 Task: Explore Airbnb listings in Charleston, South Carolina, focusing on accommodations in the historic district.
Action: Mouse moved to (439, 58)
Screenshot: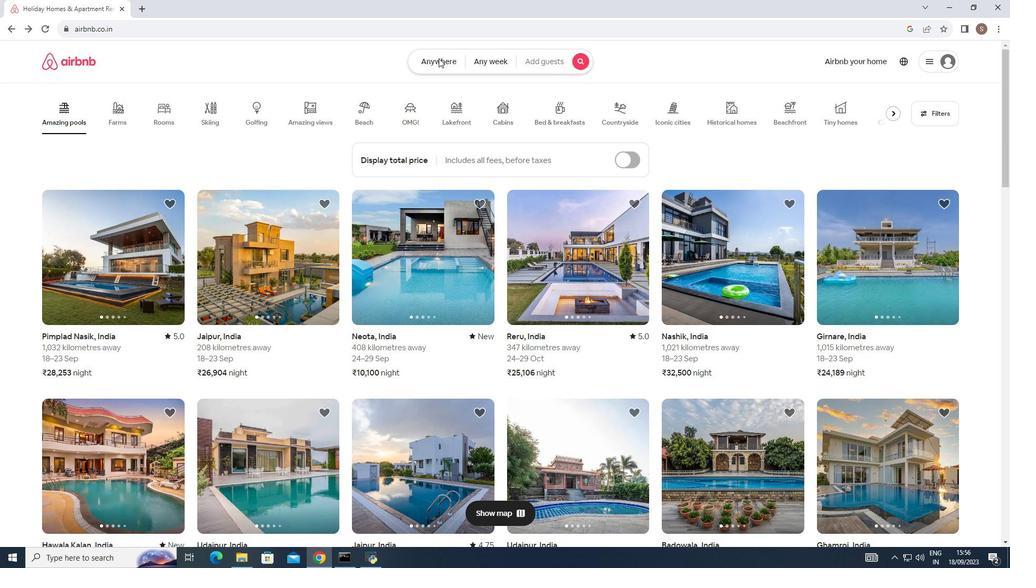
Action: Mouse pressed left at (439, 58)
Screenshot: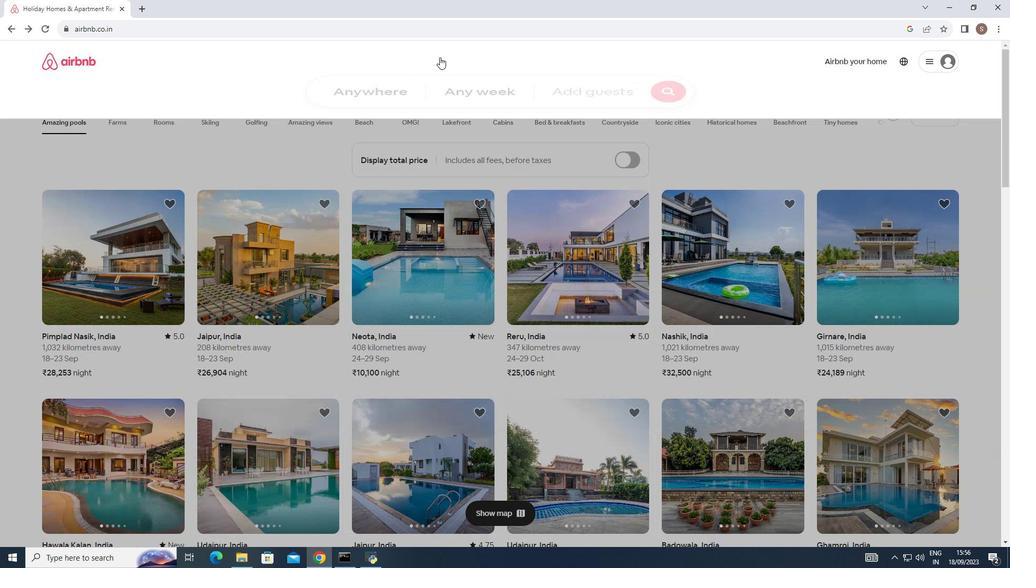
Action: Mouse moved to (342, 99)
Screenshot: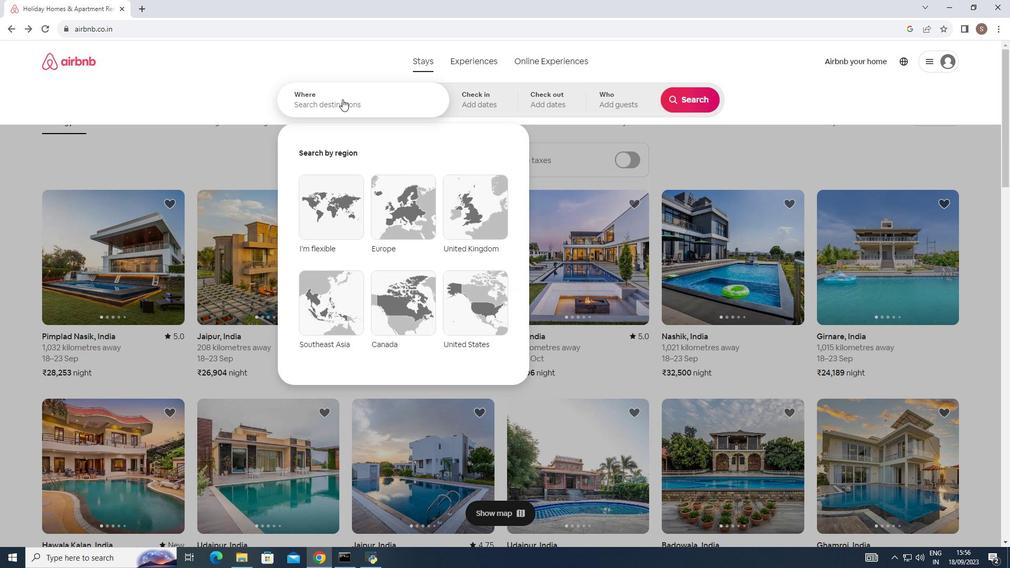 
Action: Mouse pressed left at (342, 99)
Screenshot: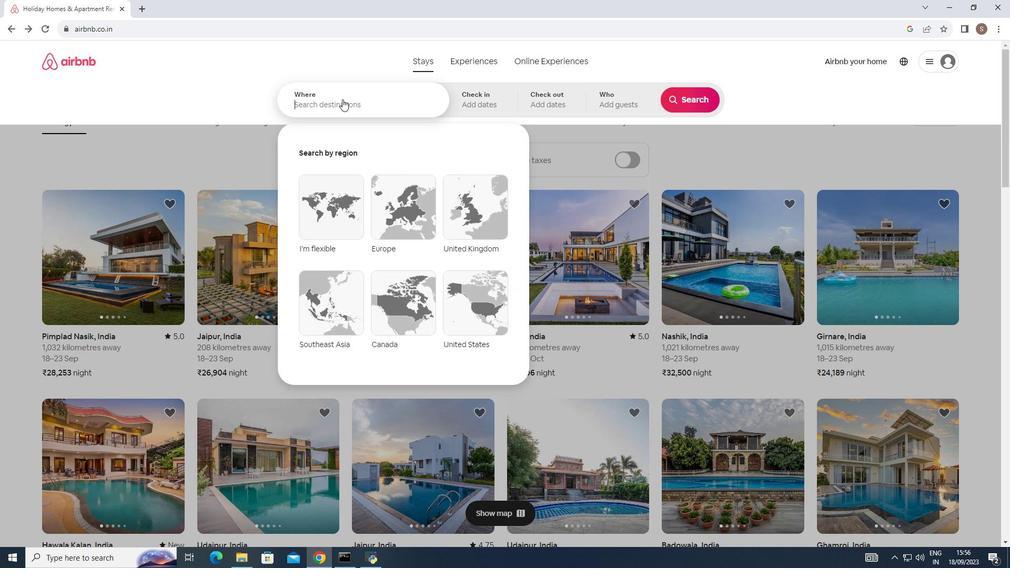 
Action: Key pressed charleston<Key.space>south<Key.space>carolina
Screenshot: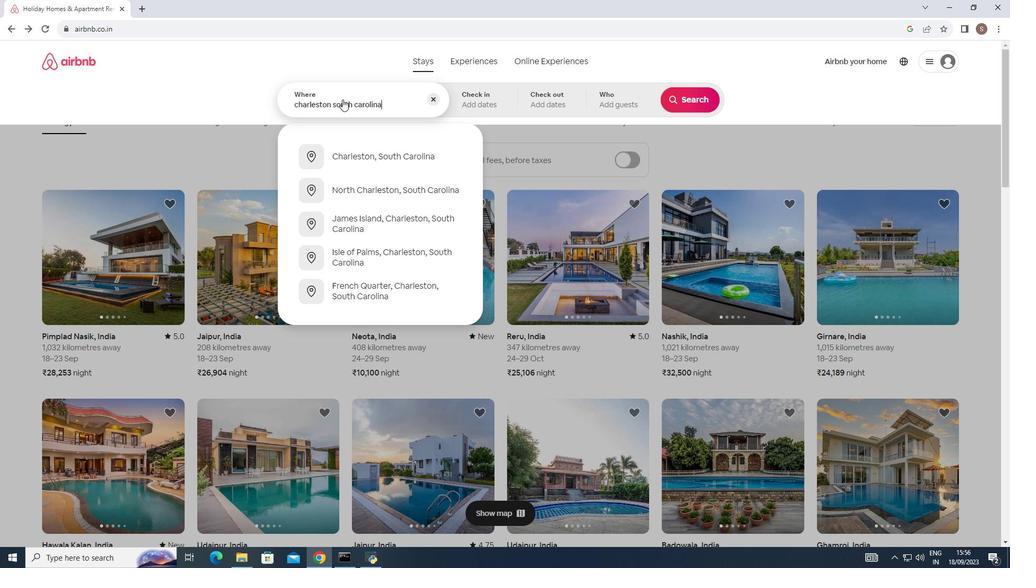 
Action: Mouse moved to (356, 159)
Screenshot: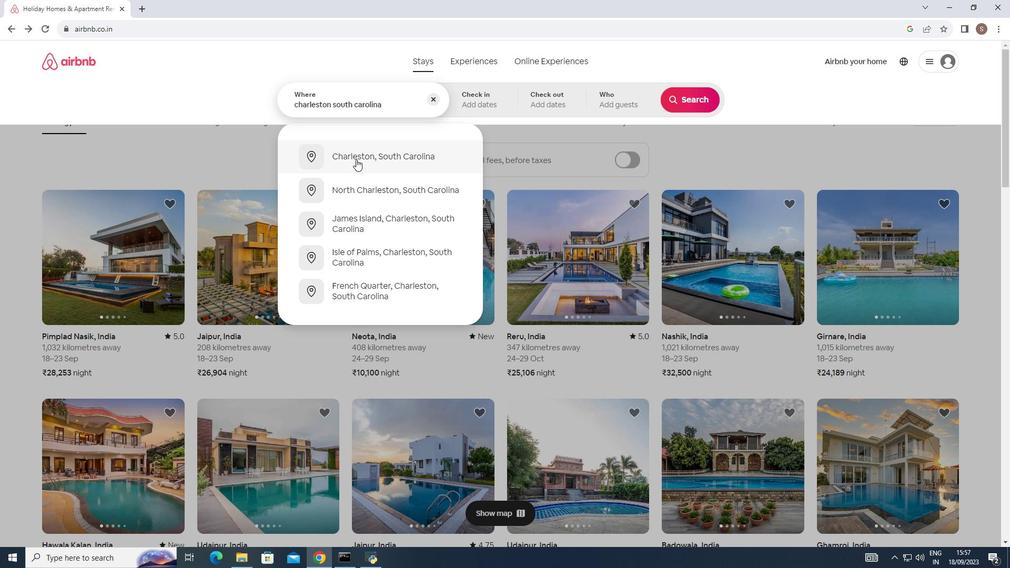 
Action: Mouse pressed left at (356, 159)
Screenshot: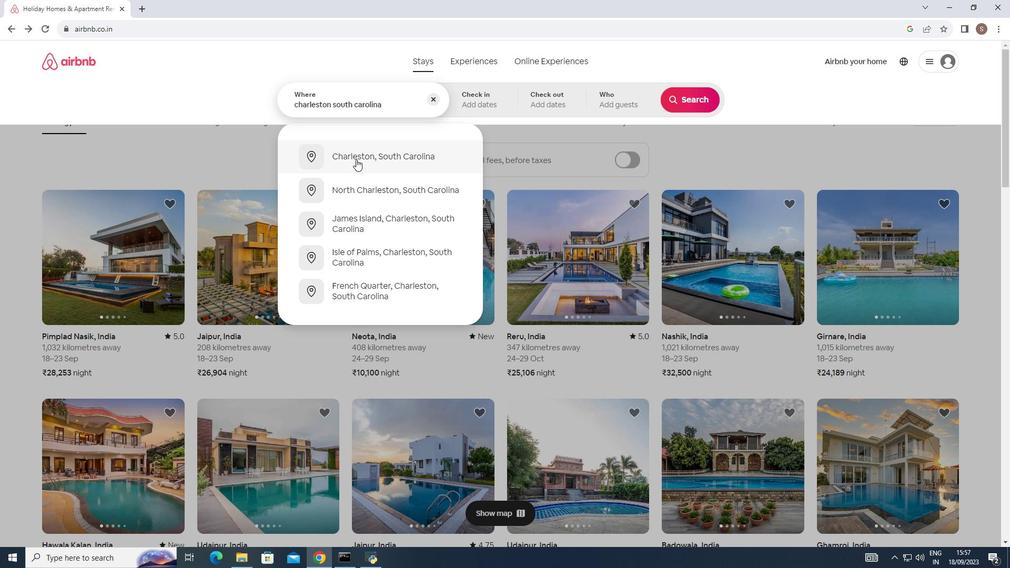 
Action: Mouse moved to (688, 97)
Screenshot: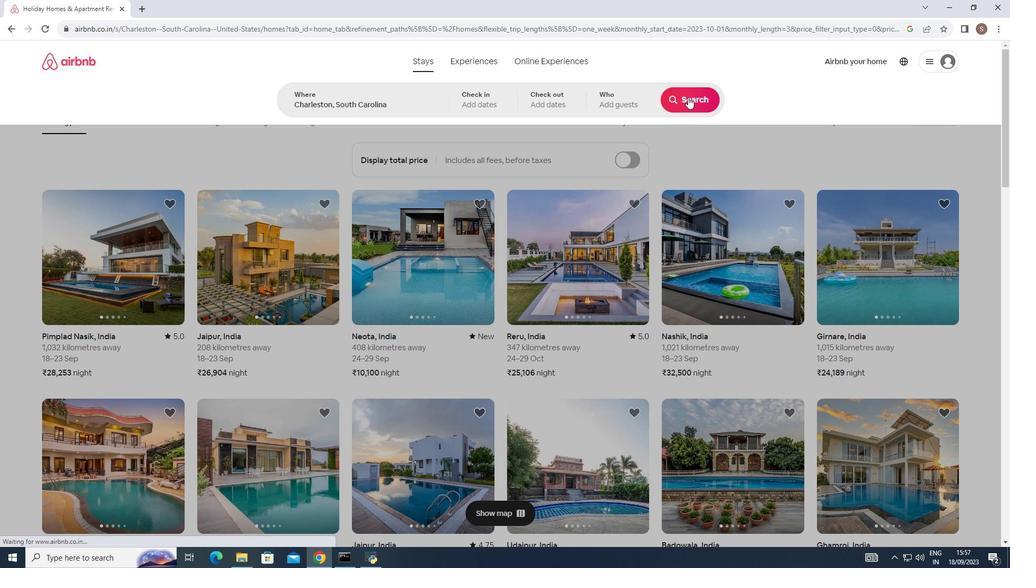 
Action: Mouse pressed left at (688, 97)
Screenshot: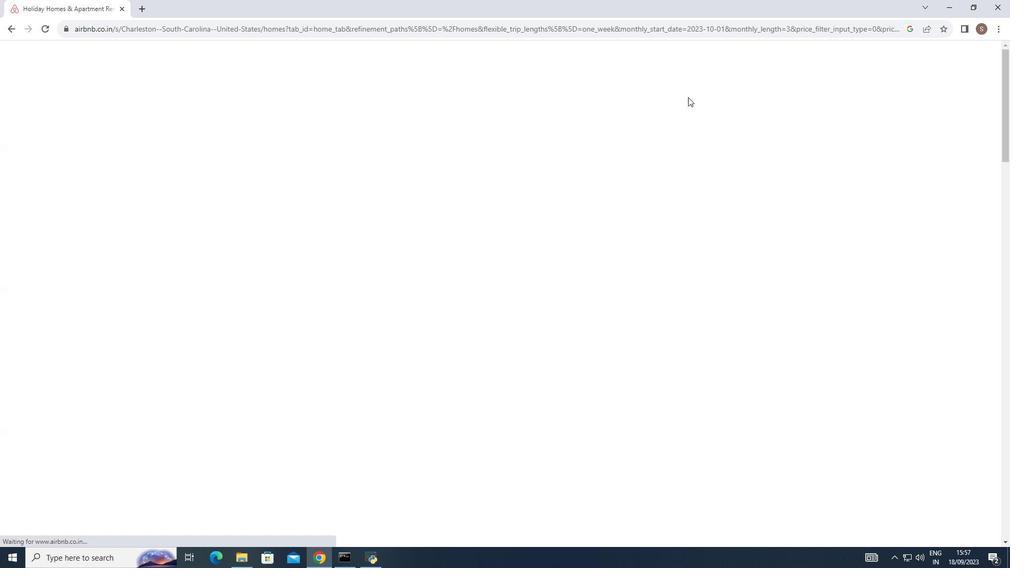 
Action: Mouse moved to (924, 100)
Screenshot: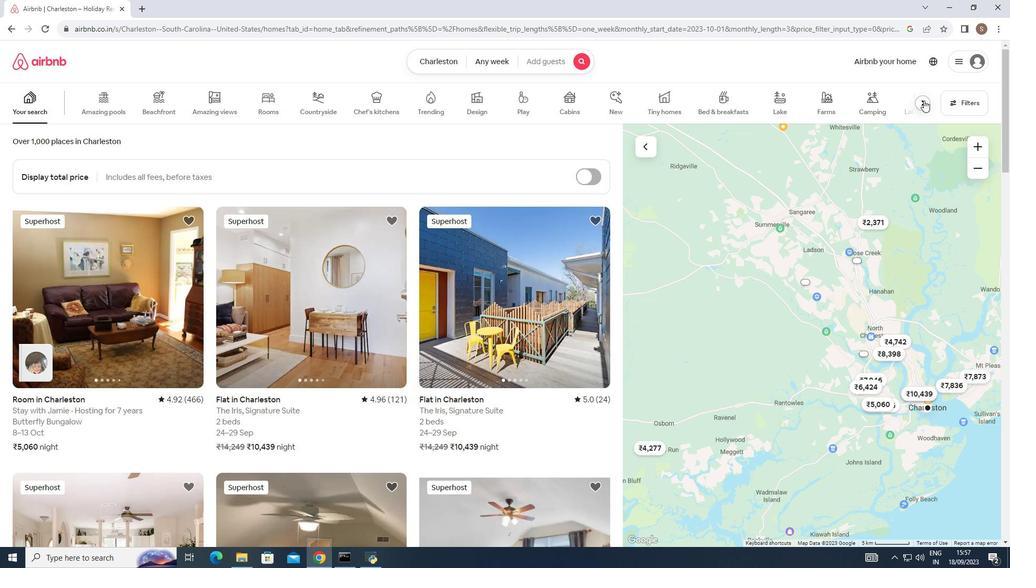 
Action: Mouse pressed left at (924, 100)
Screenshot: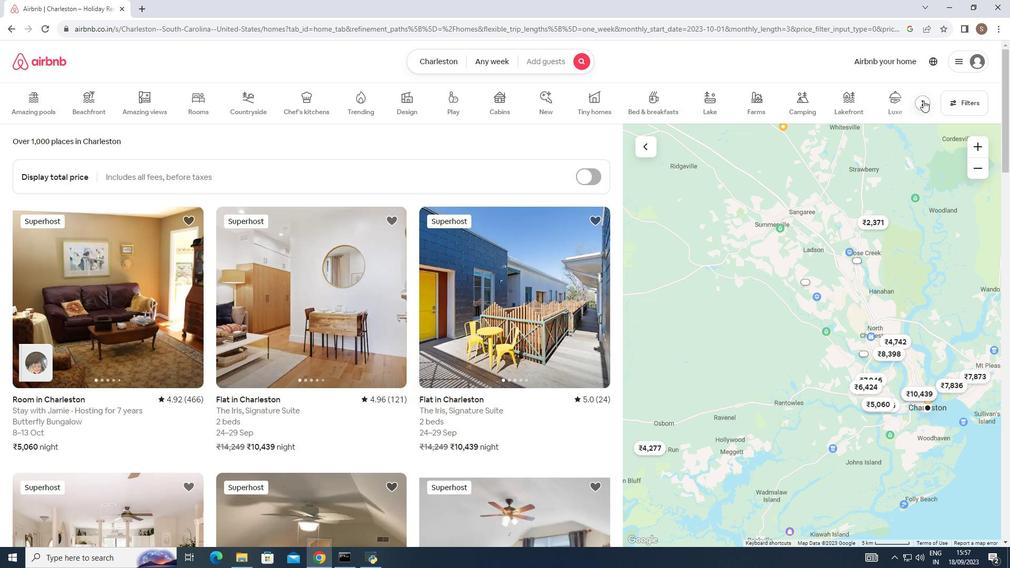 
Action: Mouse moved to (410, 242)
Screenshot: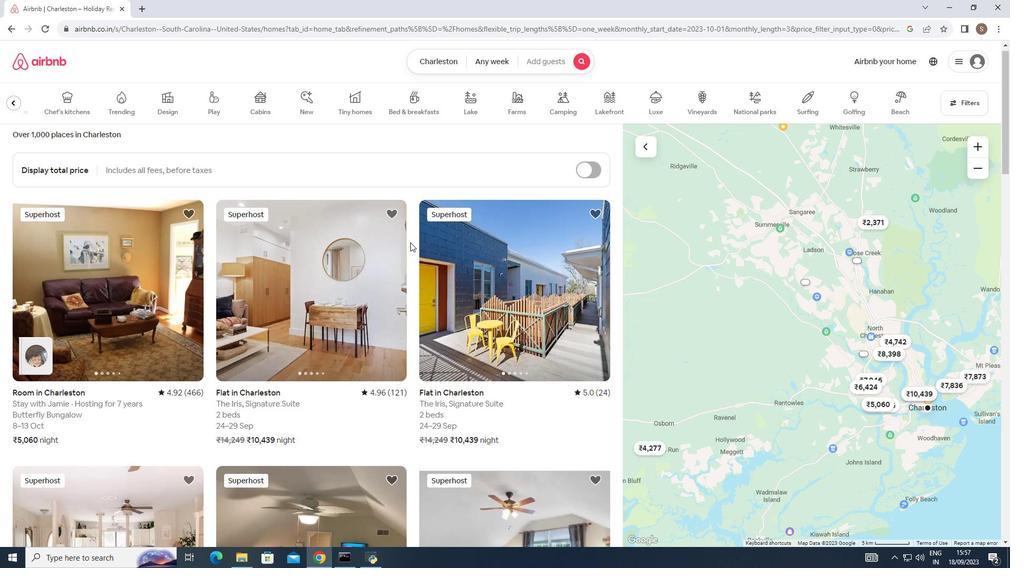 
Action: Mouse scrolled (410, 242) with delta (0, 0)
Screenshot: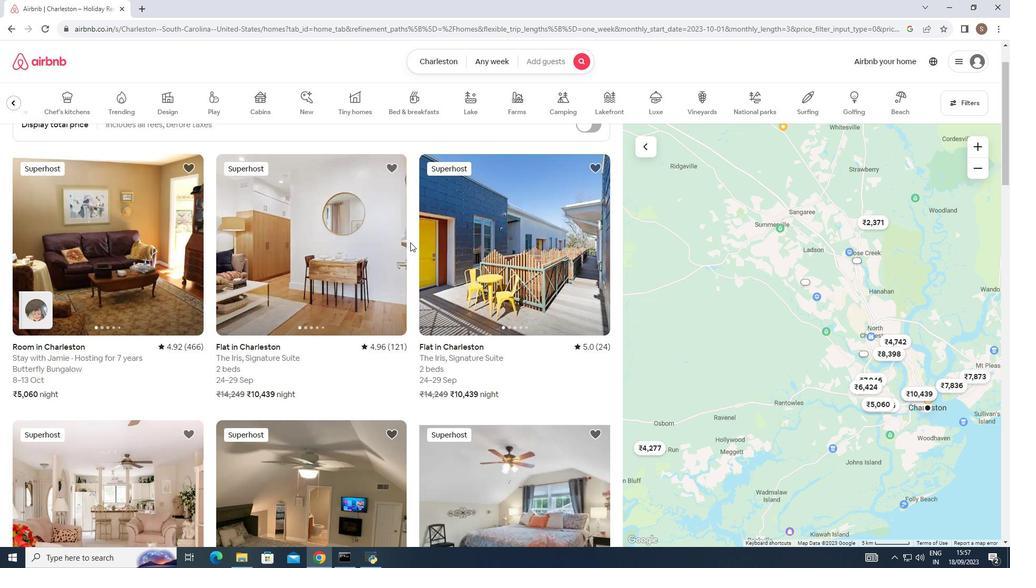 
Action: Mouse moved to (410, 242)
Screenshot: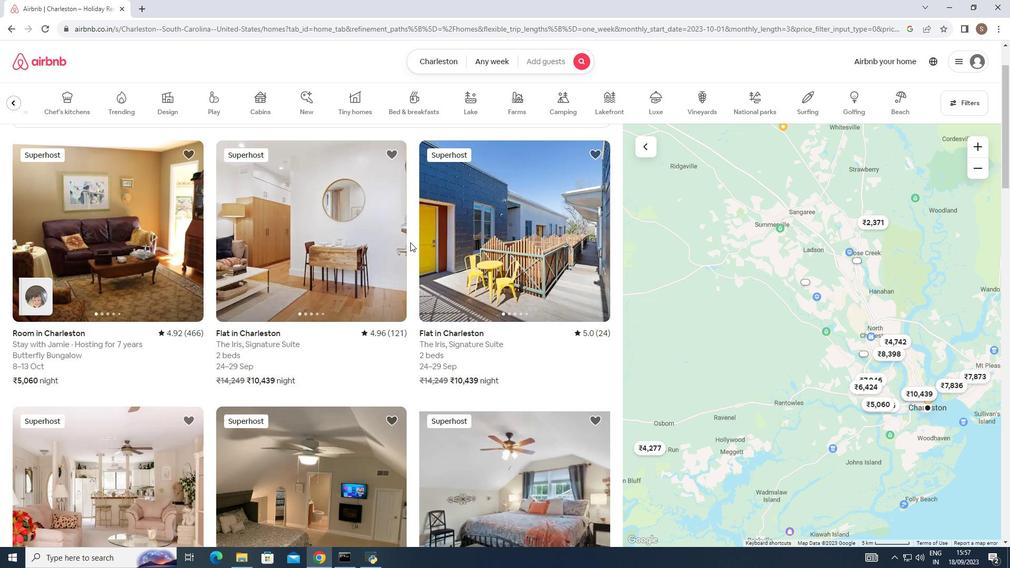 
Action: Mouse scrolled (410, 242) with delta (0, 0)
Screenshot: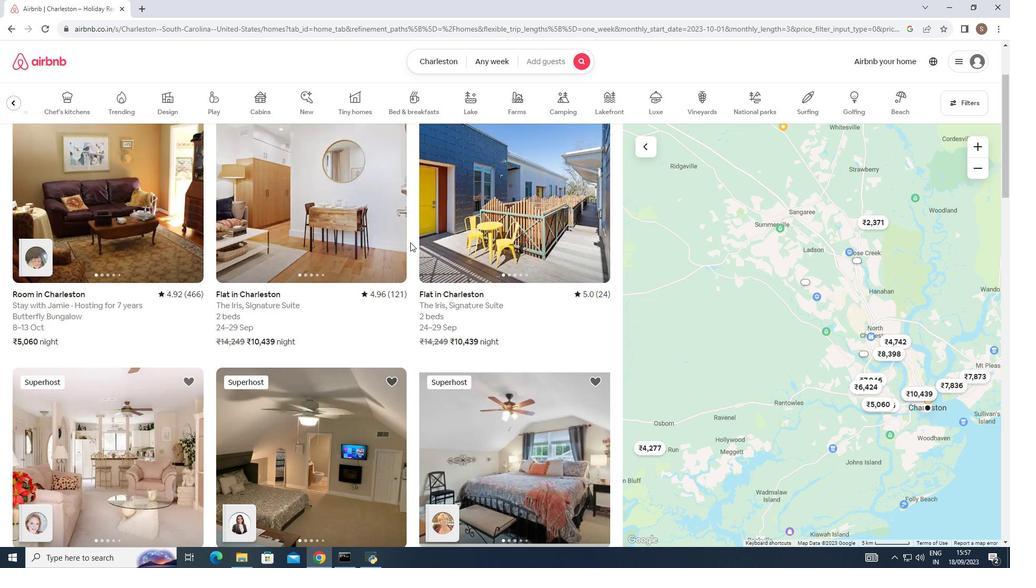 
Action: Mouse moved to (404, 203)
Screenshot: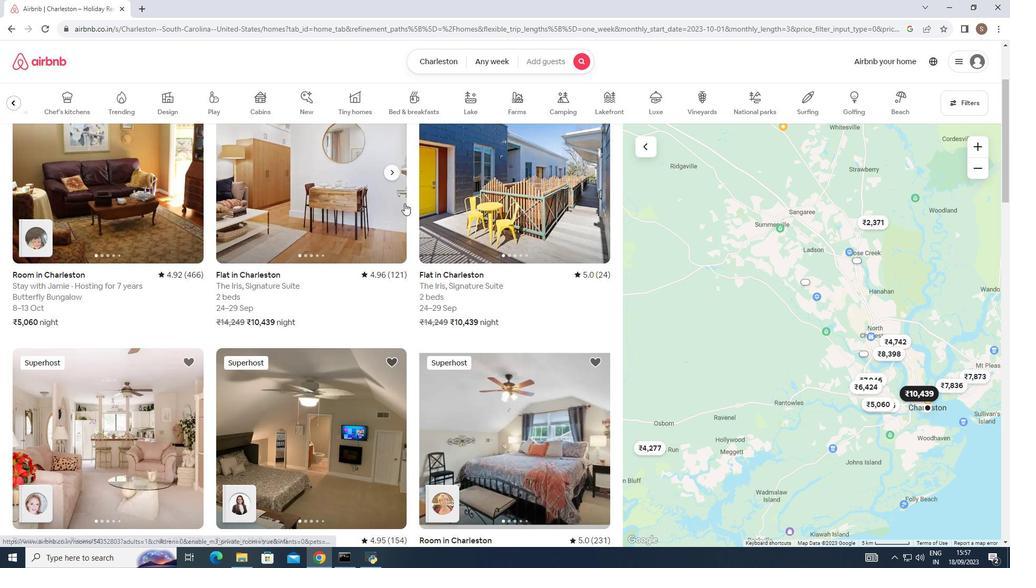 
Action: Mouse scrolled (404, 203) with delta (0, 0)
Screenshot: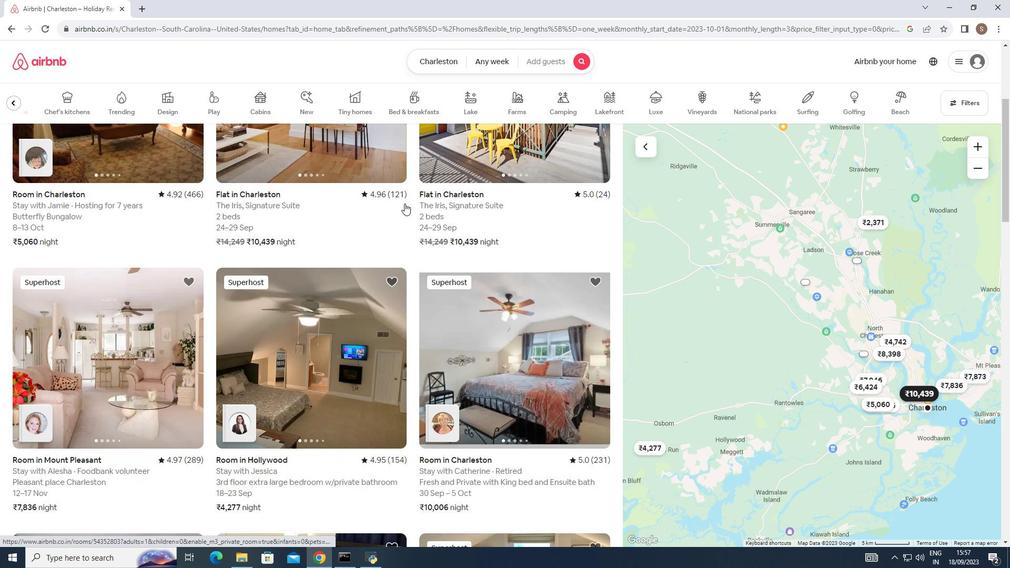 
Action: Mouse scrolled (404, 203) with delta (0, 0)
Screenshot: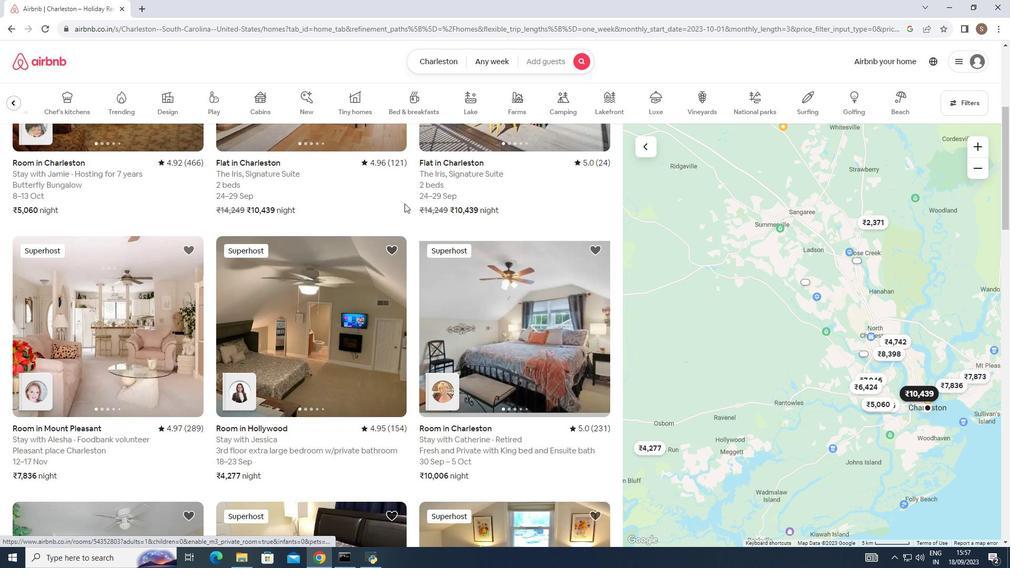 
Action: Mouse scrolled (404, 203) with delta (0, 0)
Screenshot: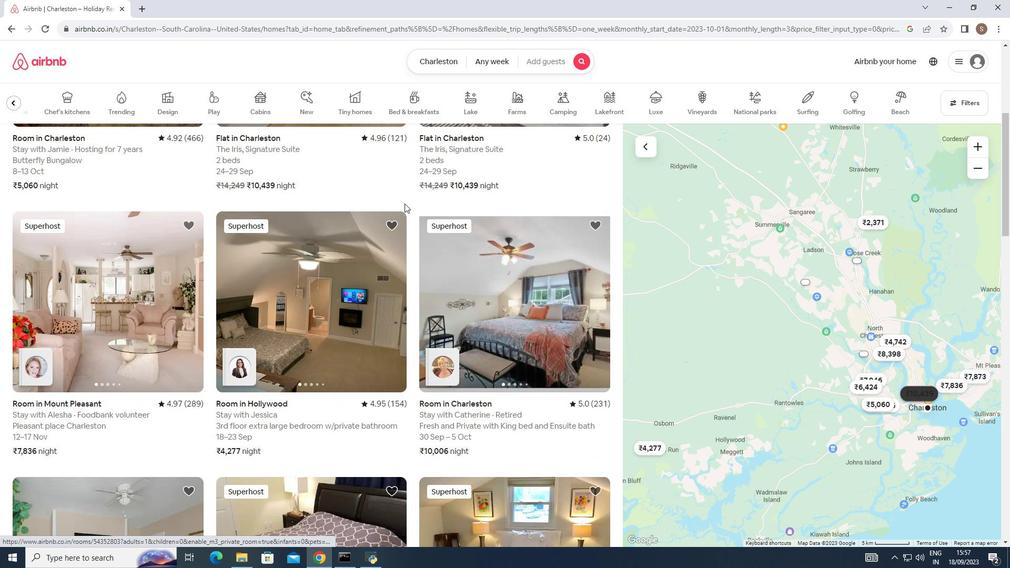 
Action: Mouse scrolled (404, 204) with delta (0, 0)
Screenshot: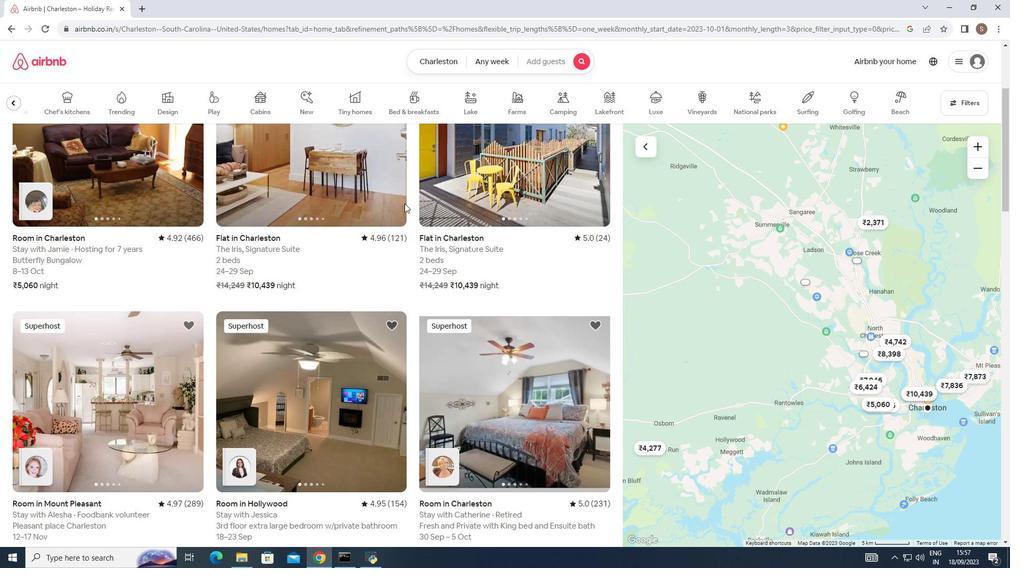 
Action: Mouse scrolled (404, 204) with delta (0, 0)
Screenshot: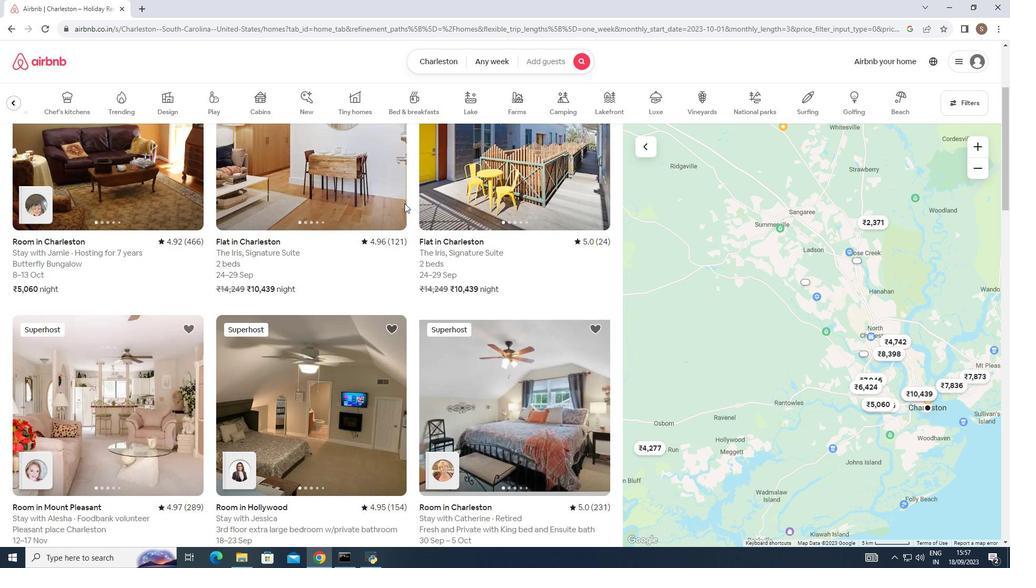 
Action: Mouse scrolled (404, 204) with delta (0, 0)
Screenshot: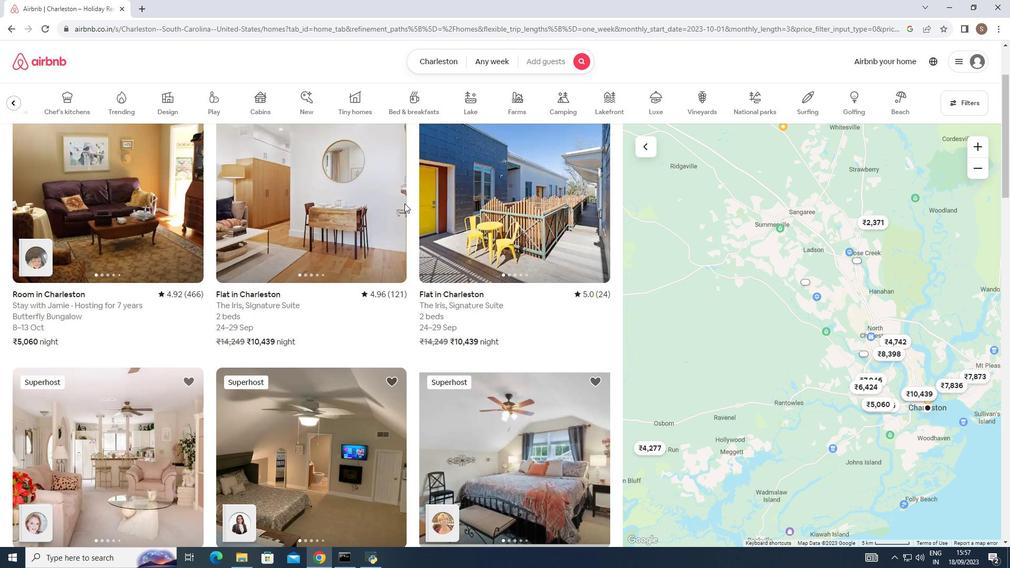 
Action: Mouse moved to (477, 186)
Screenshot: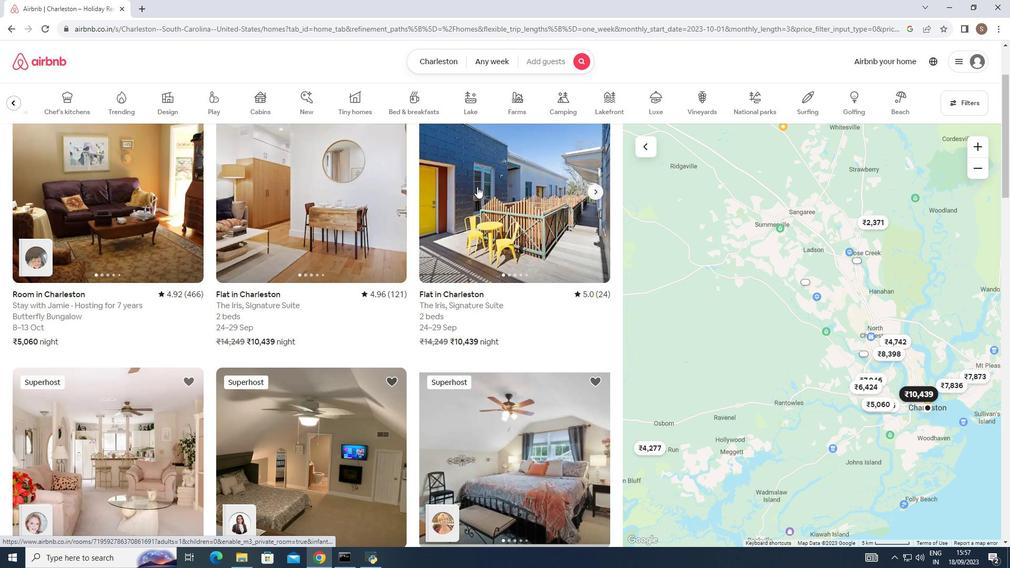 
Action: Mouse pressed left at (477, 186)
Screenshot: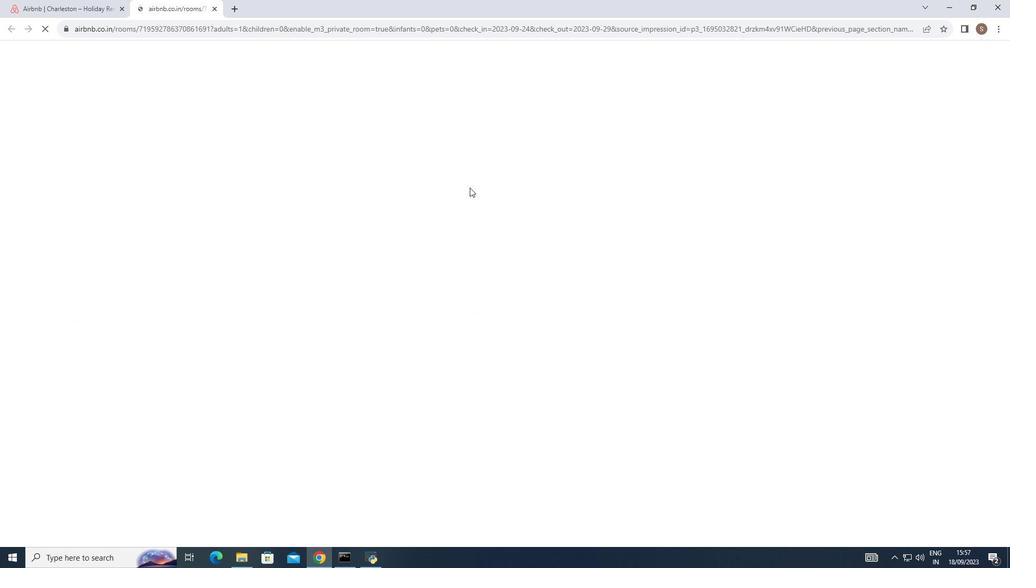 
Action: Mouse moved to (447, 243)
Screenshot: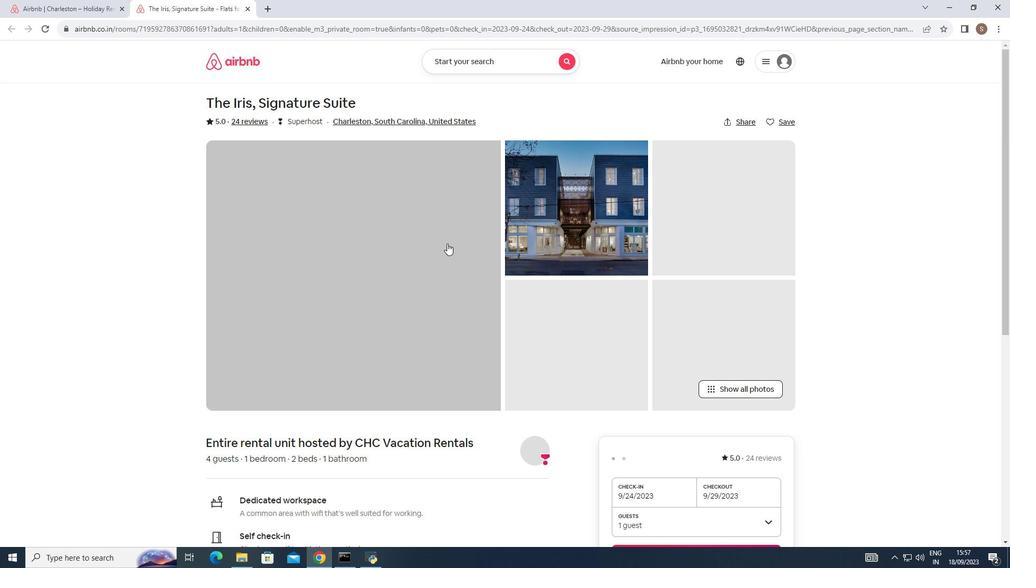 
Action: Mouse scrolled (447, 243) with delta (0, 0)
Screenshot: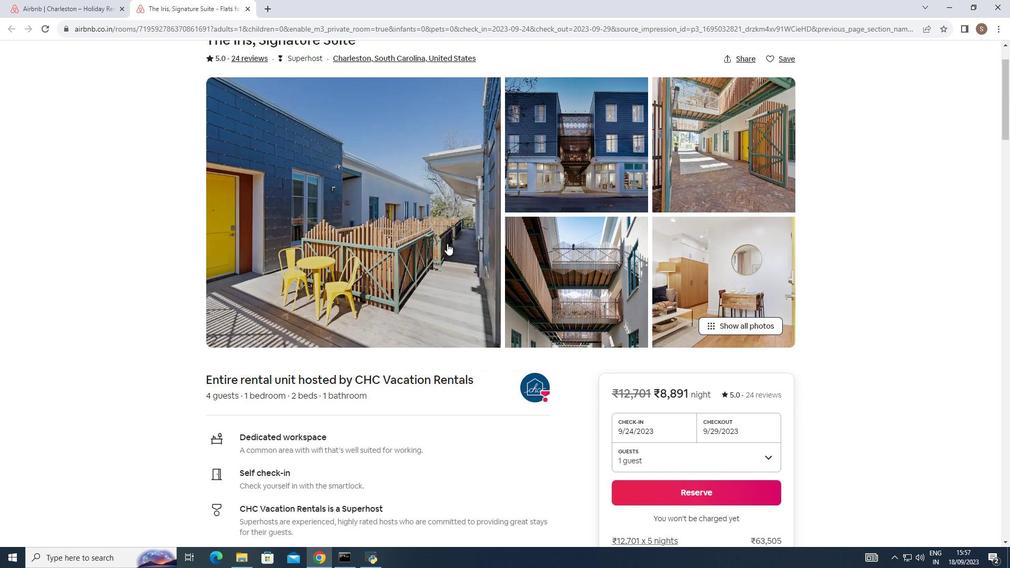 
Action: Mouse scrolled (447, 243) with delta (0, 0)
Screenshot: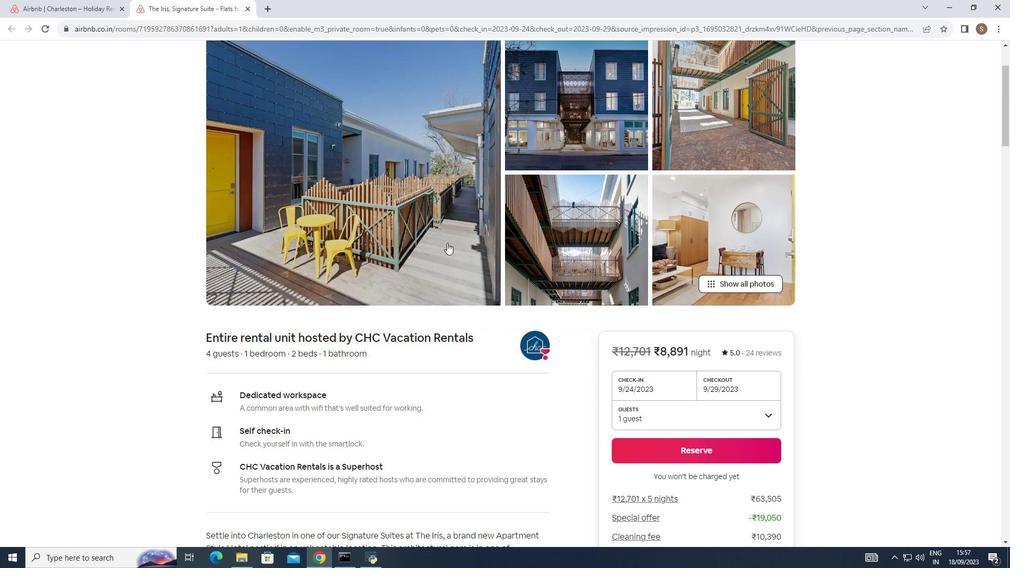 
Action: Mouse moved to (448, 238)
Screenshot: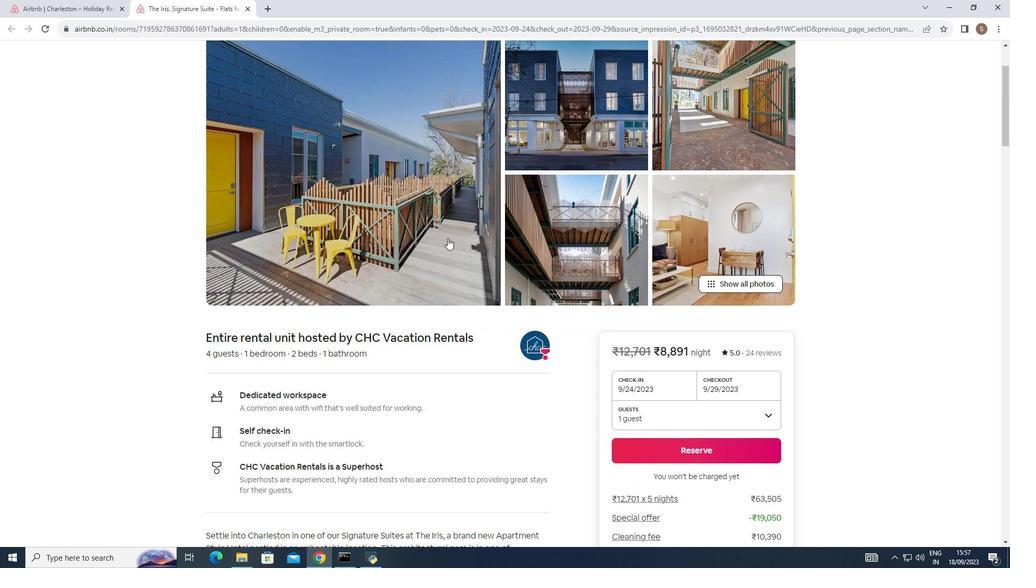 
Action: Mouse scrolled (448, 238) with delta (0, 0)
Screenshot: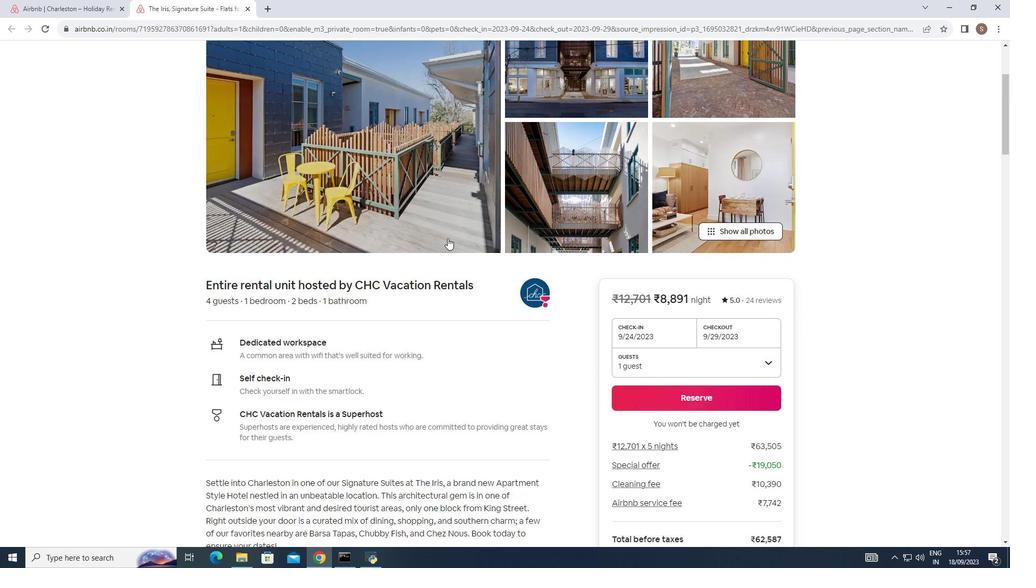 
Action: Mouse scrolled (448, 238) with delta (0, 0)
Screenshot: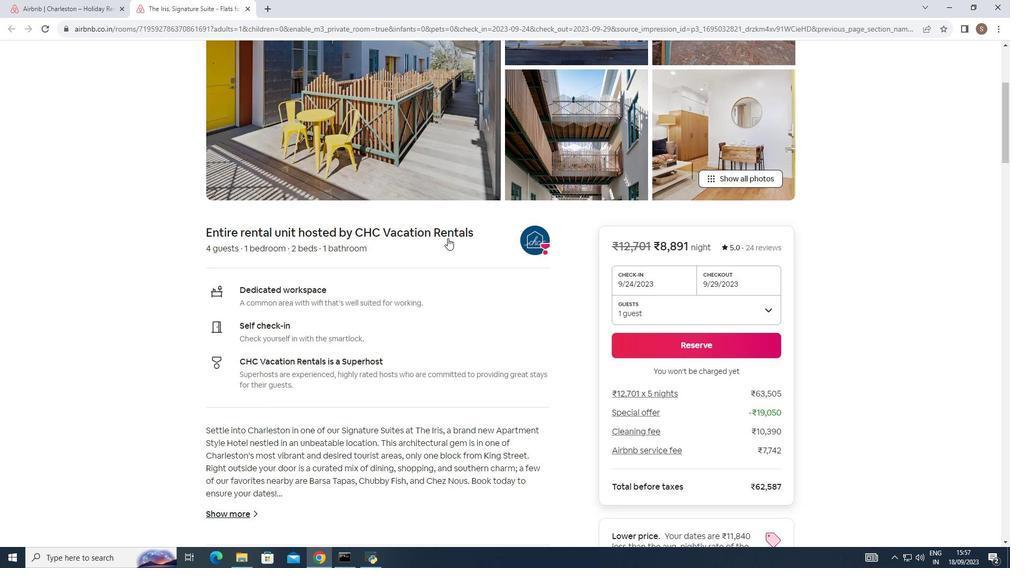 
Action: Mouse scrolled (448, 238) with delta (0, 0)
Screenshot: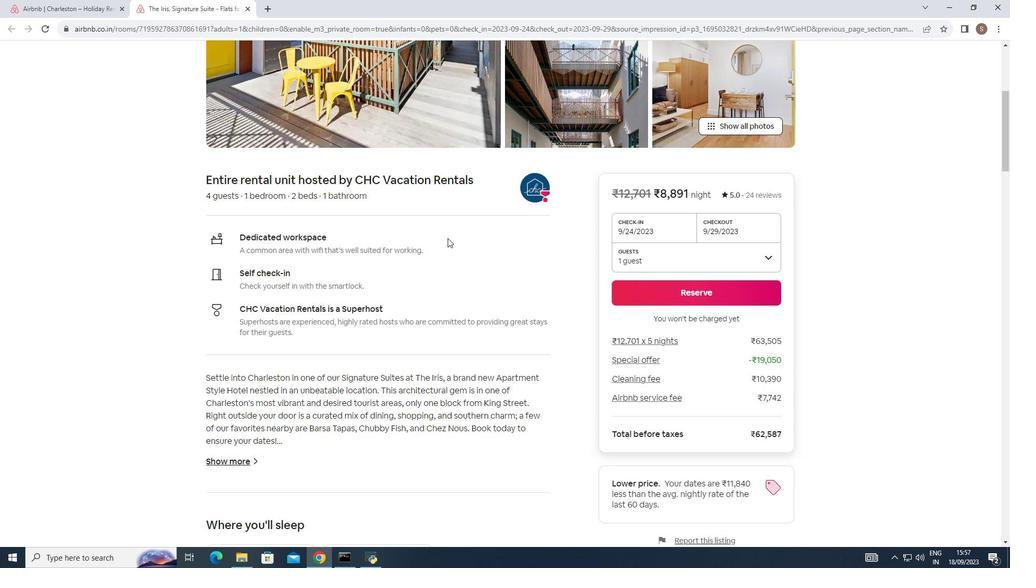 
Action: Mouse moved to (450, 236)
Screenshot: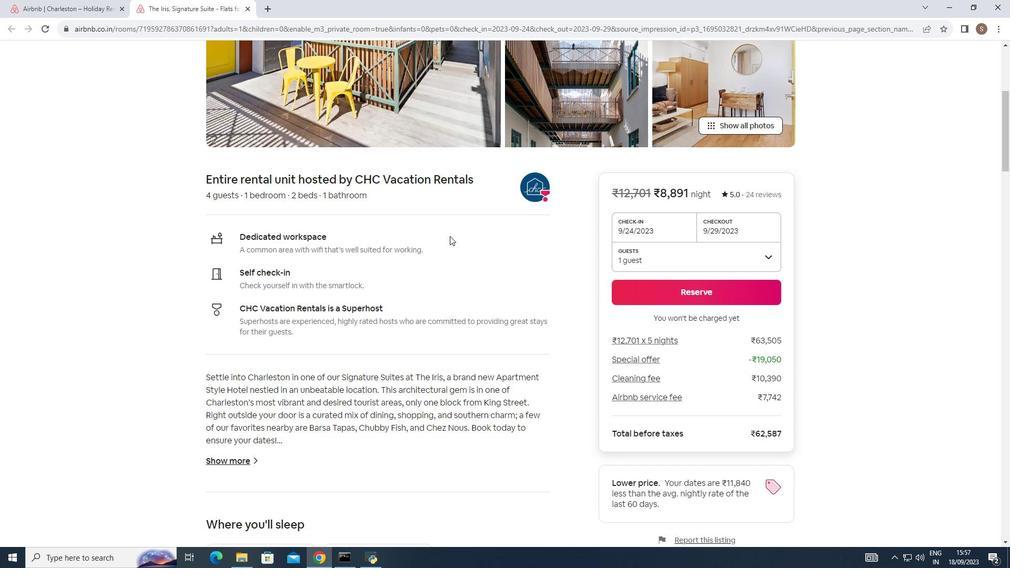 
Action: Mouse scrolled (450, 235) with delta (0, 0)
Screenshot: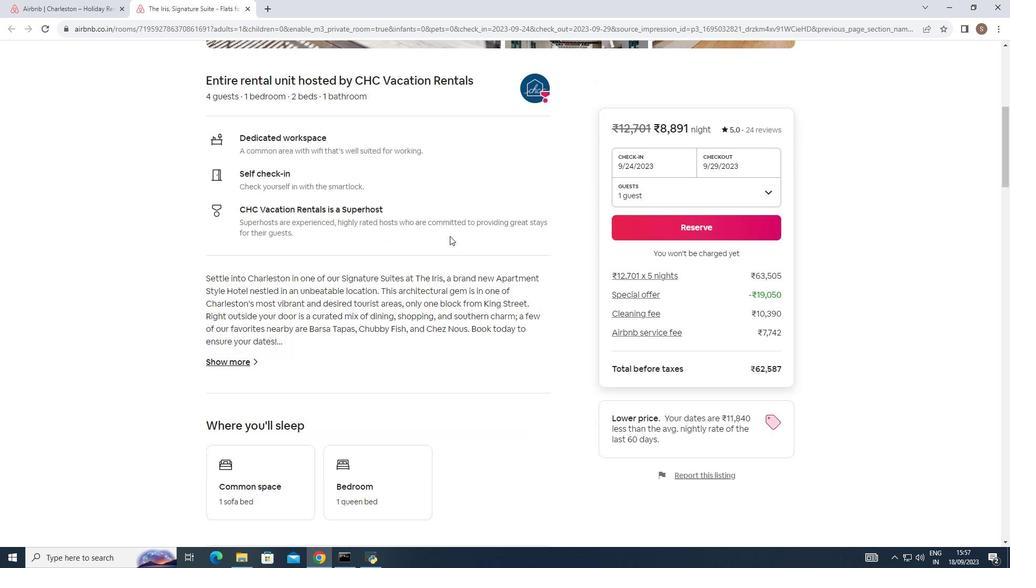 
Action: Mouse scrolled (450, 235) with delta (0, 0)
Screenshot: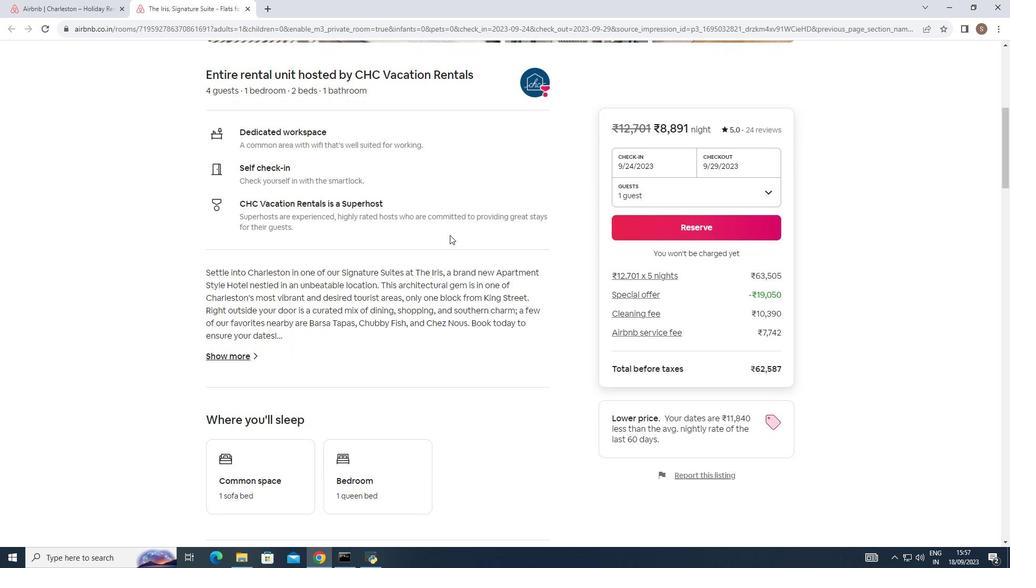 
Action: Mouse moved to (441, 232)
Screenshot: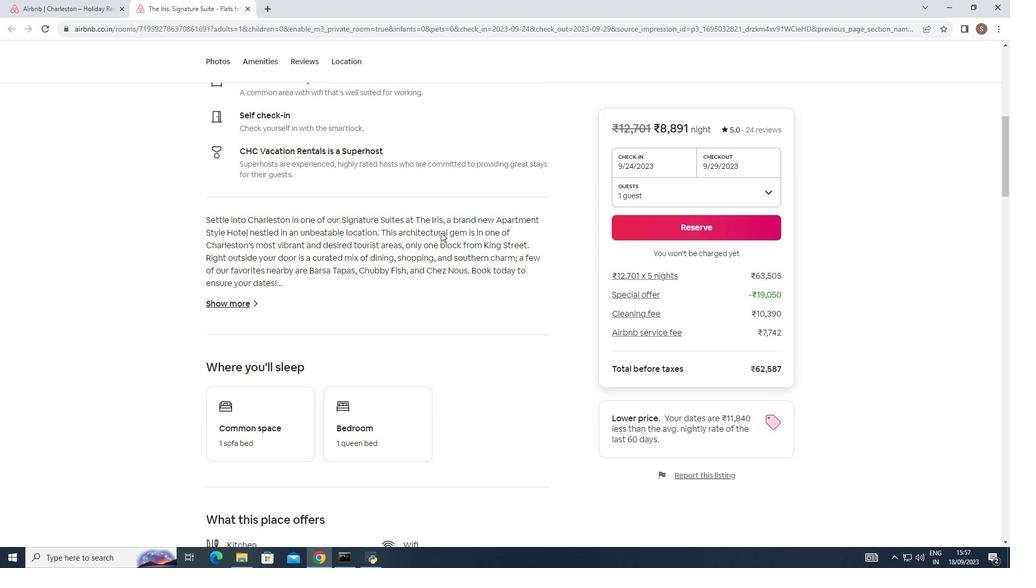 
Action: Mouse scrolled (441, 232) with delta (0, 0)
Screenshot: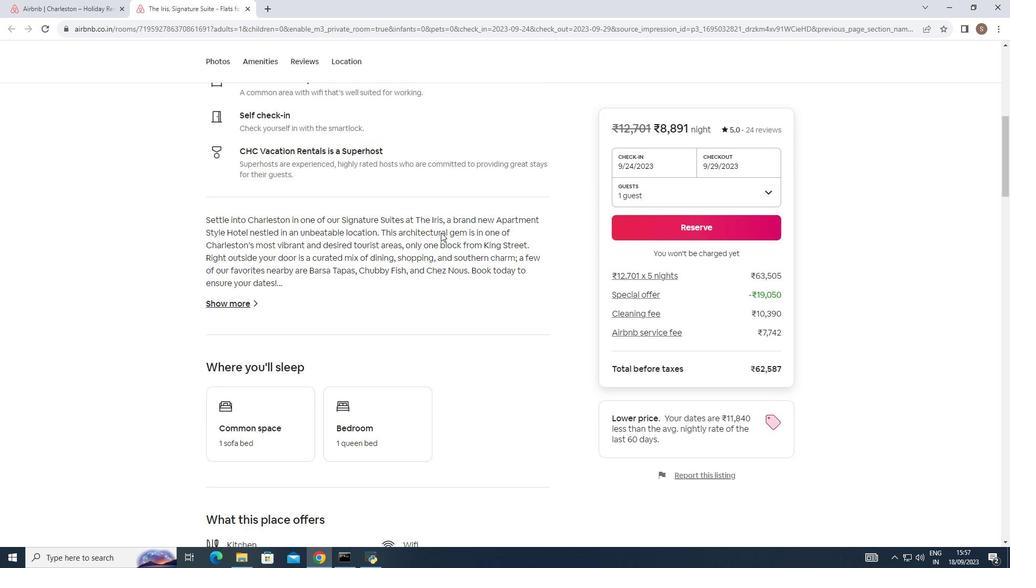 
Action: Mouse scrolled (441, 232) with delta (0, 0)
Screenshot: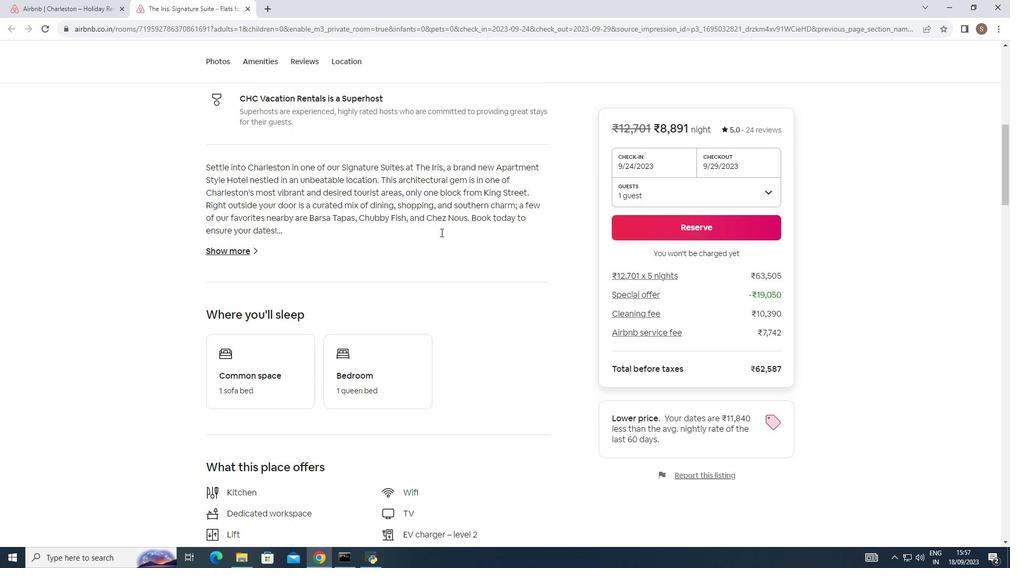 
Action: Mouse moved to (441, 230)
Screenshot: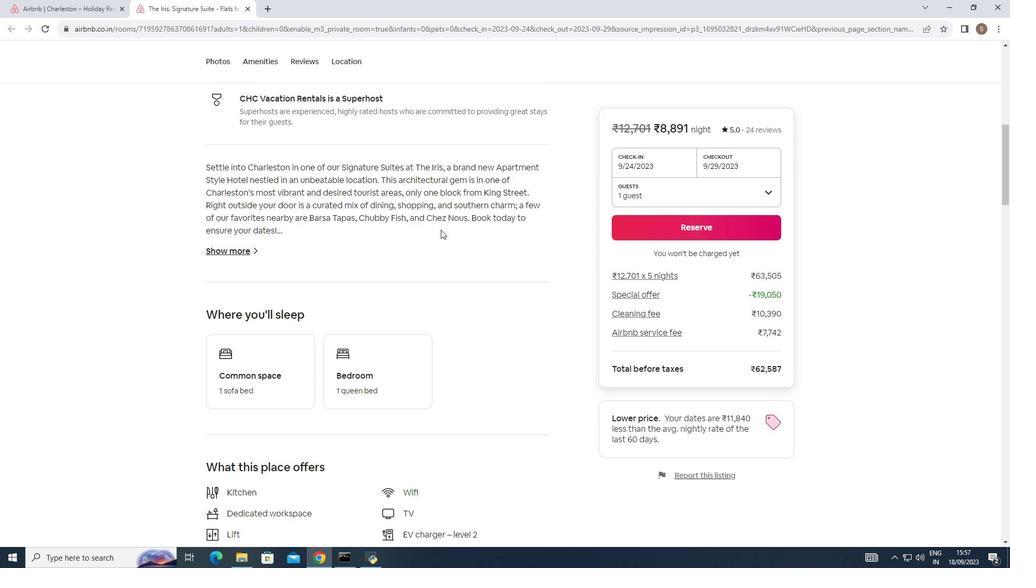
Action: Mouse scrolled (441, 229) with delta (0, 0)
Screenshot: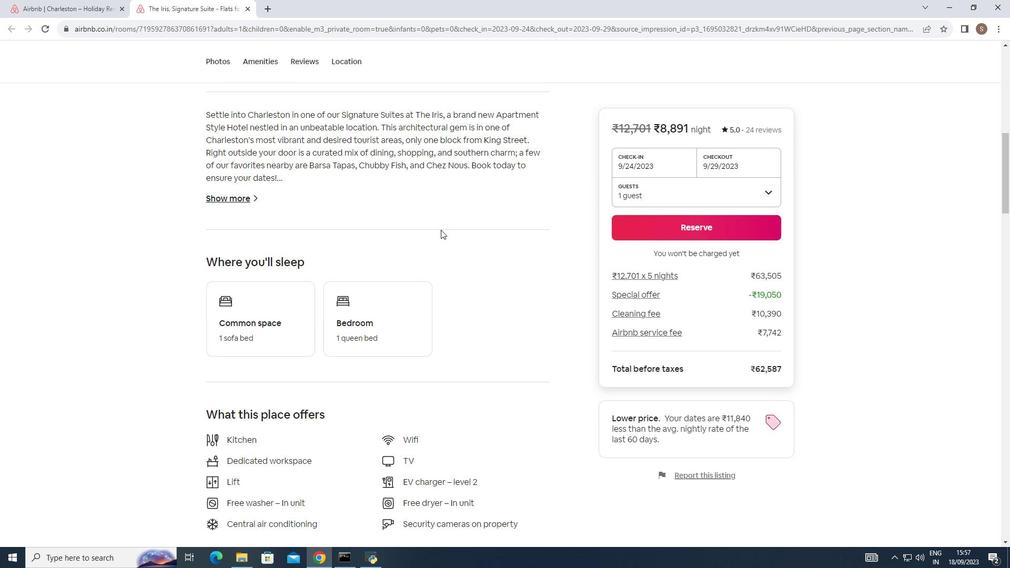 
Action: Mouse scrolled (441, 229) with delta (0, 0)
Screenshot: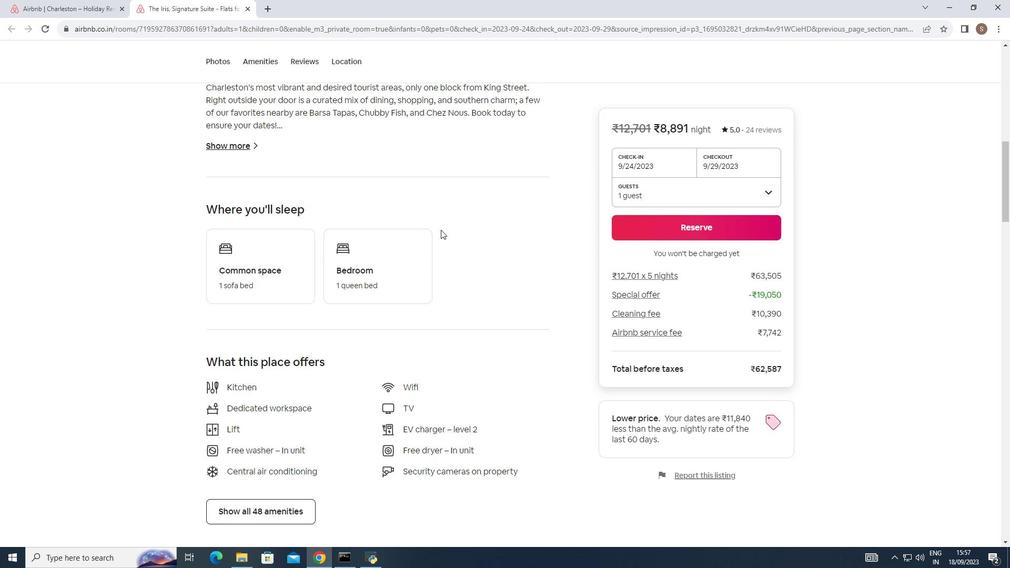 
Action: Mouse moved to (441, 229)
Screenshot: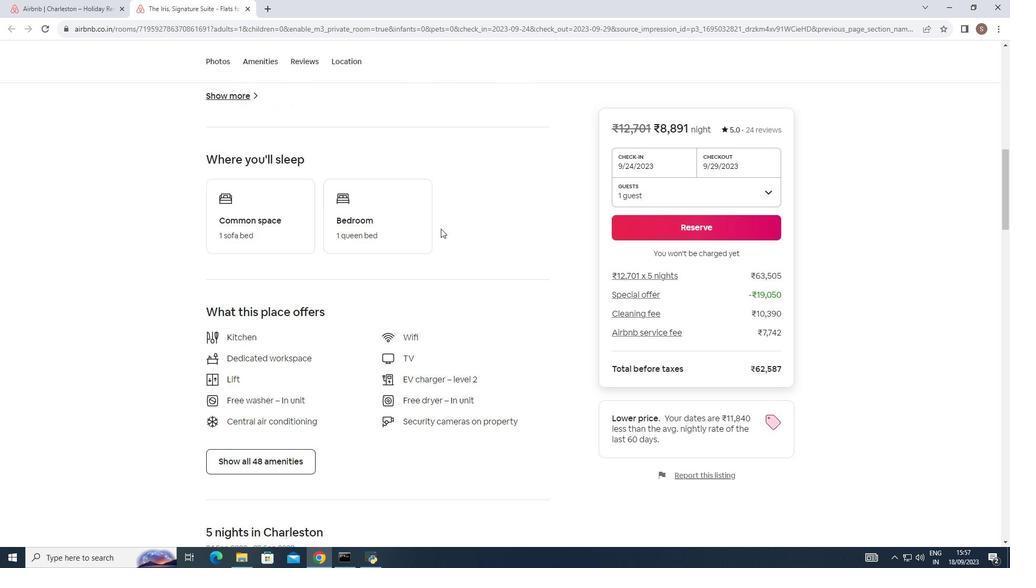 
Action: Mouse scrolled (441, 228) with delta (0, 0)
Screenshot: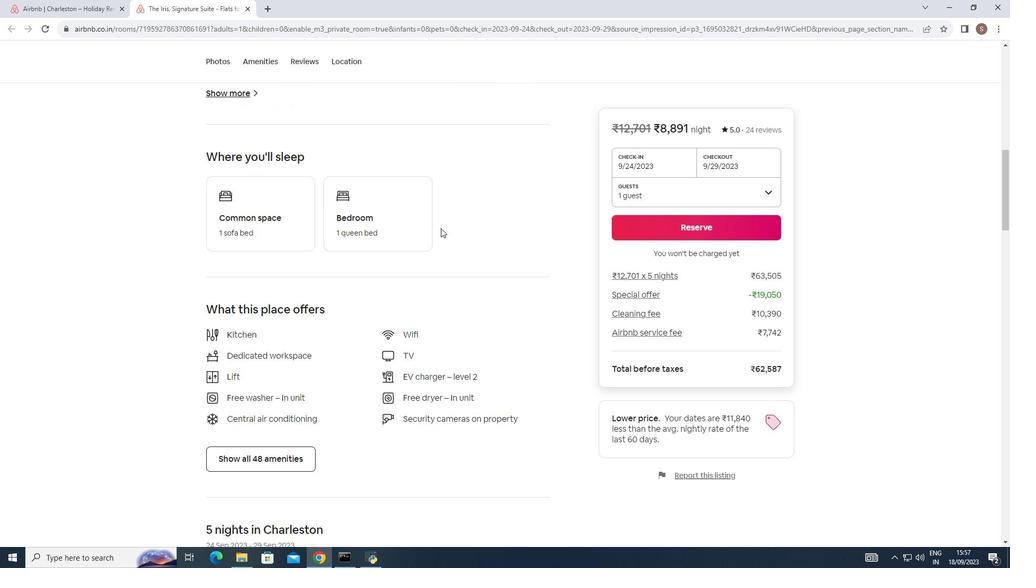 
Action: Mouse moved to (441, 224)
Screenshot: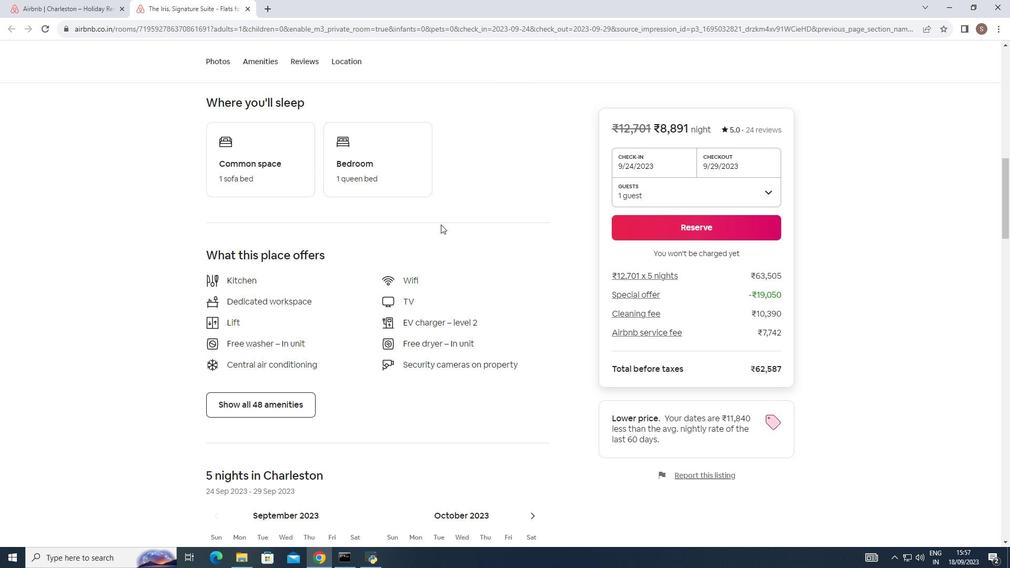 
Action: Mouse scrolled (441, 224) with delta (0, 0)
Screenshot: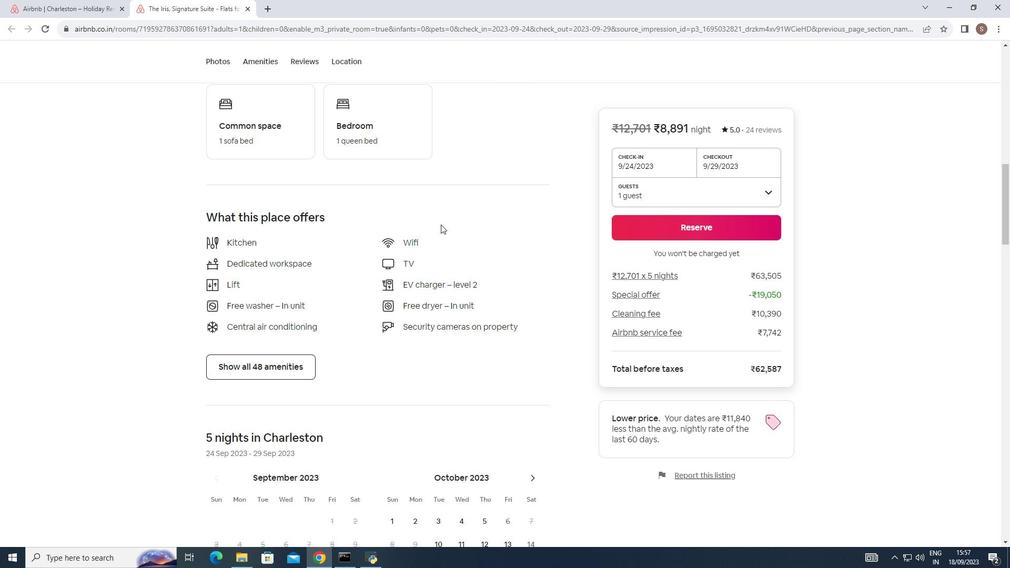 
Action: Mouse scrolled (441, 224) with delta (0, 0)
Screenshot: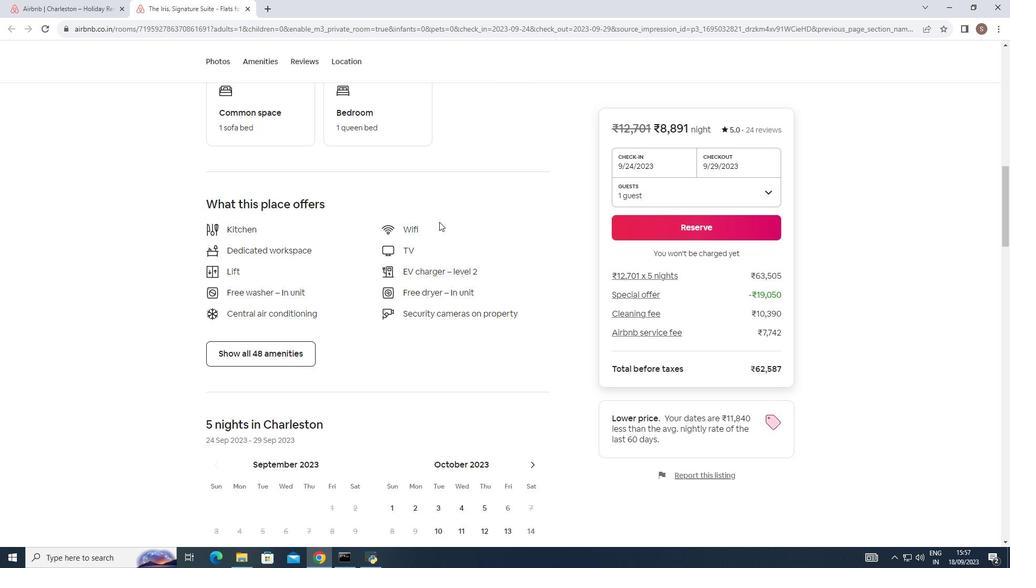 
Action: Mouse moved to (437, 215)
Screenshot: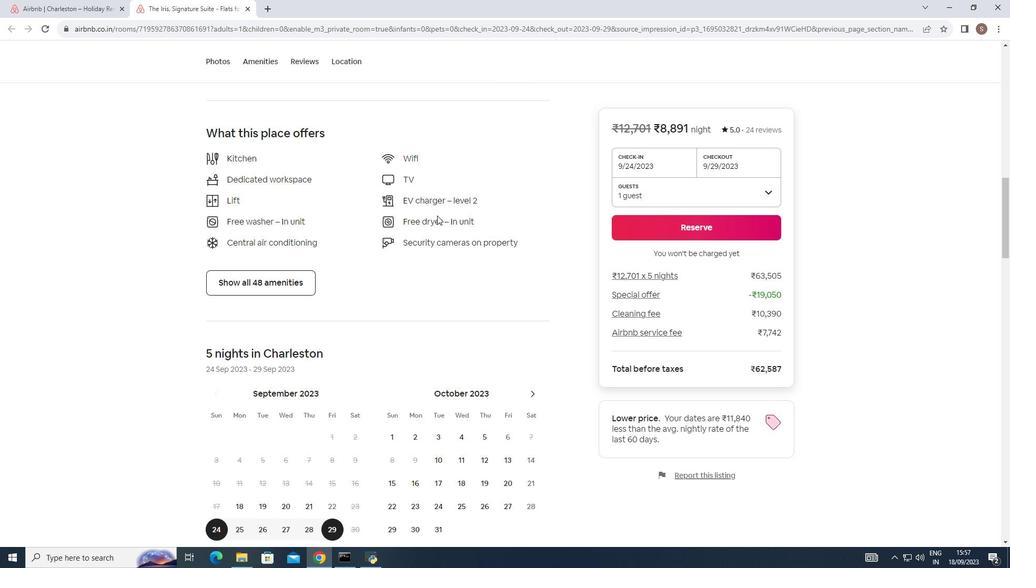 
Action: Mouse scrolled (437, 215) with delta (0, 0)
Screenshot: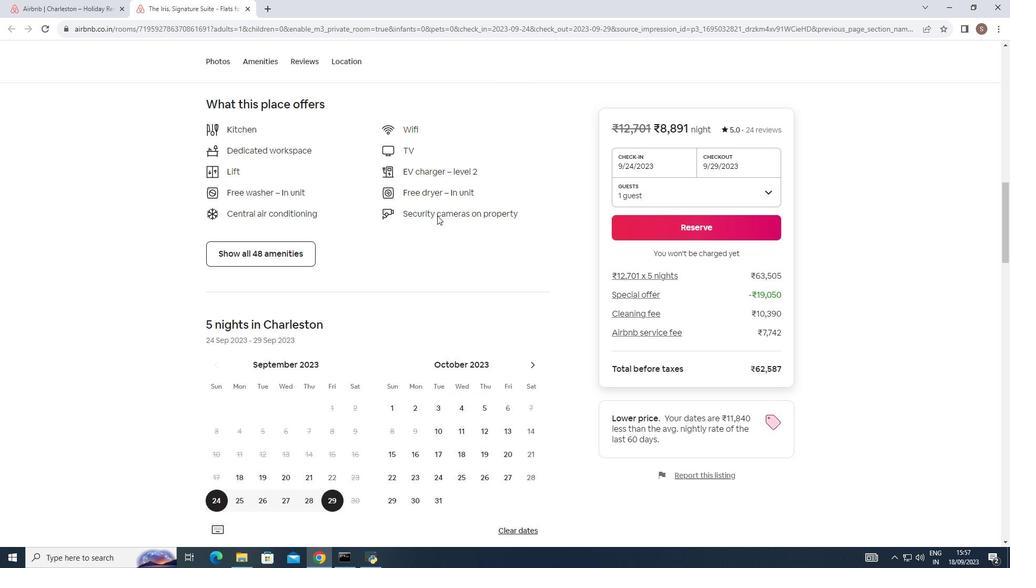 
Action: Mouse scrolled (437, 215) with delta (0, 0)
Screenshot: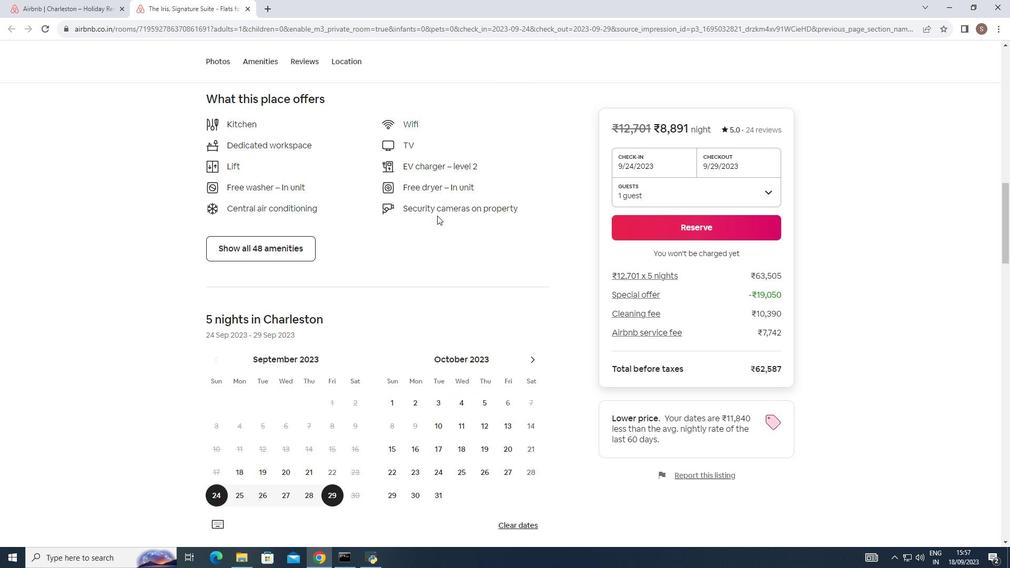 
Action: Mouse moved to (437, 214)
Screenshot: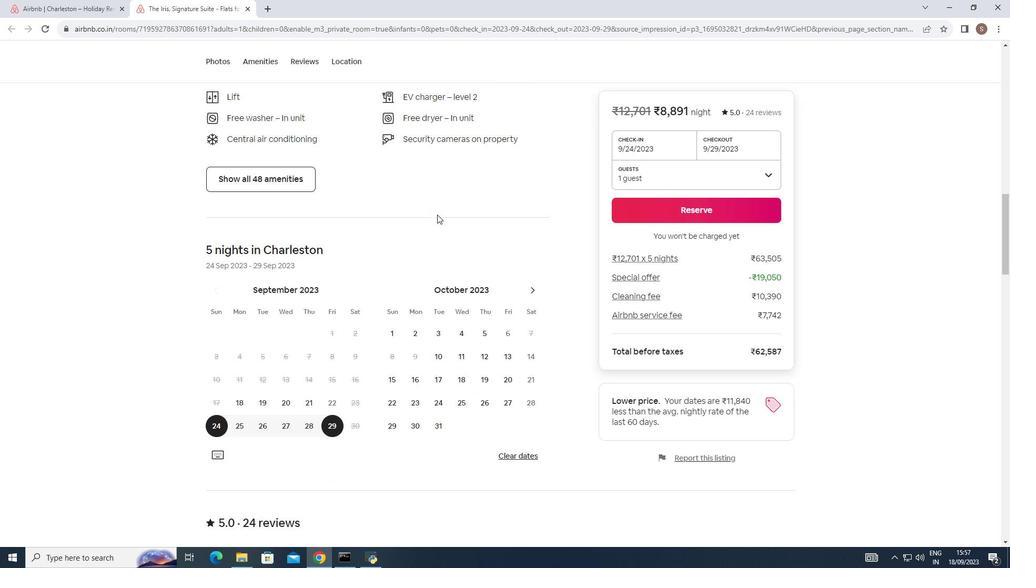 
Action: Mouse scrolled (437, 214) with delta (0, 0)
Screenshot: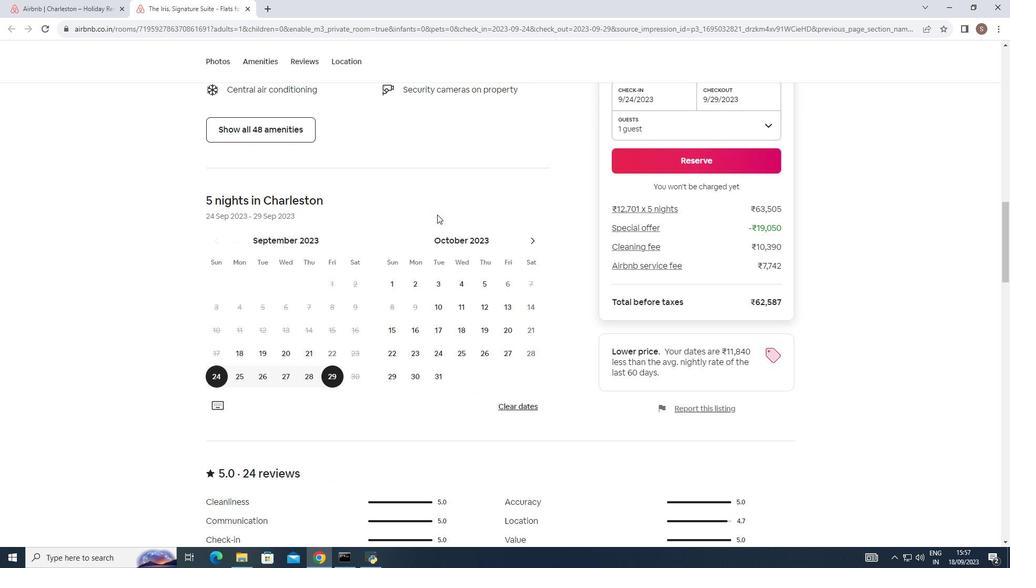 
Action: Mouse scrolled (437, 214) with delta (0, 0)
Screenshot: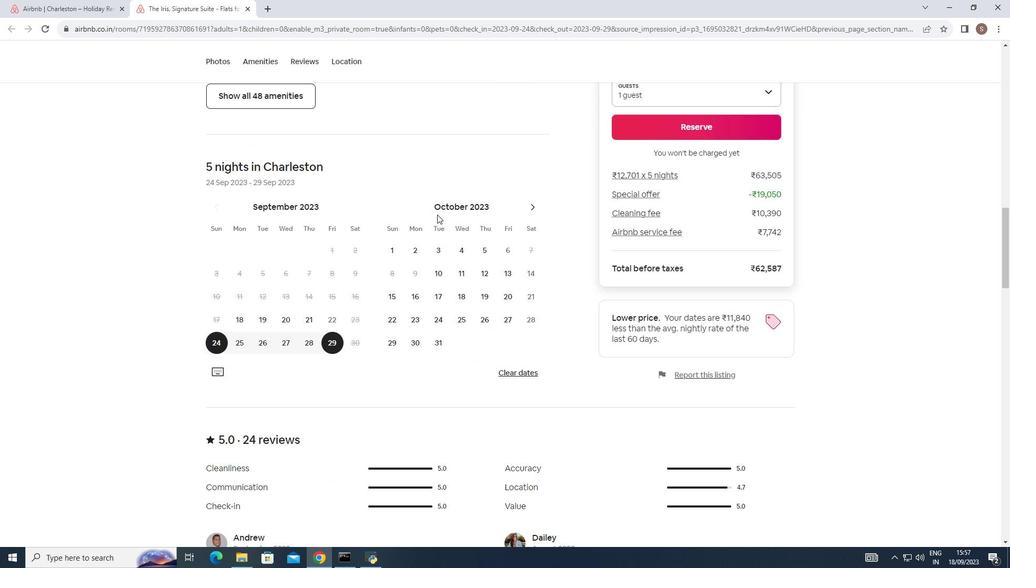 
Action: Mouse scrolled (437, 214) with delta (0, 0)
Screenshot: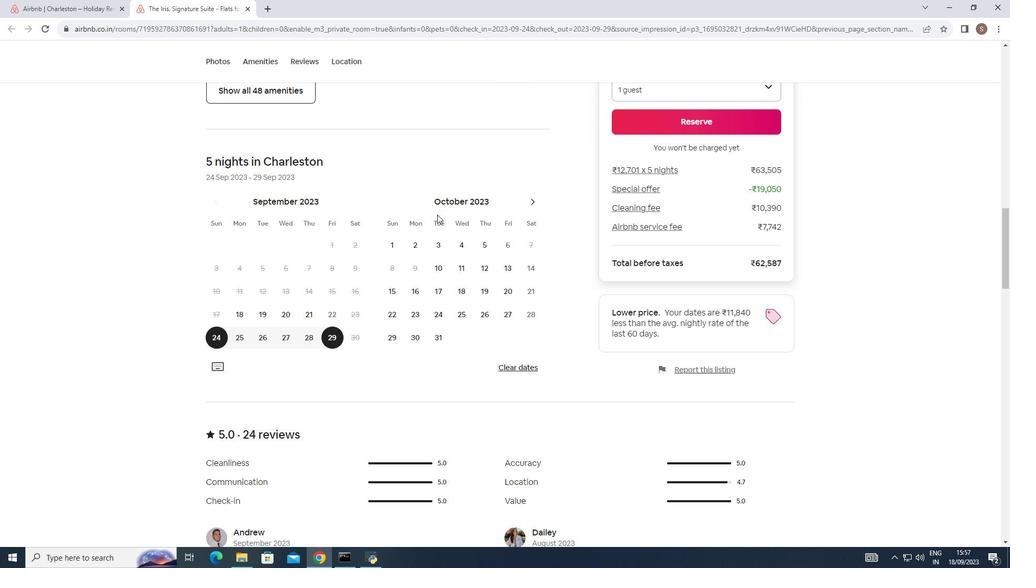 
Action: Mouse moved to (437, 214)
Screenshot: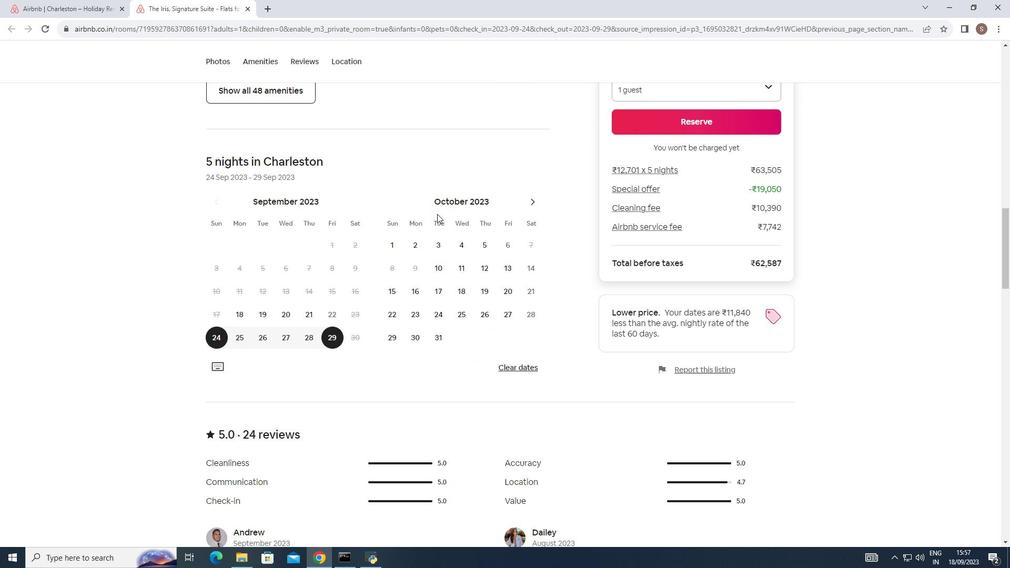 
Action: Mouse scrolled (437, 213) with delta (0, 0)
Screenshot: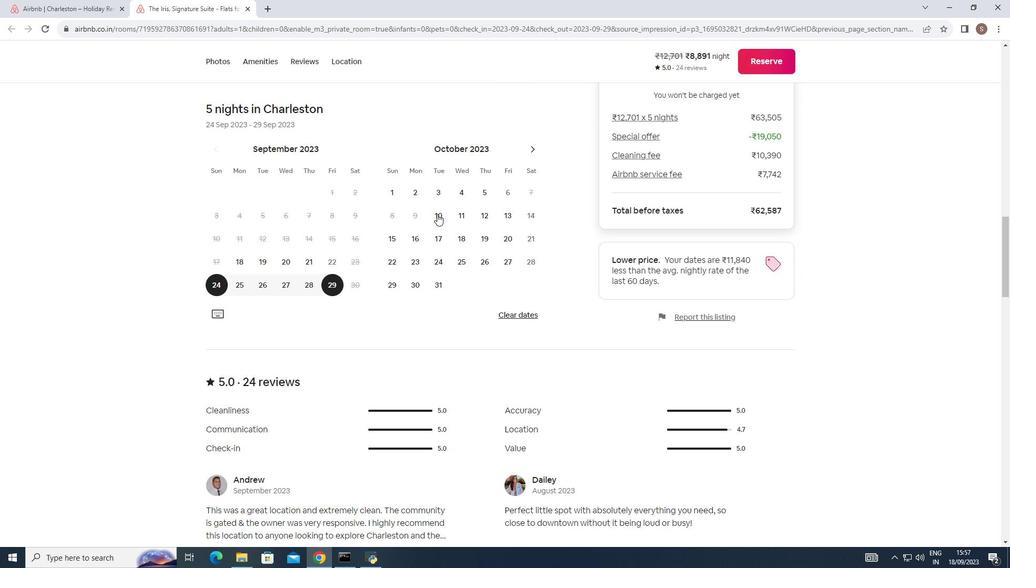 
Action: Mouse moved to (438, 212)
Screenshot: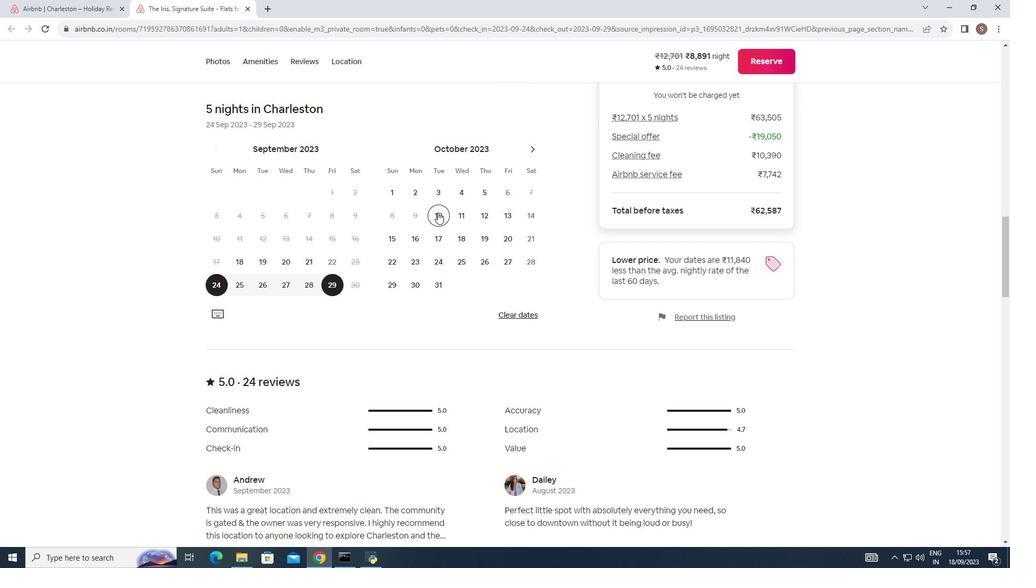 
Action: Mouse scrolled (438, 212) with delta (0, 0)
Screenshot: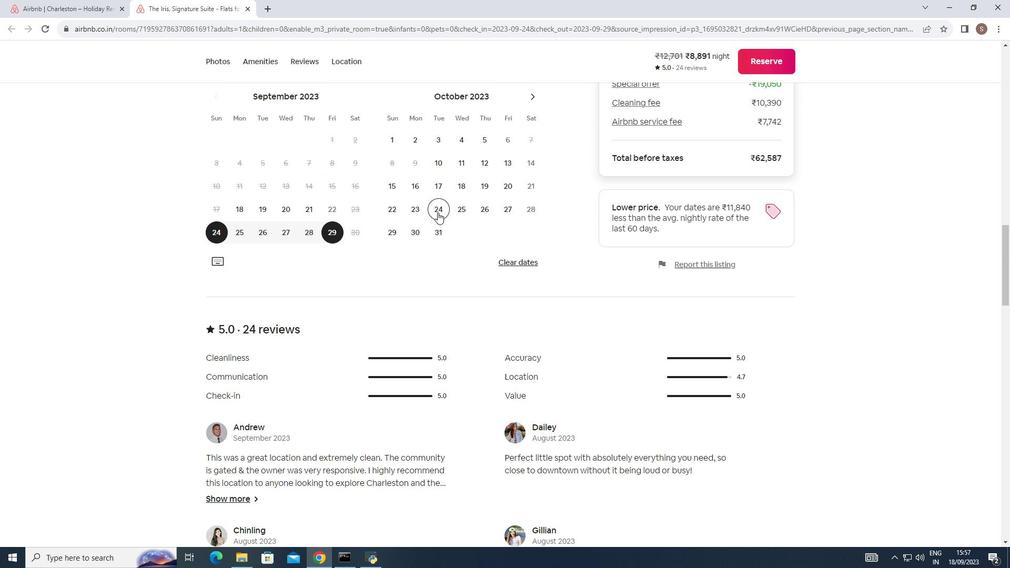 
Action: Mouse scrolled (438, 212) with delta (0, 0)
Screenshot: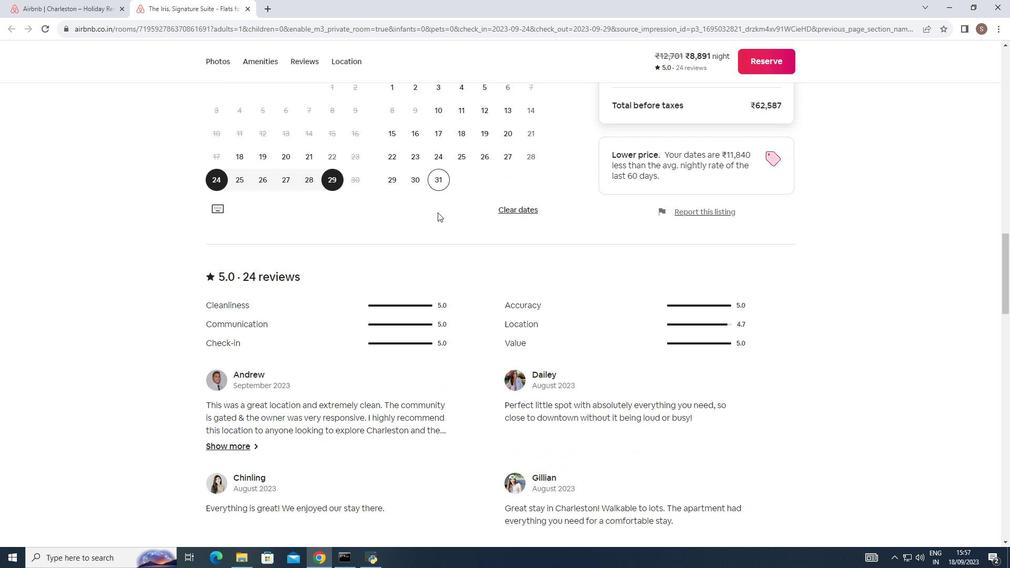 
Action: Mouse scrolled (438, 212) with delta (0, 0)
Screenshot: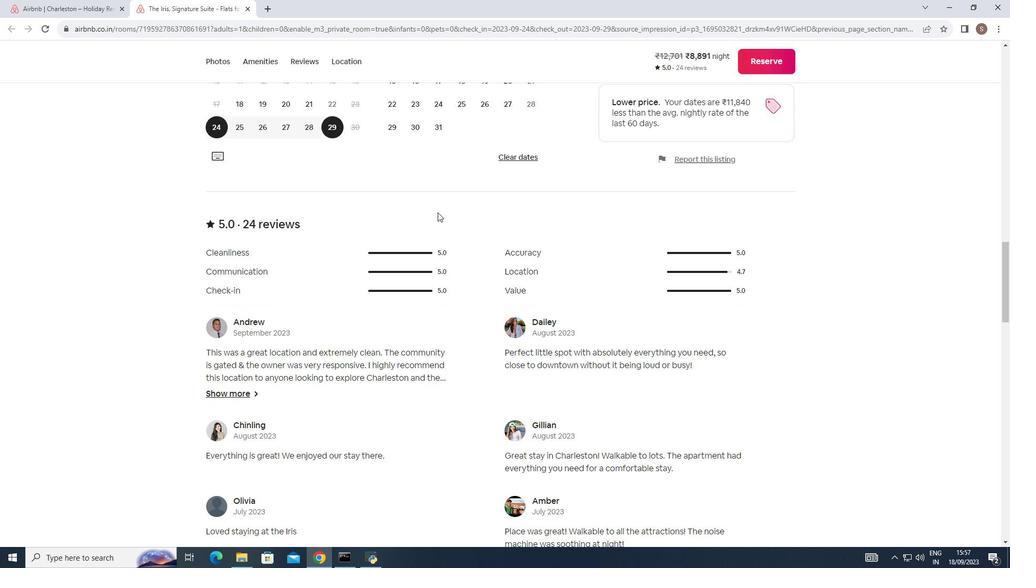 
Action: Mouse scrolled (438, 212) with delta (0, 0)
Screenshot: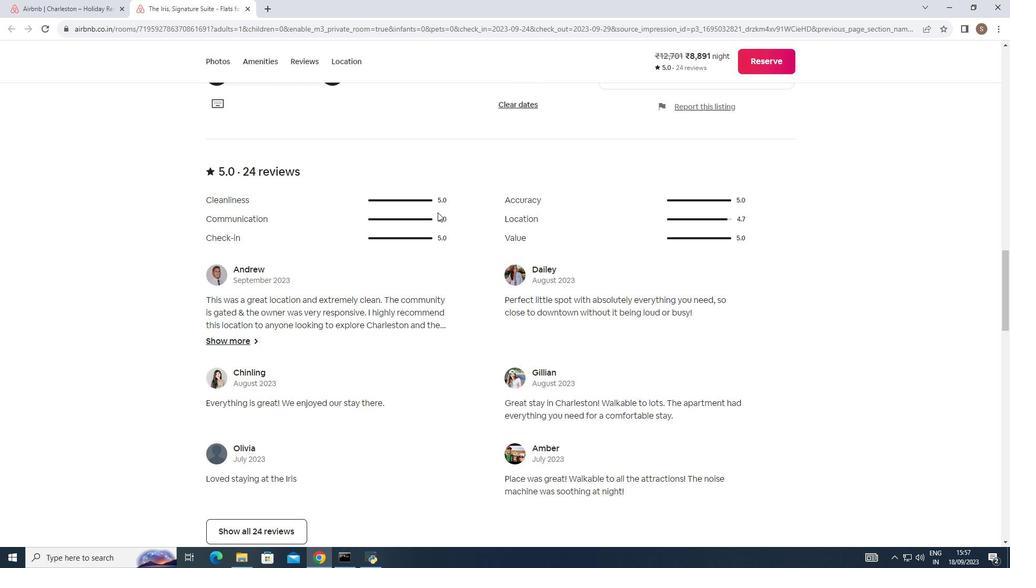 
Action: Mouse moved to (441, 211)
Screenshot: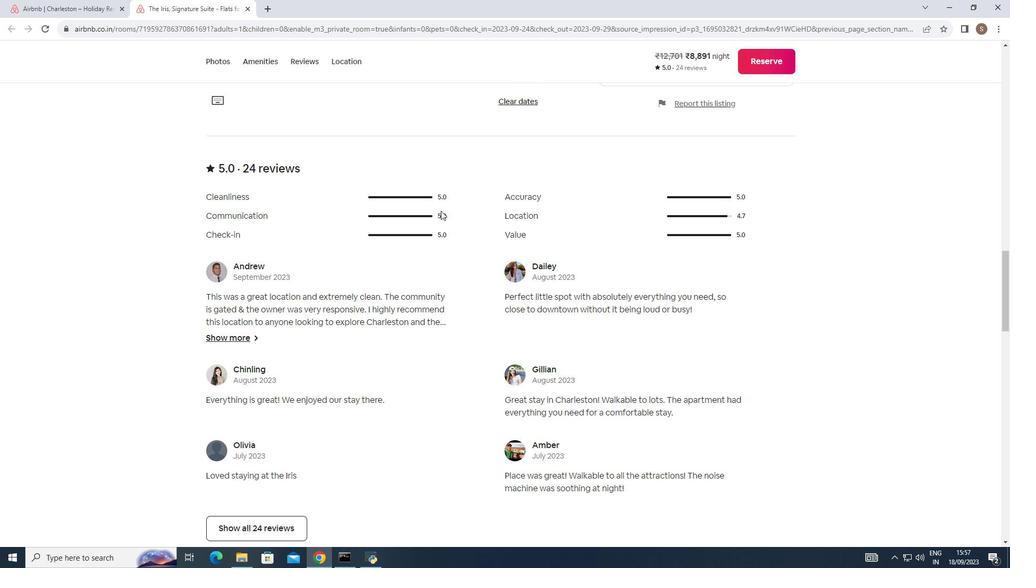 
Action: Mouse scrolled (441, 210) with delta (0, 0)
Screenshot: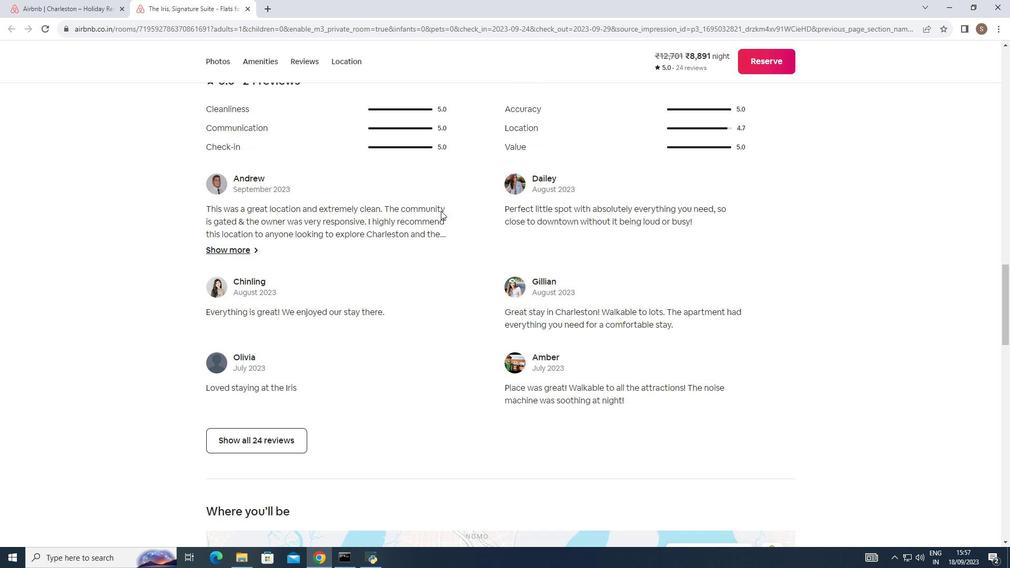 
Action: Mouse scrolled (441, 210) with delta (0, 0)
Screenshot: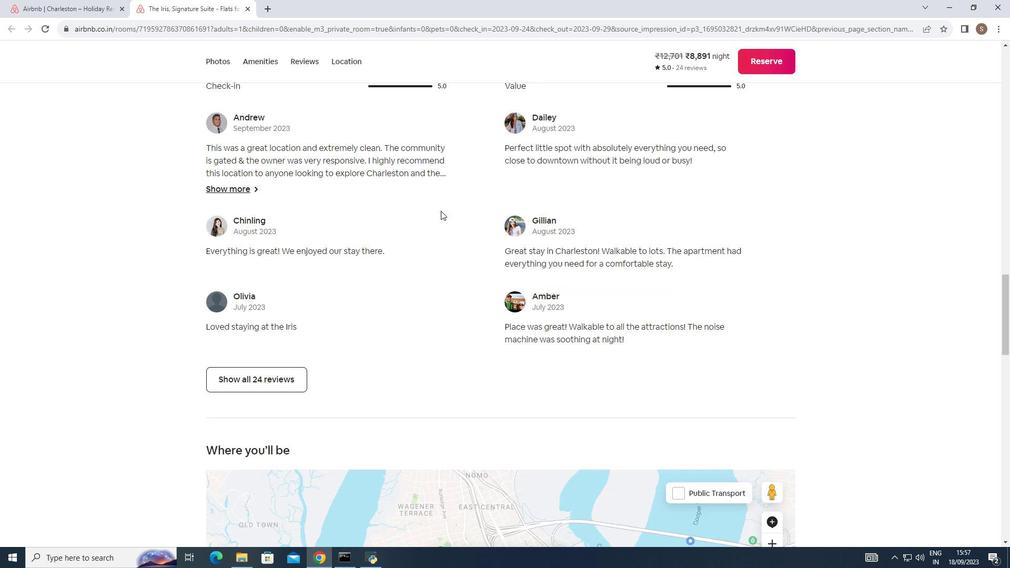 
Action: Mouse moved to (441, 211)
Screenshot: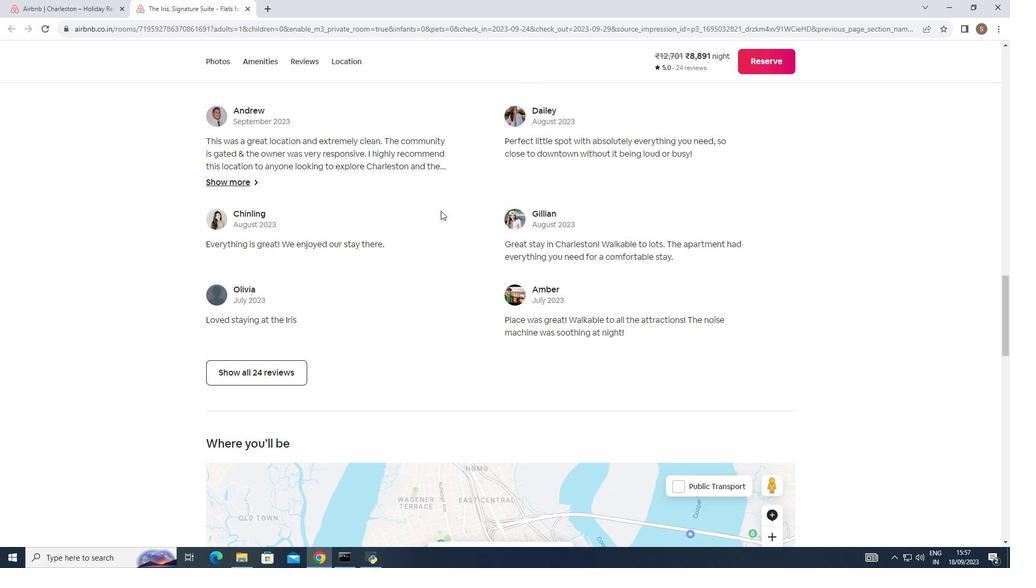 
Action: Mouse scrolled (441, 210) with delta (0, 0)
Screenshot: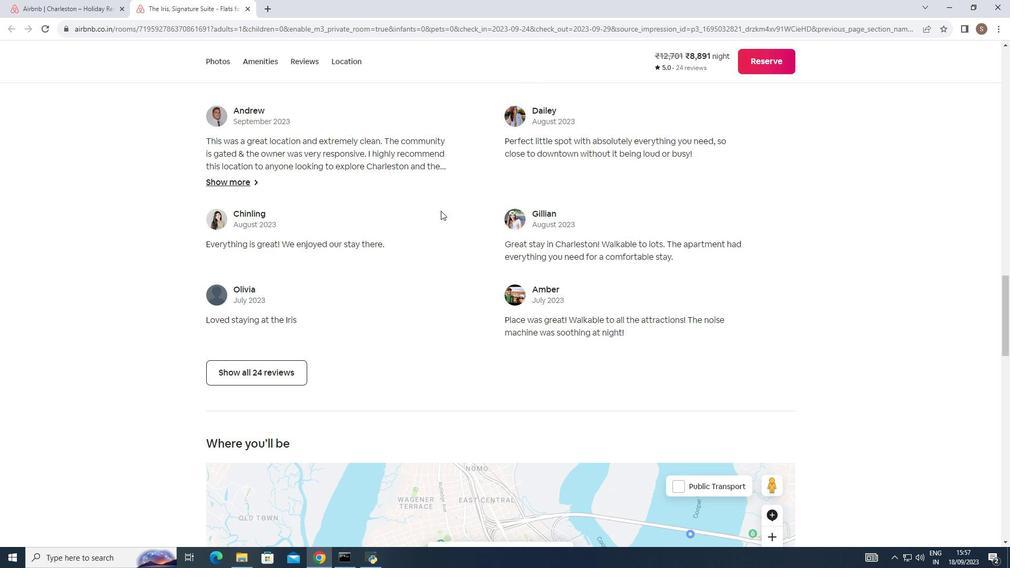 
Action: Mouse scrolled (441, 210) with delta (0, 0)
Screenshot: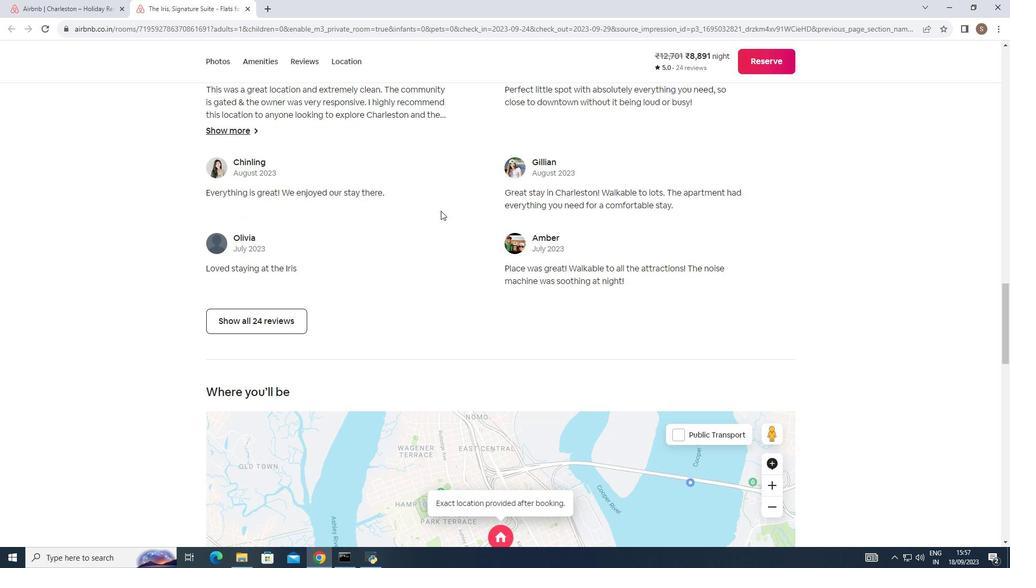 
Action: Mouse moved to (264, 320)
Screenshot: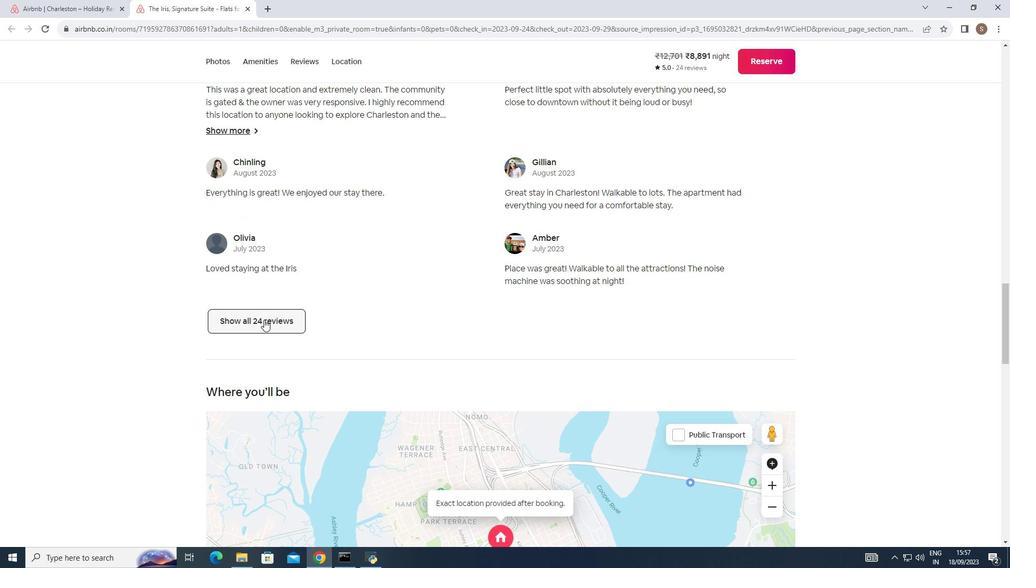 
Action: Mouse pressed left at (264, 320)
Screenshot: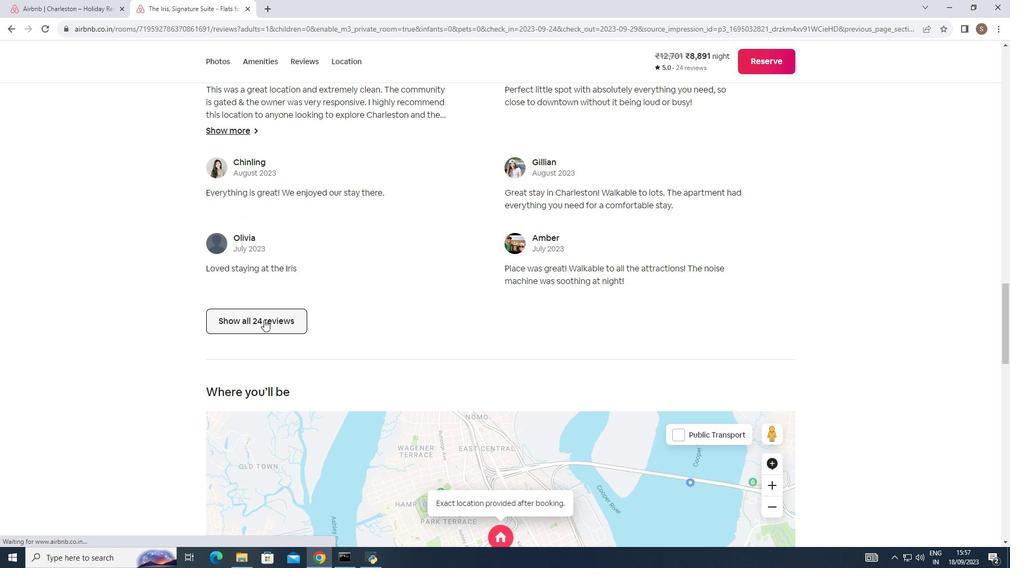 
Action: Mouse moved to (500, 283)
Screenshot: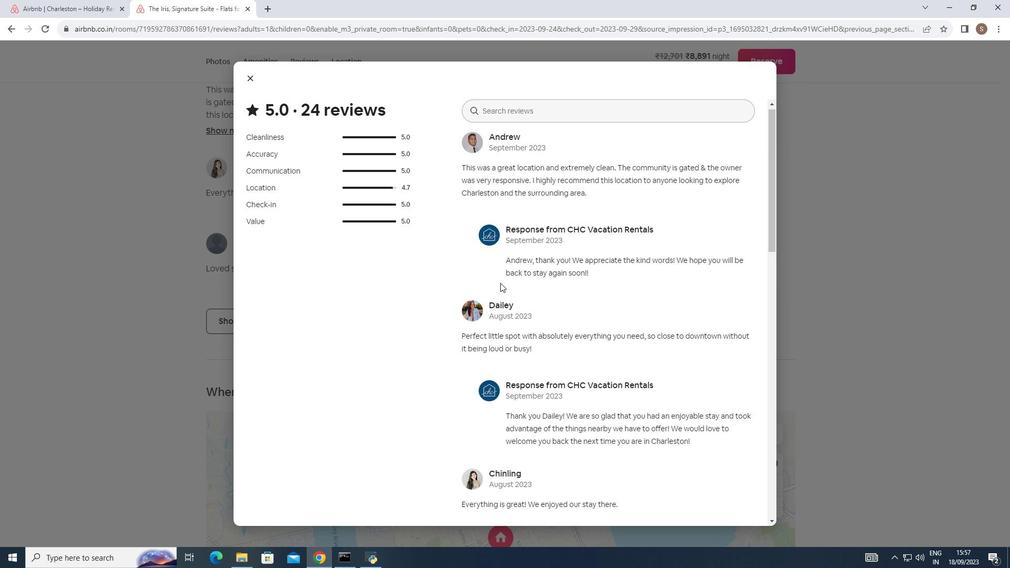 
Action: Mouse scrolled (500, 282) with delta (0, 0)
Screenshot: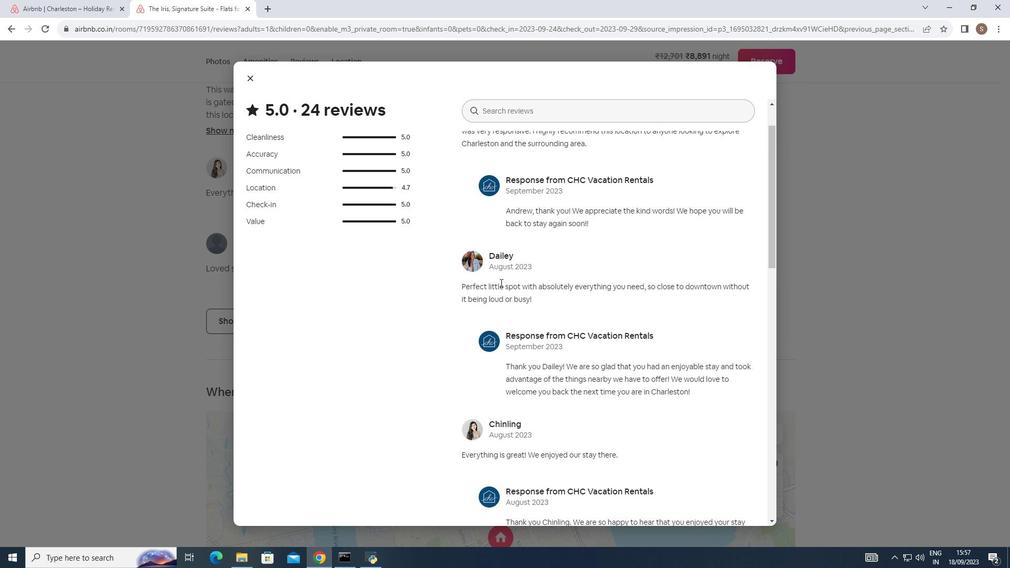 
Action: Mouse scrolled (500, 282) with delta (0, 0)
Screenshot: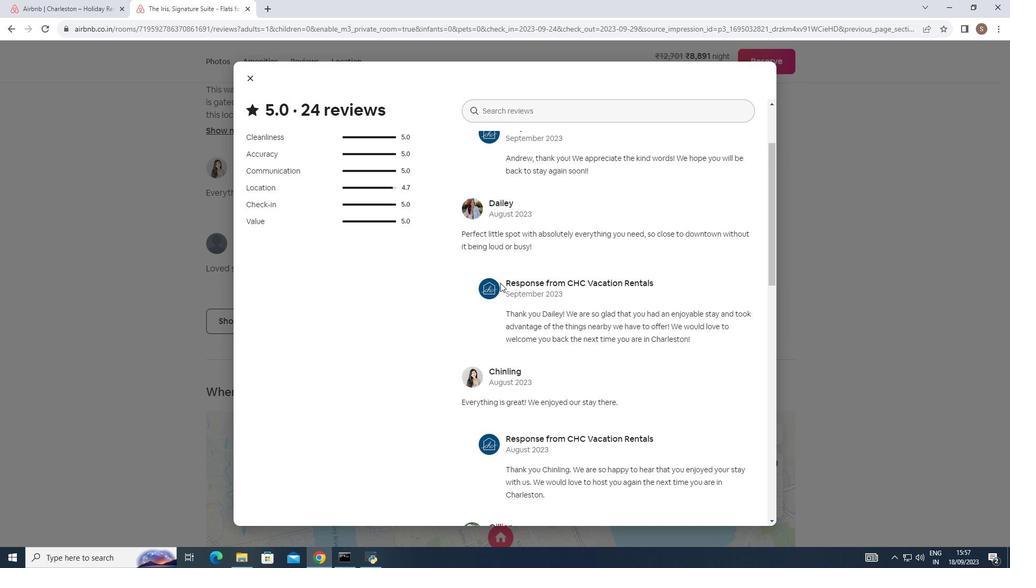
Action: Mouse moved to (489, 272)
Screenshot: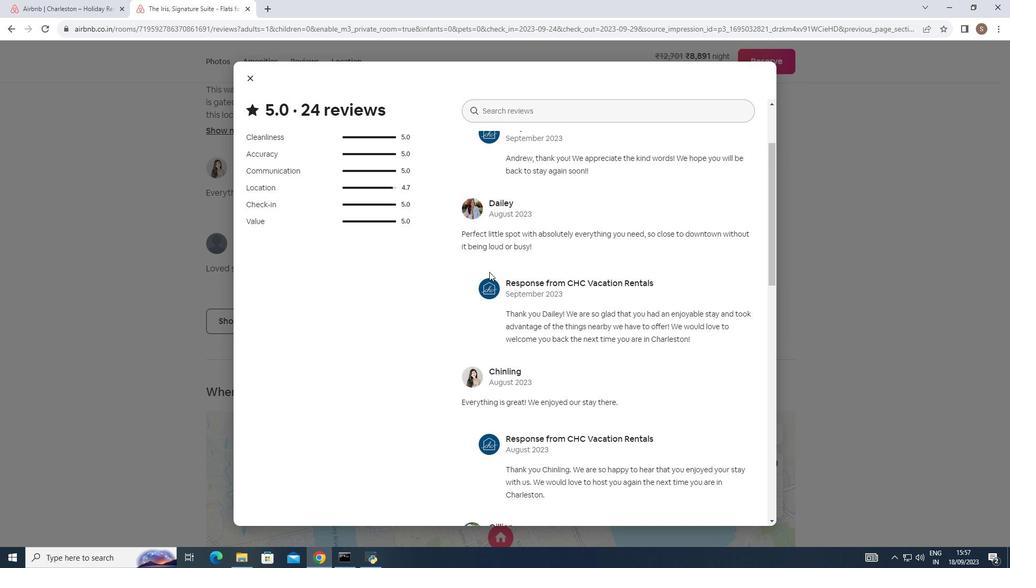 
Action: Mouse scrolled (489, 271) with delta (0, 0)
Screenshot: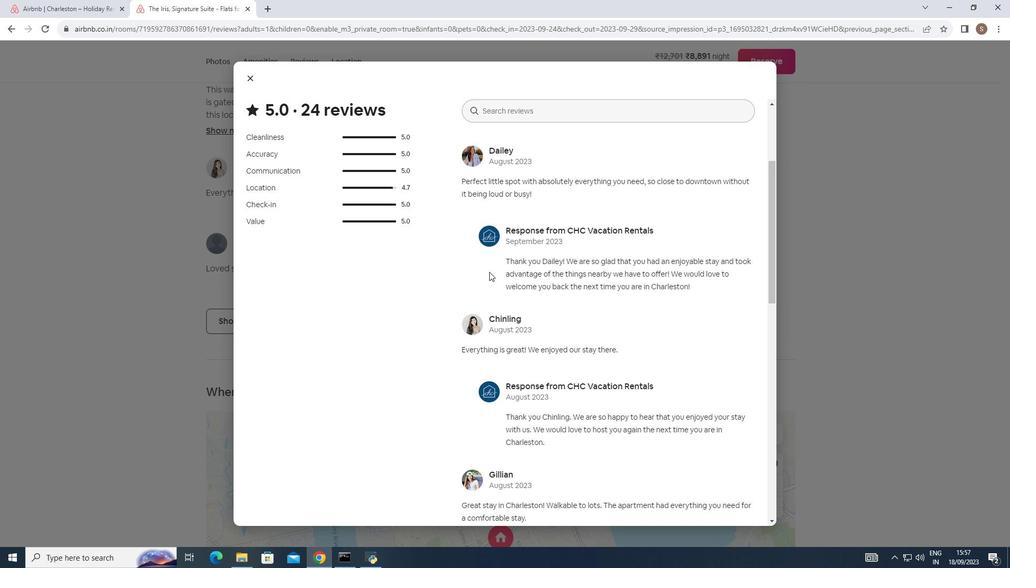 
Action: Mouse scrolled (489, 271) with delta (0, 0)
Screenshot: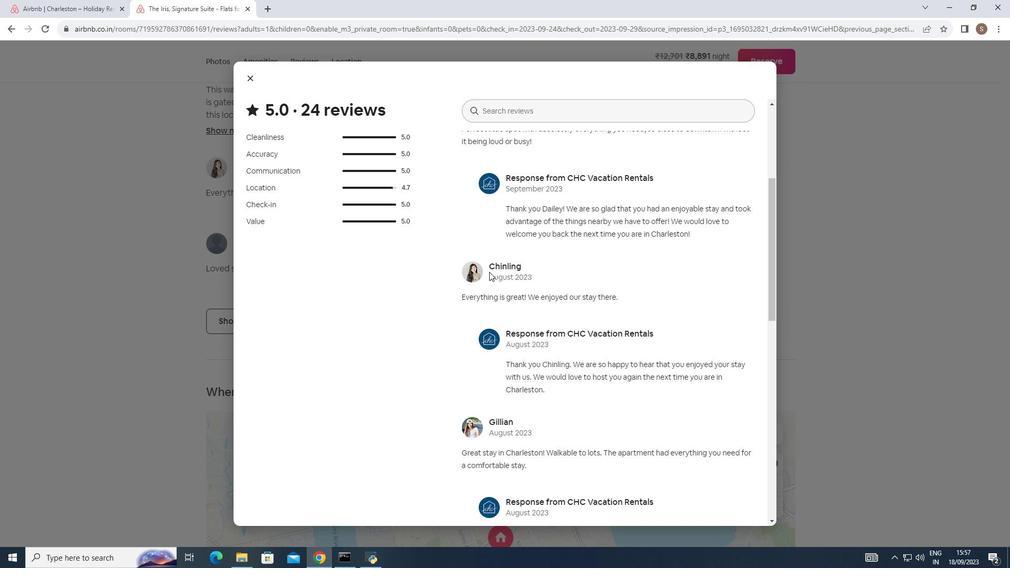 
Action: Mouse moved to (489, 271)
Screenshot: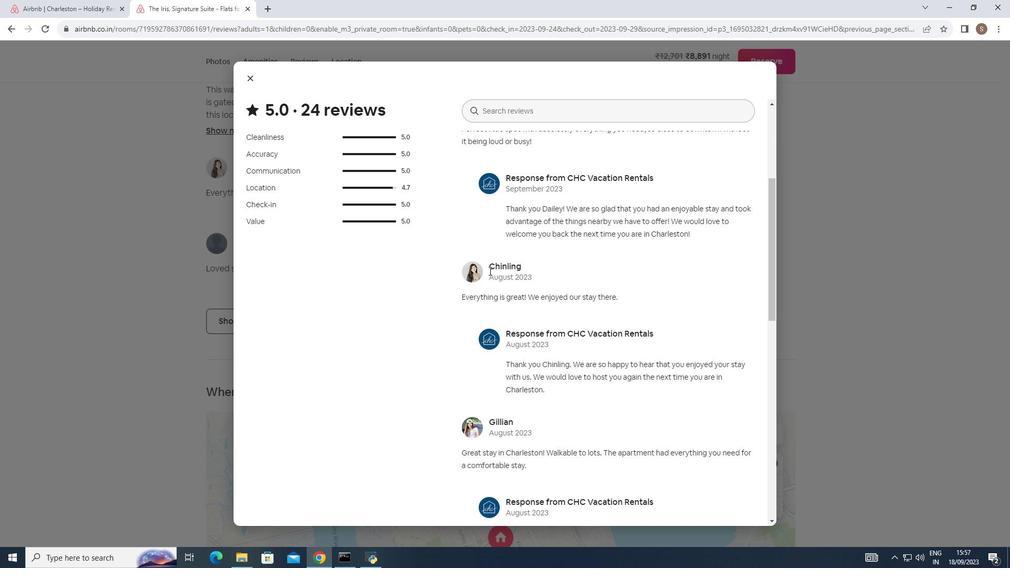 
Action: Mouse scrolled (489, 270) with delta (0, 0)
Screenshot: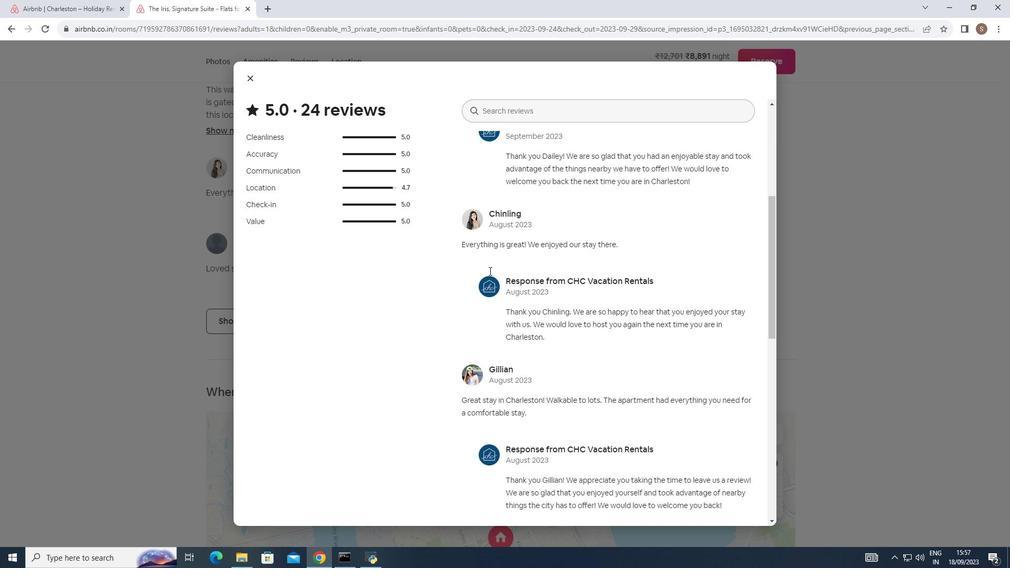 
Action: Mouse scrolled (489, 270) with delta (0, 0)
Screenshot: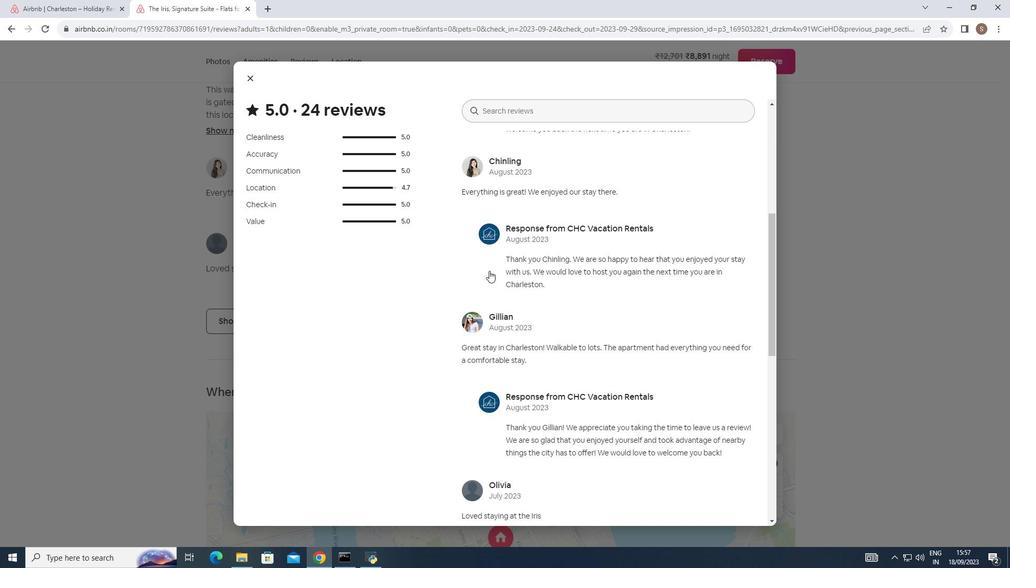 
Action: Mouse moved to (488, 269)
Screenshot: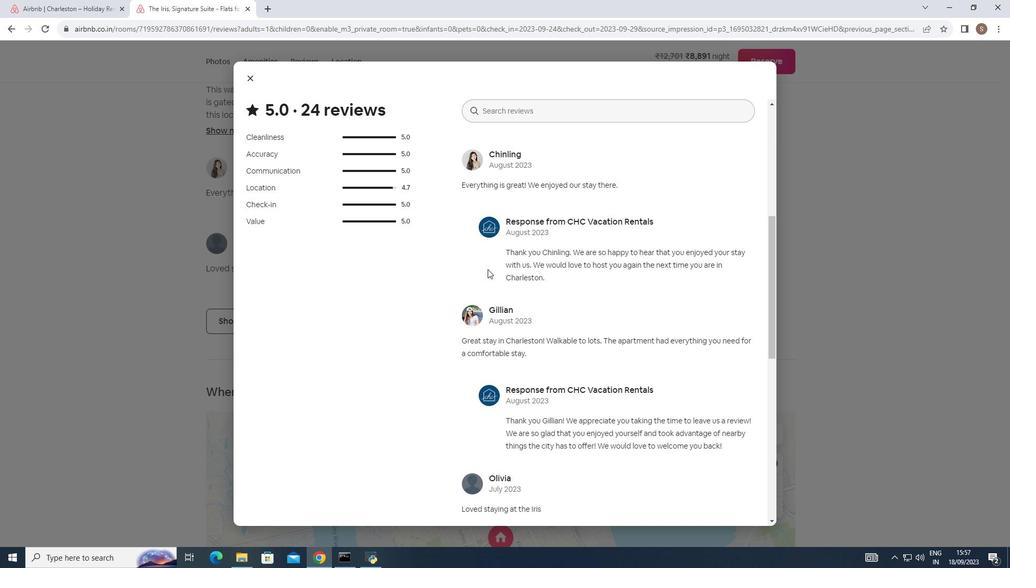 
Action: Mouse scrolled (488, 269) with delta (0, 0)
Screenshot: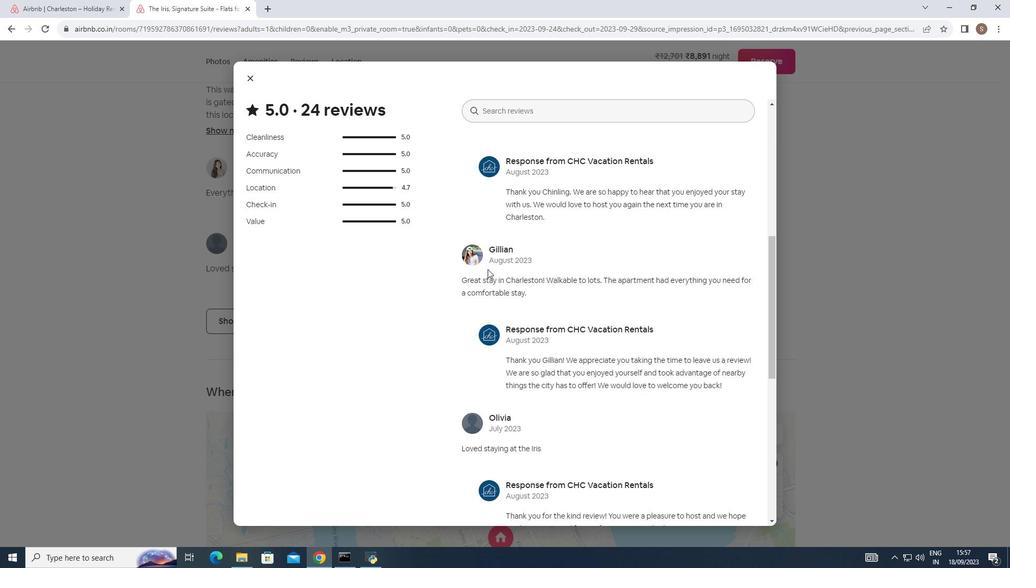 
Action: Mouse scrolled (488, 269) with delta (0, 0)
Screenshot: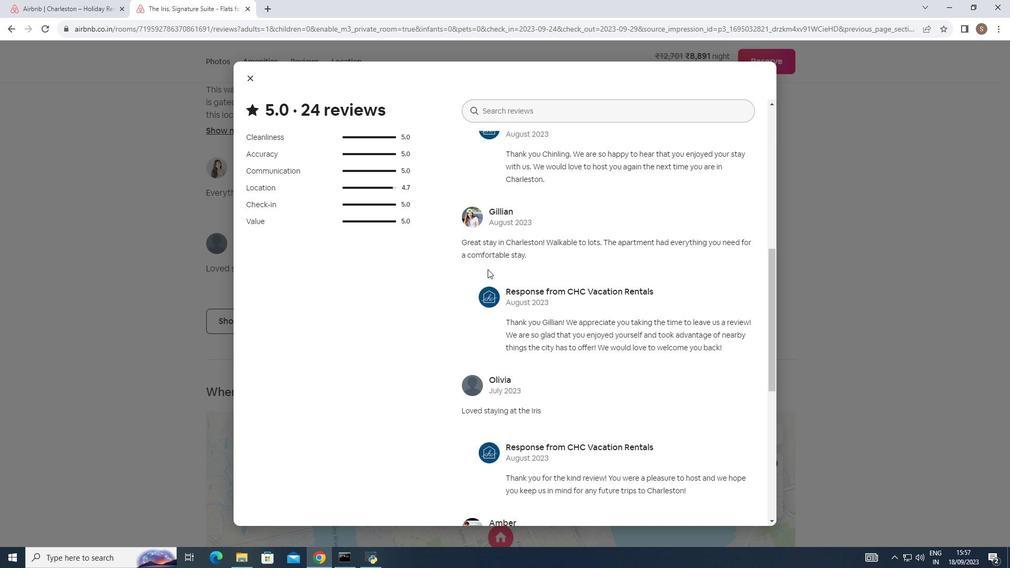 
Action: Mouse moved to (482, 265)
Screenshot: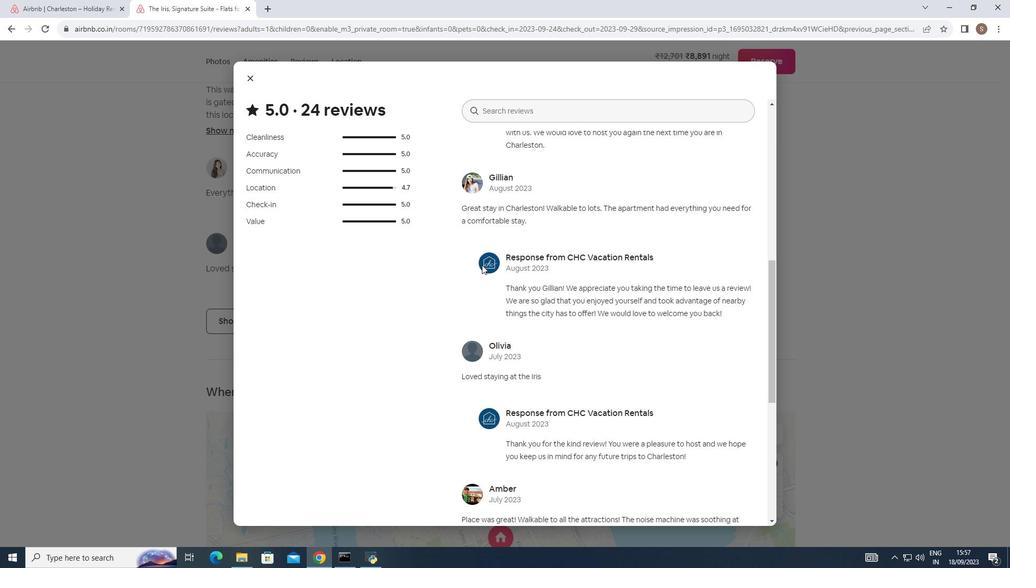 
Action: Mouse scrolled (482, 264) with delta (0, 0)
Screenshot: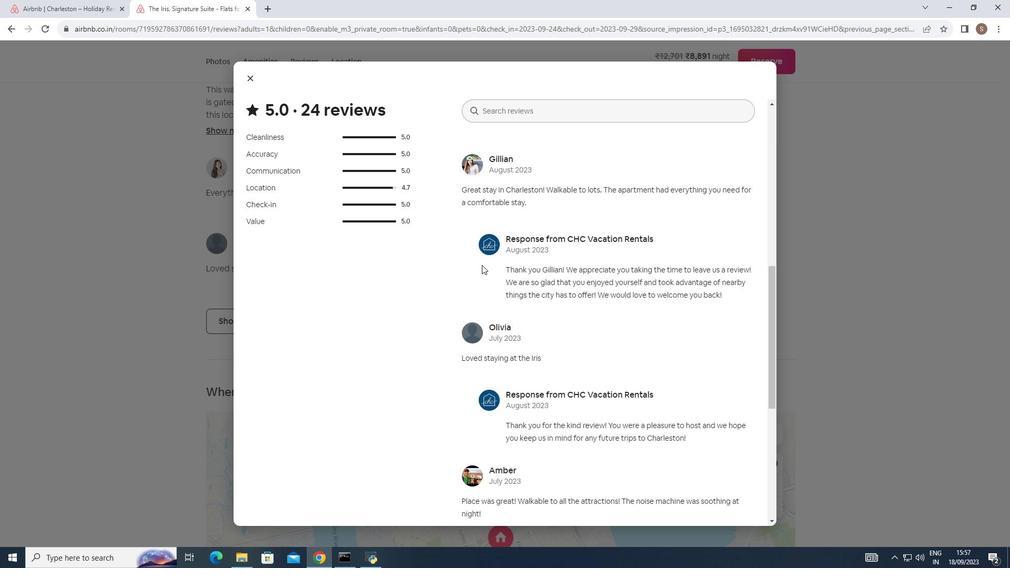 
Action: Mouse scrolled (482, 264) with delta (0, 0)
Screenshot: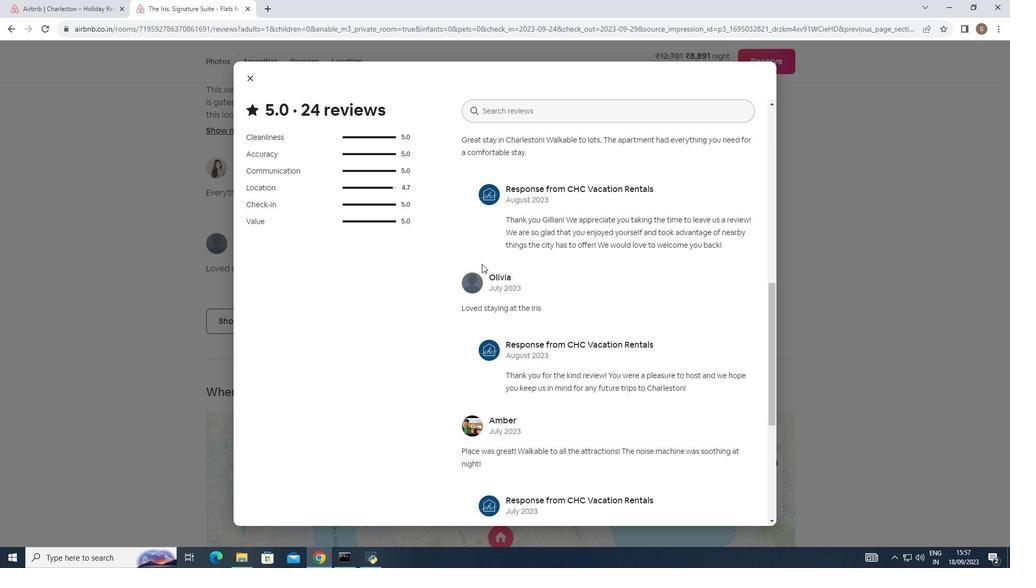 
Action: Mouse moved to (477, 261)
Screenshot: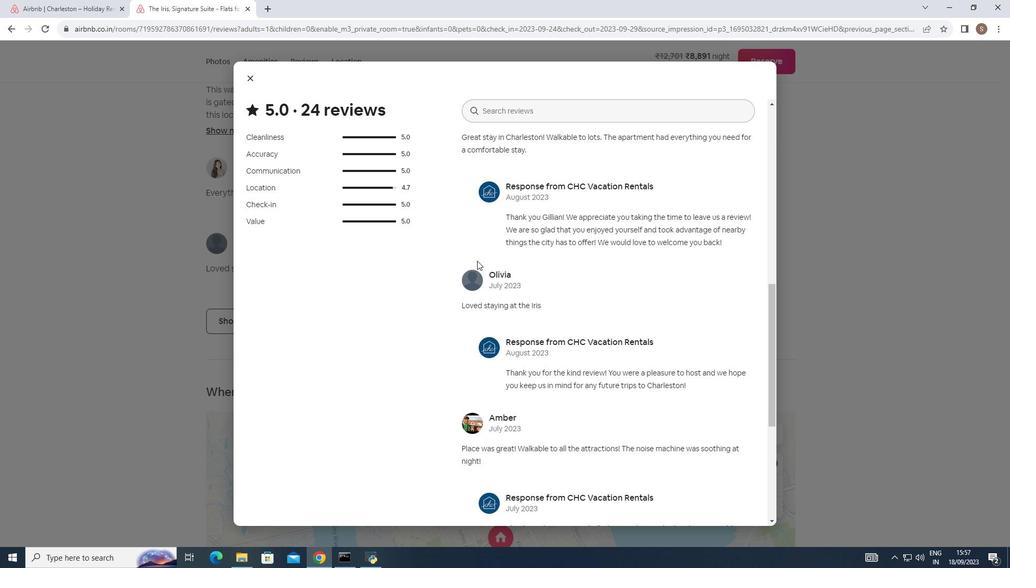 
Action: Mouse scrolled (477, 260) with delta (0, 0)
Screenshot: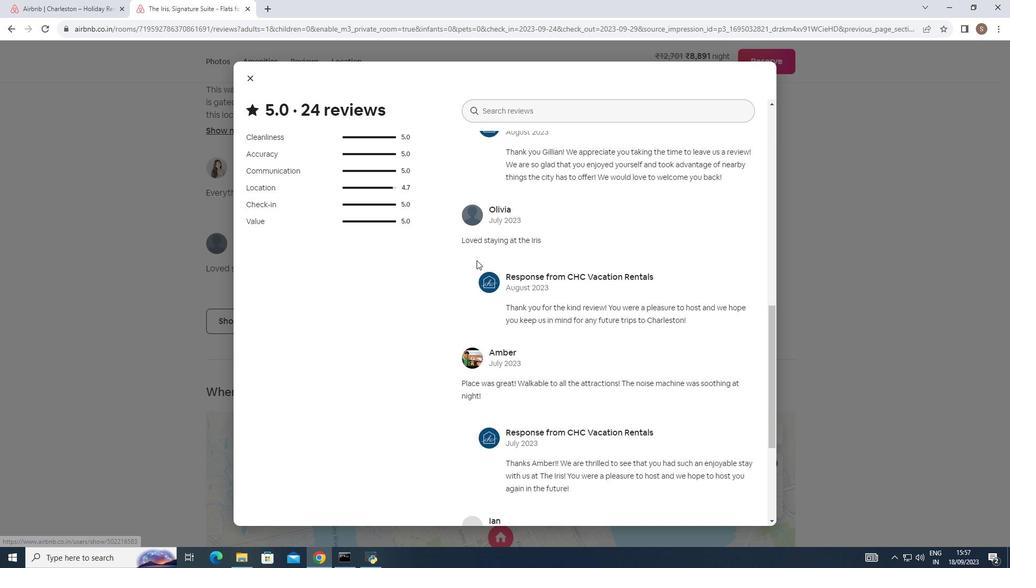 
Action: Mouse moved to (477, 260)
Screenshot: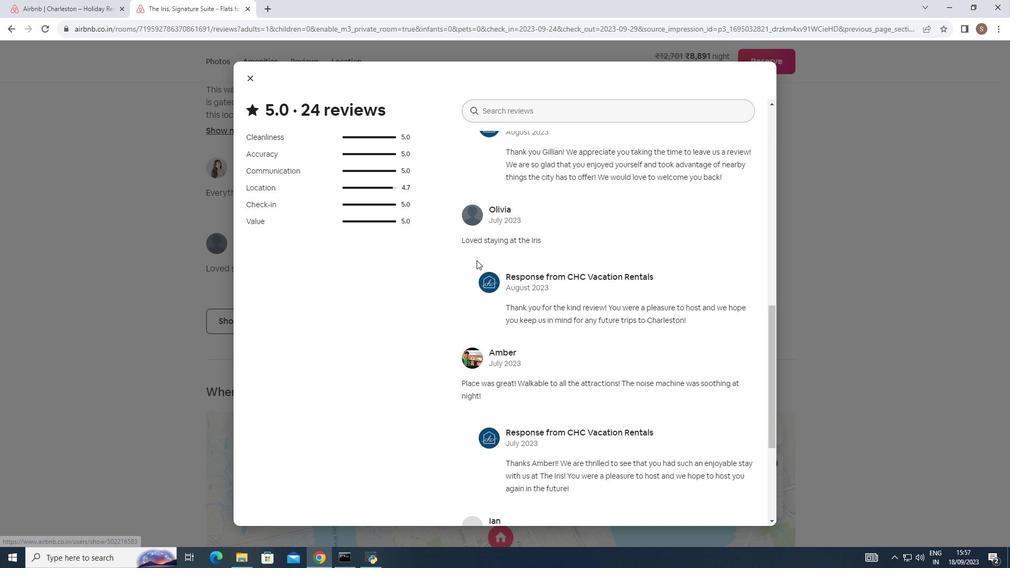 
Action: Mouse scrolled (477, 260) with delta (0, 0)
Screenshot: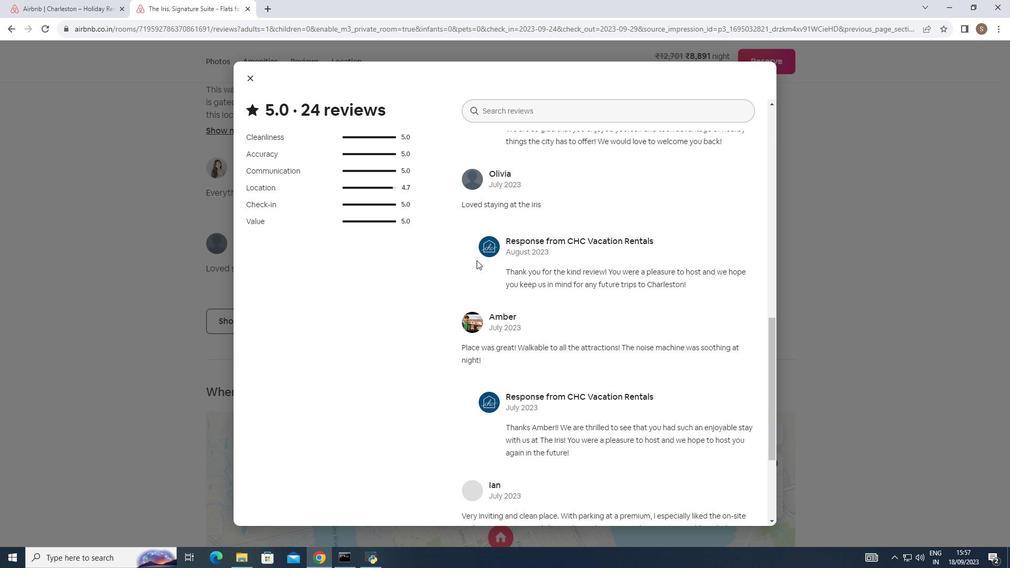 
Action: Mouse moved to (474, 259)
Screenshot: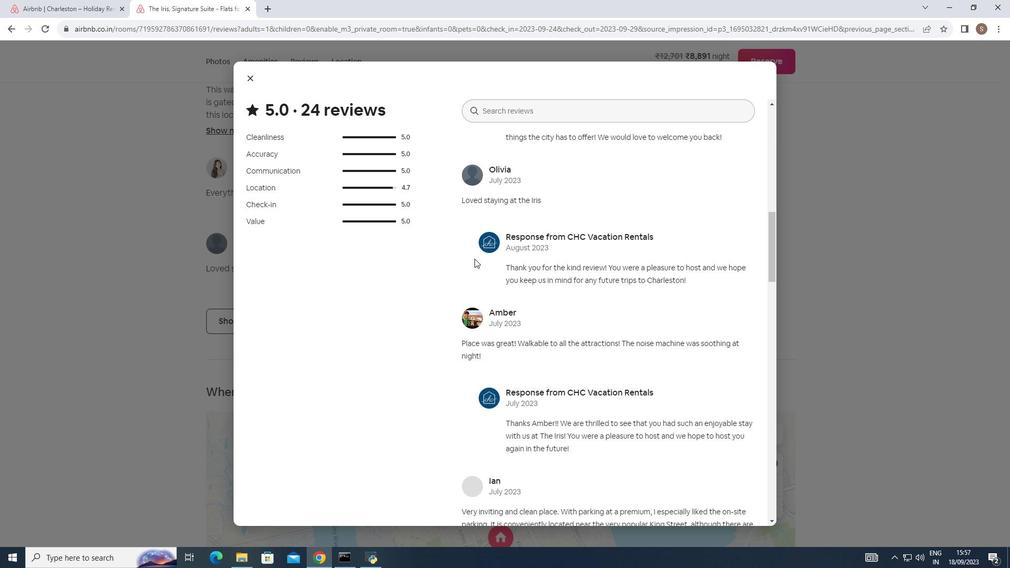 
Action: Mouse scrolled (474, 258) with delta (0, 0)
Screenshot: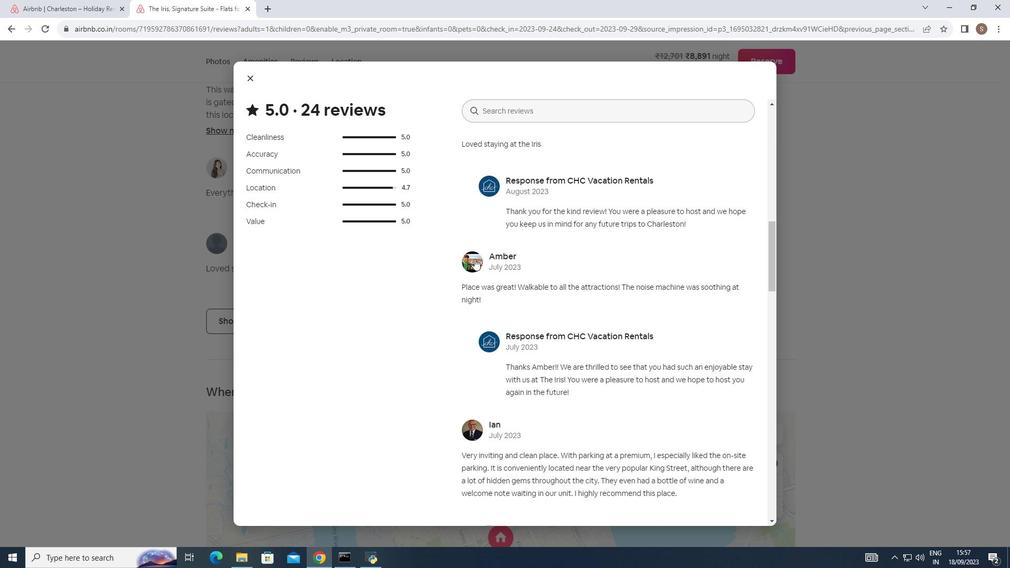 
Action: Mouse scrolled (474, 258) with delta (0, 0)
Screenshot: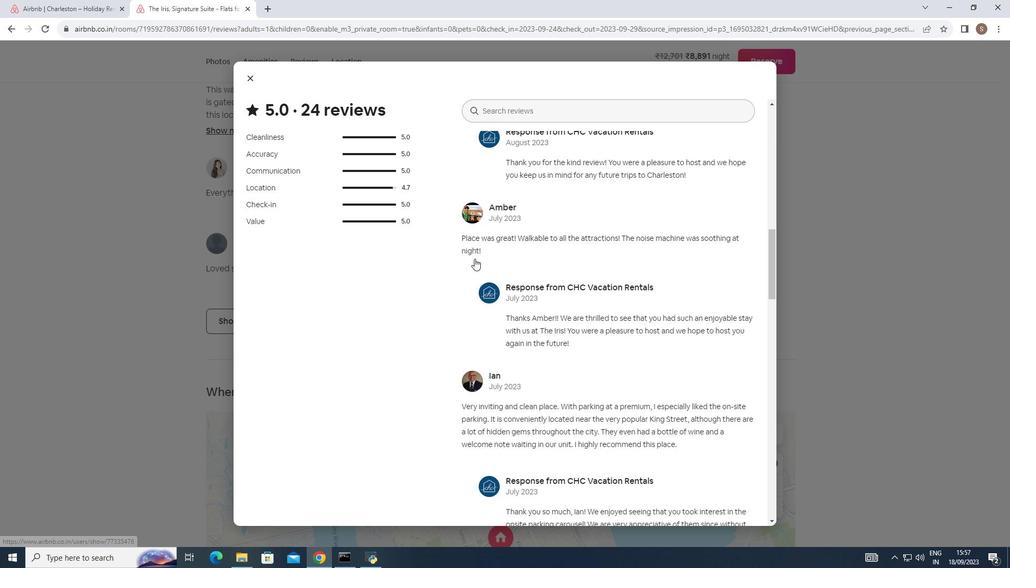 
Action: Mouse moved to (473, 258)
Screenshot: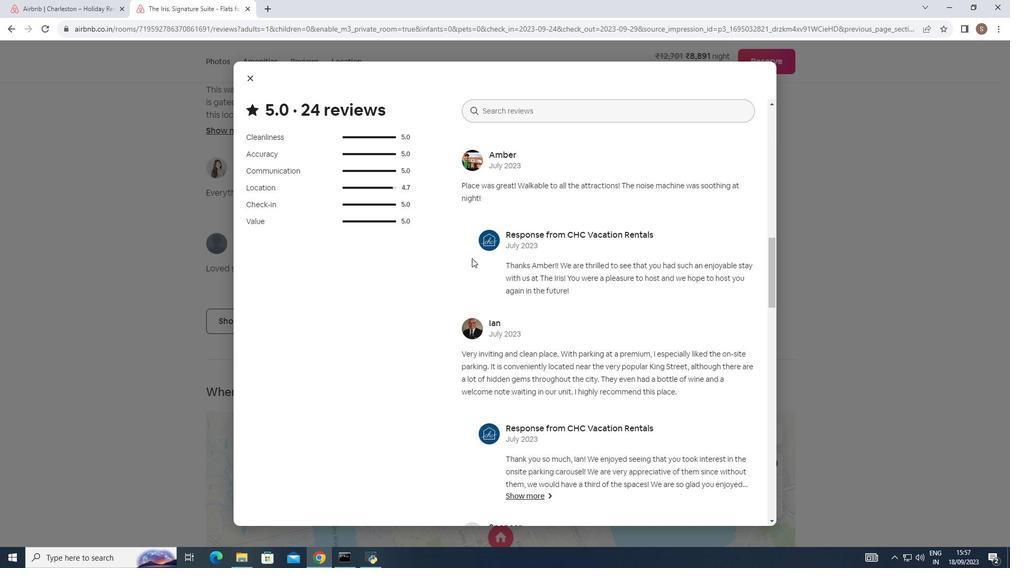 
Action: Mouse scrolled (473, 257) with delta (0, 0)
Screenshot: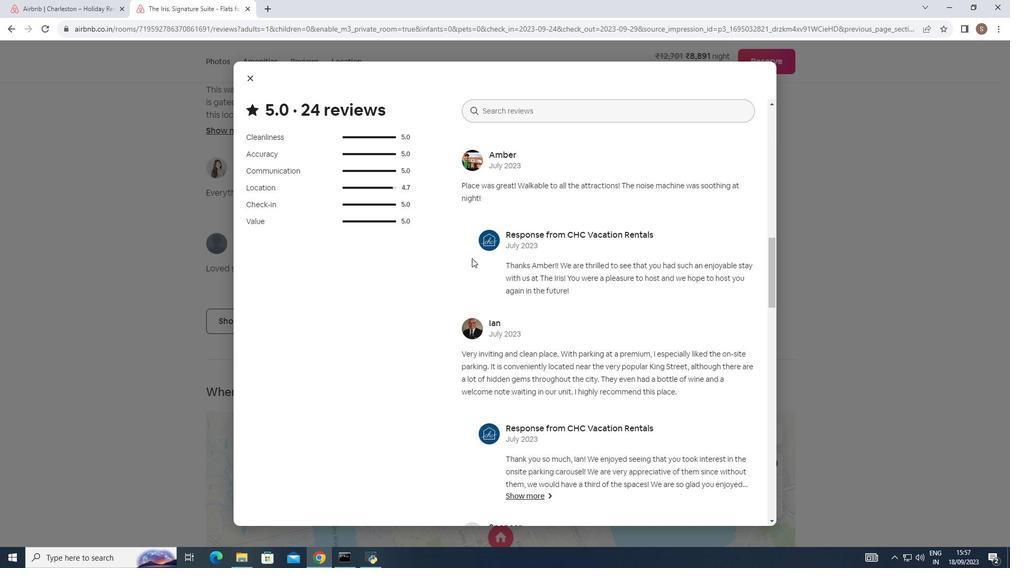 
Action: Mouse moved to (472, 258)
Screenshot: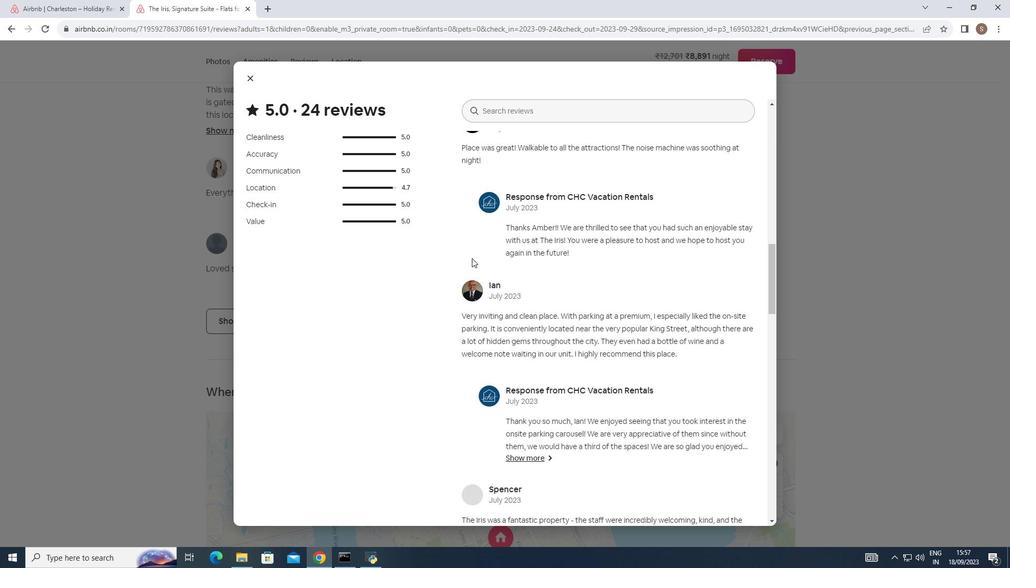 
Action: Mouse scrolled (472, 258) with delta (0, 0)
Screenshot: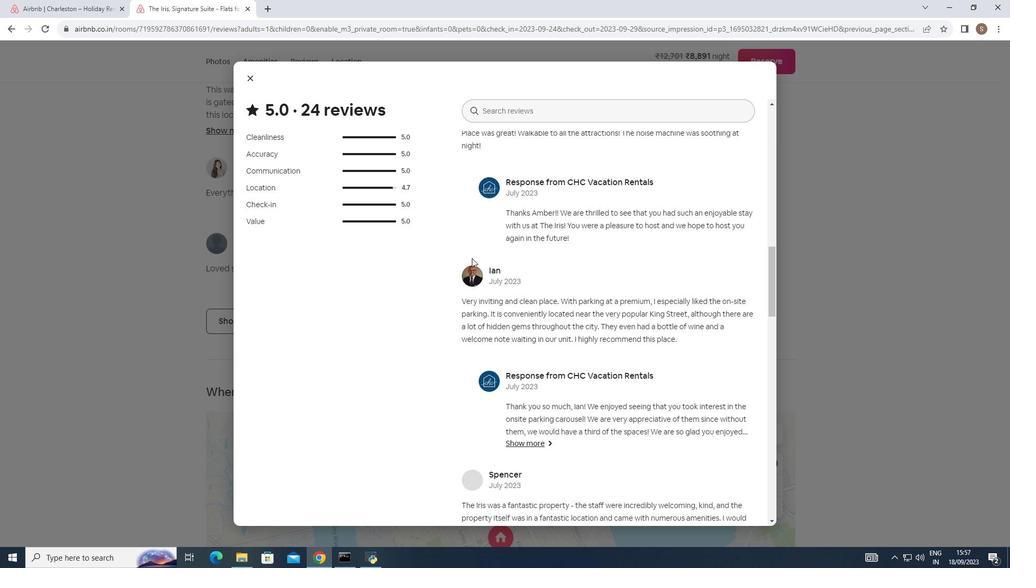 
Action: Mouse moved to (471, 260)
Screenshot: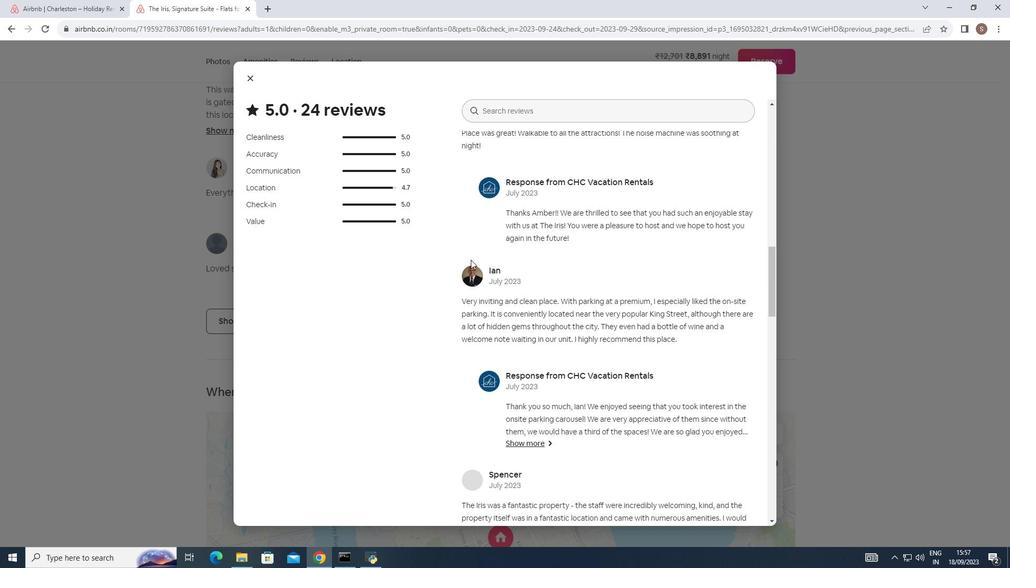 
Action: Mouse scrolled (471, 259) with delta (0, 0)
Screenshot: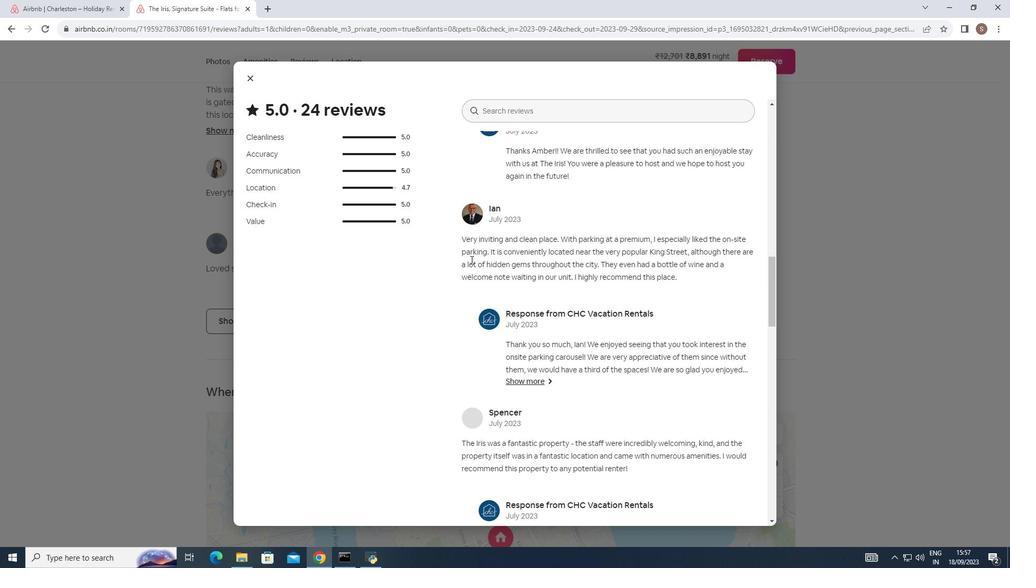 
Action: Mouse scrolled (471, 259) with delta (0, 0)
Screenshot: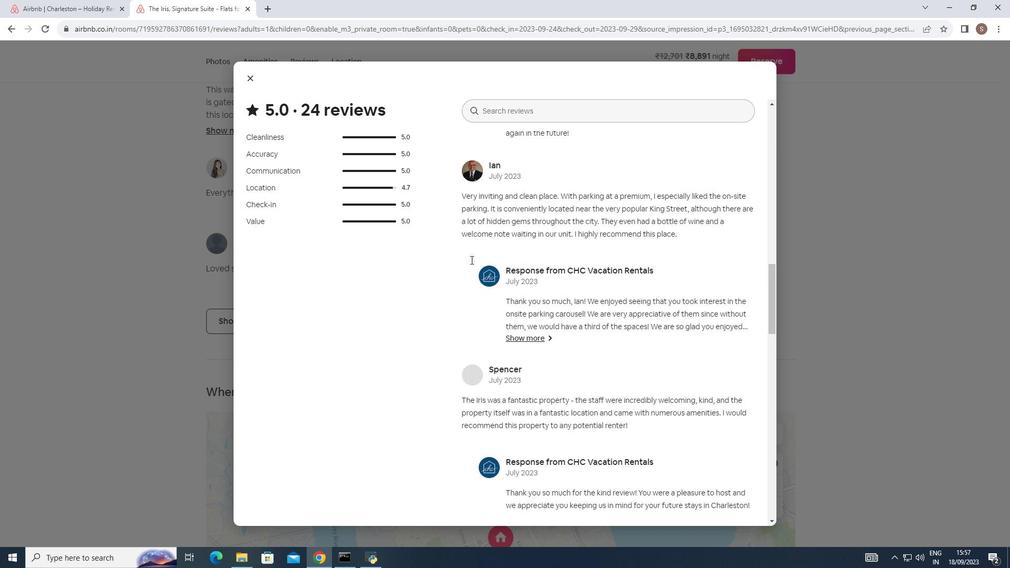 
Action: Mouse scrolled (471, 259) with delta (0, 0)
Screenshot: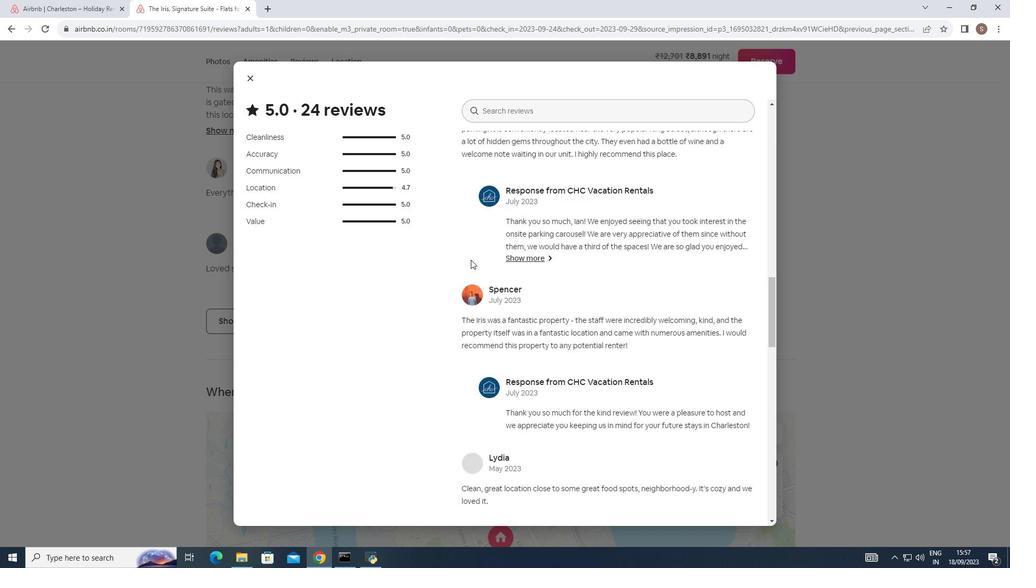 
Action: Mouse scrolled (471, 259) with delta (0, 0)
Screenshot: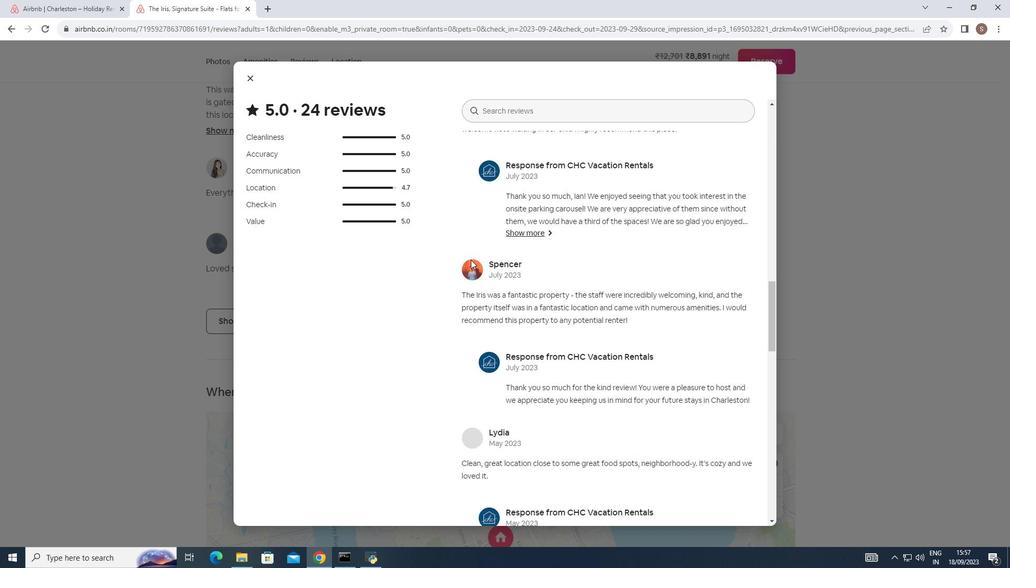 
Action: Mouse moved to (472, 260)
Screenshot: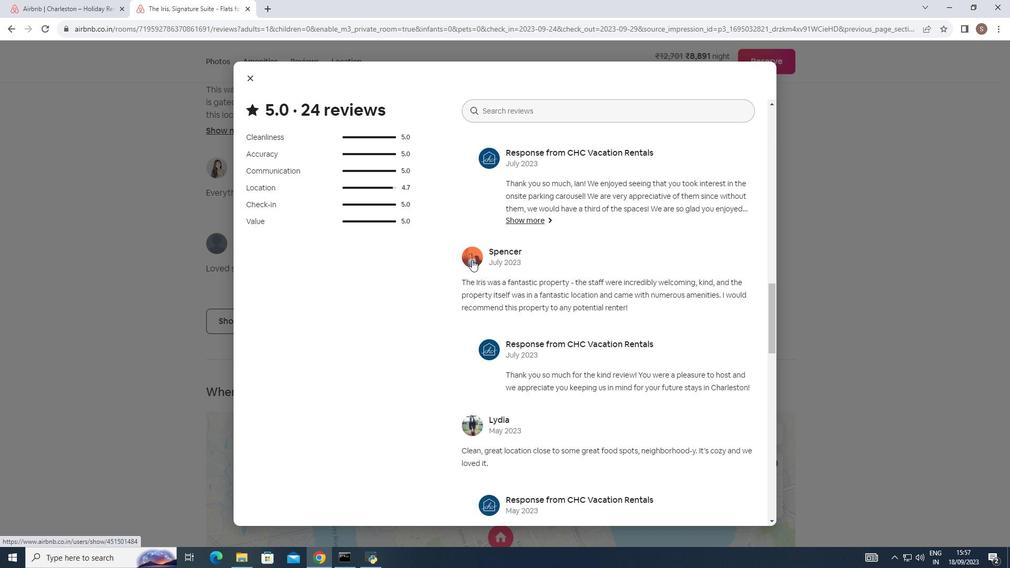 
Action: Mouse scrolled (472, 259) with delta (0, 0)
Screenshot: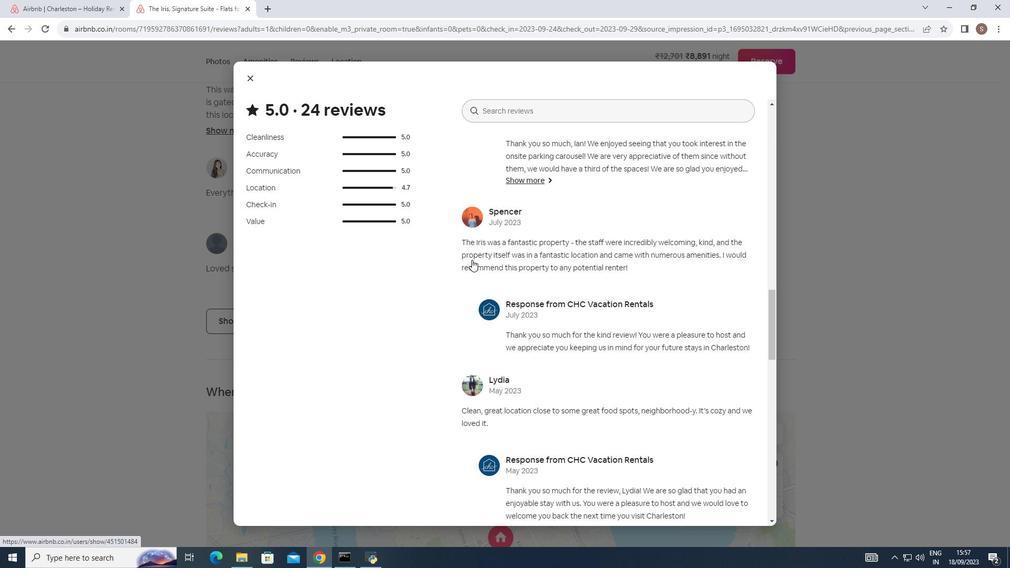 
Action: Mouse moved to (548, 276)
Screenshot: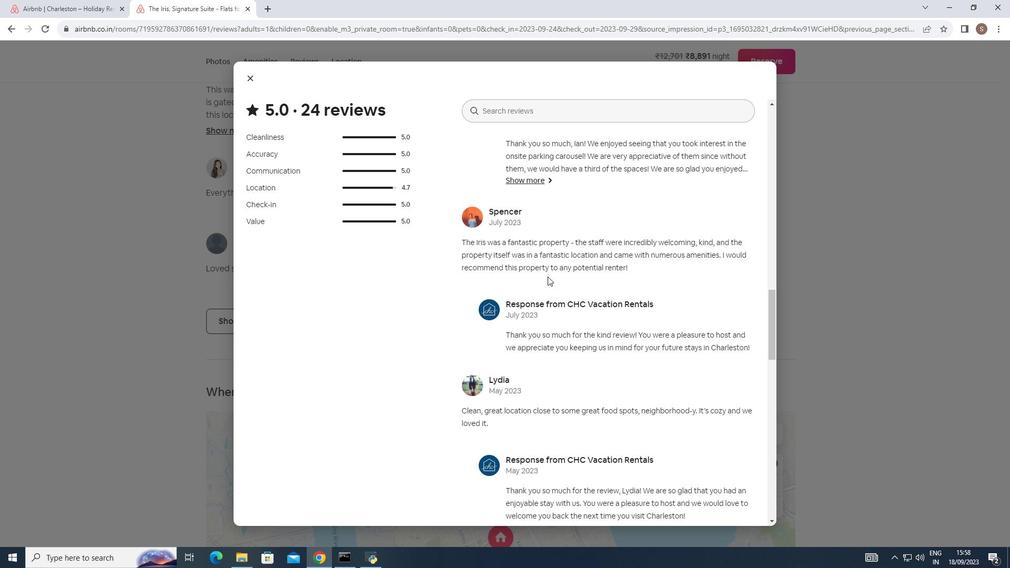 
Action: Mouse scrolled (548, 276) with delta (0, 0)
Screenshot: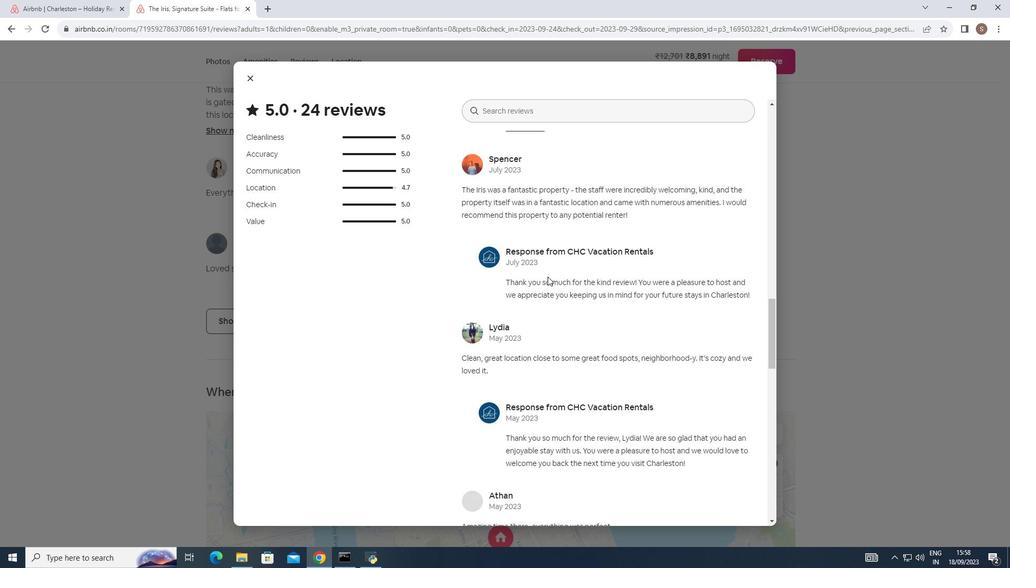 
Action: Mouse scrolled (548, 276) with delta (0, 0)
Screenshot: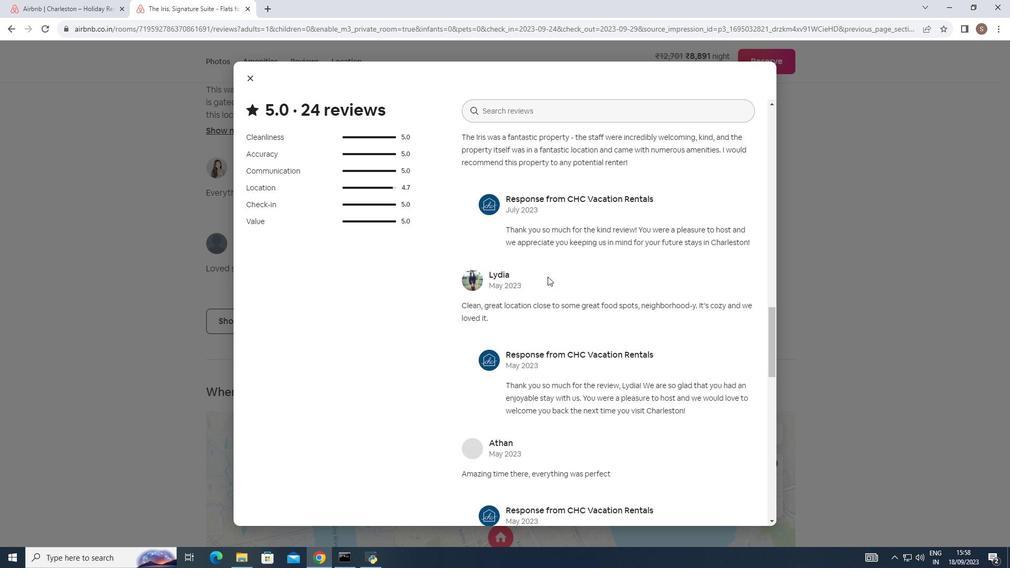 
Action: Mouse moved to (544, 274)
Screenshot: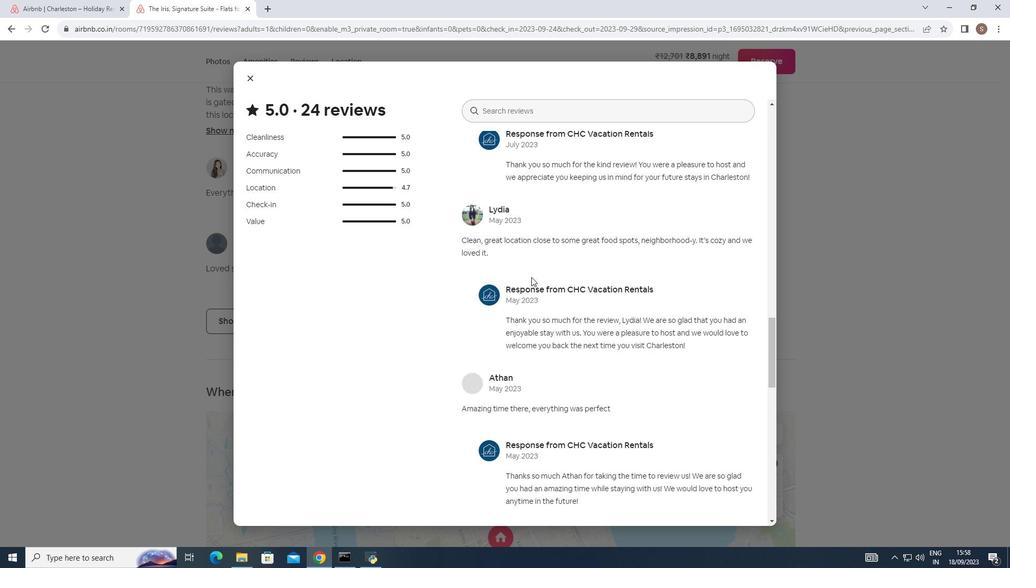 
Action: Mouse scrolled (544, 274) with delta (0, 0)
Screenshot: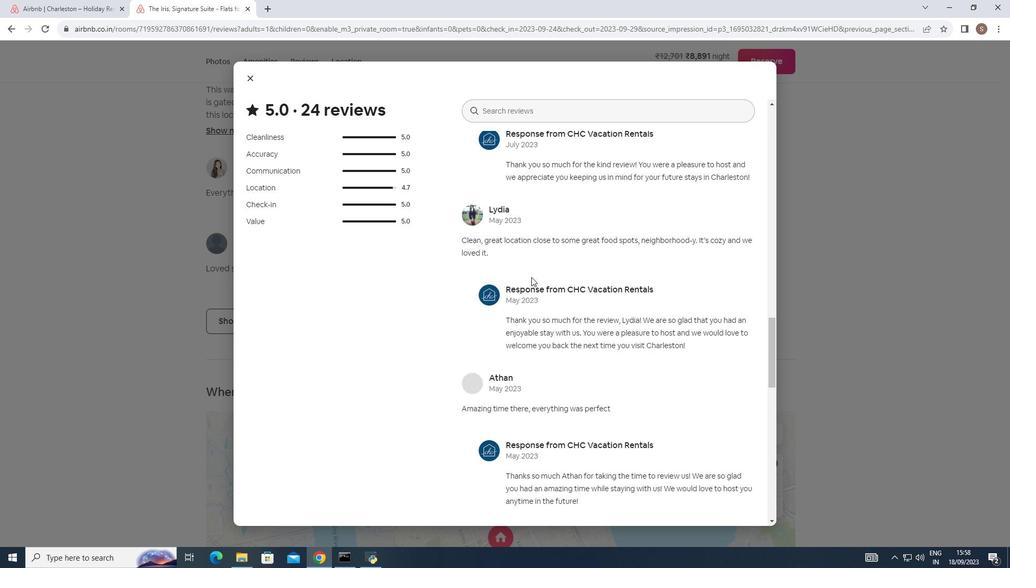 
Action: Mouse moved to (542, 275)
Screenshot: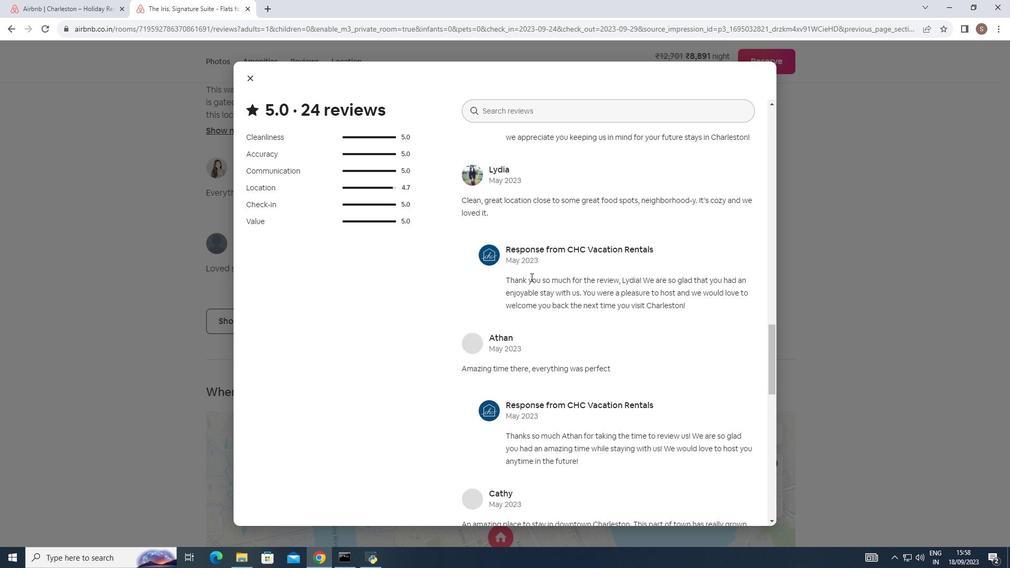 
Action: Mouse scrolled (542, 275) with delta (0, 0)
Screenshot: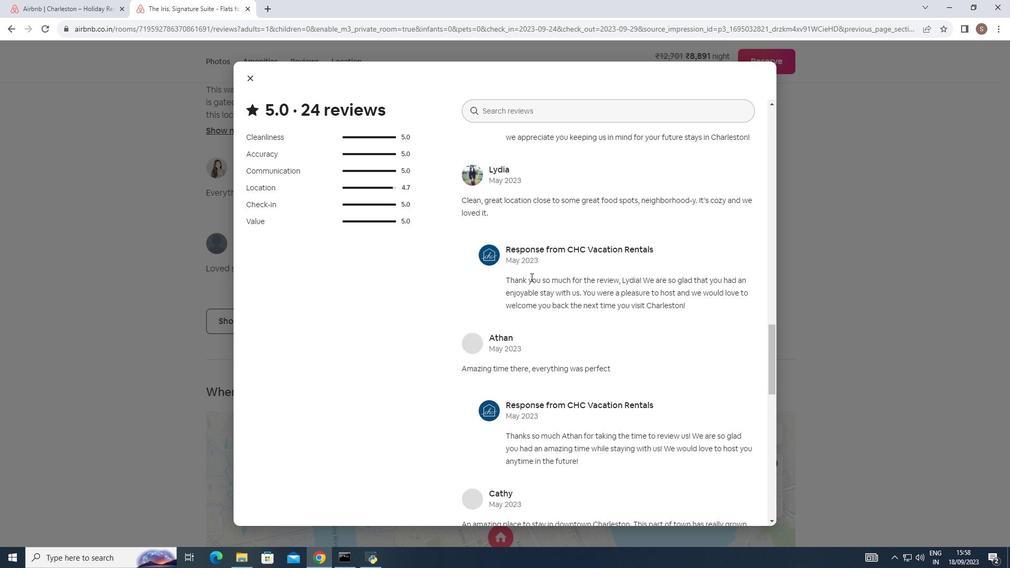 
Action: Mouse moved to (527, 272)
Screenshot: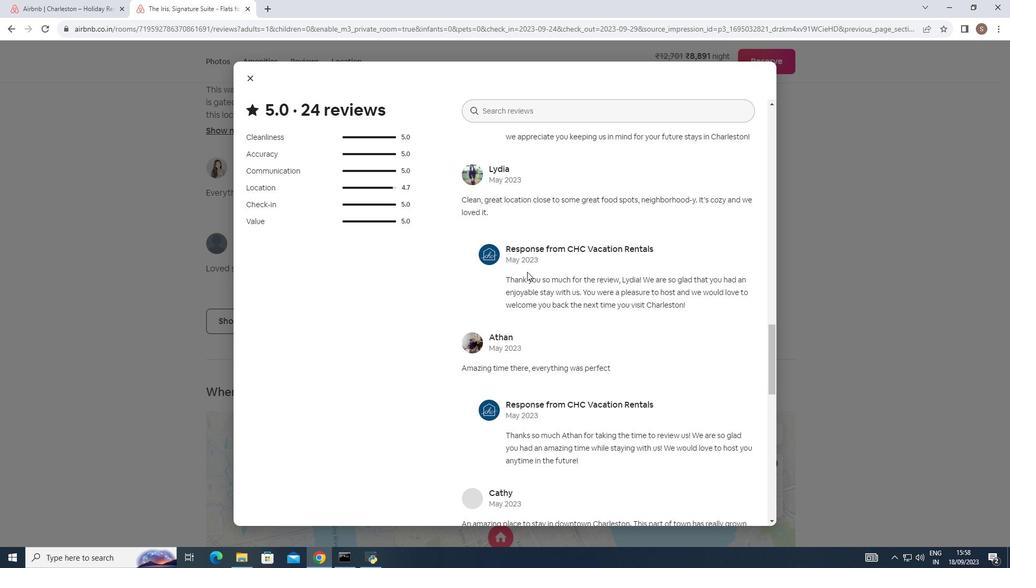 
Action: Mouse scrolled (527, 271) with delta (0, 0)
Screenshot: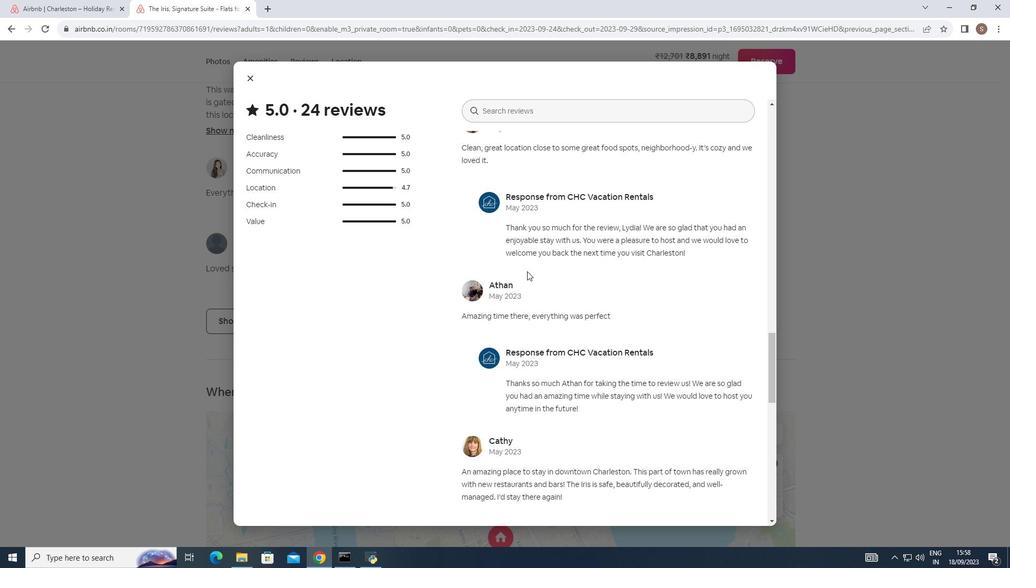 
Action: Mouse moved to (526, 266)
Screenshot: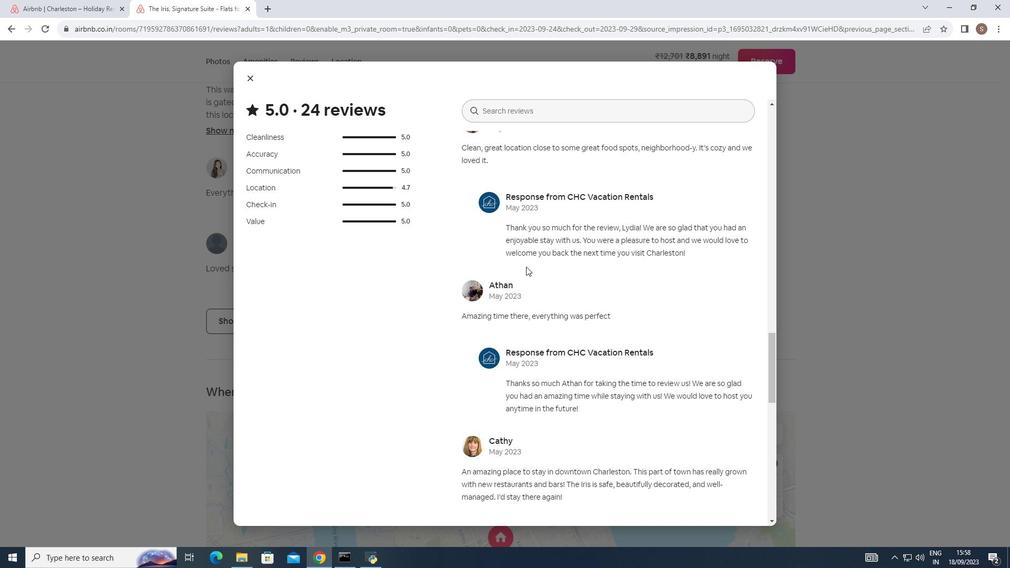 
Action: Mouse scrolled (526, 266) with delta (0, 0)
Screenshot: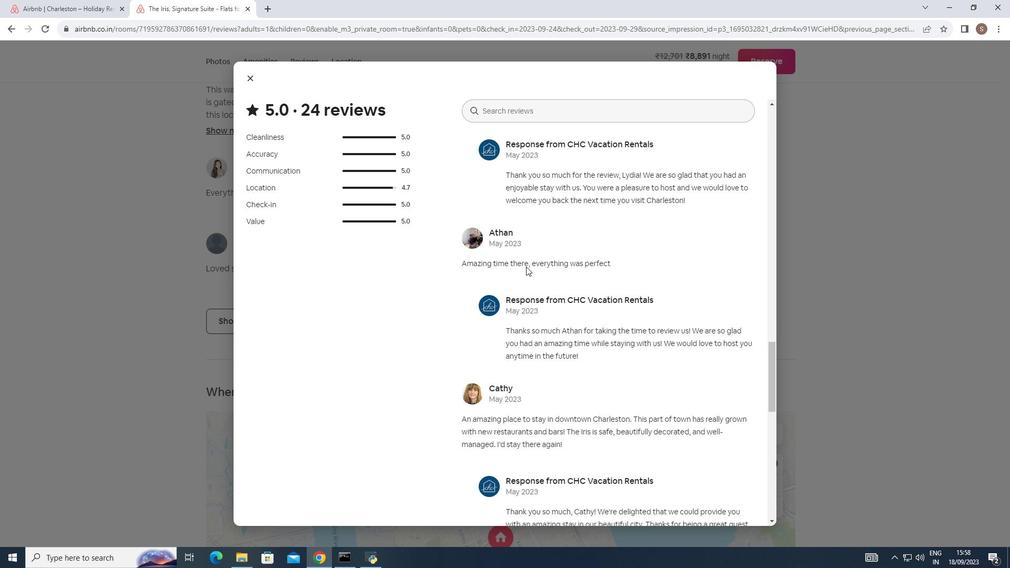 
Action: Mouse scrolled (526, 266) with delta (0, 0)
Screenshot: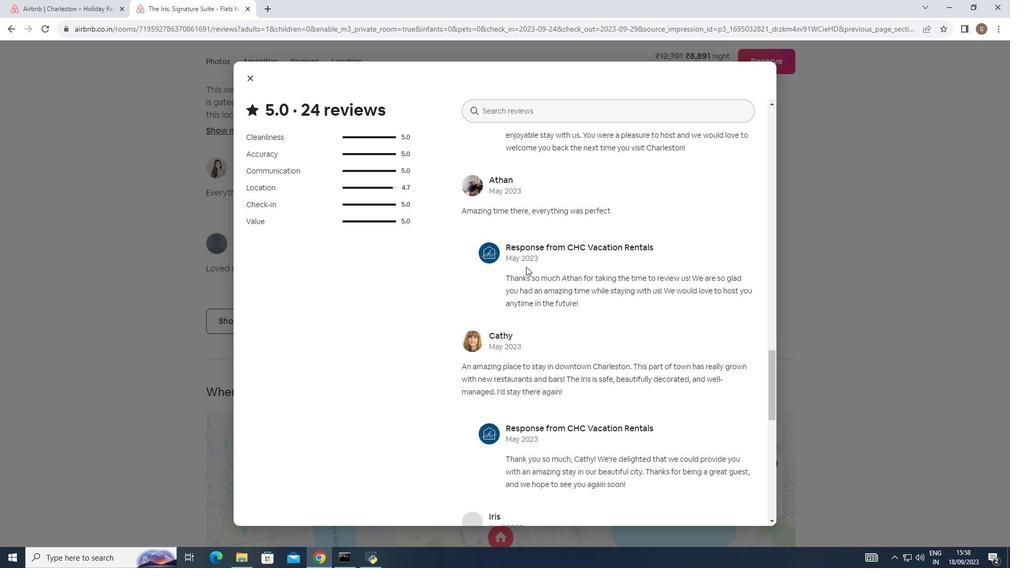 
Action: Mouse scrolled (526, 266) with delta (0, 0)
Screenshot: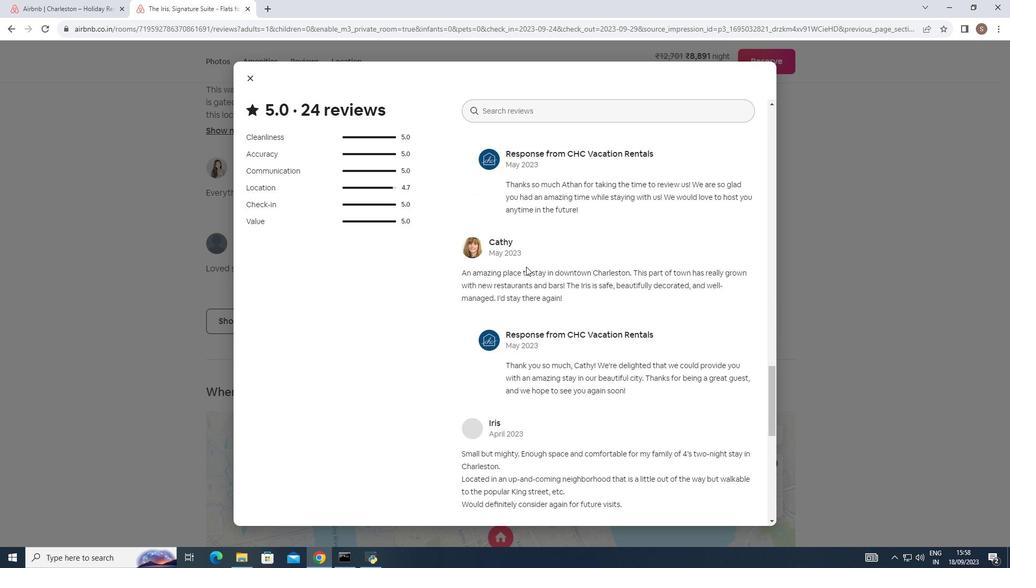 
Action: Mouse scrolled (526, 266) with delta (0, 0)
Screenshot: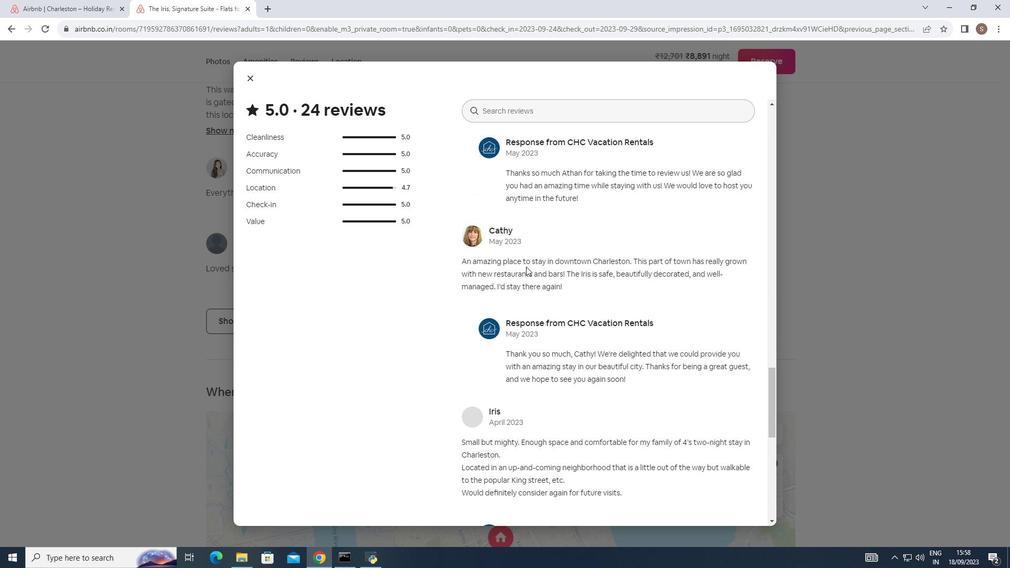 
Action: Mouse moved to (526, 263)
Screenshot: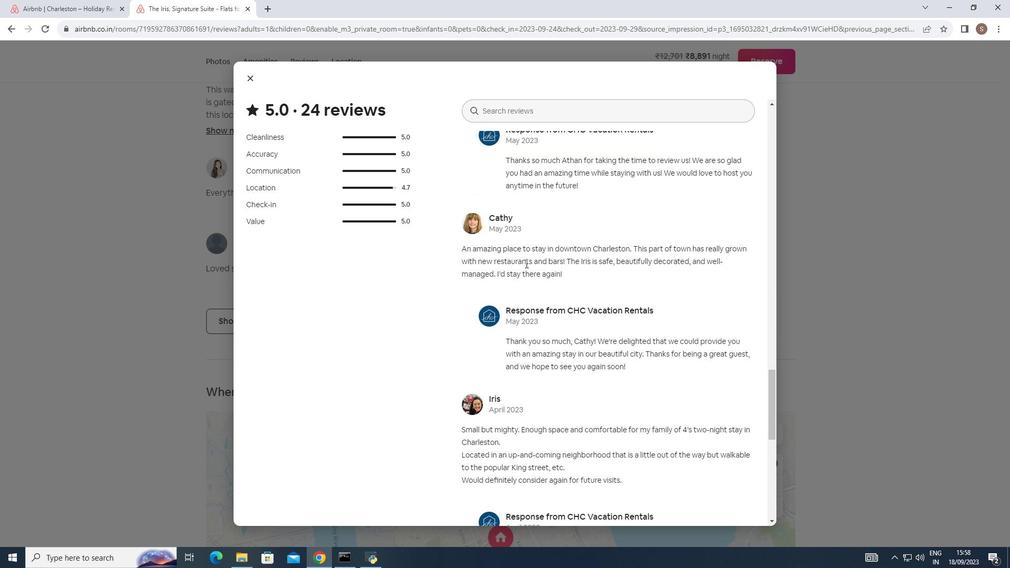 
Action: Mouse scrolled (526, 263) with delta (0, 0)
Screenshot: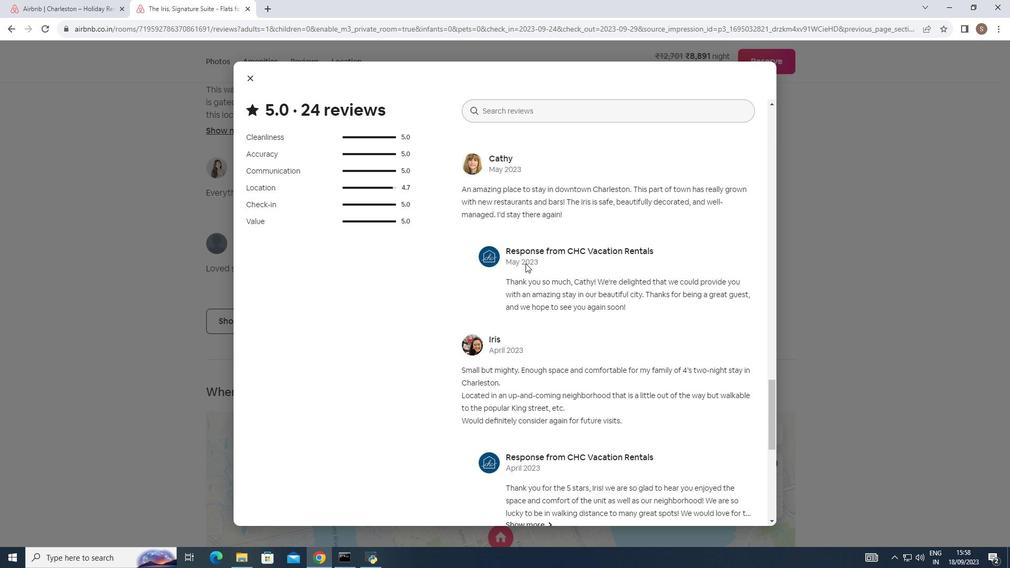 
Action: Mouse scrolled (526, 263) with delta (0, 0)
Screenshot: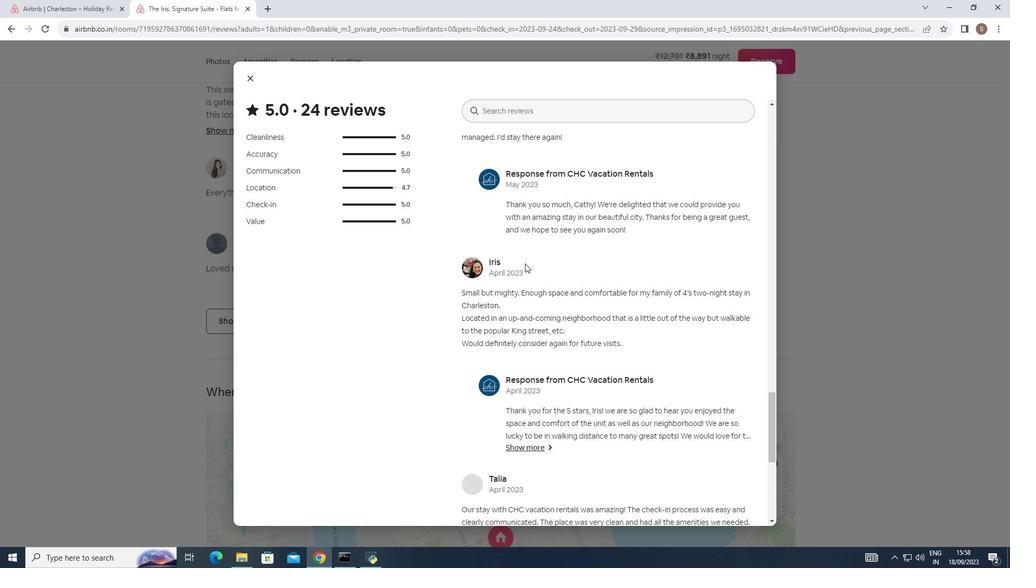 
Action: Mouse scrolled (526, 263) with delta (0, 0)
Screenshot: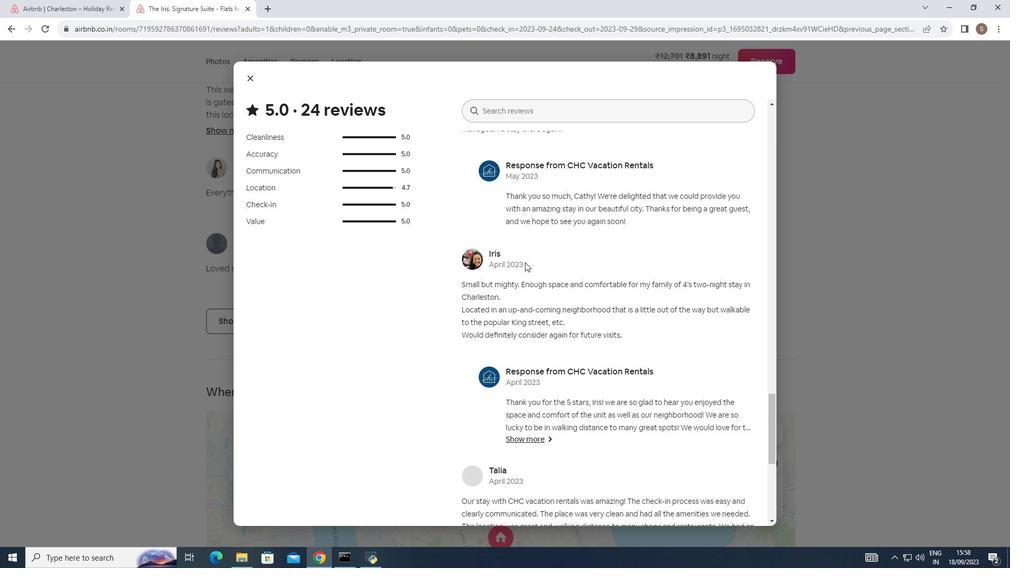 
Action: Mouse moved to (528, 256)
Screenshot: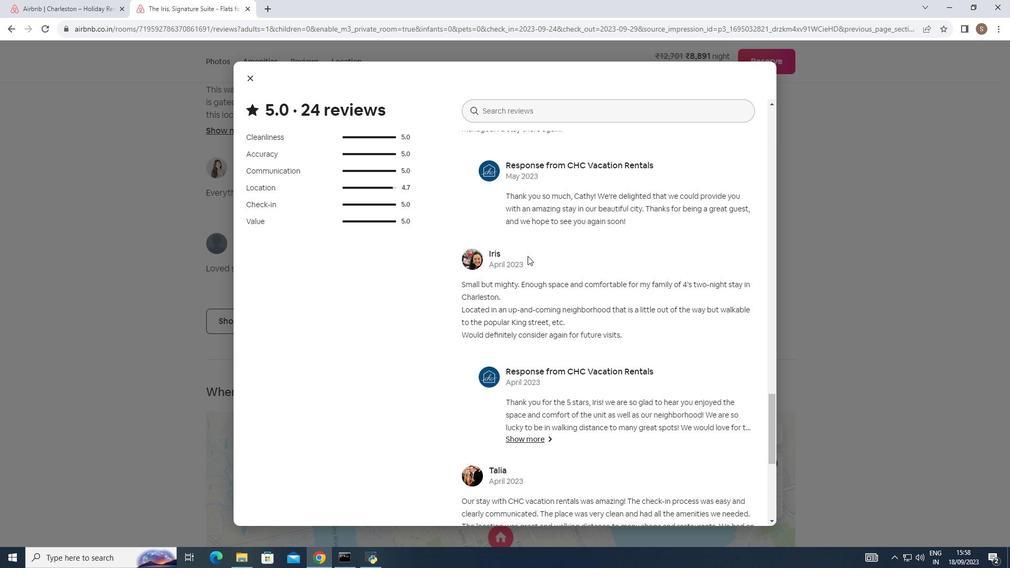 
Action: Mouse scrolled (528, 255) with delta (0, 0)
Screenshot: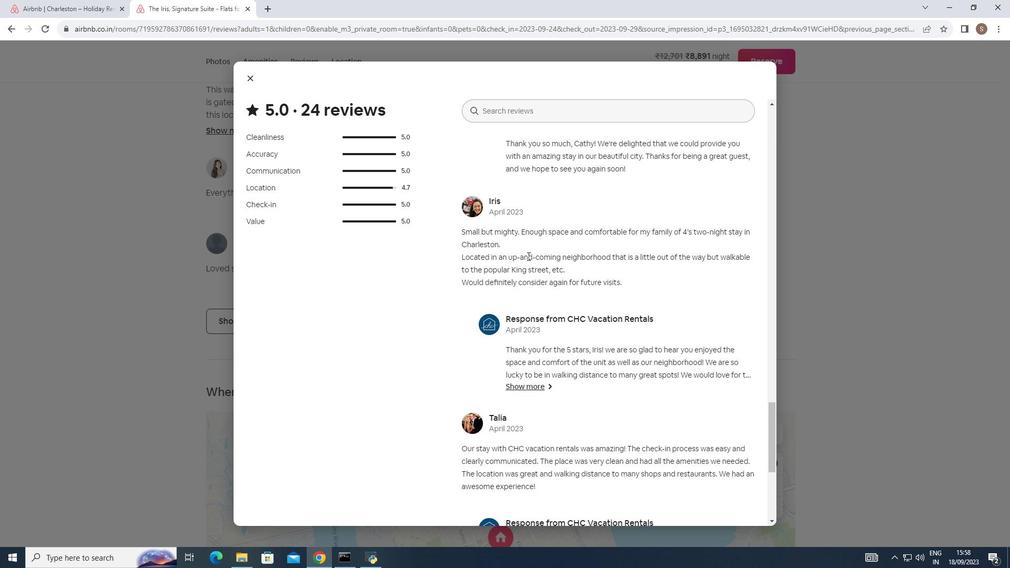 
Action: Mouse moved to (529, 256)
Screenshot: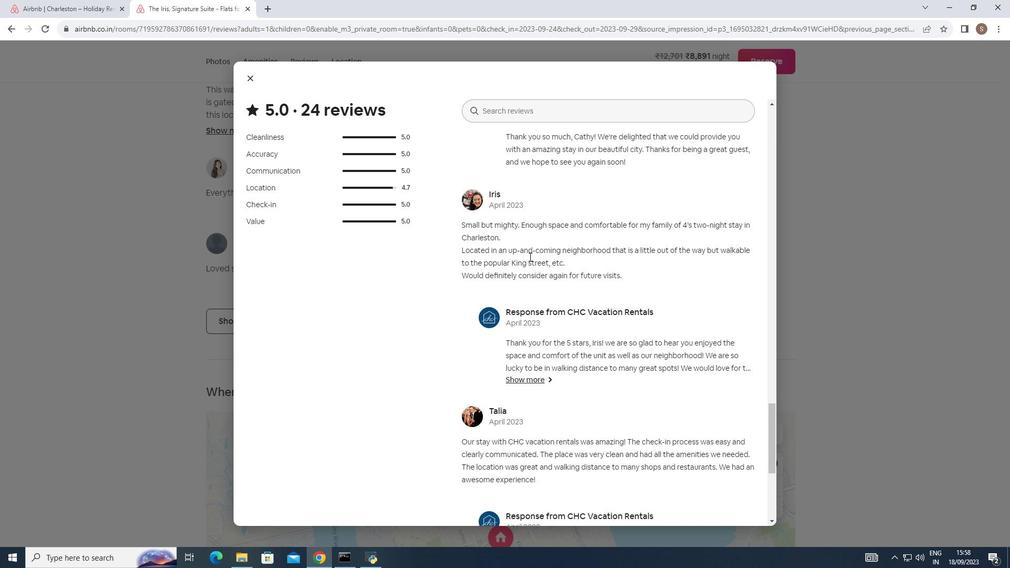 
Action: Mouse scrolled (529, 256) with delta (0, 0)
Screenshot: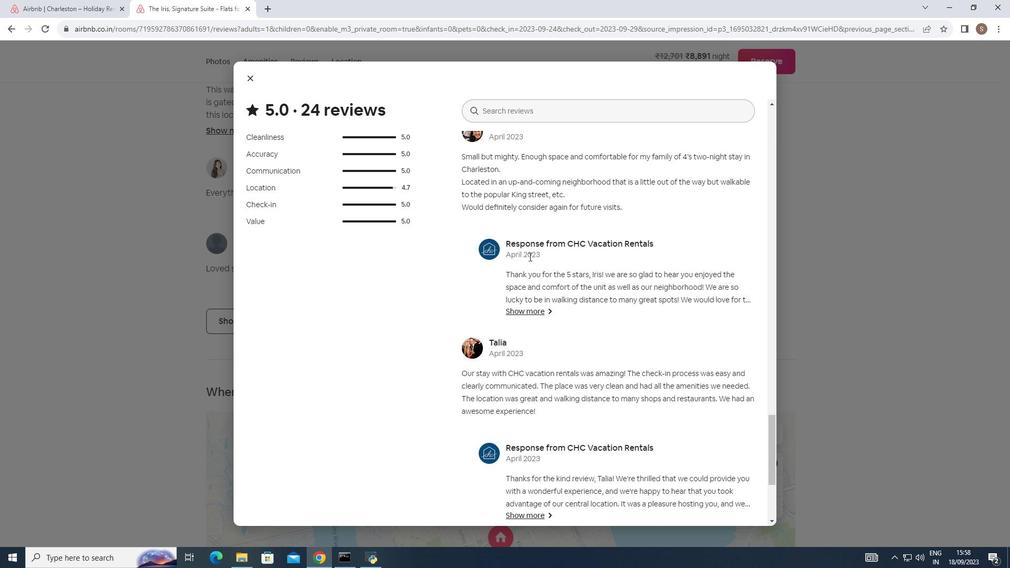 
Action: Mouse scrolled (529, 256) with delta (0, 0)
Screenshot: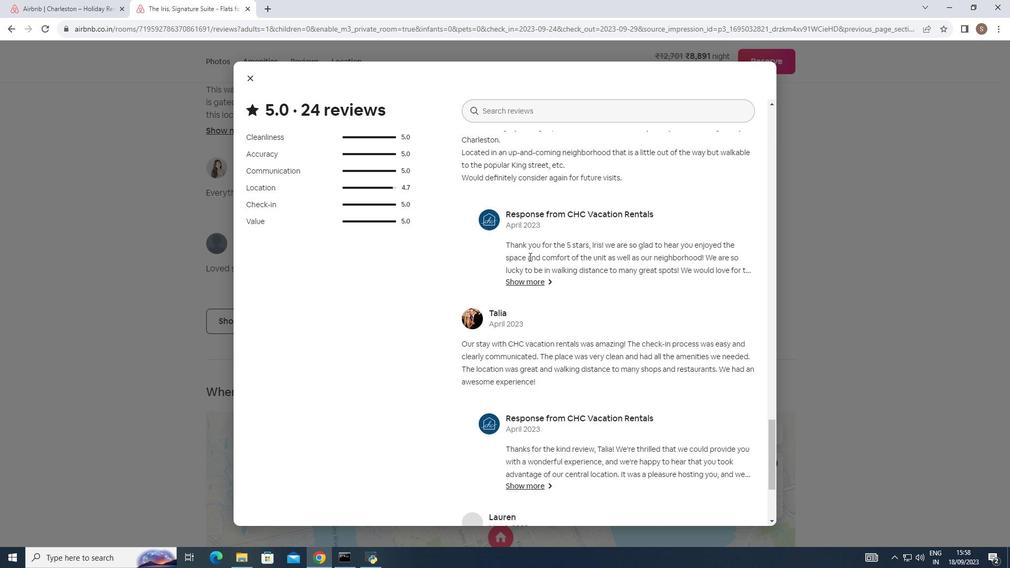 
Action: Mouse moved to (530, 256)
Screenshot: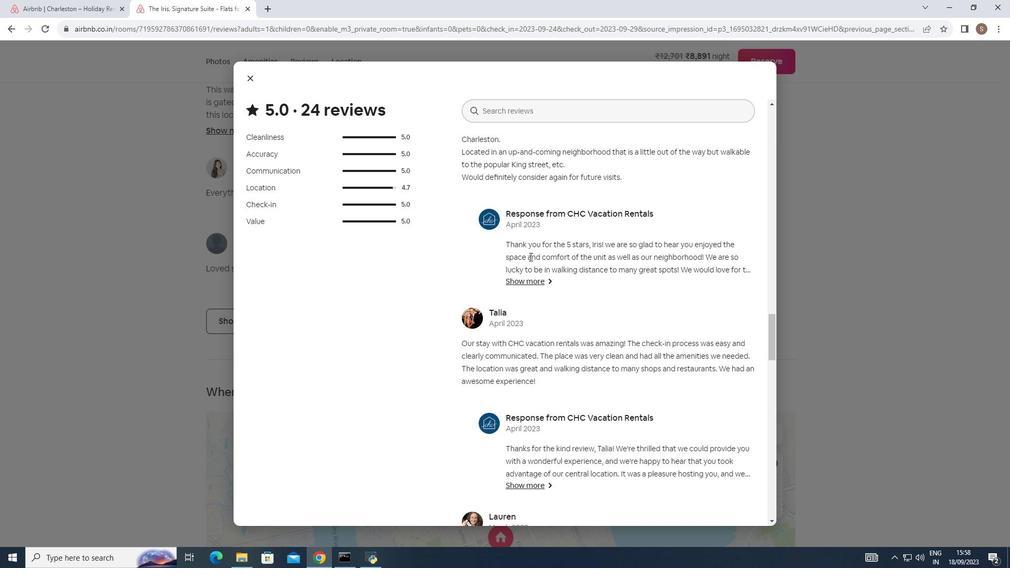 
Action: Mouse scrolled (530, 256) with delta (0, 0)
Screenshot: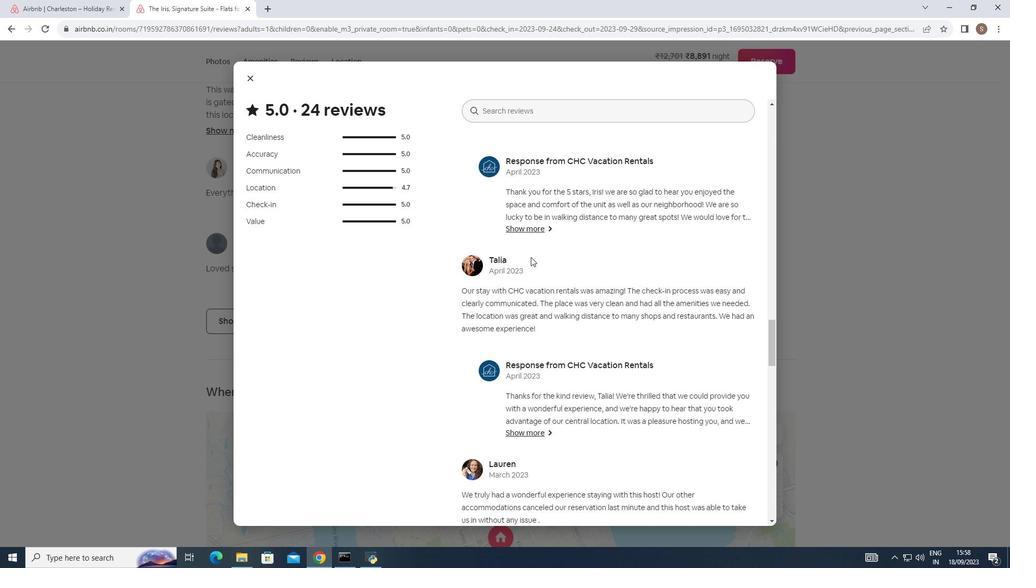 
Action: Mouse moved to (531, 257)
Screenshot: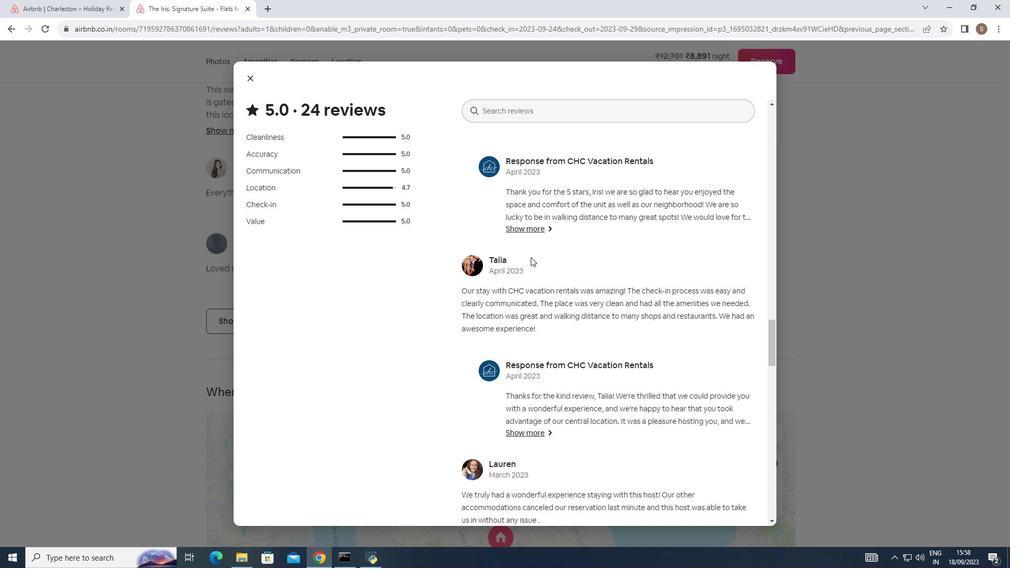 
Action: Mouse scrolled (531, 256) with delta (0, 0)
Screenshot: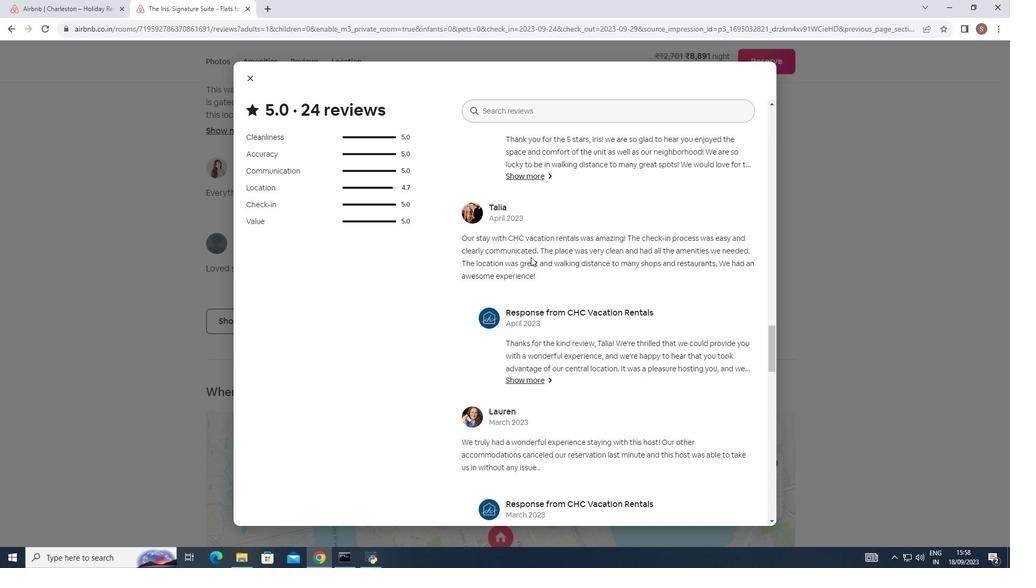 
Action: Mouse scrolled (531, 256) with delta (0, 0)
Screenshot: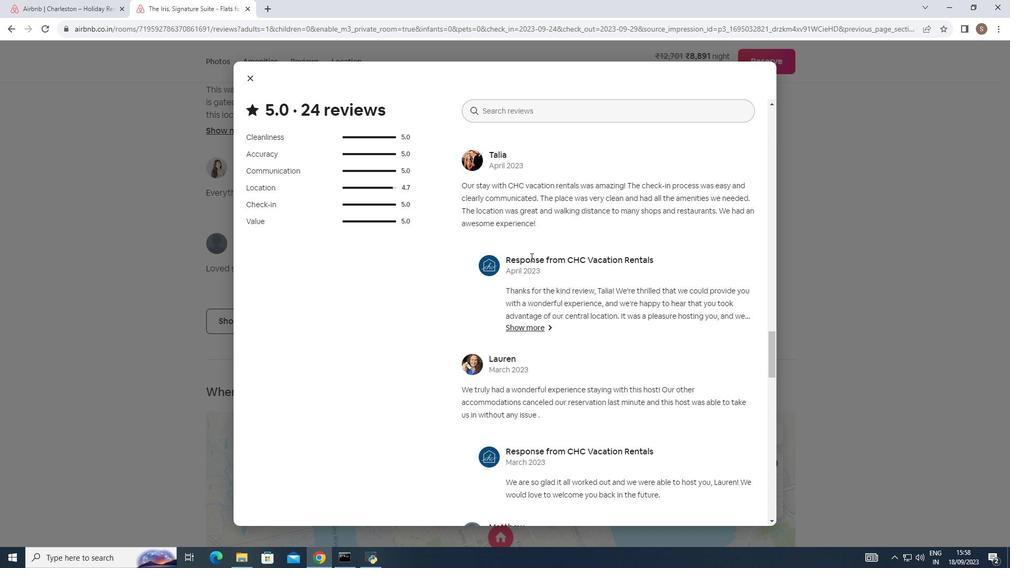 
Action: Mouse scrolled (531, 256) with delta (0, 0)
Screenshot: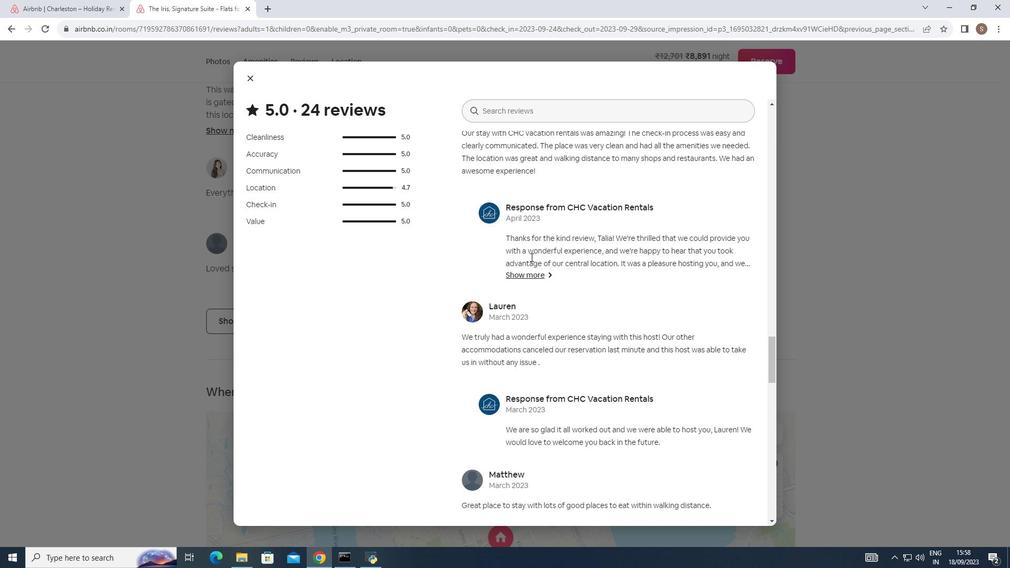 
Action: Mouse scrolled (531, 256) with delta (0, 0)
Screenshot: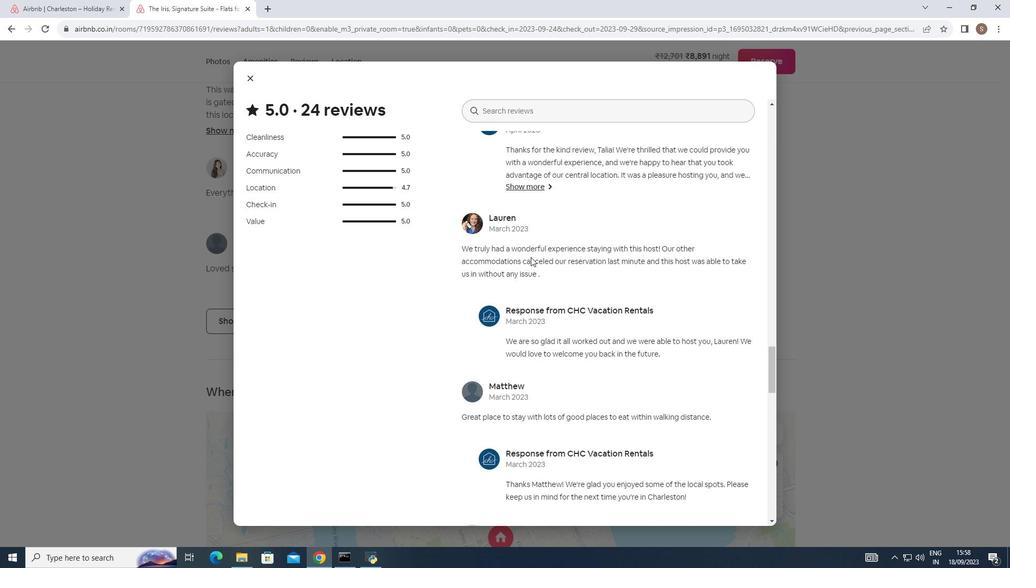 
Action: Mouse scrolled (531, 256) with delta (0, 0)
Screenshot: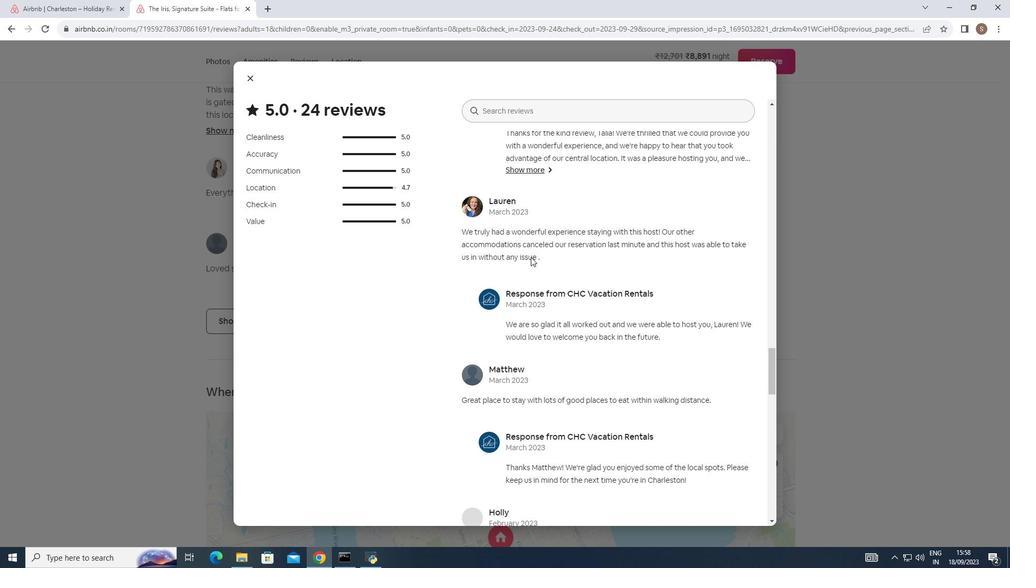 
Action: Mouse moved to (531, 257)
Screenshot: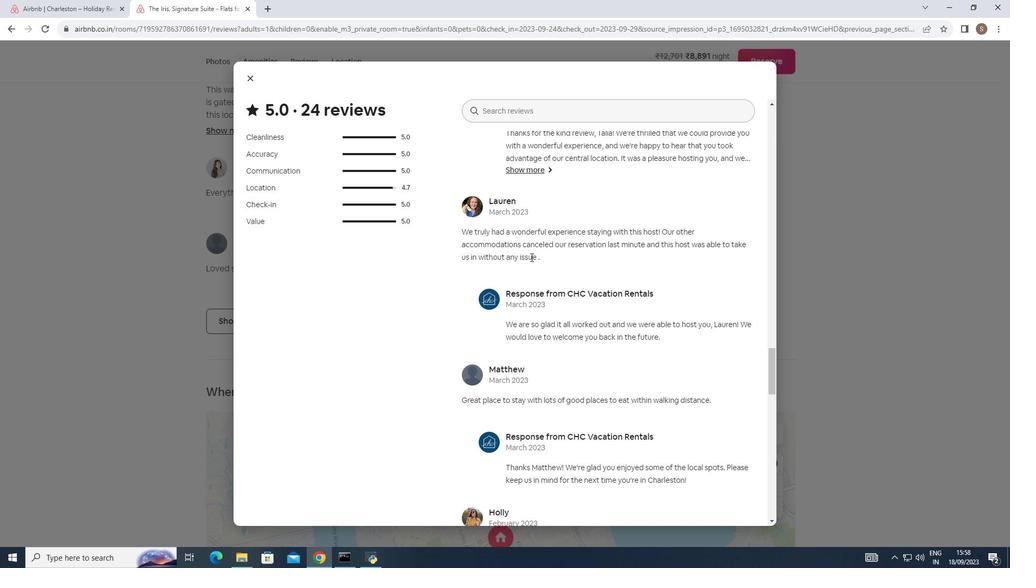 
Action: Mouse scrolled (531, 256) with delta (0, 0)
Screenshot: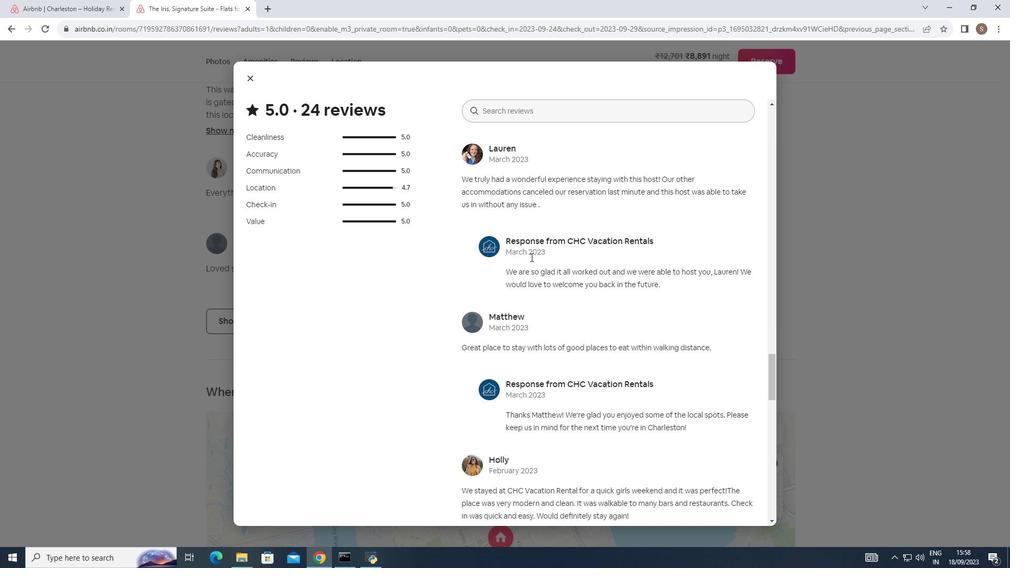 
Action: Mouse scrolled (531, 256) with delta (0, 0)
Screenshot: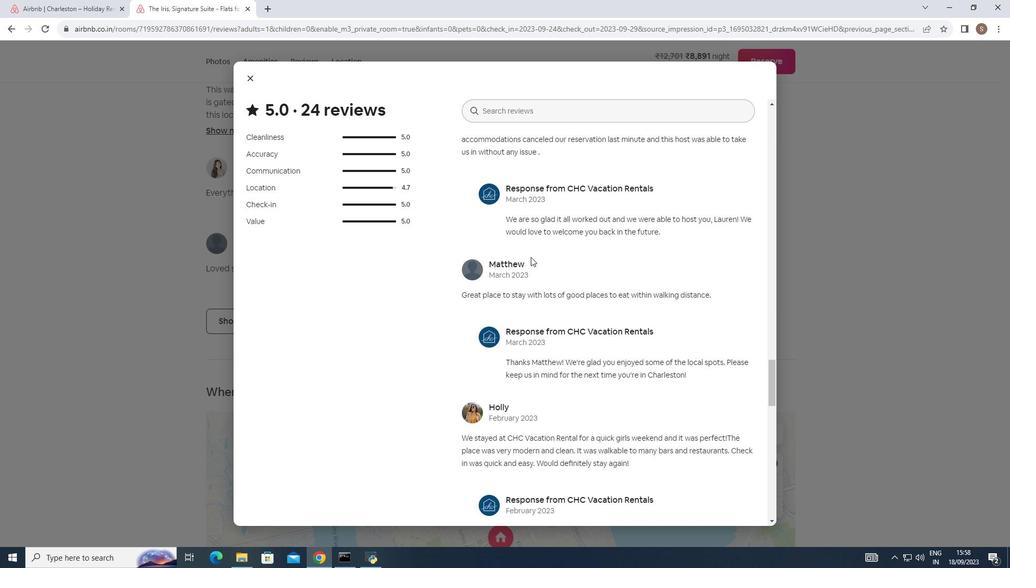 
Action: Mouse scrolled (531, 256) with delta (0, 0)
Screenshot: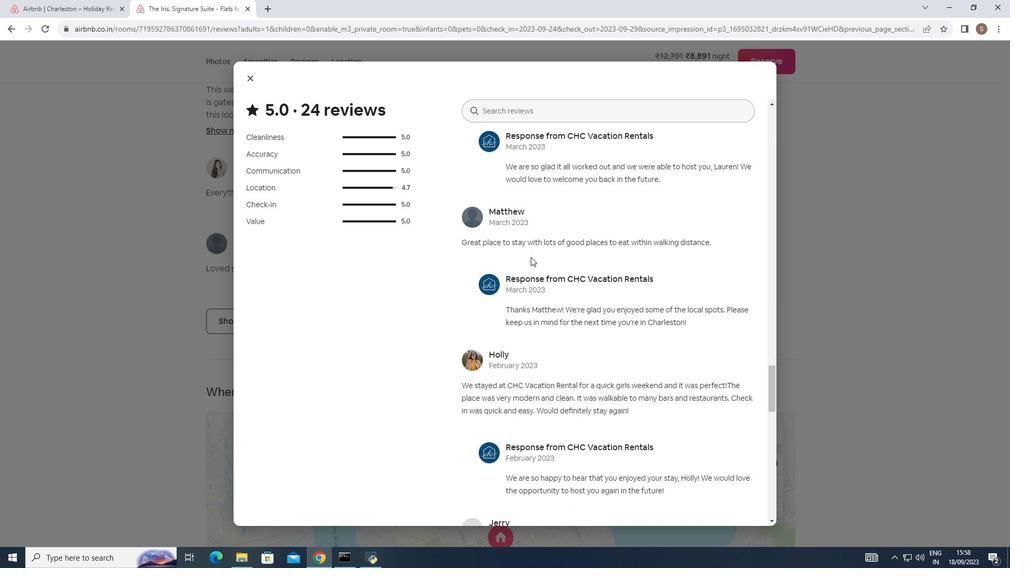 
Action: Mouse scrolled (531, 256) with delta (0, 0)
Screenshot: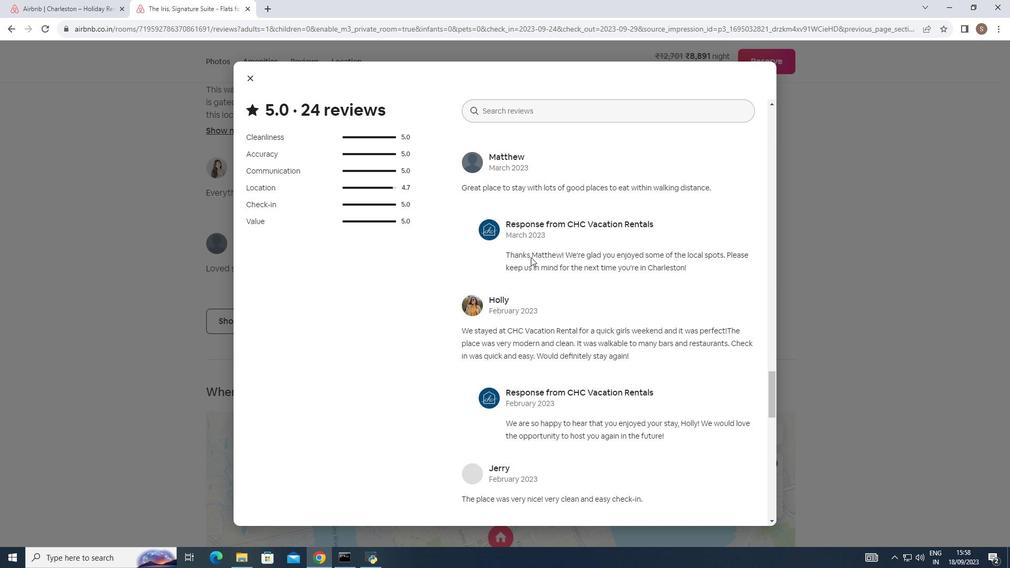 
Action: Mouse scrolled (531, 256) with delta (0, 0)
Screenshot: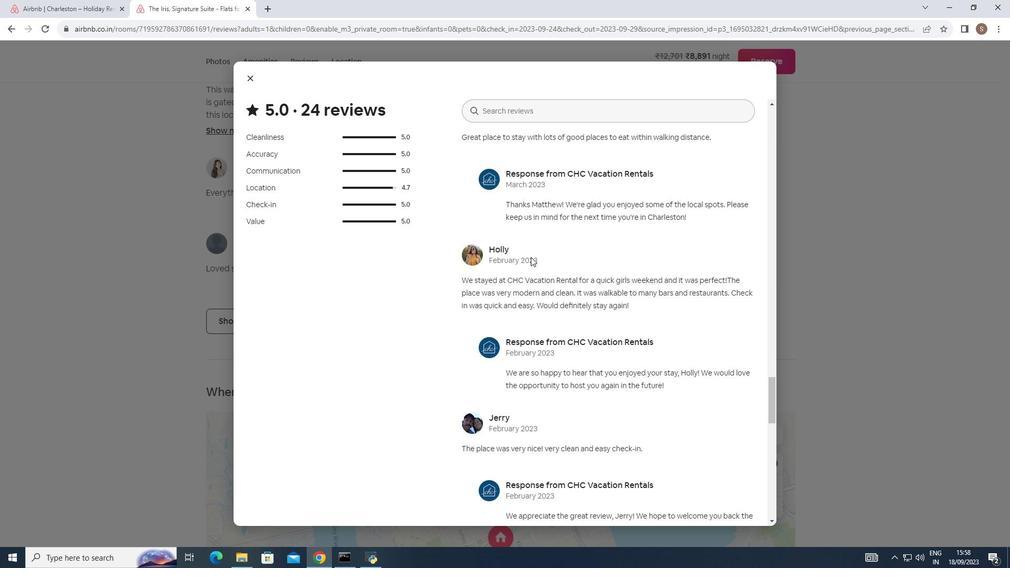 
Action: Mouse scrolled (531, 256) with delta (0, 0)
Screenshot: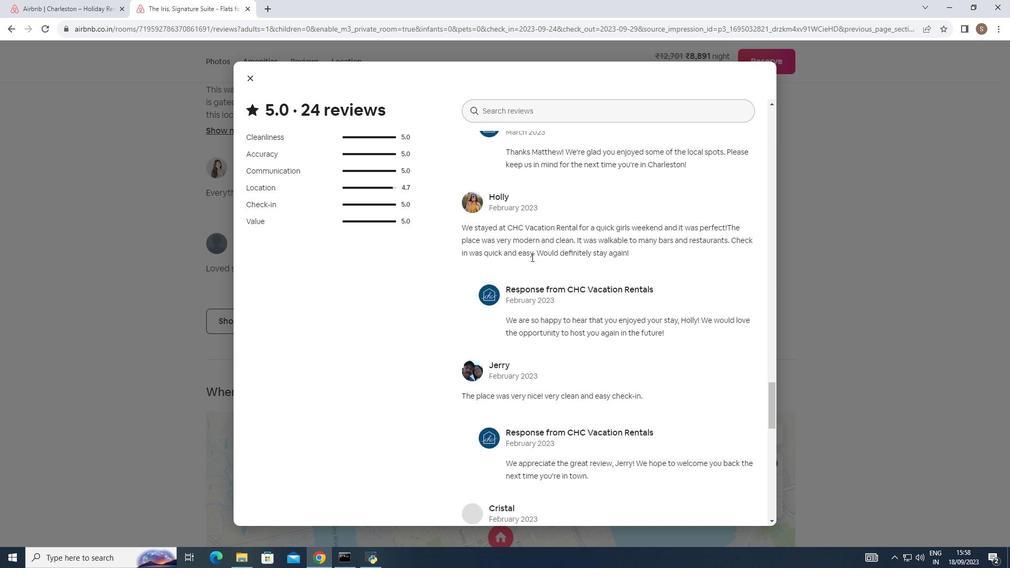 
Action: Mouse moved to (531, 257)
Screenshot: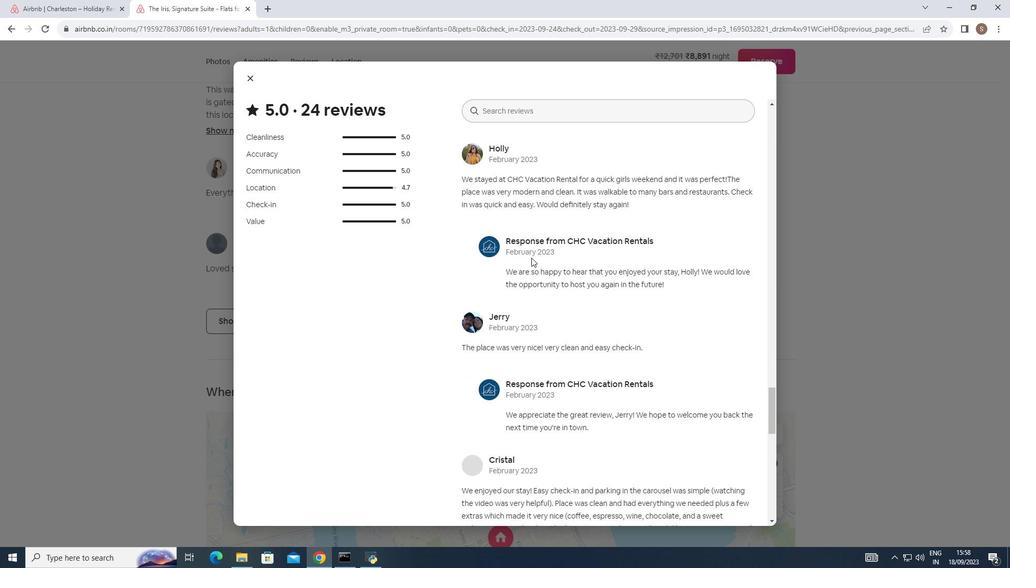 
Action: Mouse scrolled (531, 256) with delta (0, 0)
Screenshot: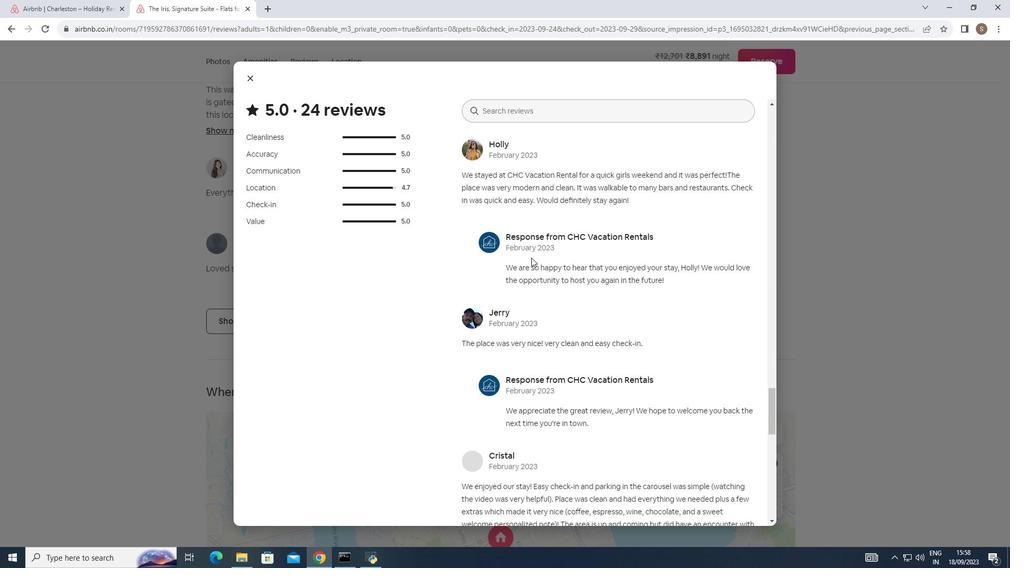 
Action: Mouse moved to (531, 258)
Screenshot: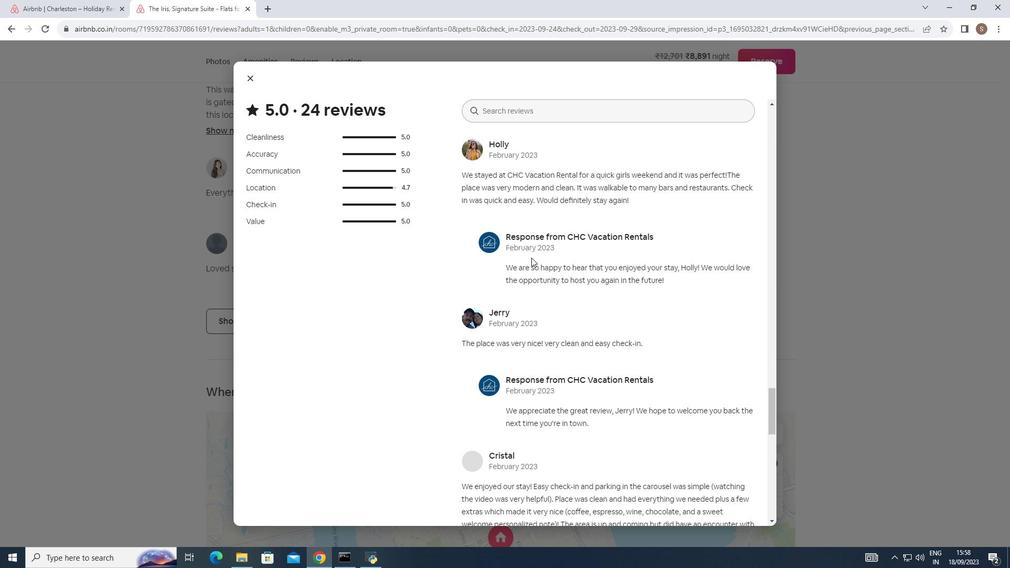 
Action: Mouse scrolled (531, 257) with delta (0, 0)
Screenshot: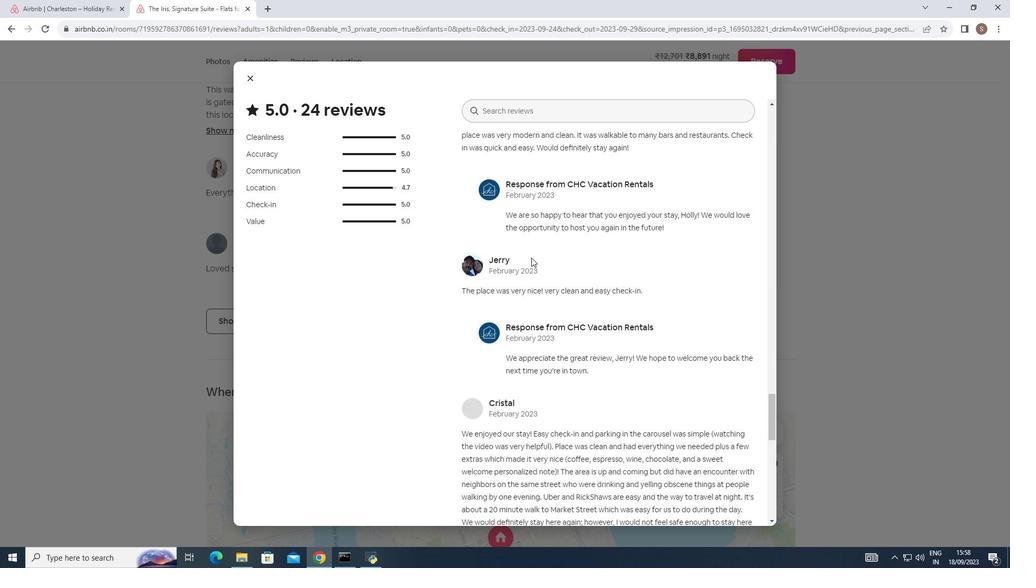 
Action: Mouse scrolled (531, 257) with delta (0, 0)
Screenshot: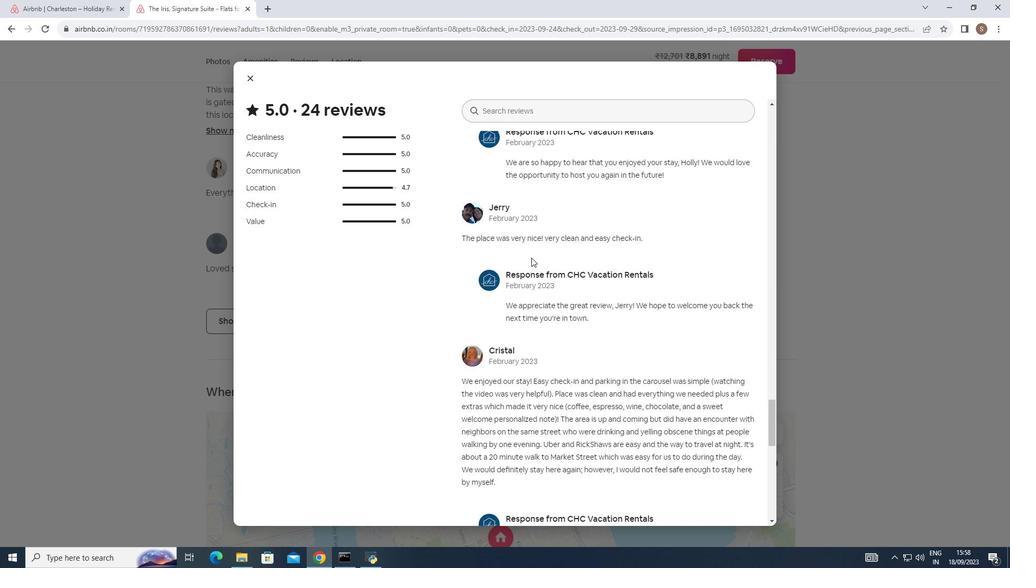 
Action: Mouse scrolled (531, 257) with delta (0, 0)
Screenshot: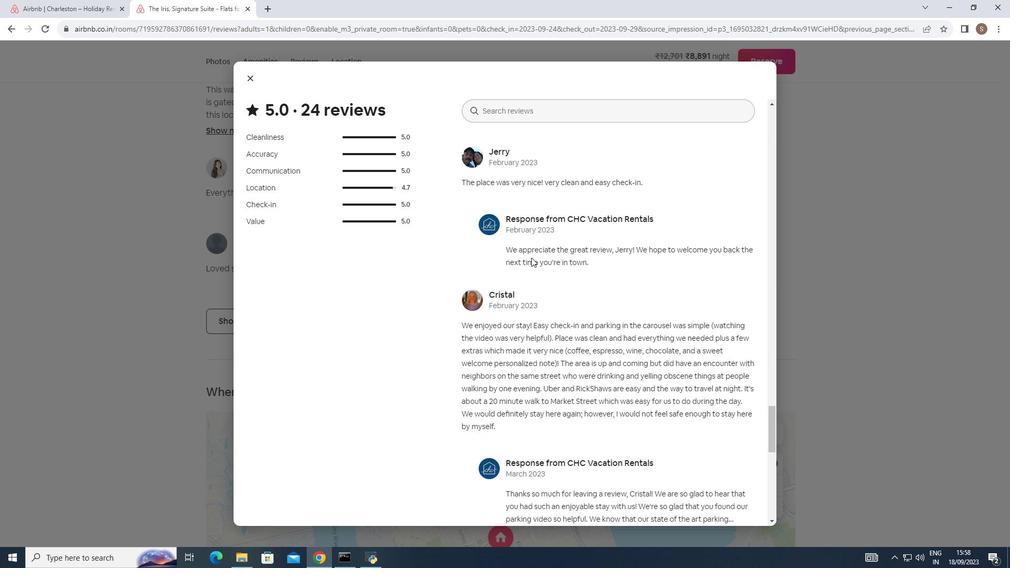 
Action: Mouse scrolled (531, 257) with delta (0, 0)
Screenshot: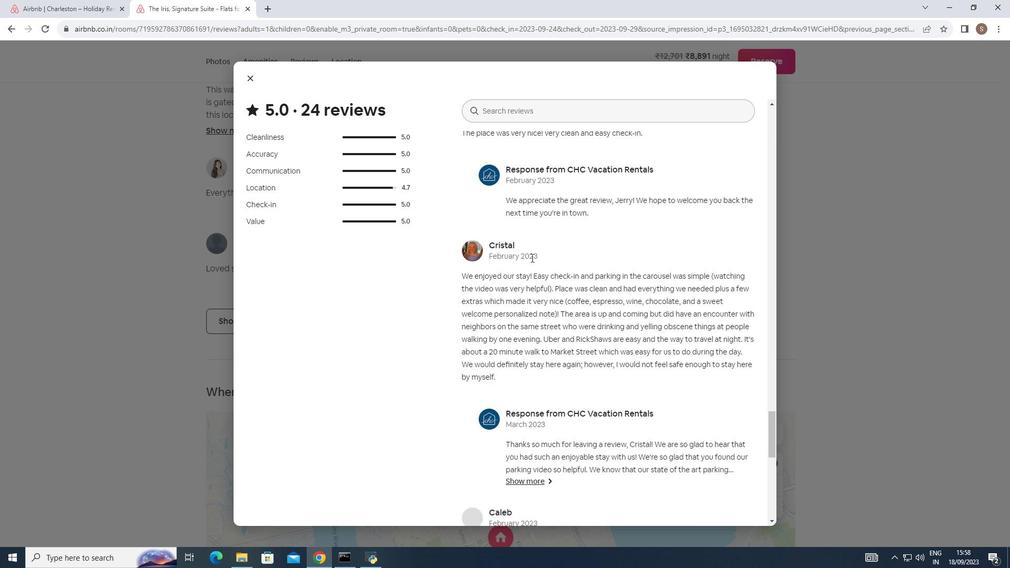 
Action: Mouse scrolled (531, 257) with delta (0, 0)
Screenshot: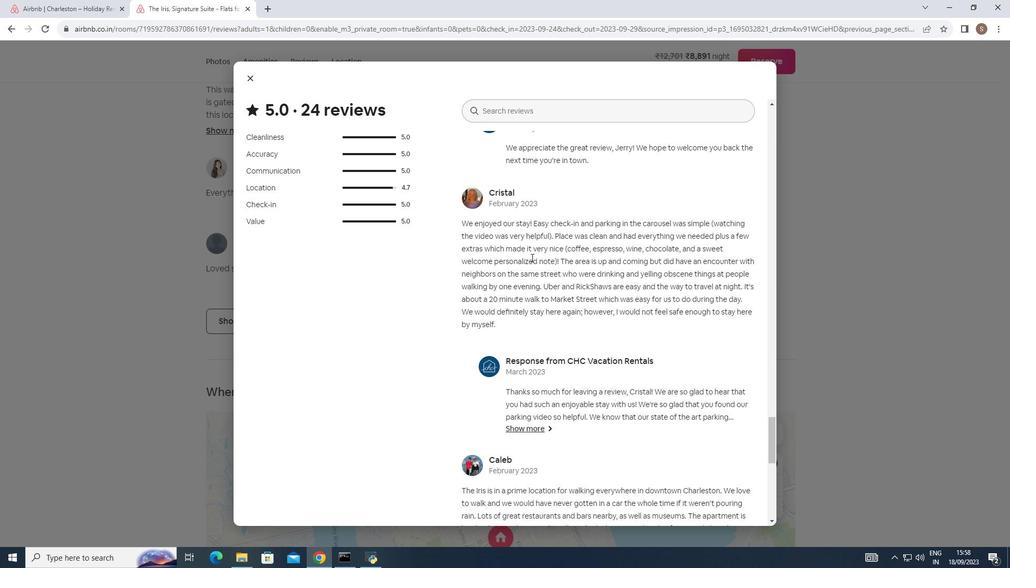 
Action: Mouse scrolled (531, 257) with delta (0, 0)
Screenshot: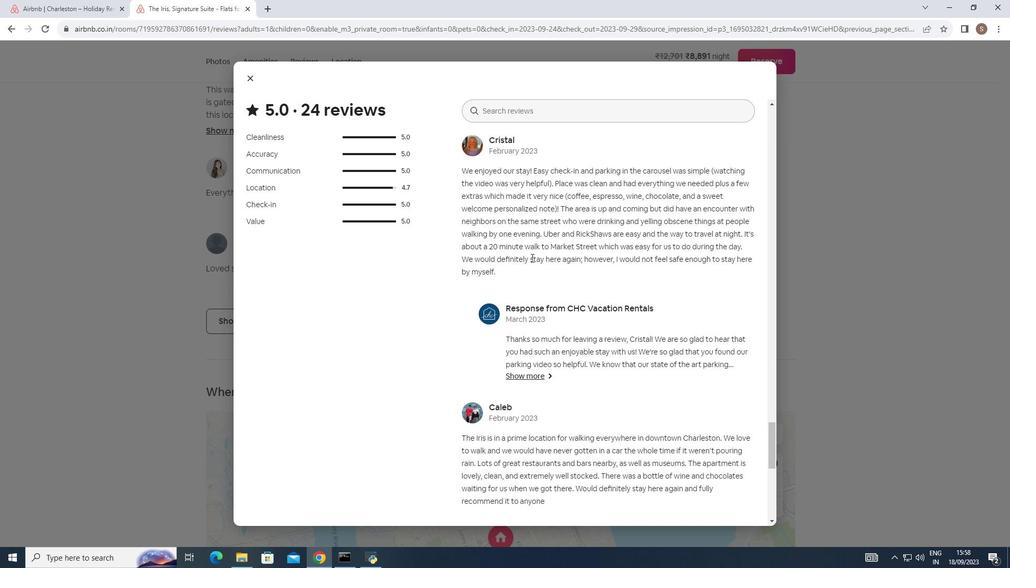 
Action: Mouse scrolled (531, 257) with delta (0, 0)
Screenshot: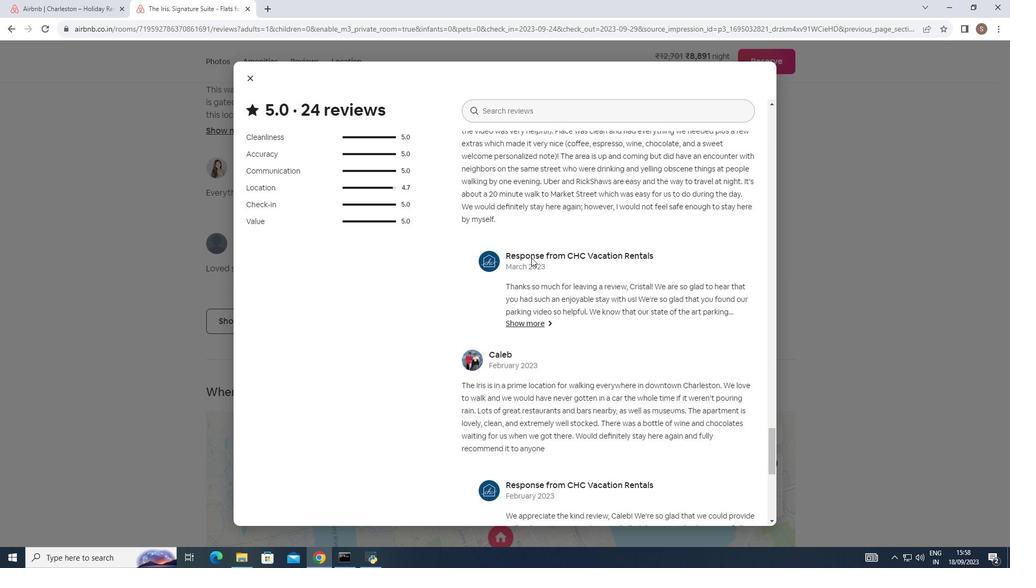
Action: Mouse scrolled (531, 257) with delta (0, 0)
Screenshot: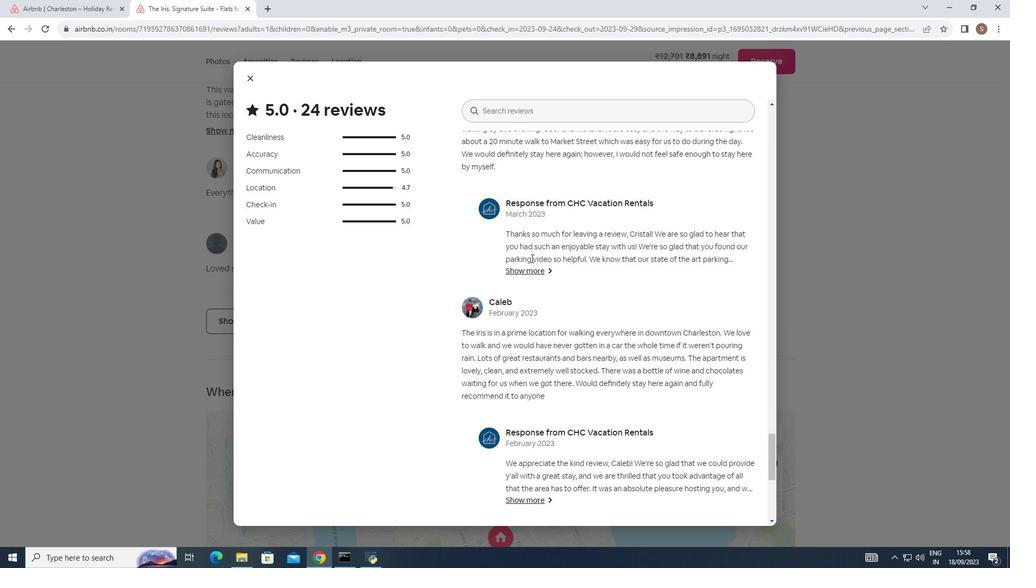 
Action: Mouse moved to (531, 258)
Screenshot: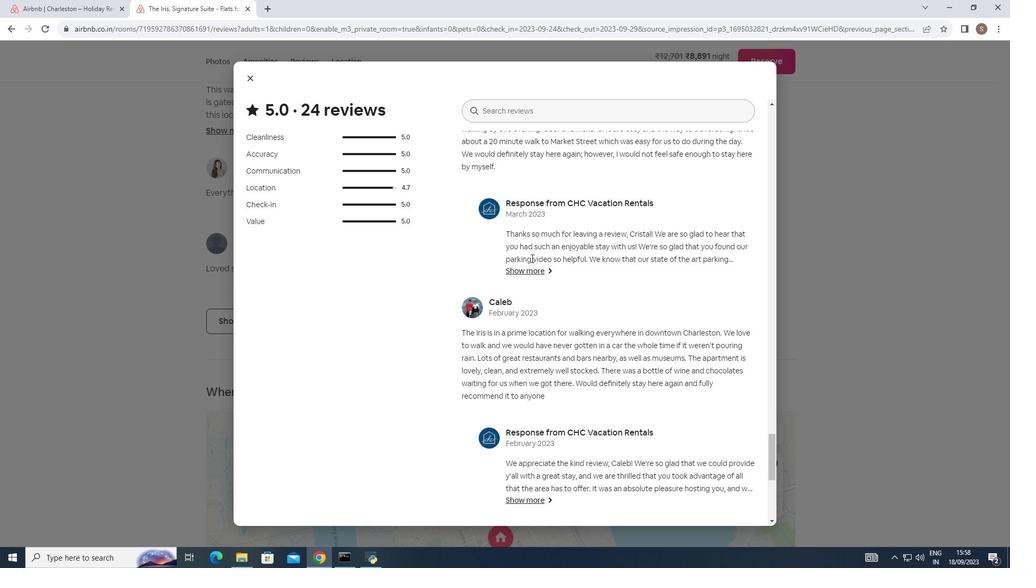 
Action: Mouse scrolled (531, 258) with delta (0, 0)
Screenshot: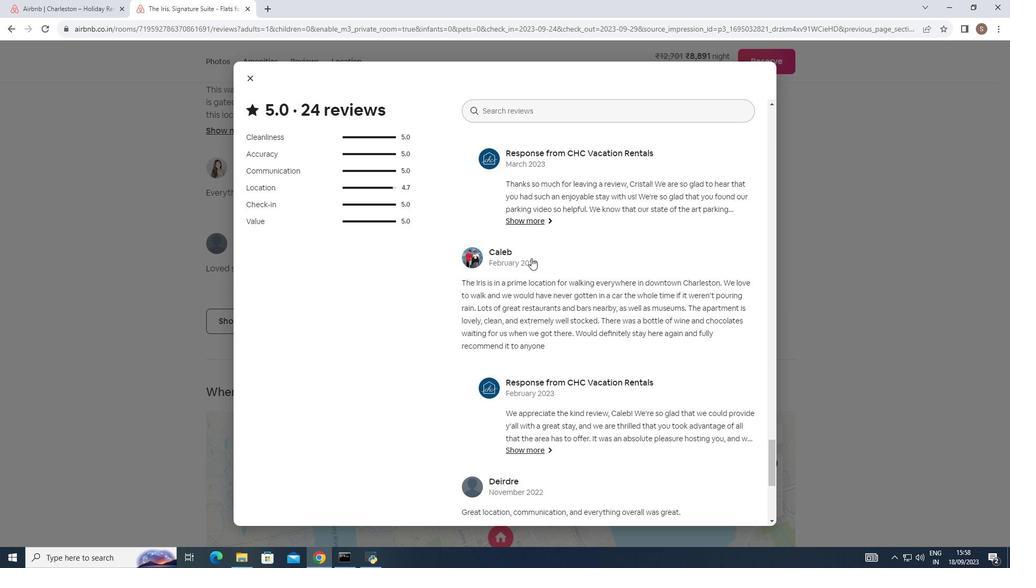 
Action: Mouse scrolled (531, 258) with delta (0, 0)
Screenshot: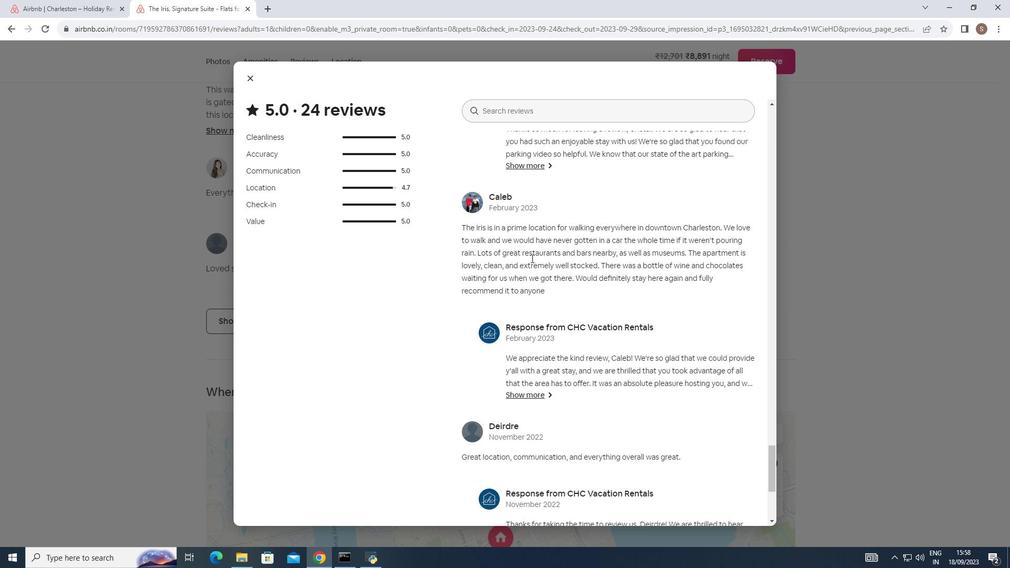 
Action: Mouse scrolled (531, 258) with delta (0, 0)
Screenshot: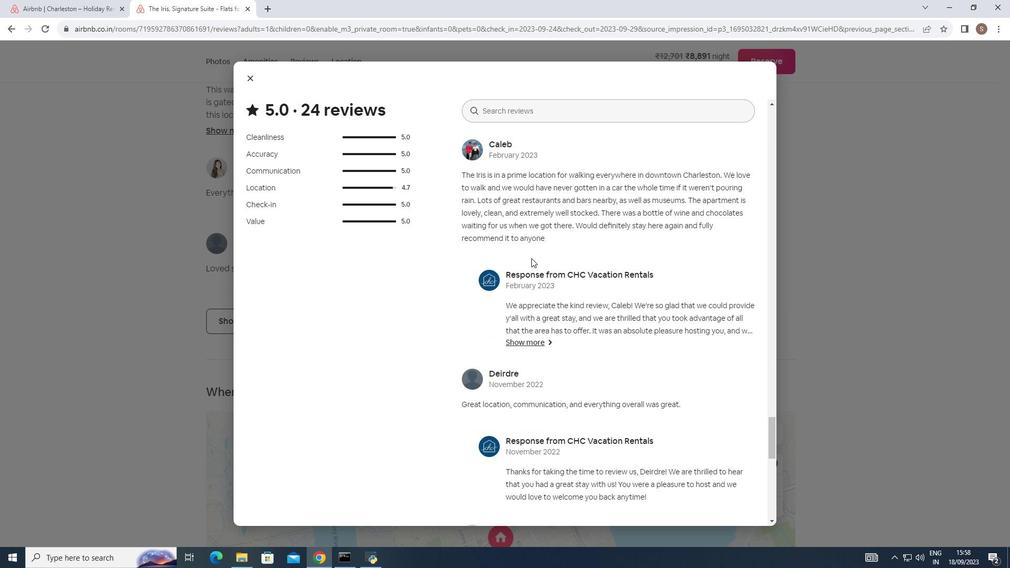 
Action: Mouse scrolled (531, 258) with delta (0, 0)
Screenshot: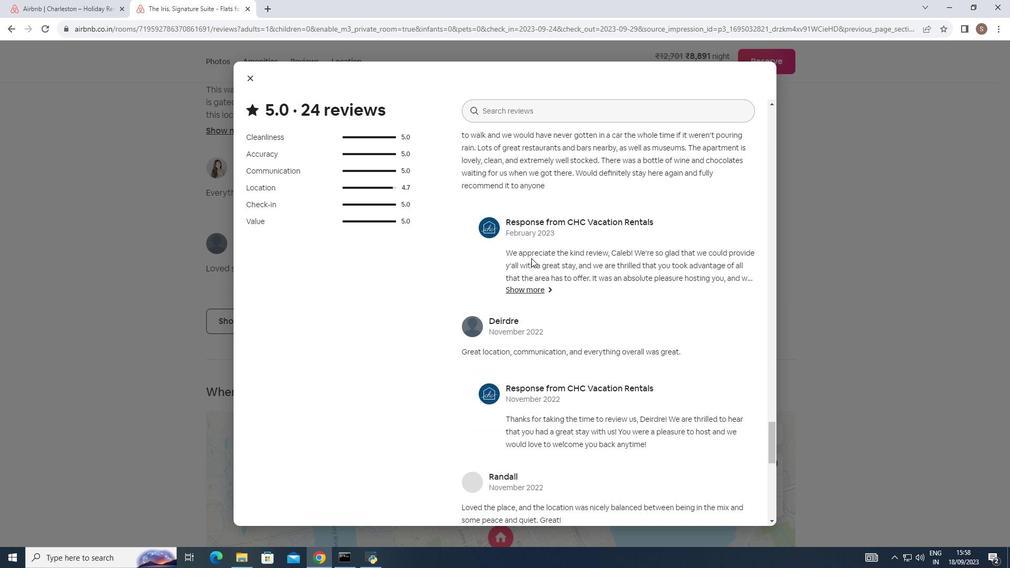 
Action: Mouse moved to (534, 258)
Screenshot: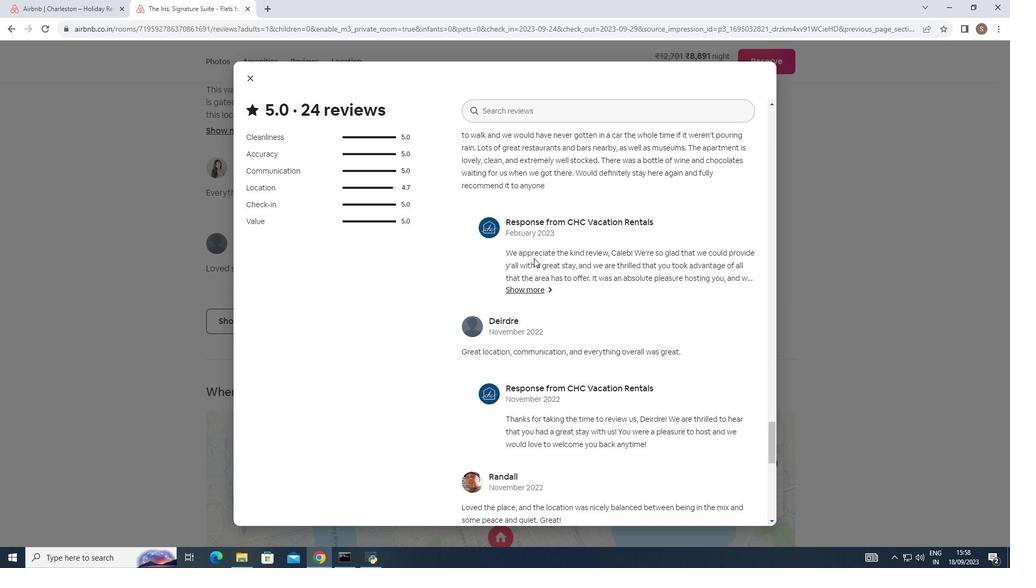 
Action: Mouse scrolled (534, 258) with delta (0, 0)
Screenshot: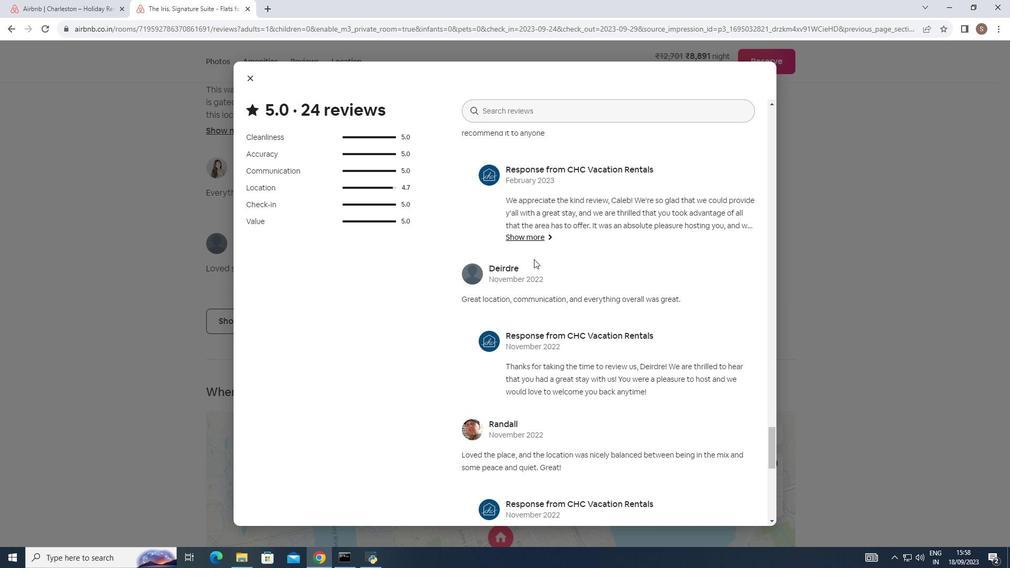 
Action: Mouse moved to (534, 259)
Screenshot: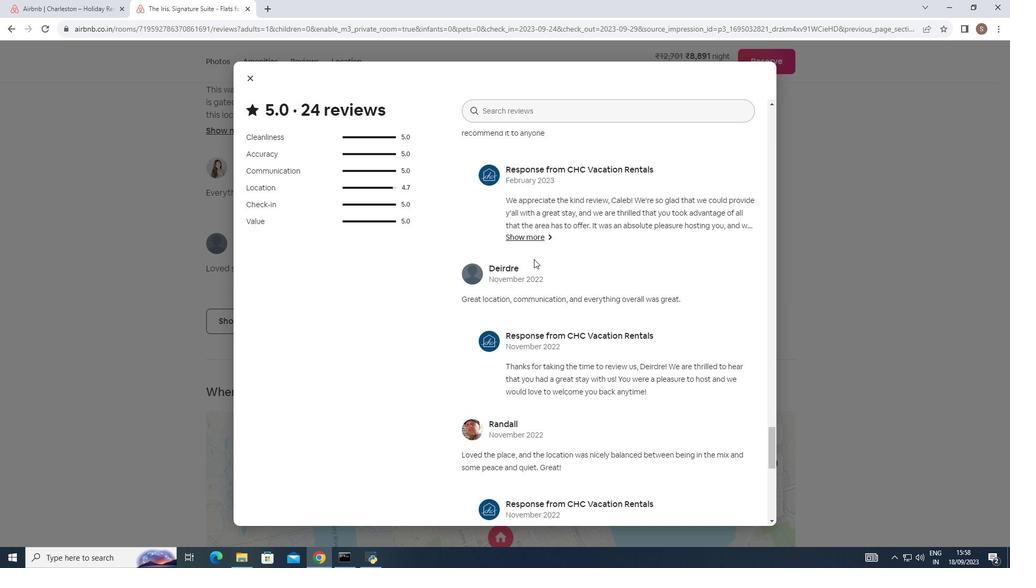 
Action: Mouse scrolled (534, 259) with delta (0, 0)
Screenshot: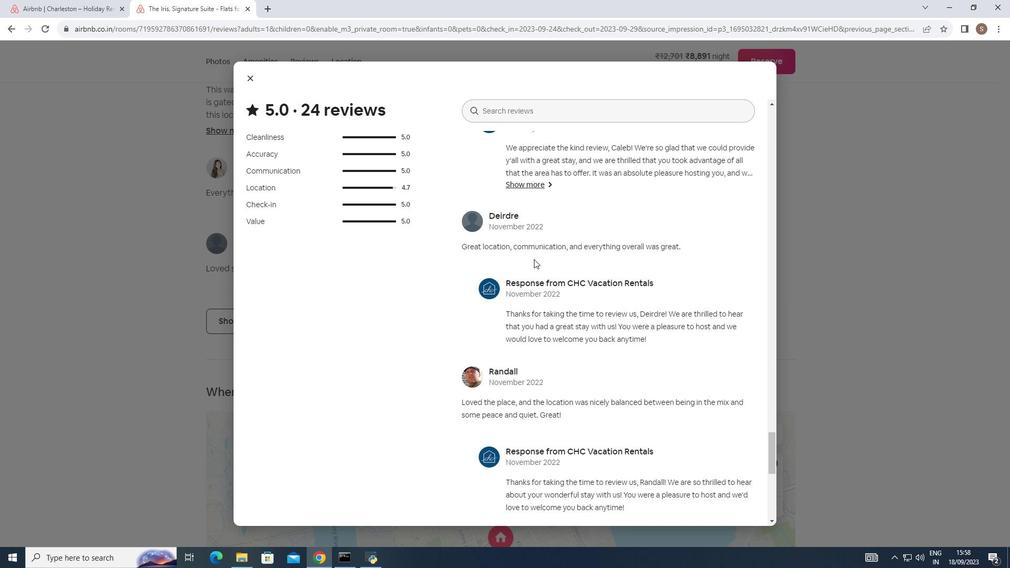 
Action: Mouse moved to (532, 260)
Screenshot: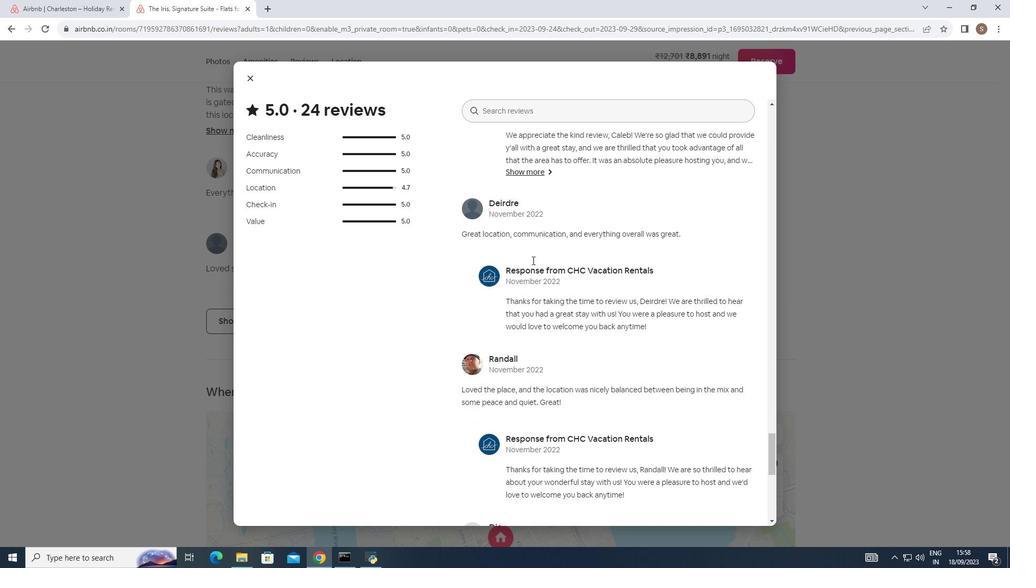 
Action: Mouse scrolled (532, 260) with delta (0, 0)
Screenshot: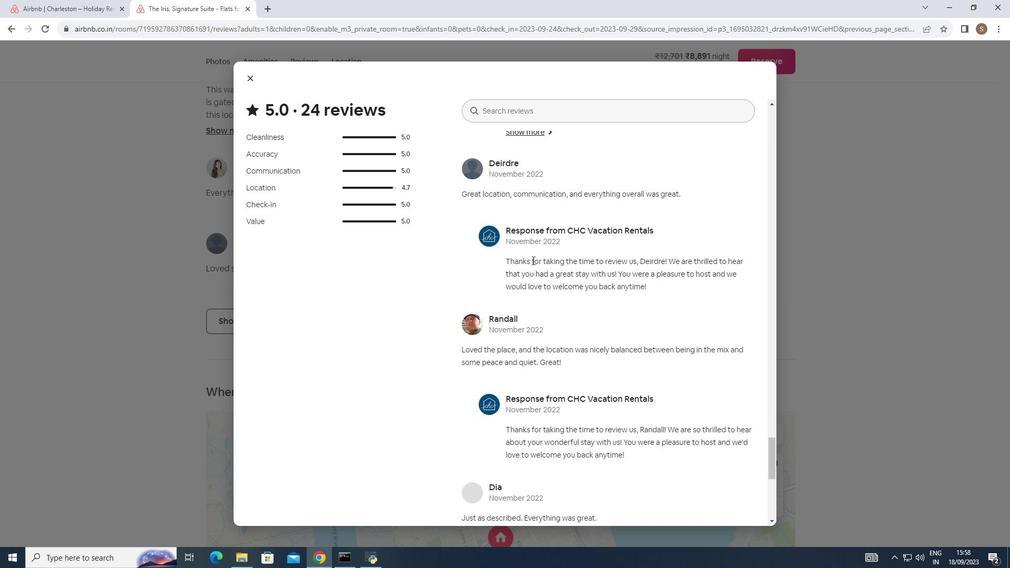 
Action: Mouse moved to (528, 259)
Screenshot: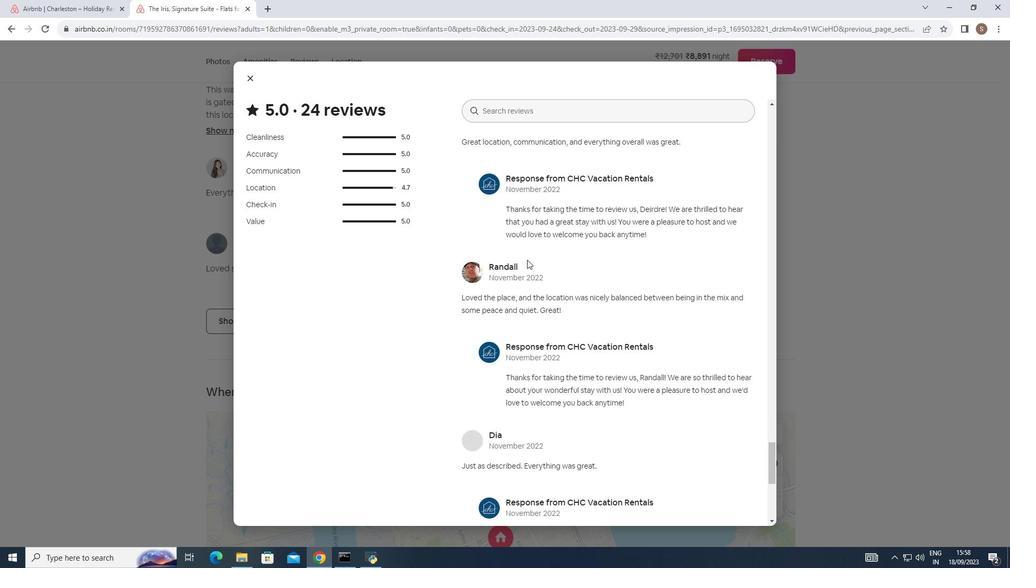 
Action: Mouse scrolled (528, 259) with delta (0, 0)
Screenshot: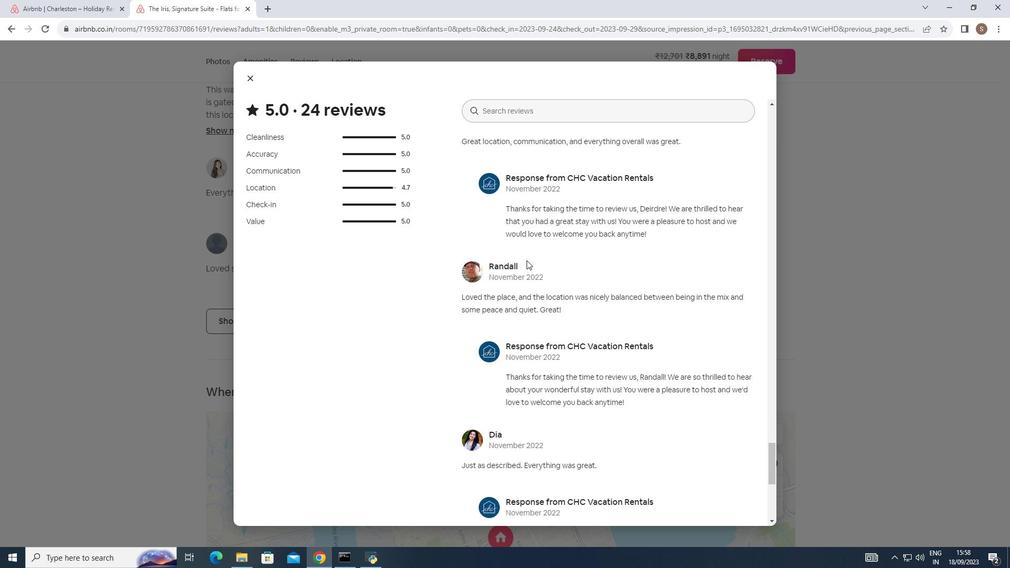 
Action: Mouse moved to (526, 260)
Screenshot: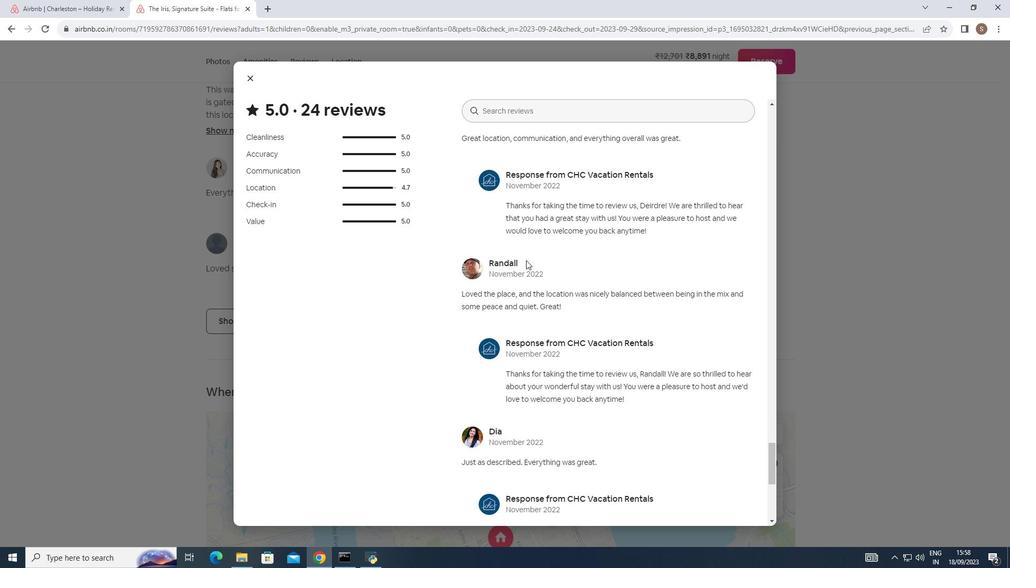 
Action: Mouse scrolled (526, 260) with delta (0, 0)
Screenshot: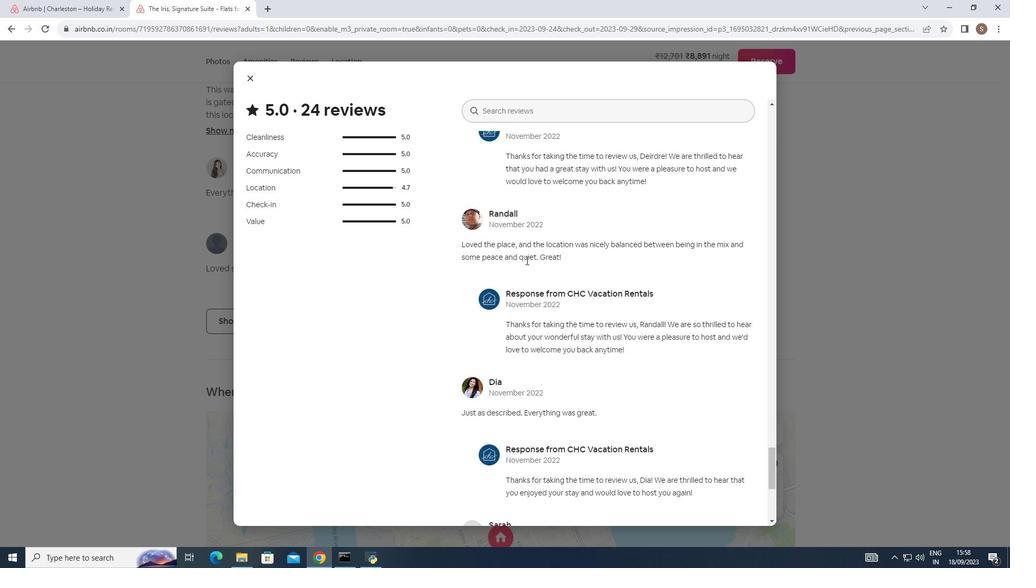 
Action: Mouse moved to (522, 261)
Screenshot: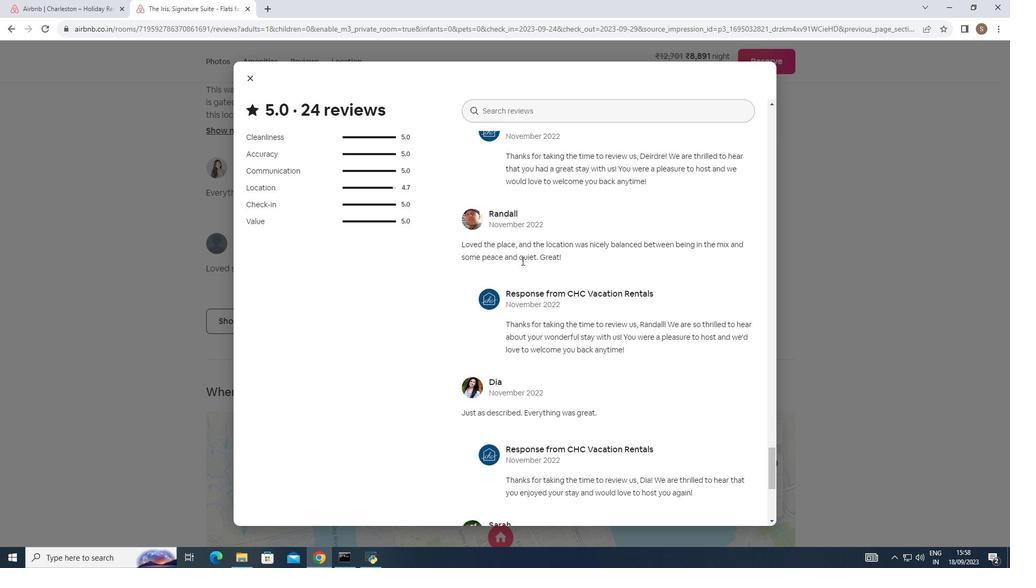
Action: Mouse scrolled (522, 260) with delta (0, 0)
Screenshot: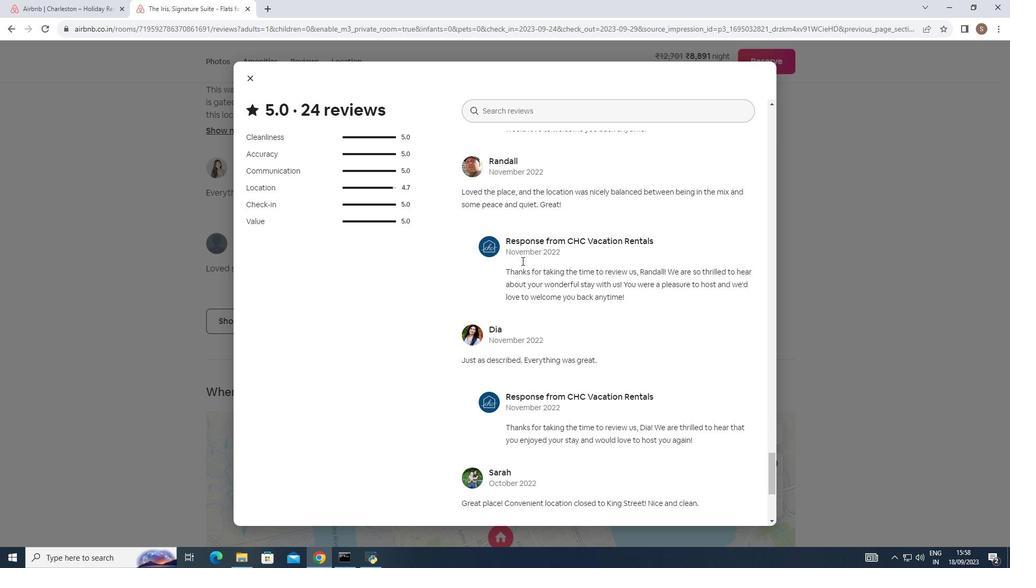 
Action: Mouse moved to (513, 256)
Screenshot: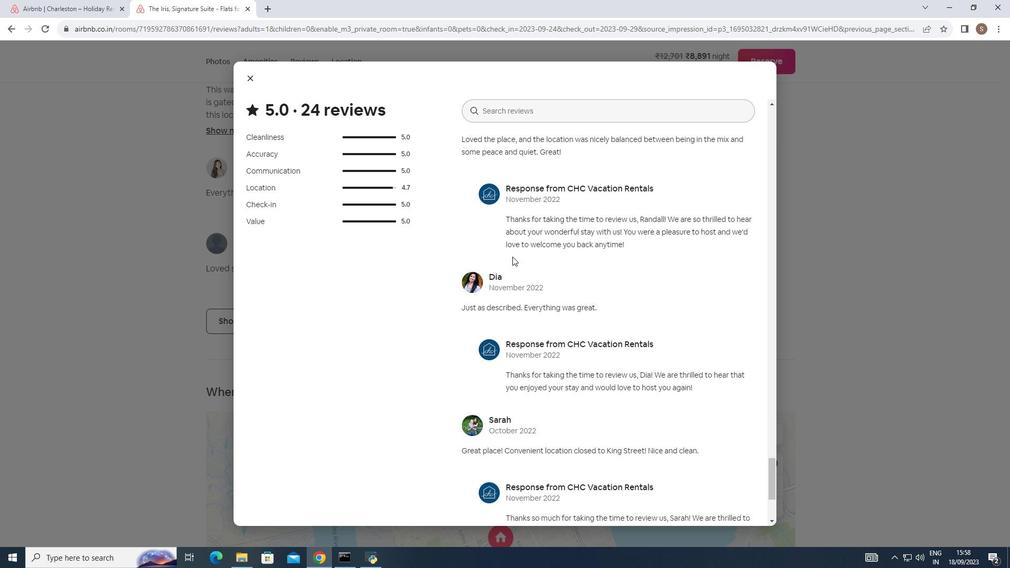 
Action: Mouse scrolled (513, 255) with delta (0, 0)
Screenshot: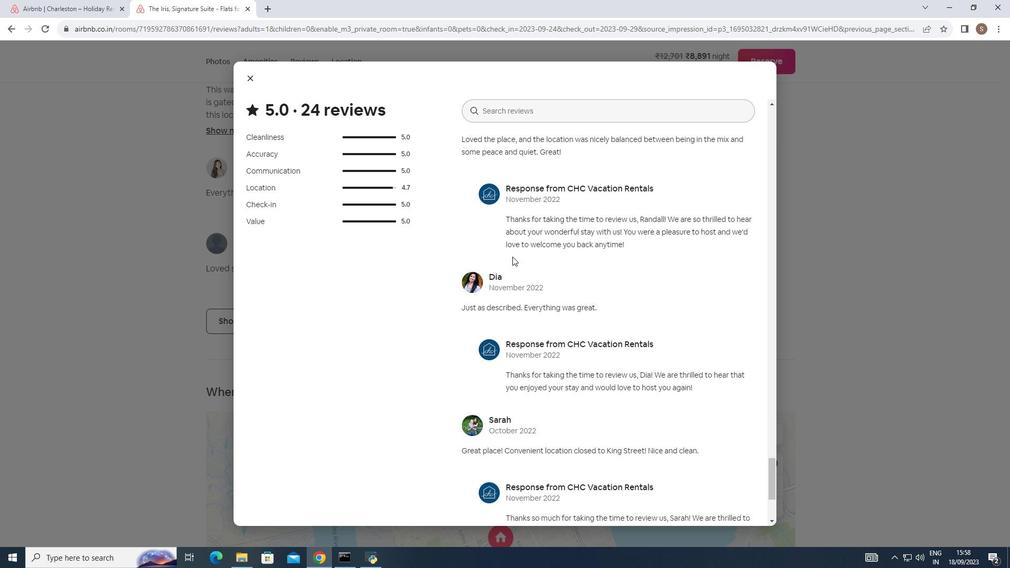 
Action: Mouse moved to (512, 256)
Screenshot: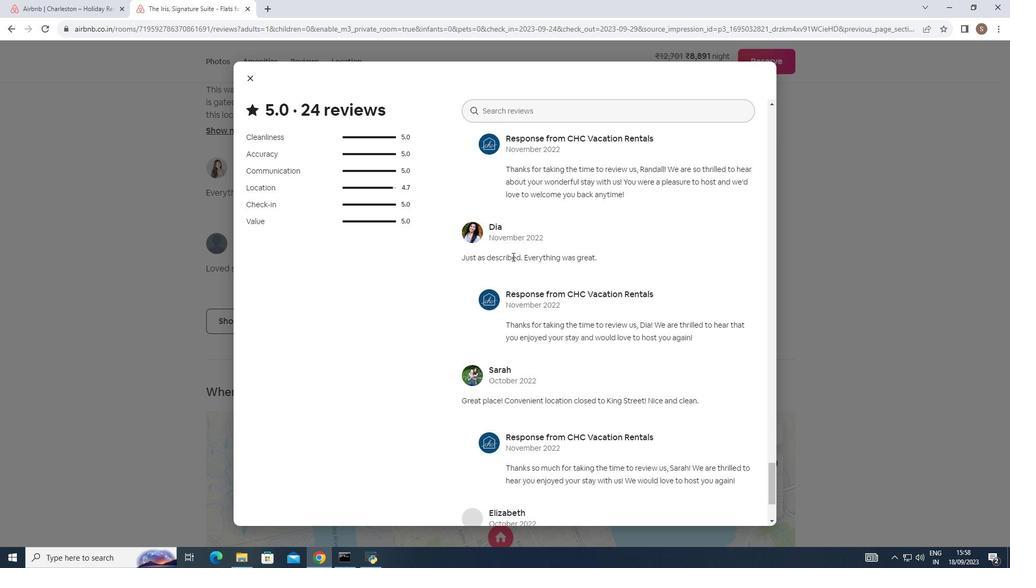 
Action: Mouse scrolled (512, 256) with delta (0, 0)
Screenshot: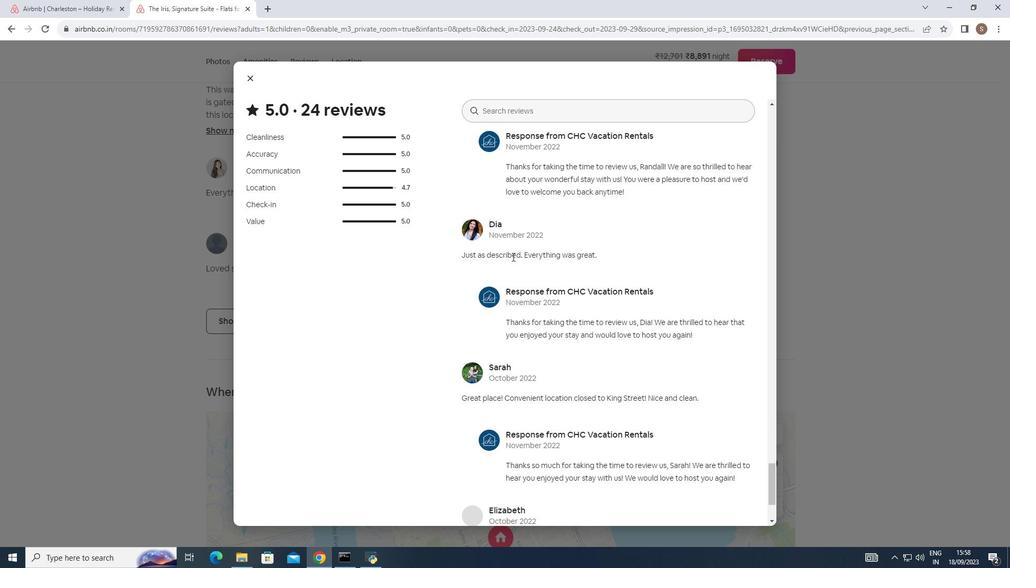
Action: Mouse scrolled (512, 256) with delta (0, 0)
Screenshot: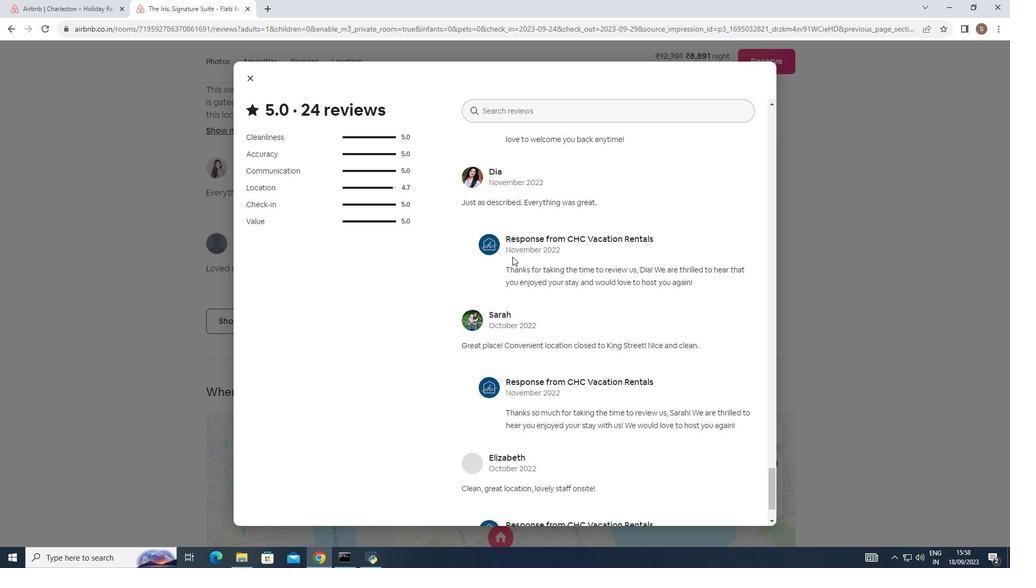 
Action: Mouse scrolled (512, 256) with delta (0, 0)
Screenshot: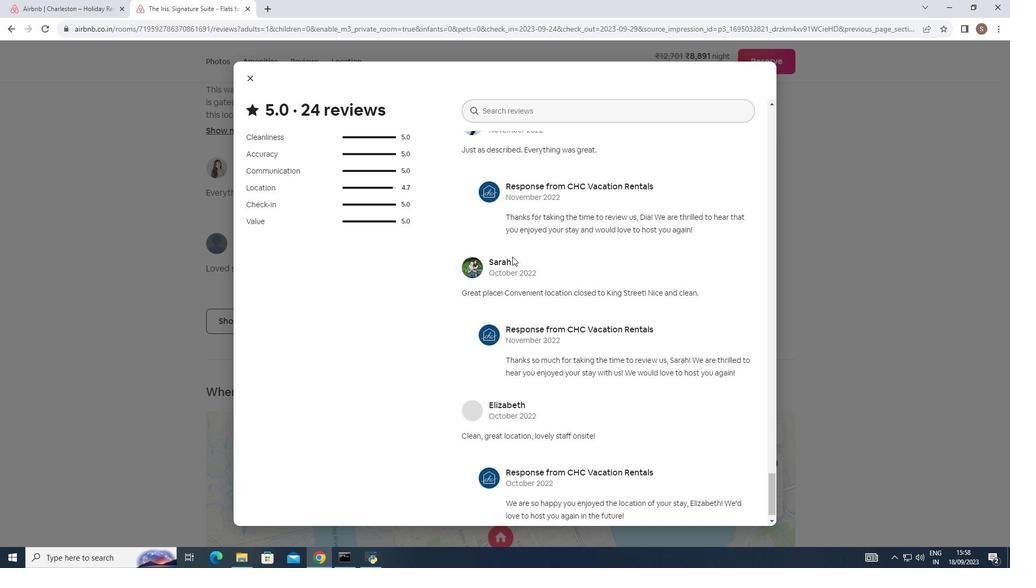 
Action: Mouse moved to (512, 256)
Screenshot: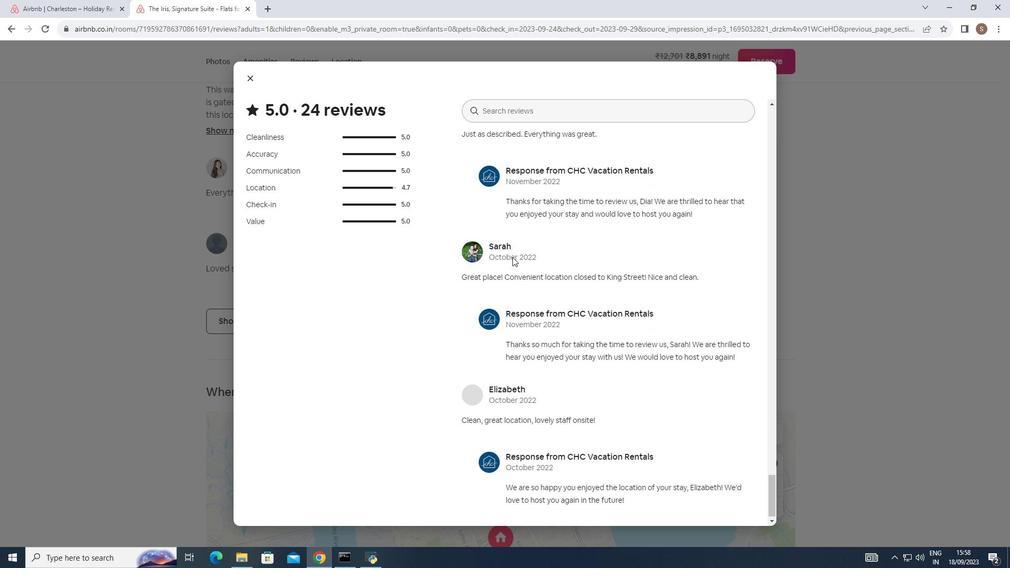 
Action: Mouse scrolled (512, 256) with delta (0, 0)
Screenshot: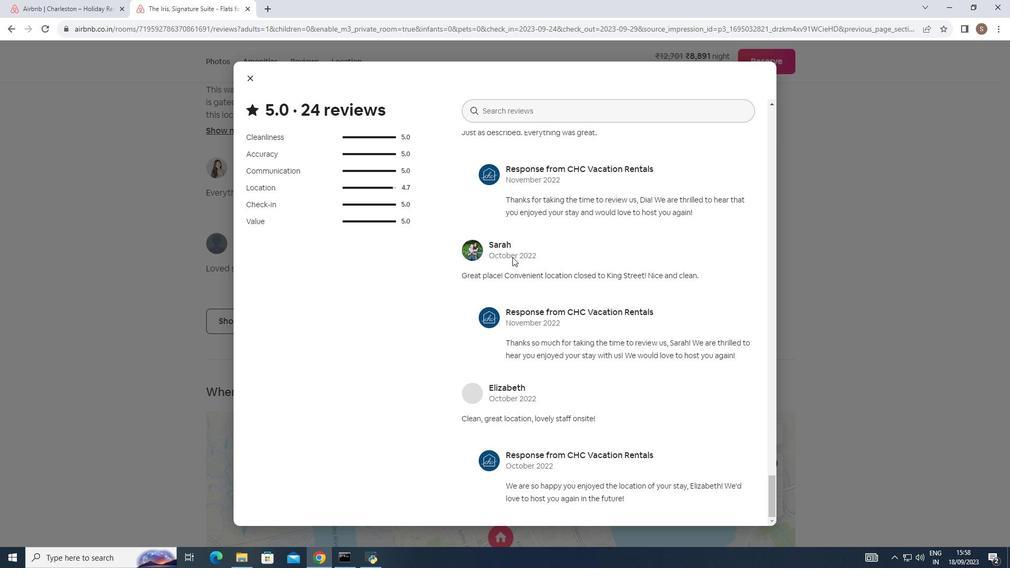 
Action: Mouse moved to (512, 257)
Screenshot: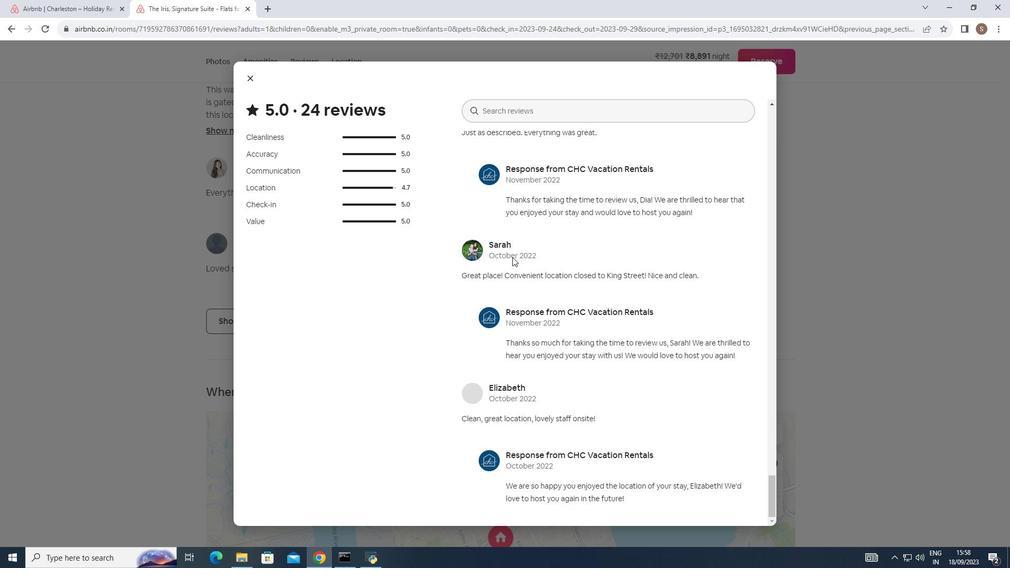 
Action: Mouse scrolled (512, 256) with delta (0, 0)
Screenshot: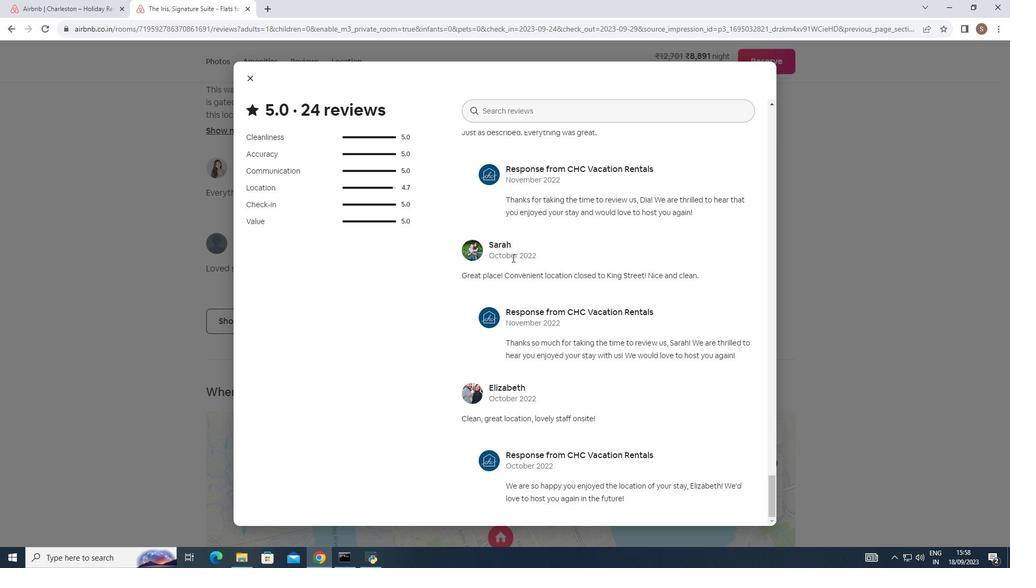 
Action: Mouse moved to (512, 258)
Screenshot: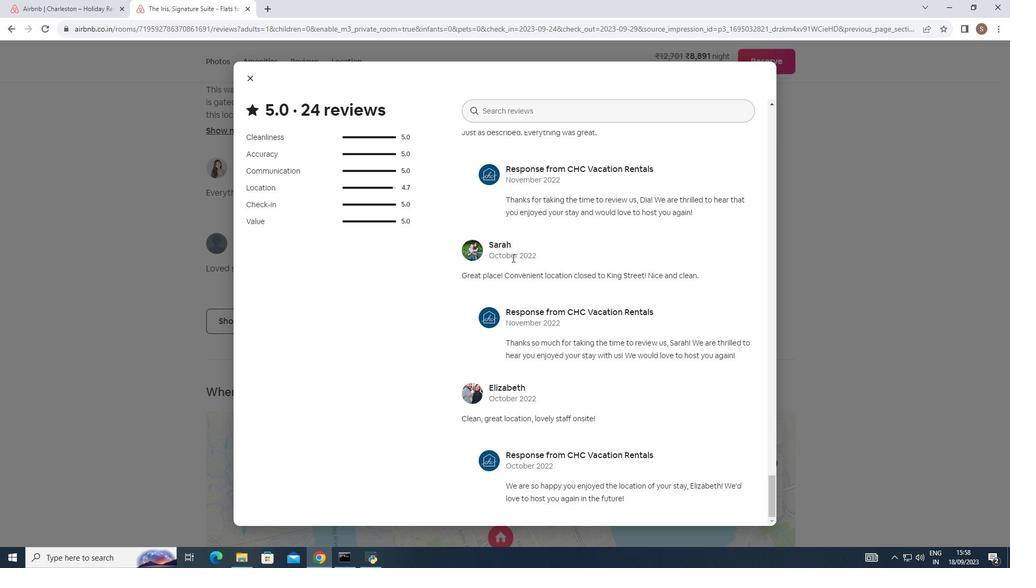 
Action: Mouse scrolled (512, 257) with delta (0, 0)
Screenshot: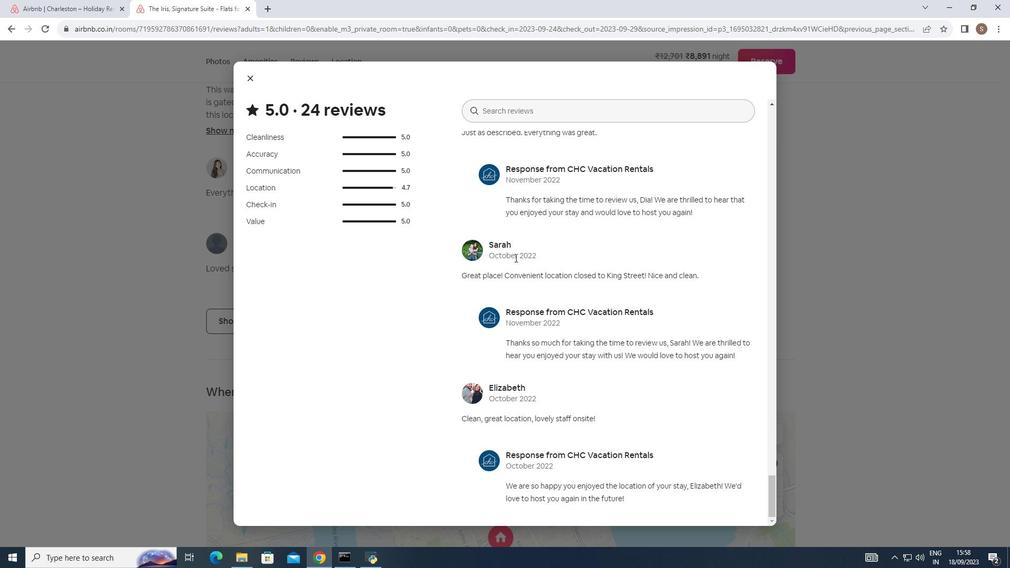 
Action: Mouse moved to (248, 77)
Screenshot: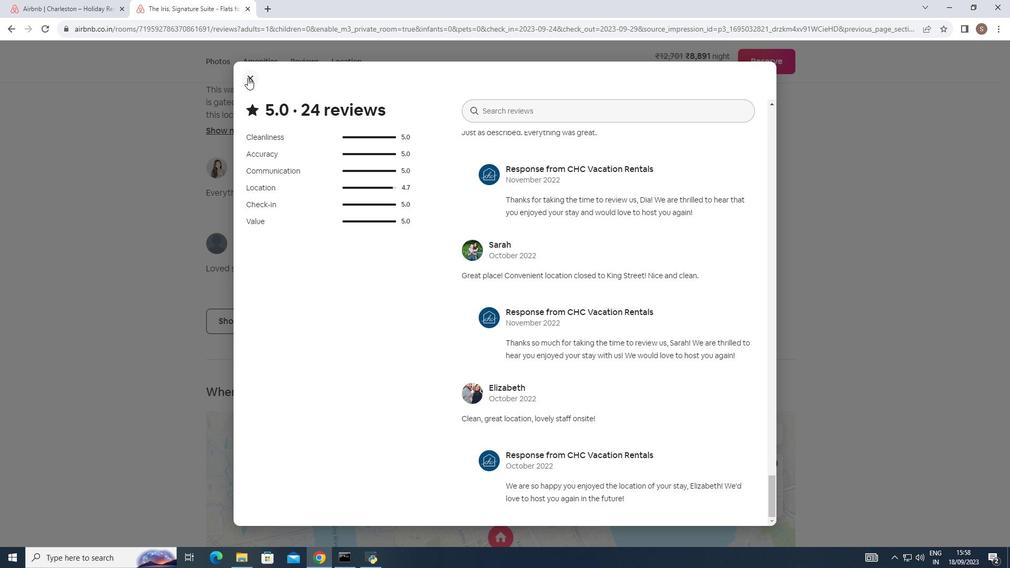 
Action: Mouse pressed left at (248, 77)
Screenshot: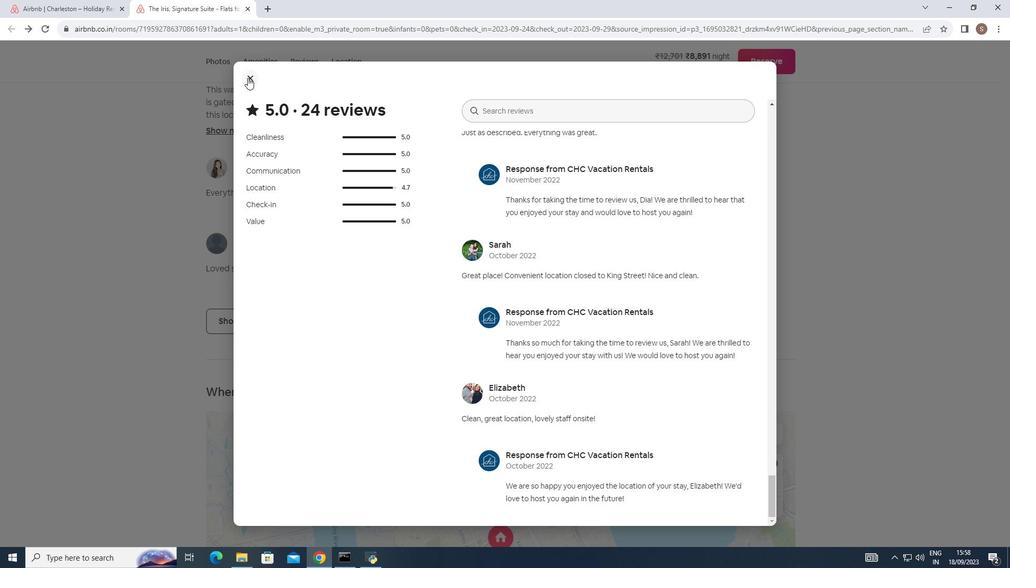 
Action: Mouse moved to (301, 245)
Screenshot: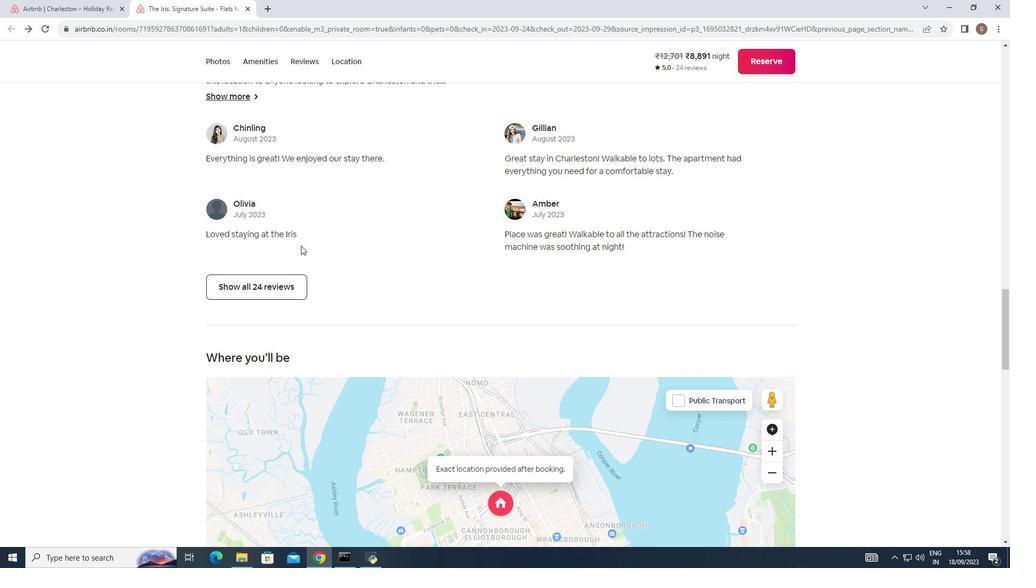 
Action: Mouse scrolled (301, 245) with delta (0, 0)
Screenshot: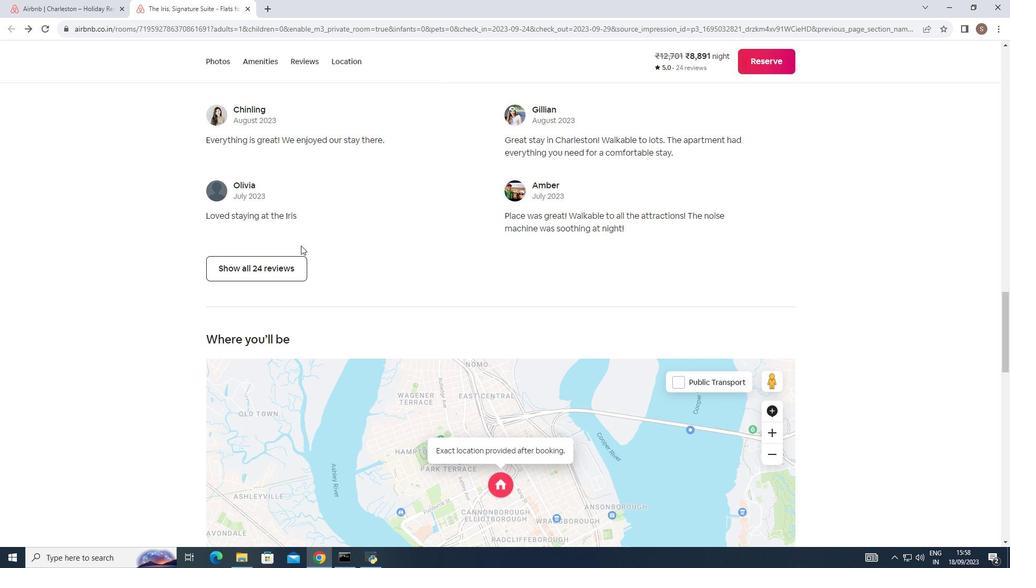
Action: Mouse scrolled (301, 245) with delta (0, 0)
Screenshot: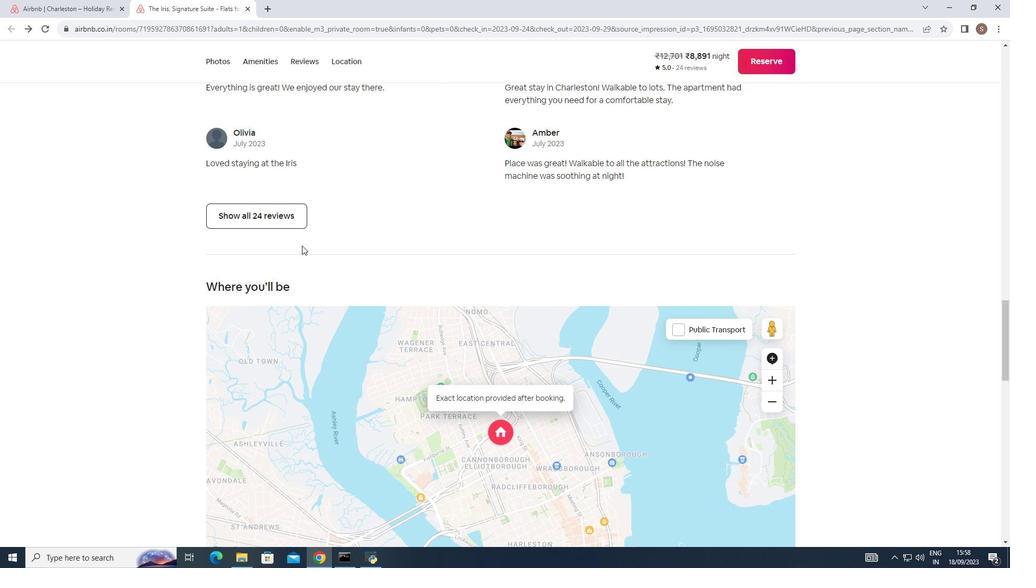 
Action: Mouse moved to (302, 245)
Screenshot: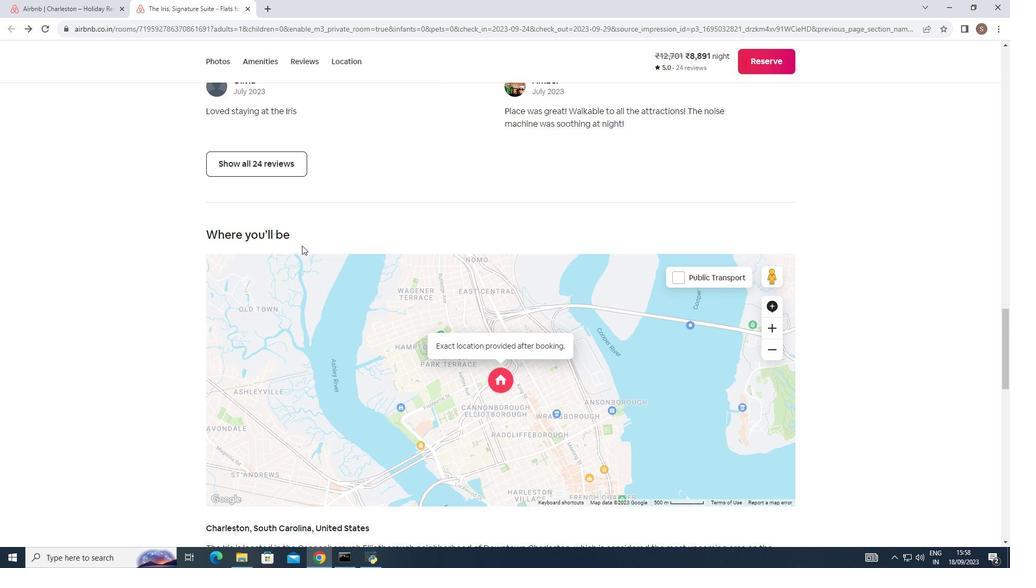 
Action: Mouse scrolled (302, 245) with delta (0, 0)
Screenshot: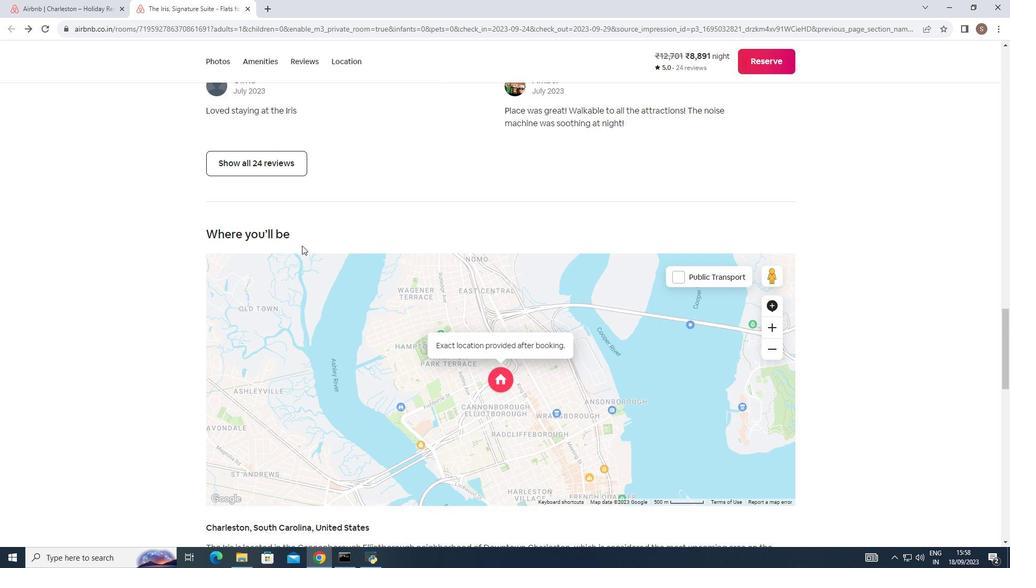 
Action: Mouse scrolled (302, 245) with delta (0, 0)
Screenshot: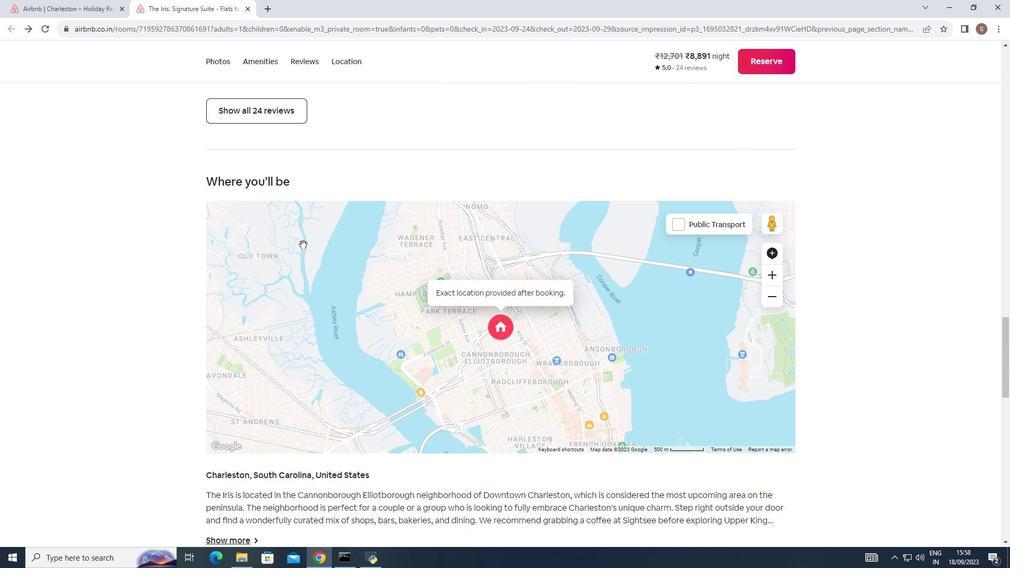 
Action: Mouse moved to (308, 241)
Screenshot: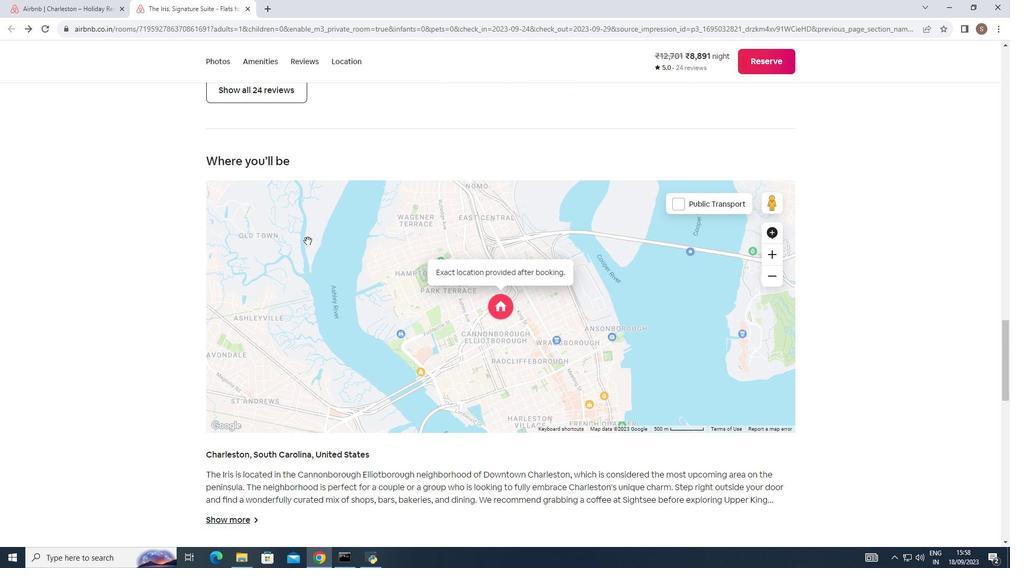 
Action: Mouse scrolled (308, 240) with delta (0, 0)
Screenshot: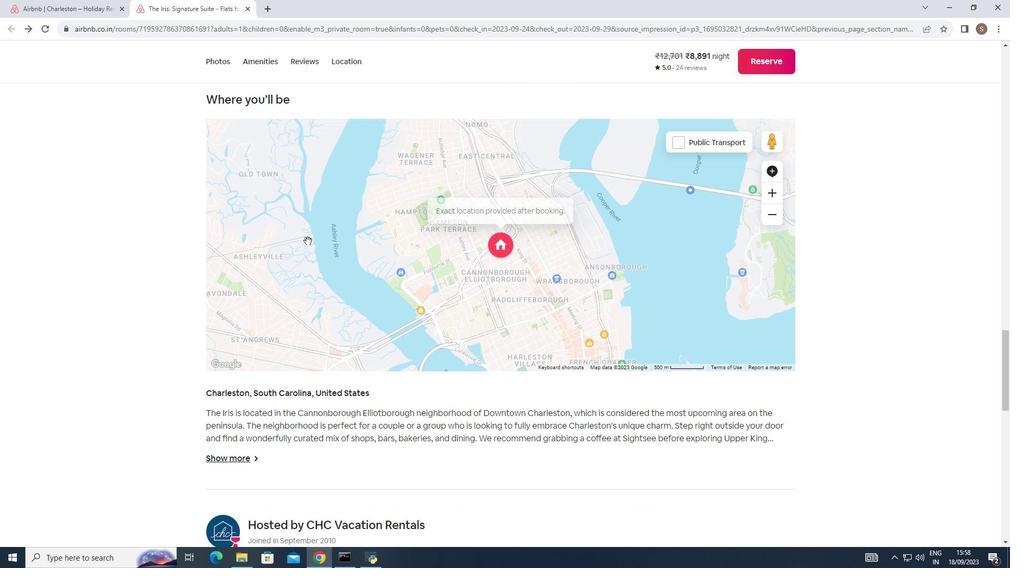 
Action: Mouse scrolled (308, 240) with delta (0, 0)
Screenshot: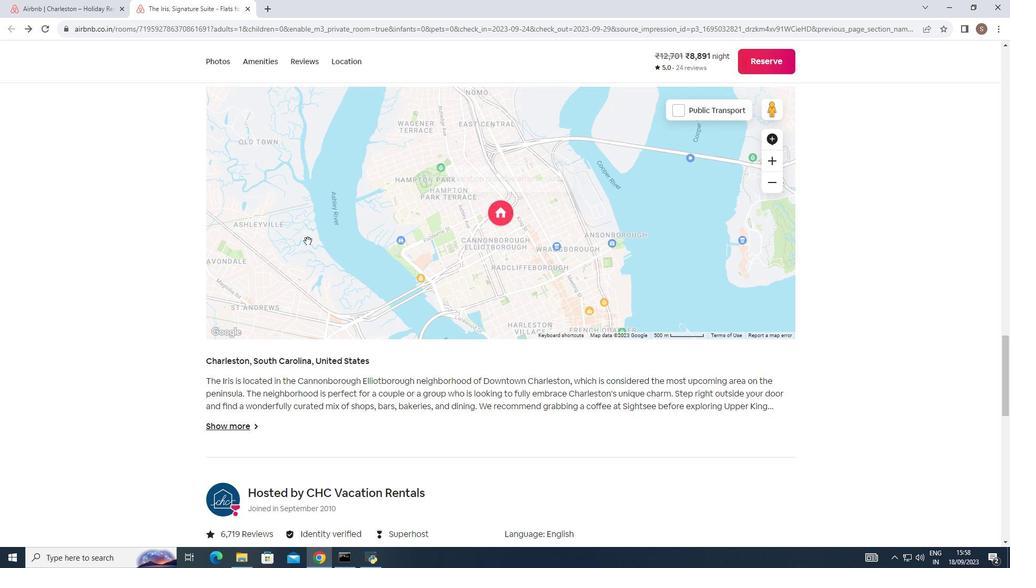 
Action: Mouse scrolled (308, 240) with delta (0, 0)
Screenshot: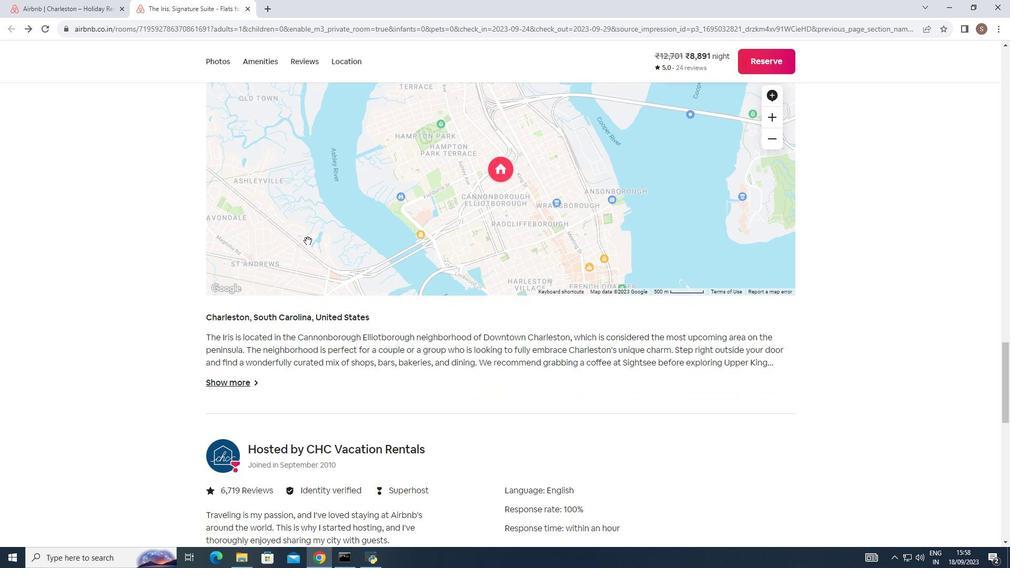 
Action: Mouse scrolled (308, 240) with delta (0, 0)
Screenshot: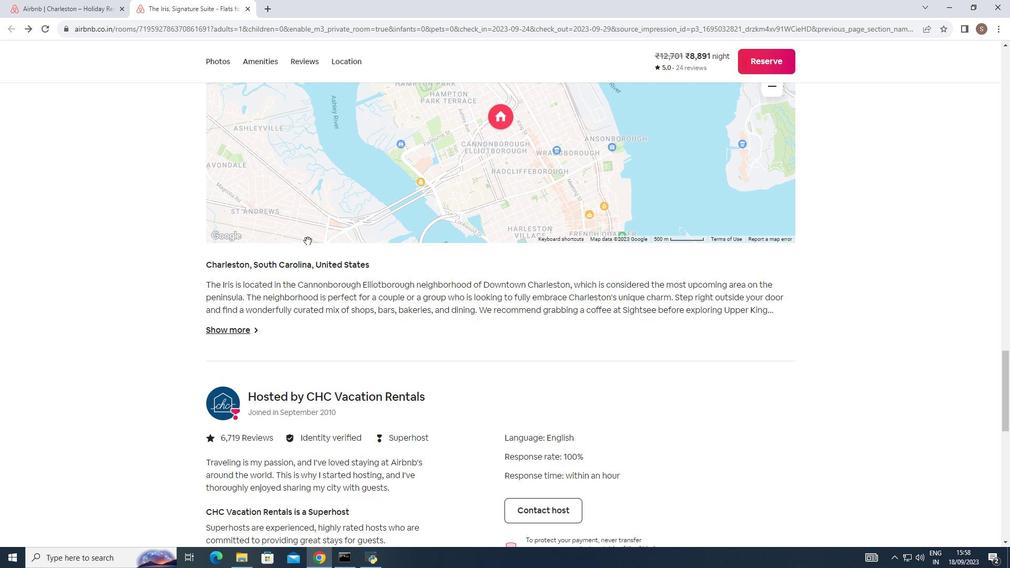 
Action: Mouse moved to (310, 237)
Screenshot: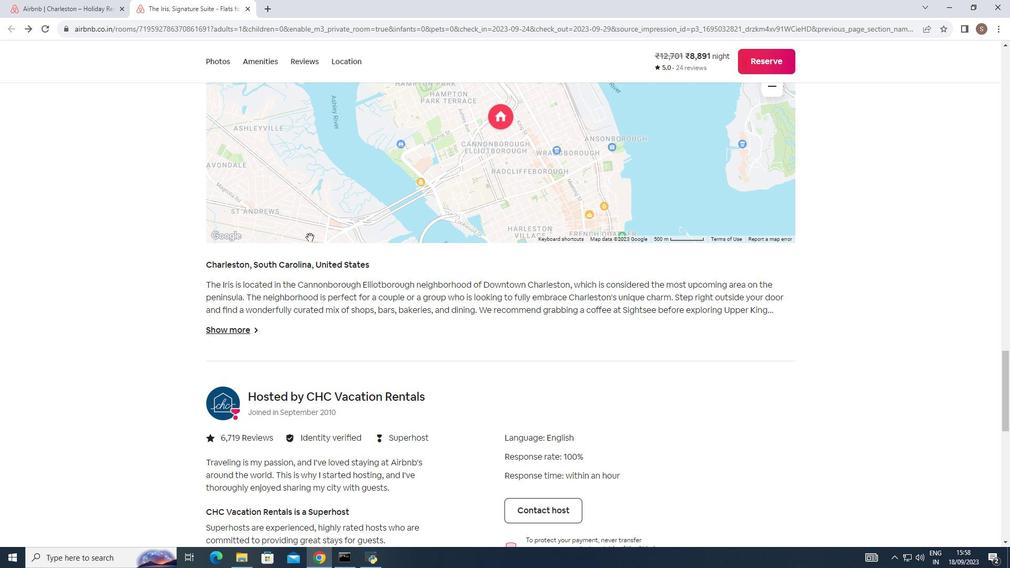 
Action: Mouse scrolled (310, 236) with delta (0, 0)
Screenshot: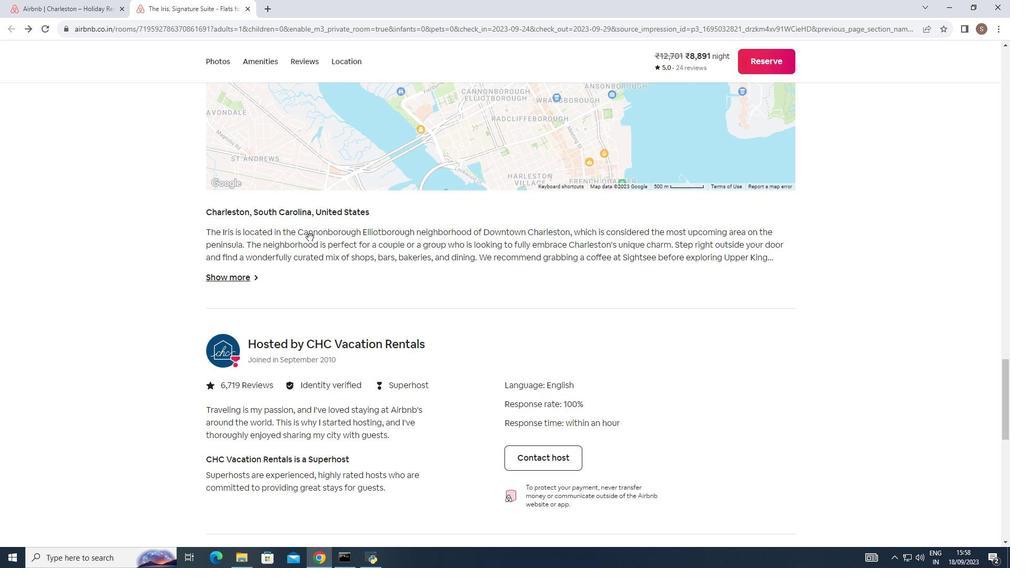 
Action: Mouse scrolled (310, 236) with delta (0, 0)
Screenshot: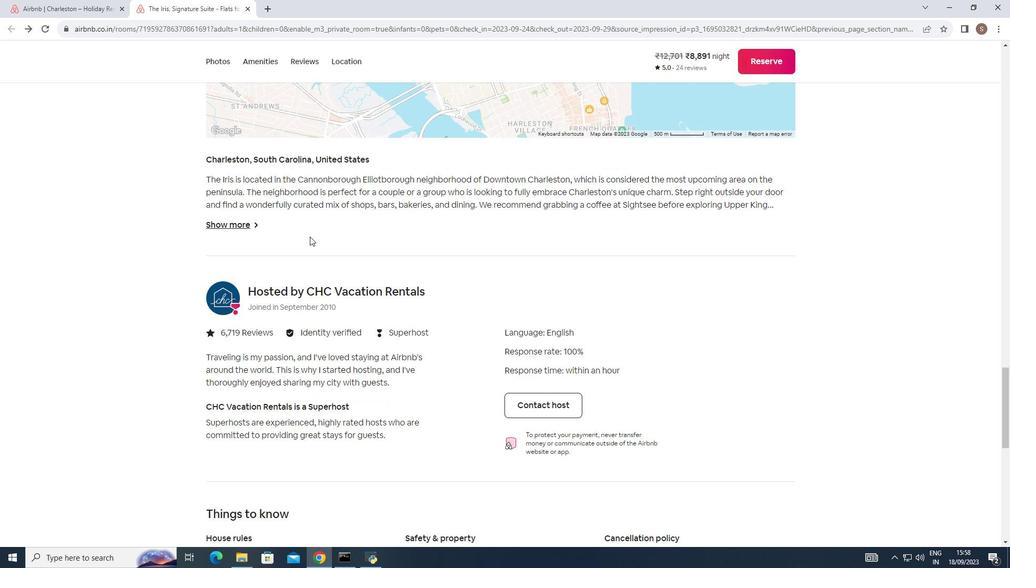 
Action: Mouse moved to (308, 231)
Screenshot: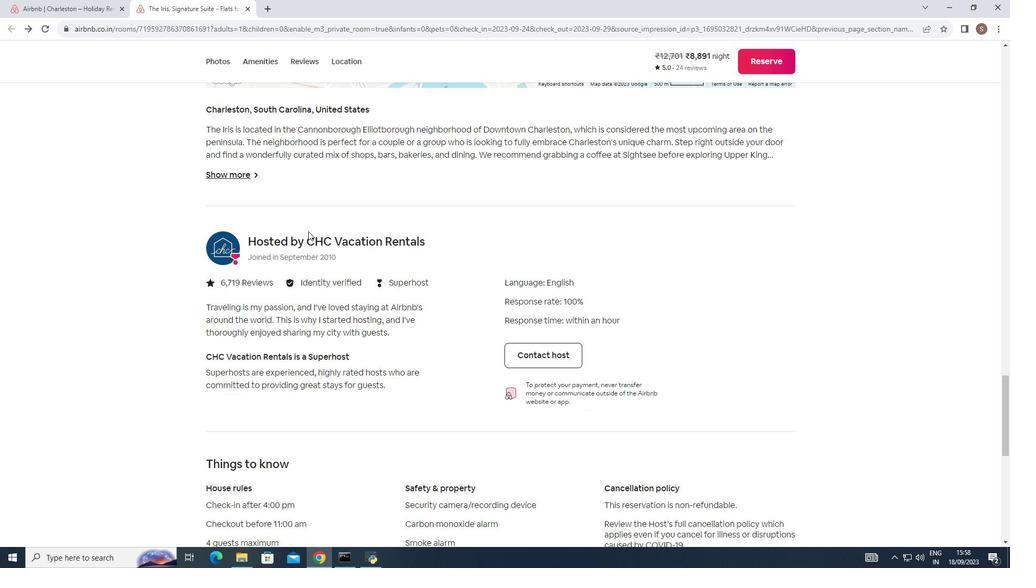 
Action: Mouse scrolled (308, 231) with delta (0, 0)
Screenshot: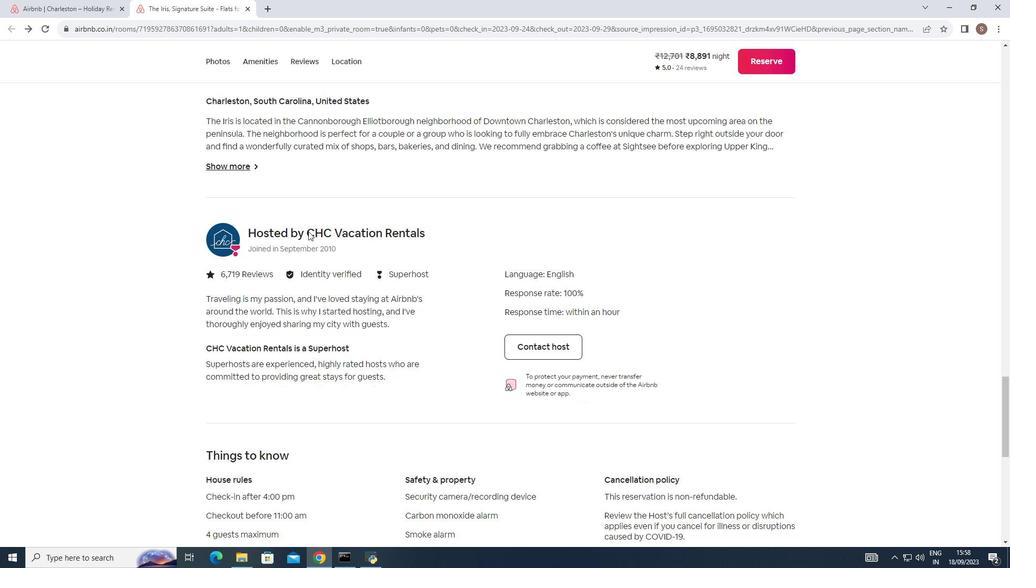 
Action: Mouse moved to (308, 231)
Screenshot: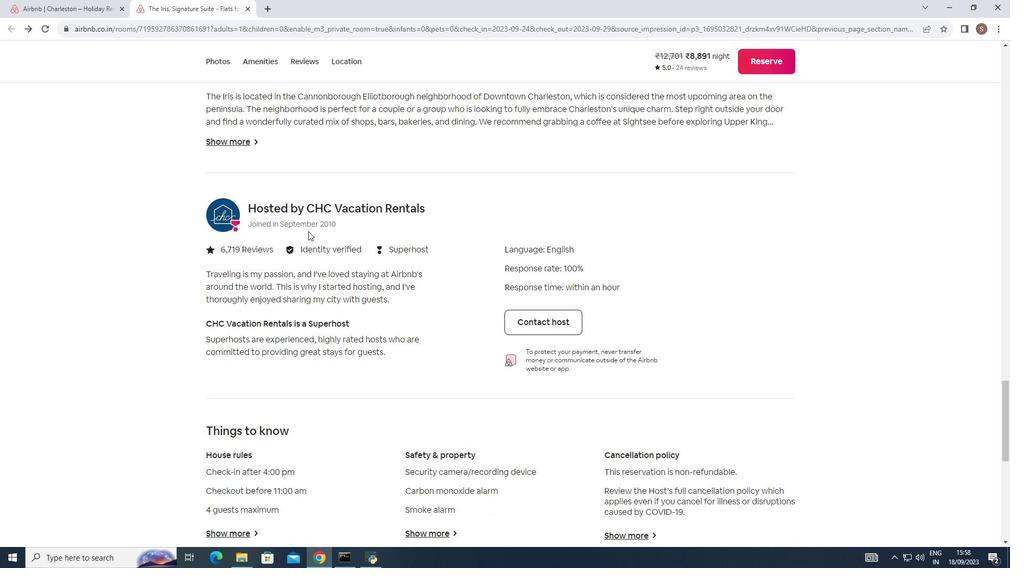 
Action: Mouse scrolled (308, 231) with delta (0, 0)
Screenshot: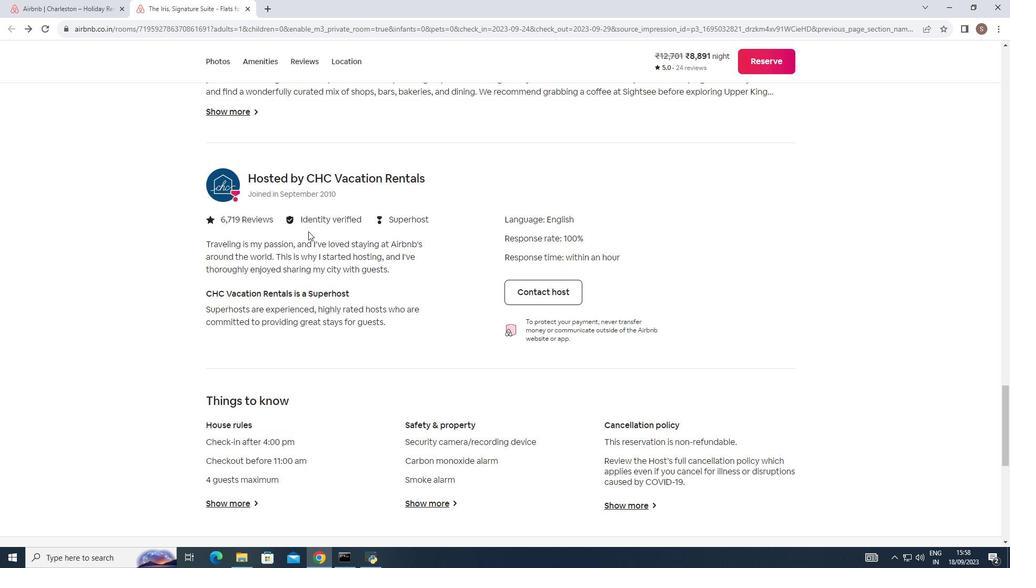 
Action: Mouse scrolled (308, 231) with delta (0, 0)
Screenshot: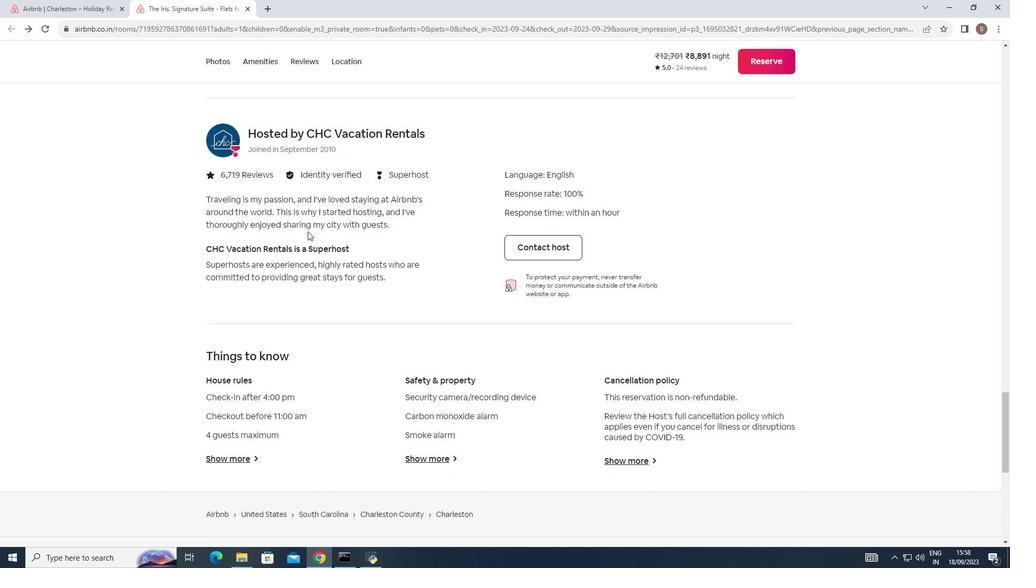 
Action: Mouse moved to (307, 229)
Screenshot: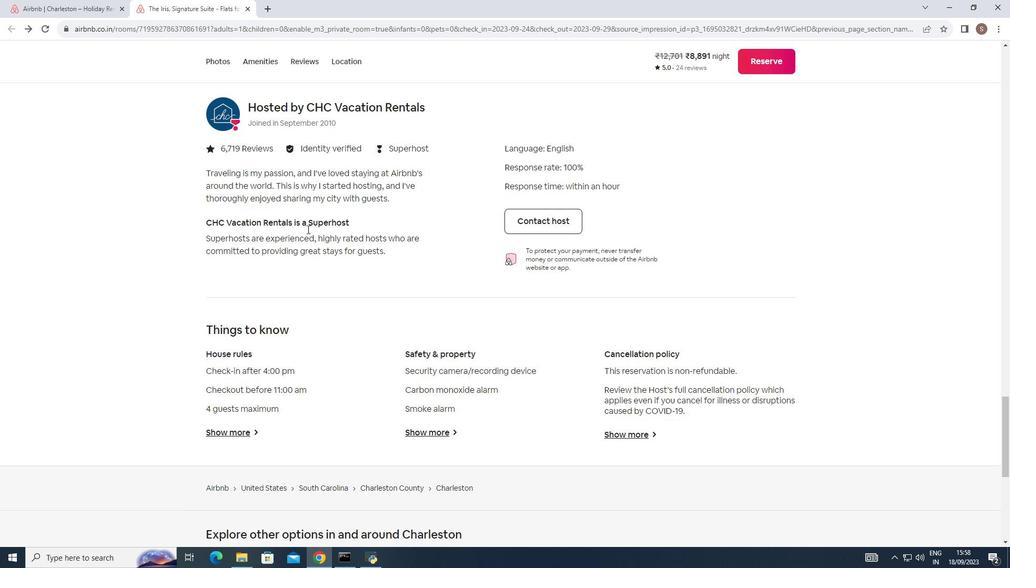 
Action: Mouse scrolled (307, 229) with delta (0, 0)
Screenshot: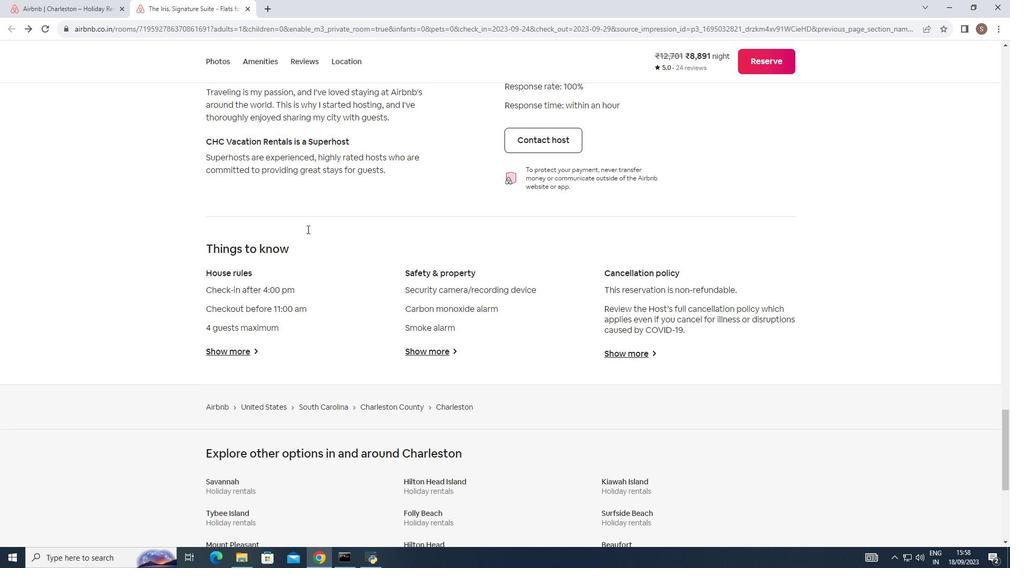 
Action: Mouse scrolled (307, 229) with delta (0, 0)
Screenshot: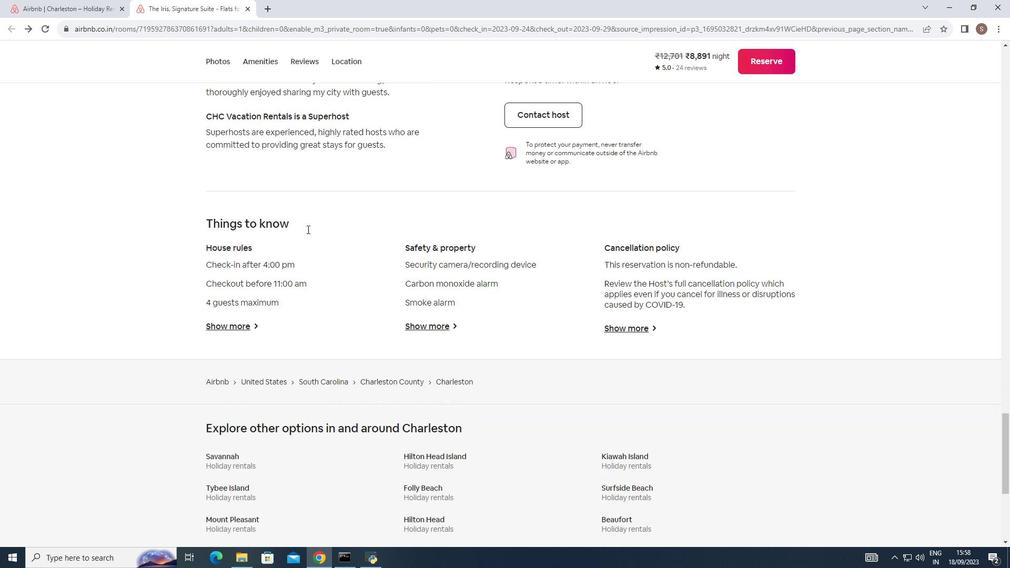 
Action: Mouse scrolled (307, 229) with delta (0, 0)
Screenshot: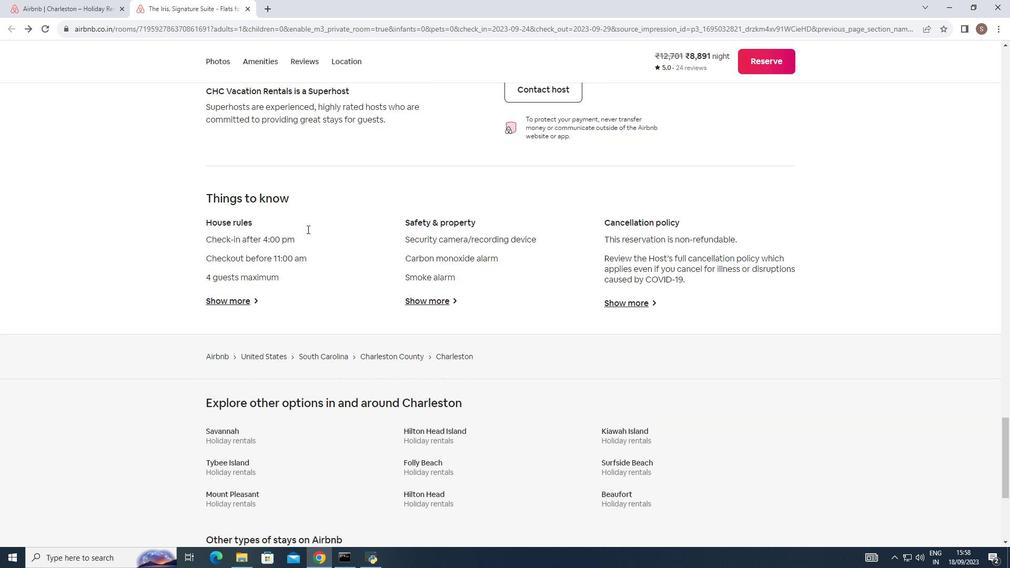 
Action: Mouse scrolled (307, 229) with delta (0, 0)
Screenshot: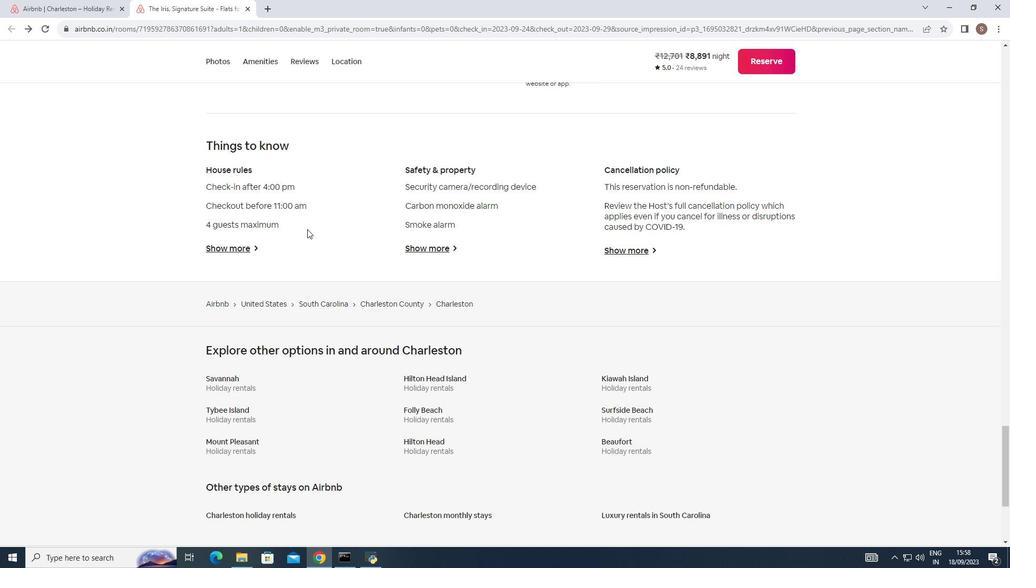 
Action: Mouse moved to (307, 229)
Screenshot: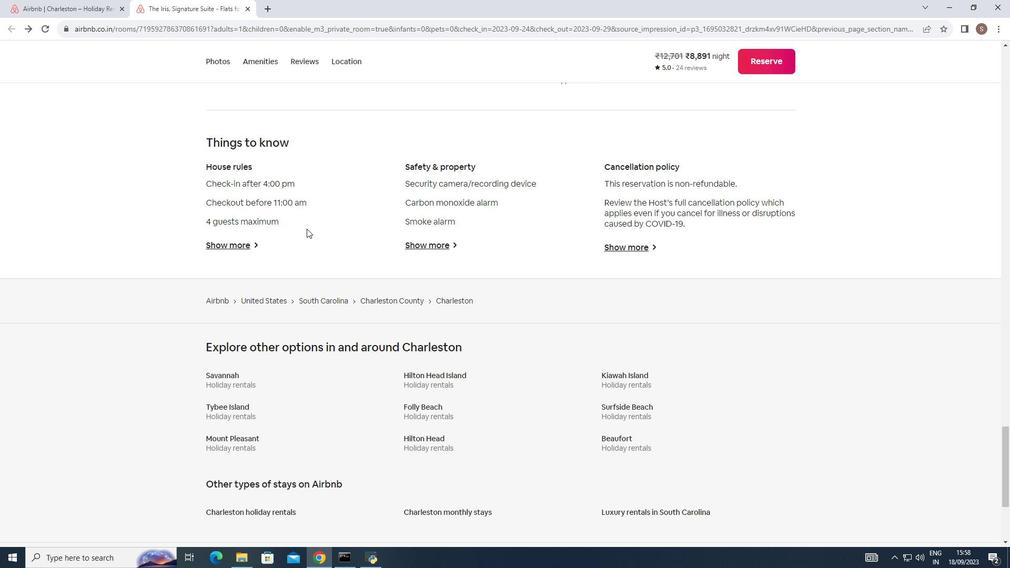 
Action: Mouse scrolled (307, 228) with delta (0, 0)
Screenshot: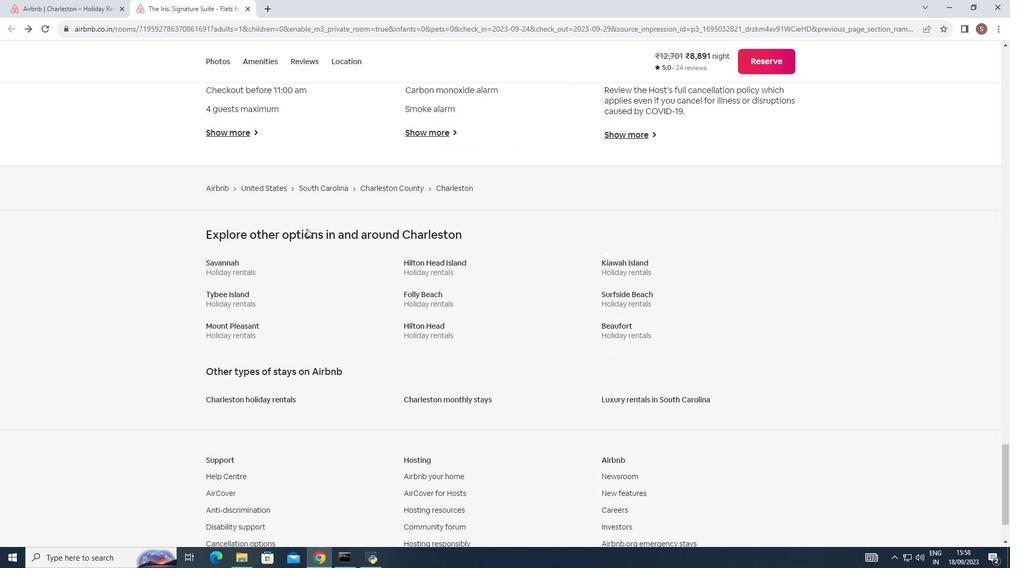 
Action: Mouse moved to (306, 229)
Screenshot: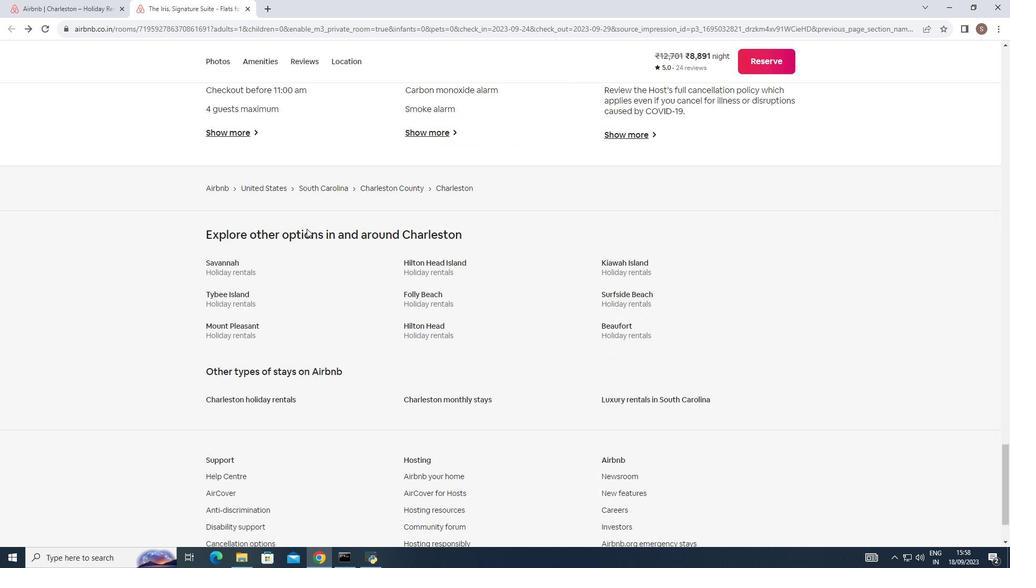 
Action: Mouse scrolled (306, 228) with delta (0, 0)
Screenshot: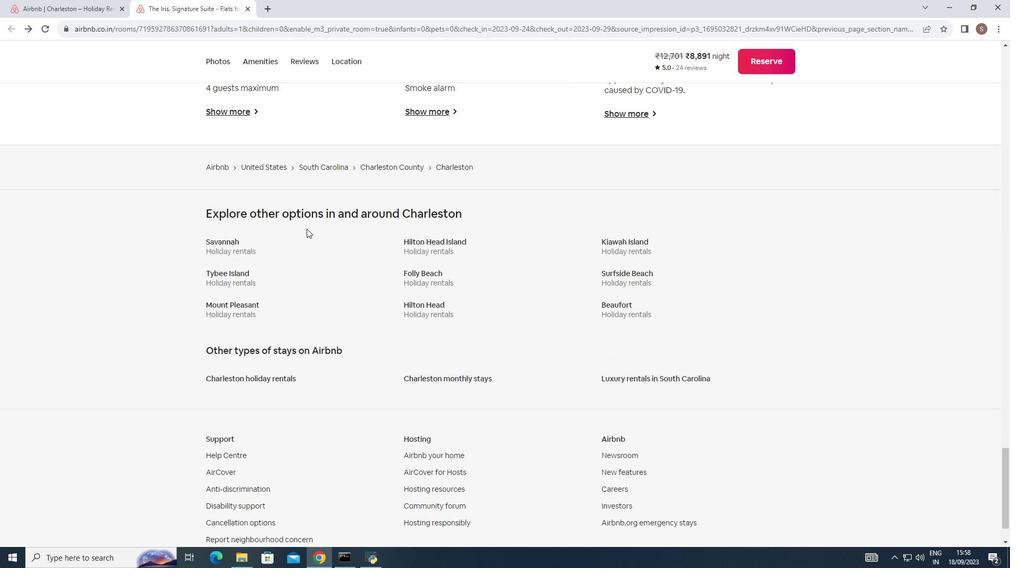 
Action: Mouse scrolled (306, 228) with delta (0, 0)
Screenshot: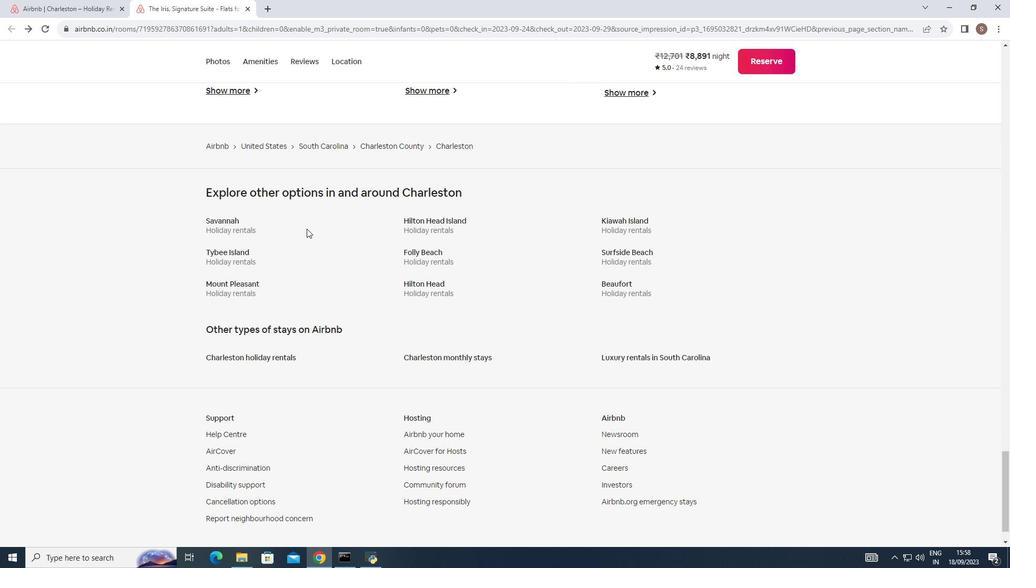 
Action: Mouse scrolled (306, 228) with delta (0, 0)
Screenshot: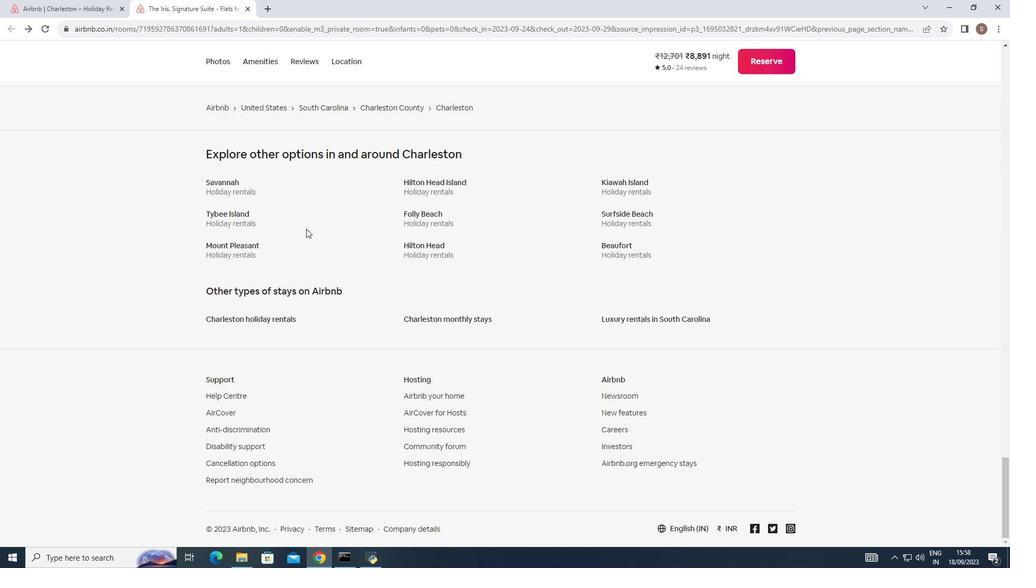 
Action: Mouse moved to (306, 229)
Screenshot: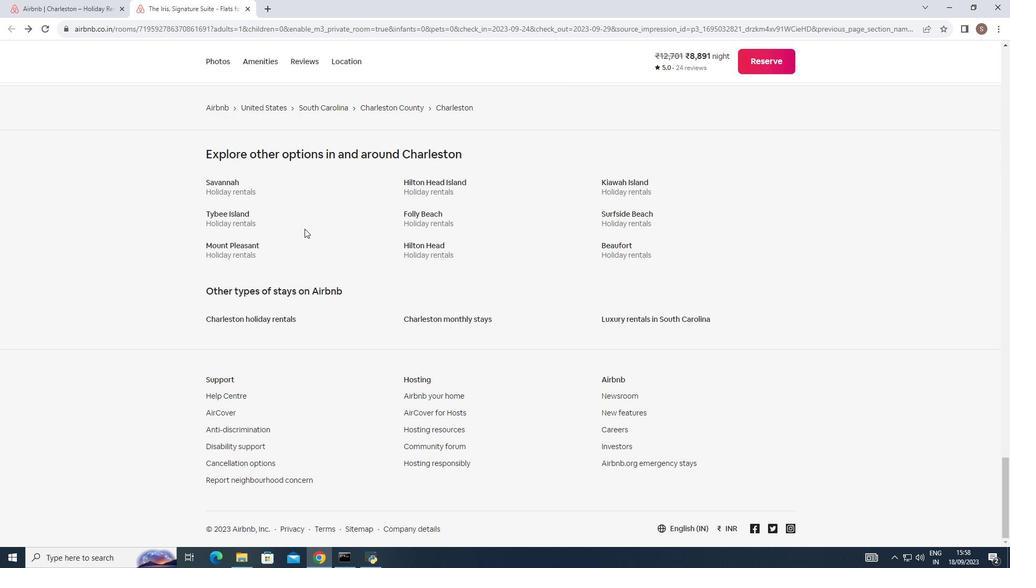 
Action: Mouse scrolled (306, 228) with delta (0, 0)
Screenshot: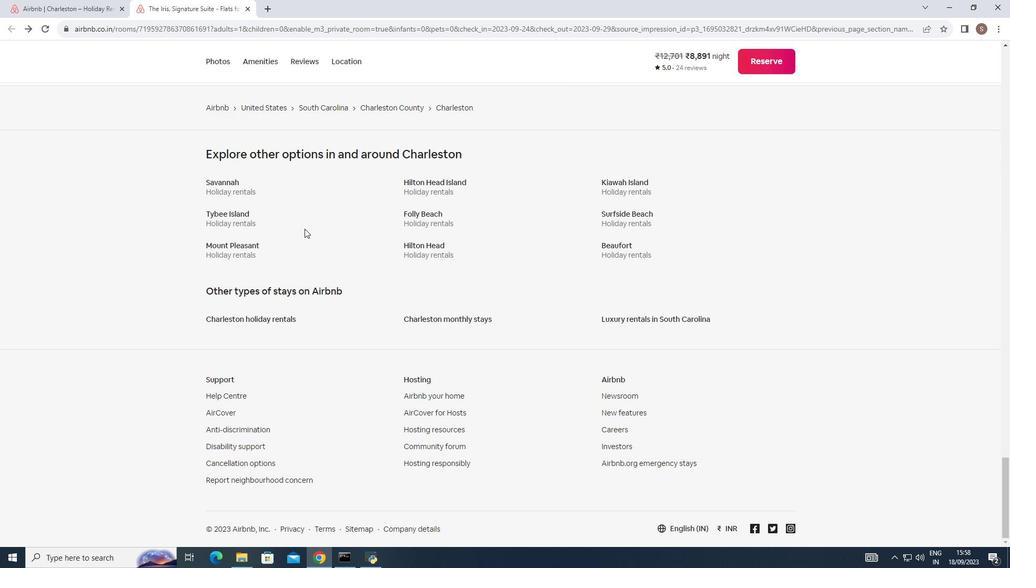 
Action: Mouse moved to (304, 229)
Screenshot: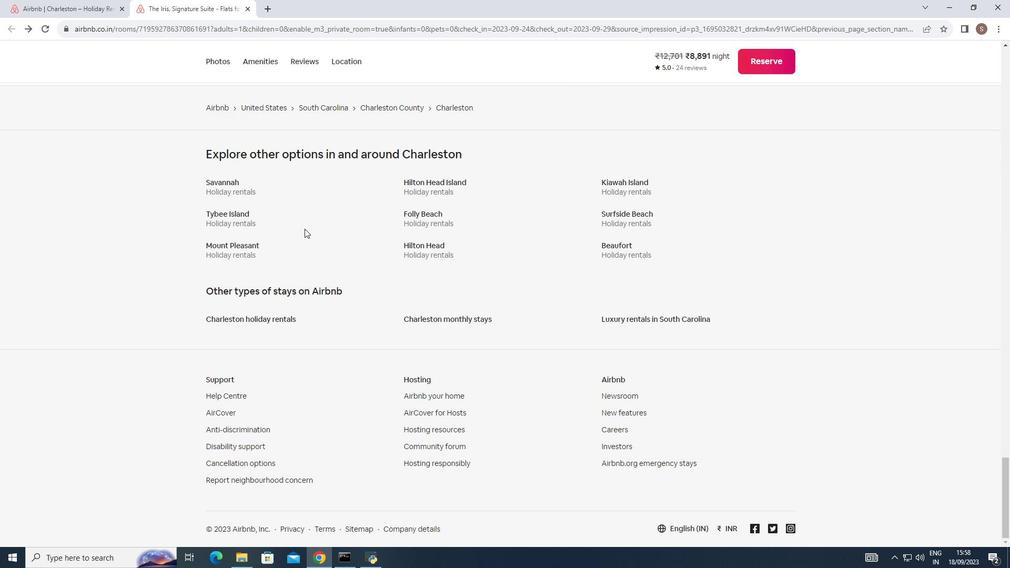
Action: Mouse scrolled (304, 228) with delta (0, 0)
Screenshot: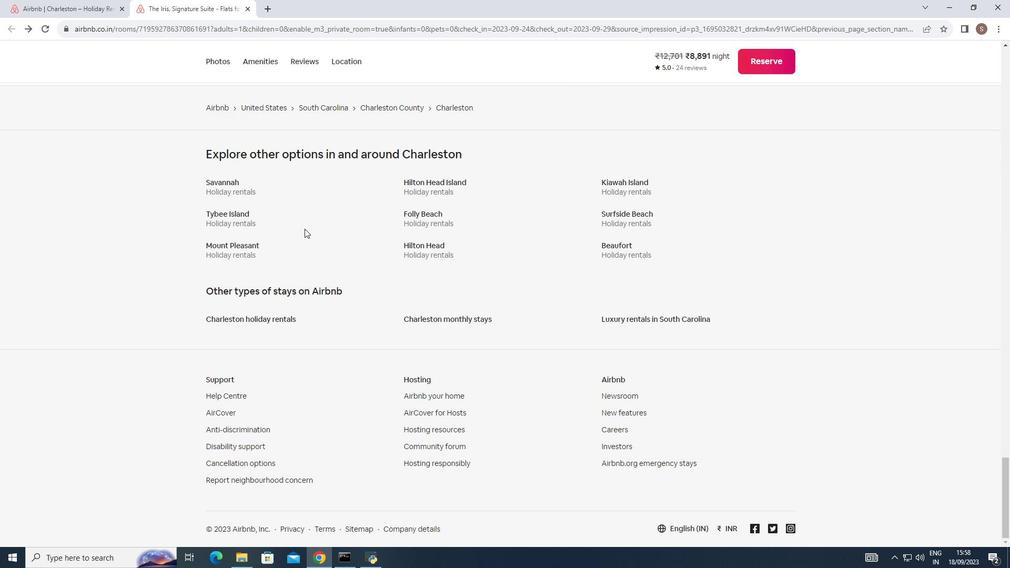 
Action: Mouse scrolled (304, 228) with delta (0, 0)
Screenshot: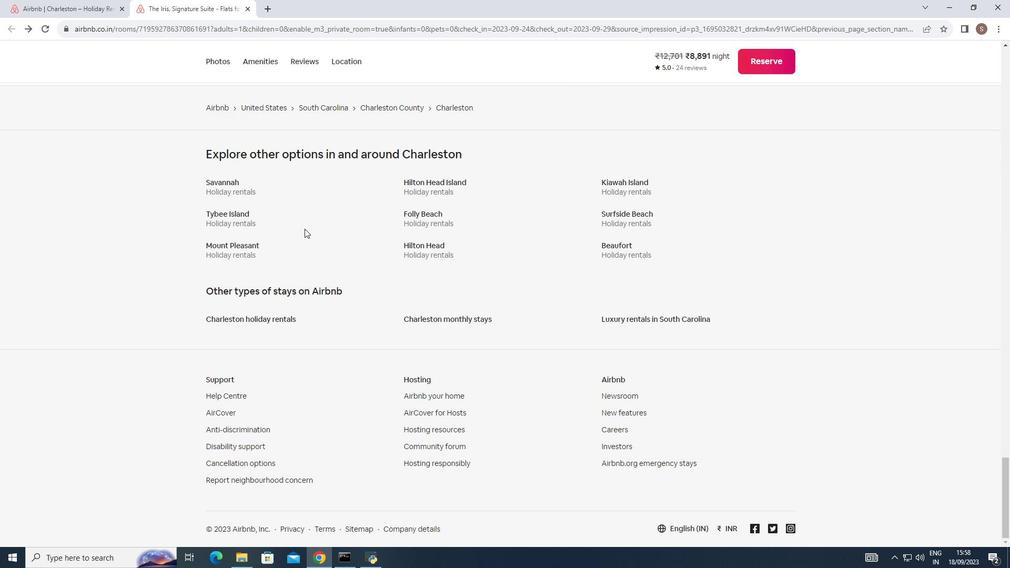 
Action: Mouse moved to (305, 218)
Screenshot: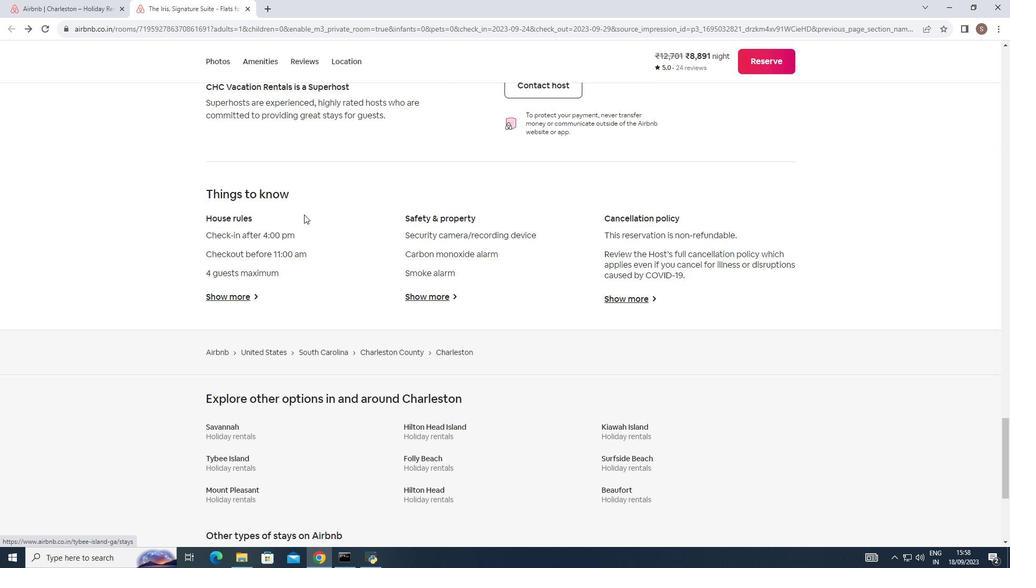 
Action: Mouse scrolled (305, 219) with delta (0, 0)
Screenshot: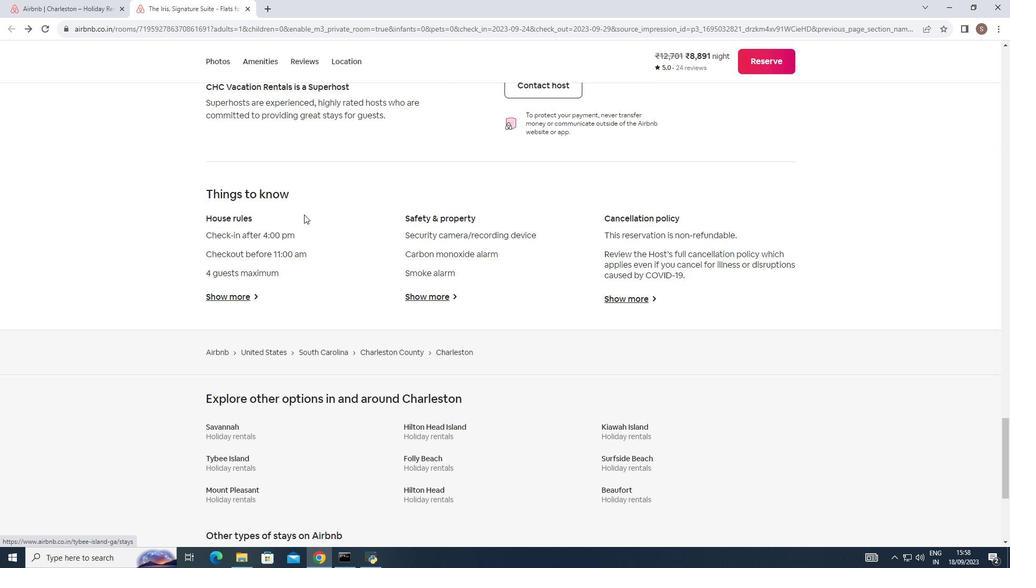 
Action: Mouse scrolled (305, 219) with delta (0, 0)
Screenshot: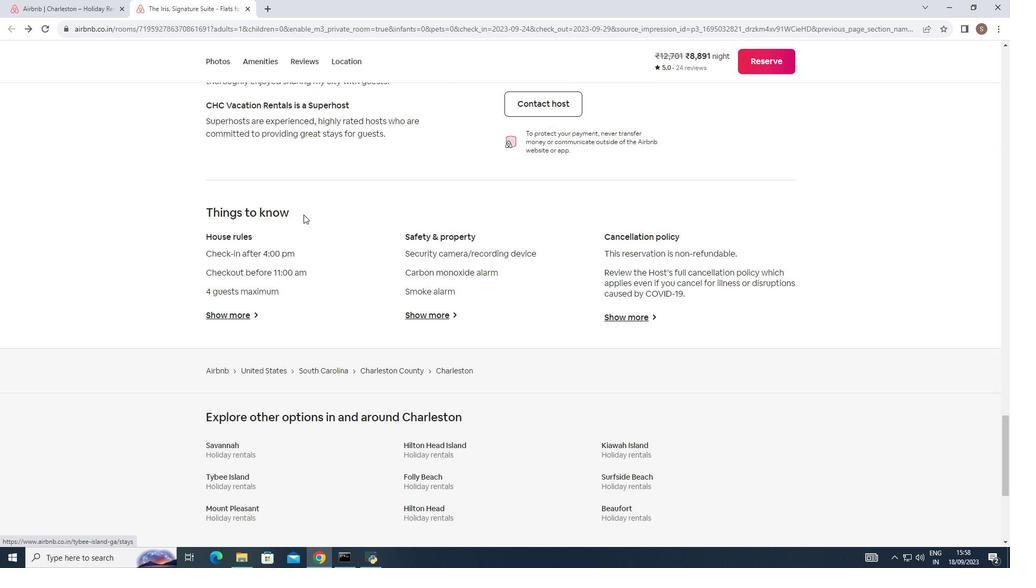 
Action: Mouse scrolled (305, 219) with delta (0, 0)
Screenshot: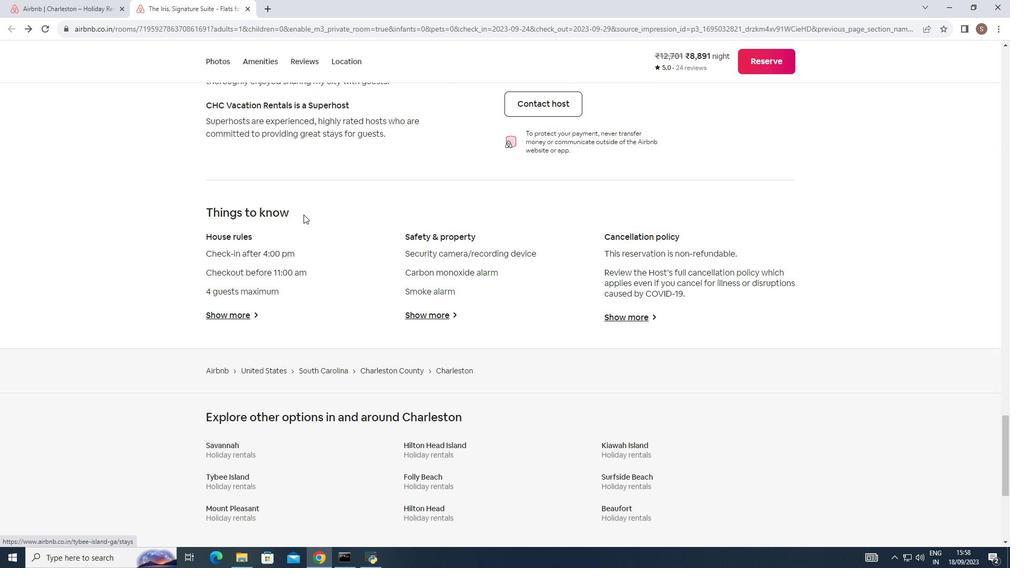 
Action: Mouse scrolled (305, 219) with delta (0, 0)
Screenshot: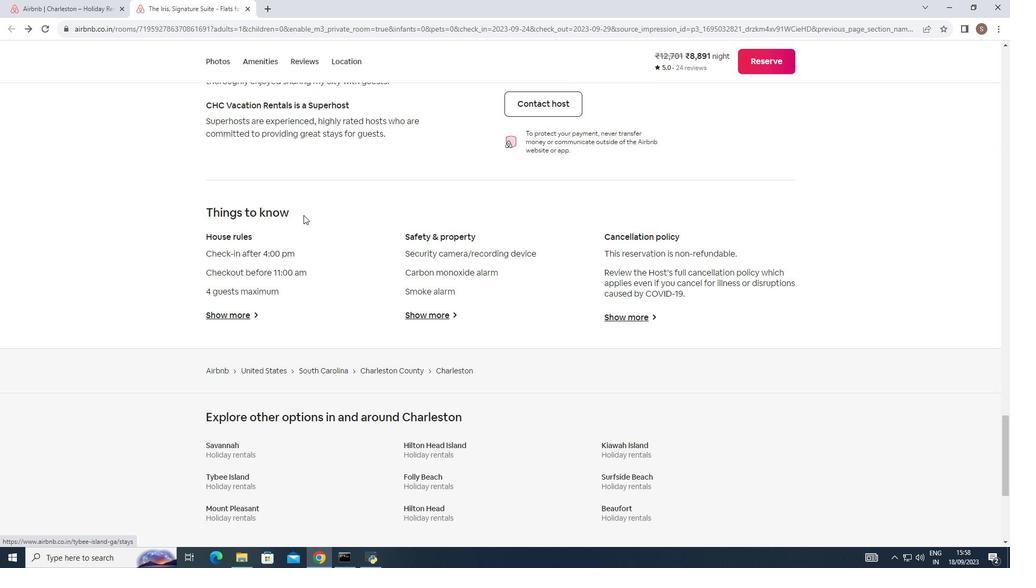 
Action: Mouse scrolled (305, 219) with delta (0, 0)
Screenshot: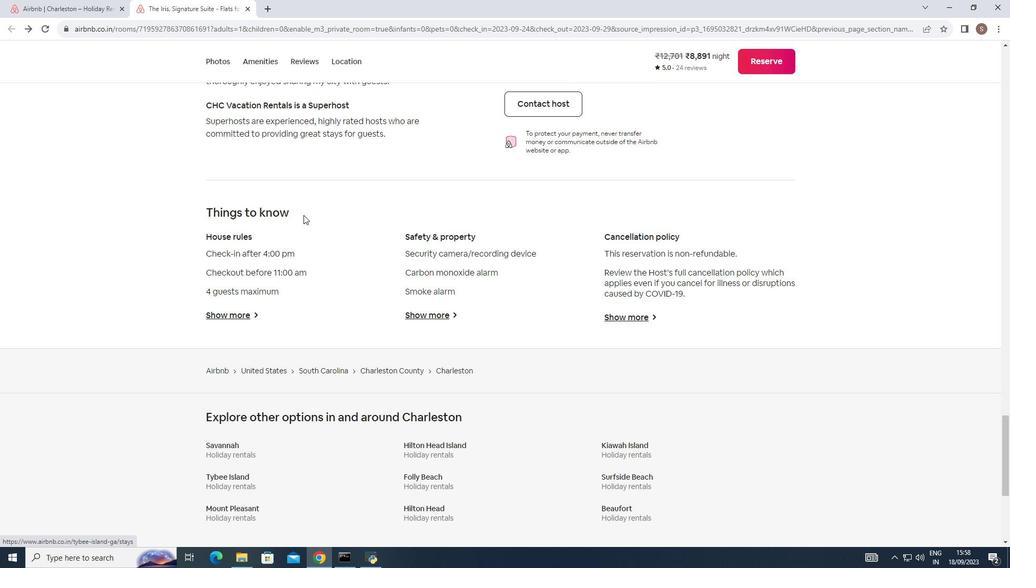
Action: Mouse moved to (303, 215)
Screenshot: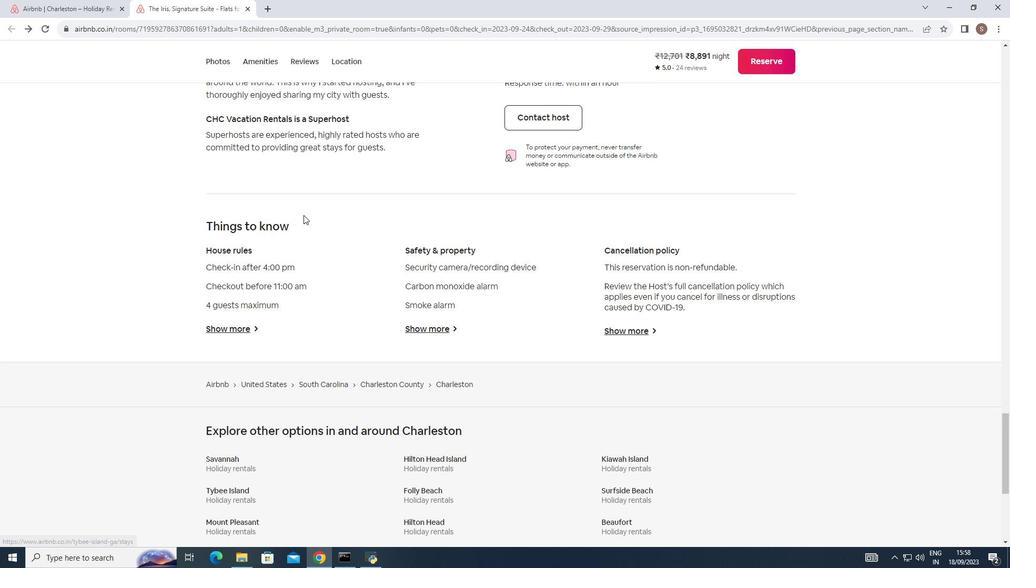 
Action: Mouse scrolled (303, 215) with delta (0, 0)
Screenshot: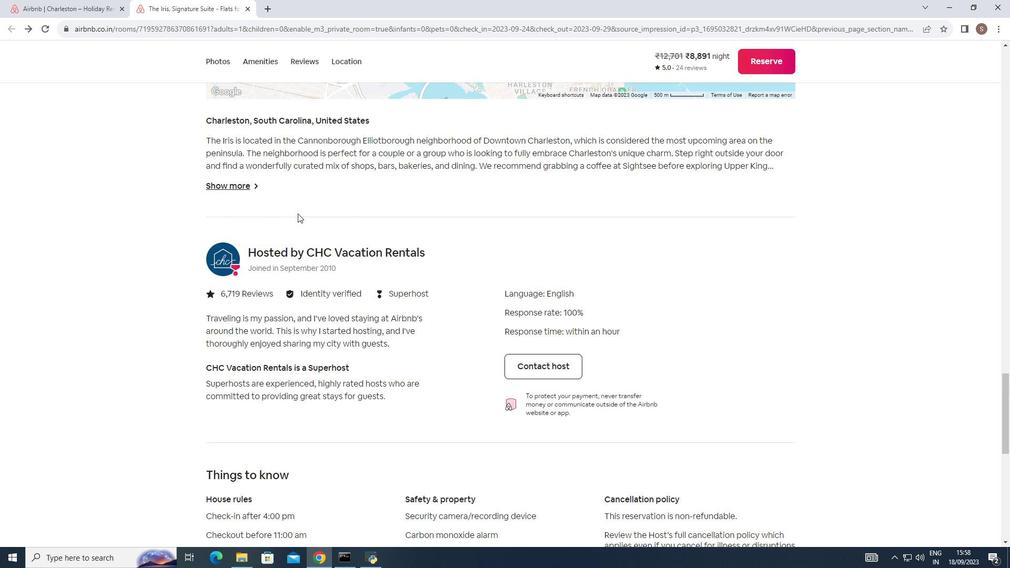 
Action: Mouse scrolled (303, 215) with delta (0, 0)
Screenshot: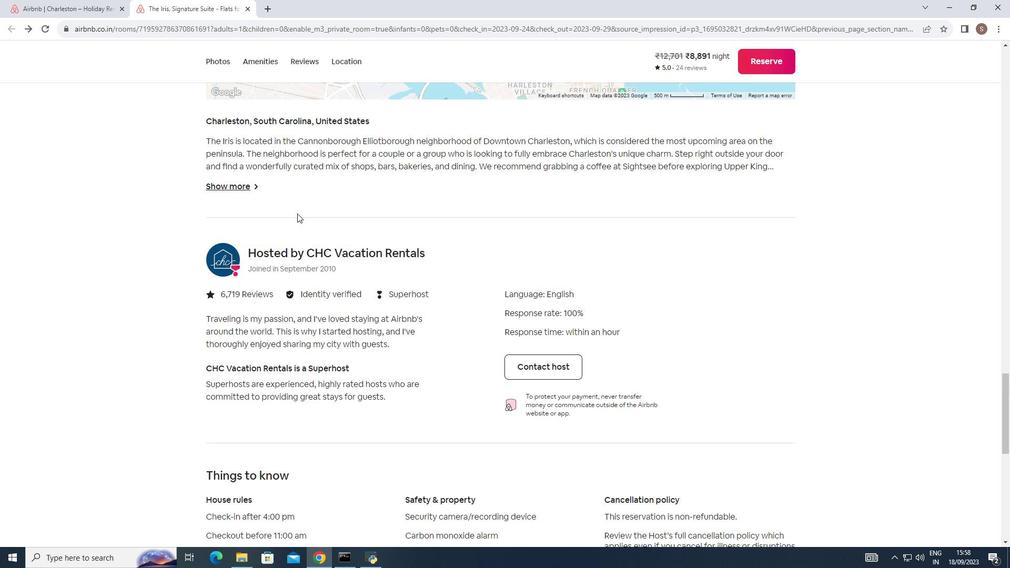 
Action: Mouse scrolled (303, 215) with delta (0, 0)
Screenshot: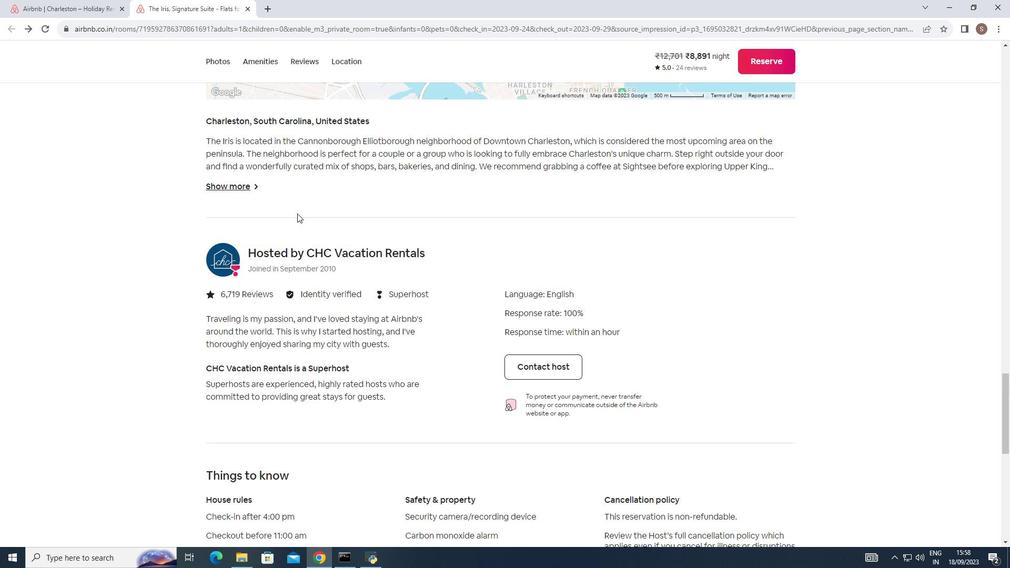 
Action: Mouse scrolled (303, 215) with delta (0, 0)
Screenshot: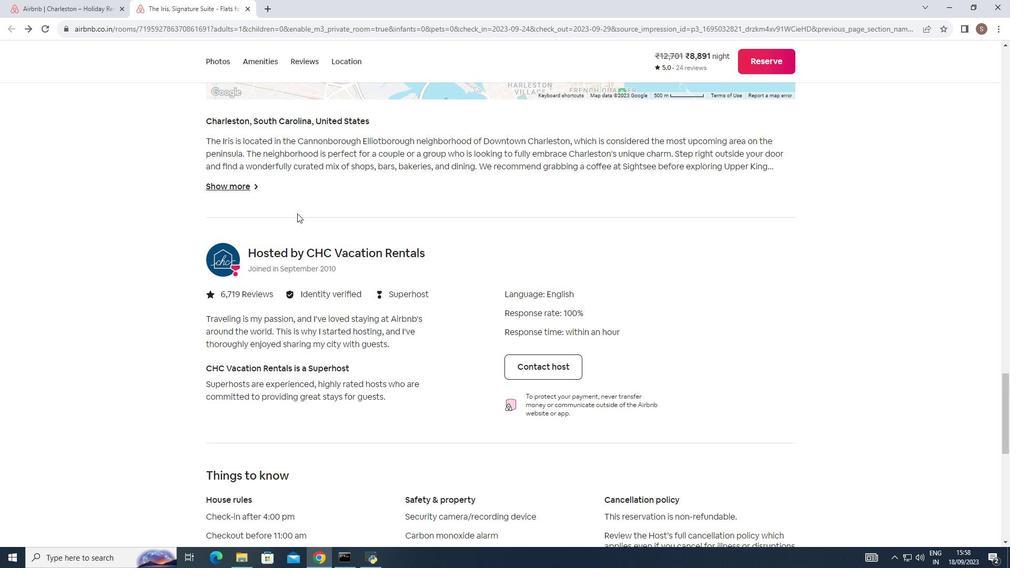 
Action: Mouse scrolled (303, 215) with delta (0, 0)
Screenshot: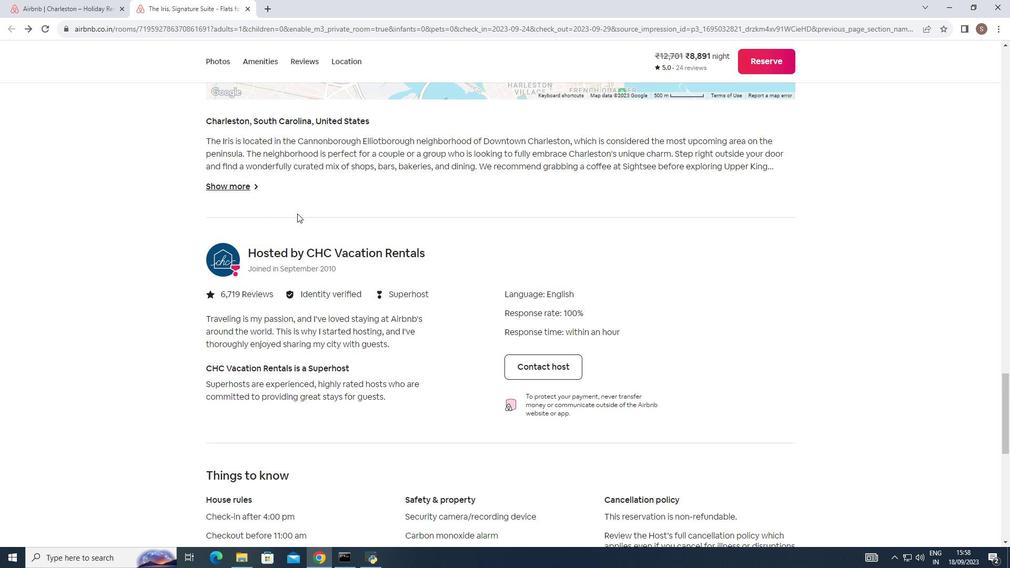 
Action: Mouse moved to (296, 213)
Screenshot: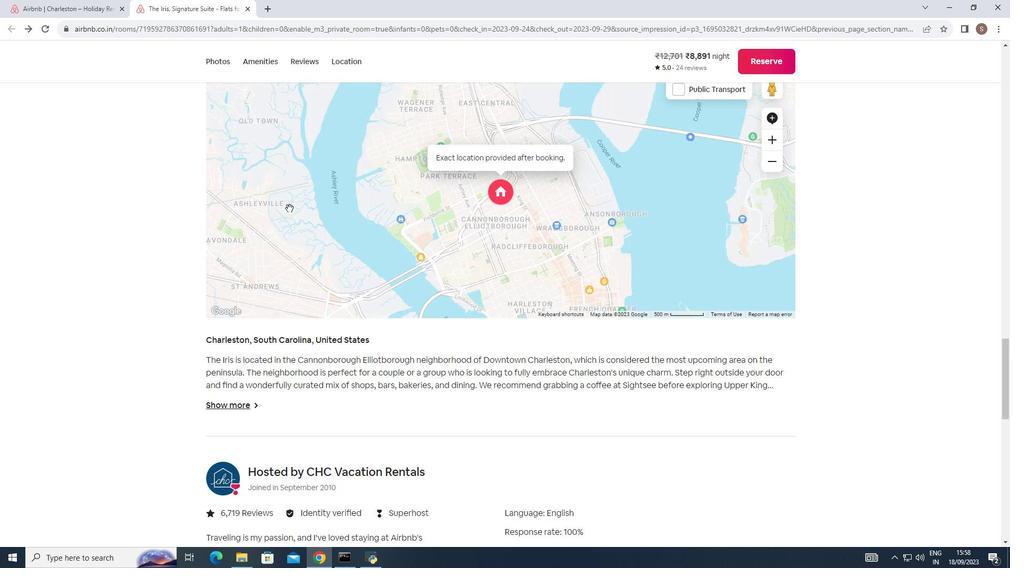 
Action: Mouse scrolled (296, 214) with delta (0, 0)
Screenshot: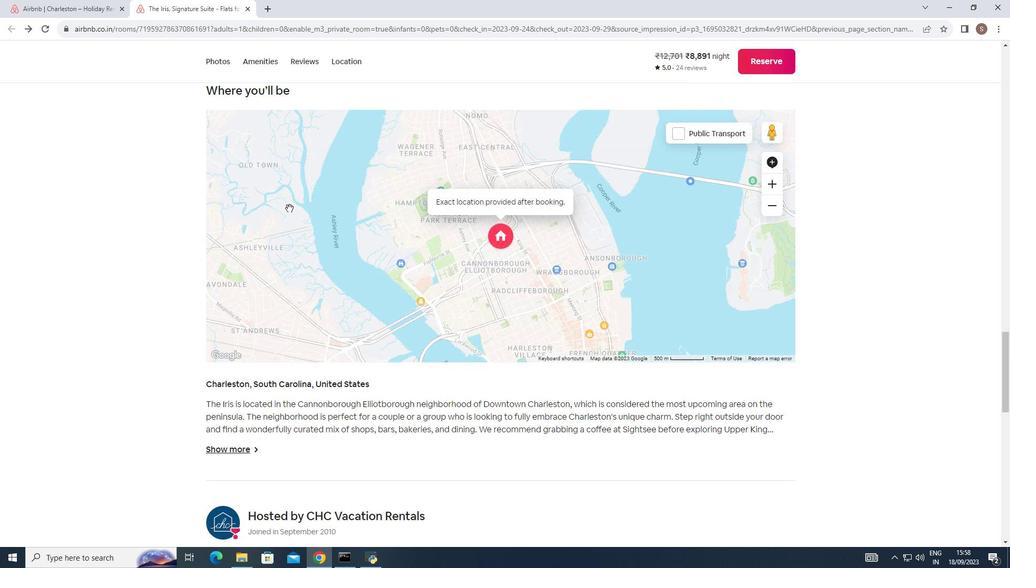 
Action: Mouse scrolled (296, 214) with delta (0, 0)
Screenshot: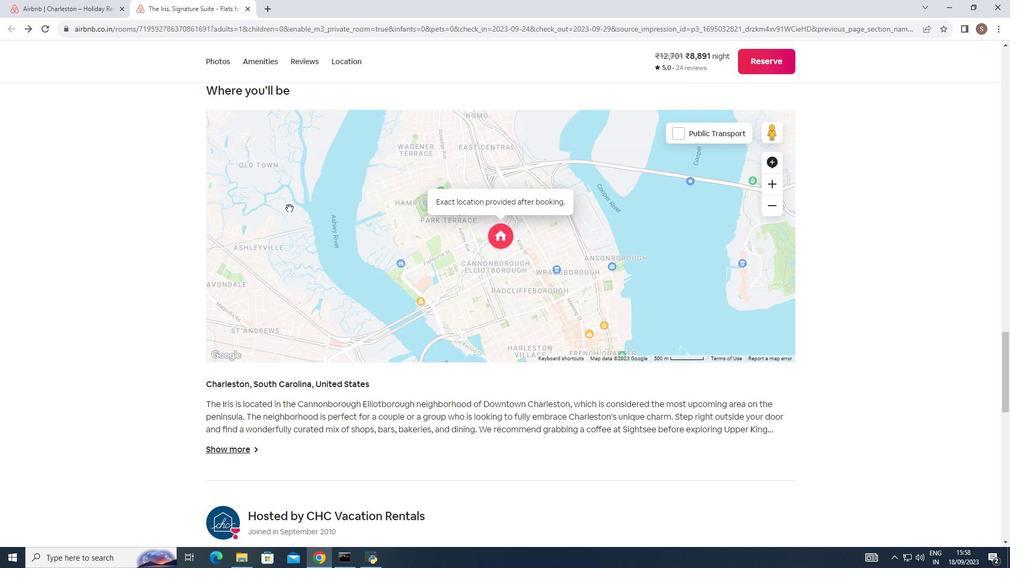
Action: Mouse scrolled (296, 214) with delta (0, 0)
Screenshot: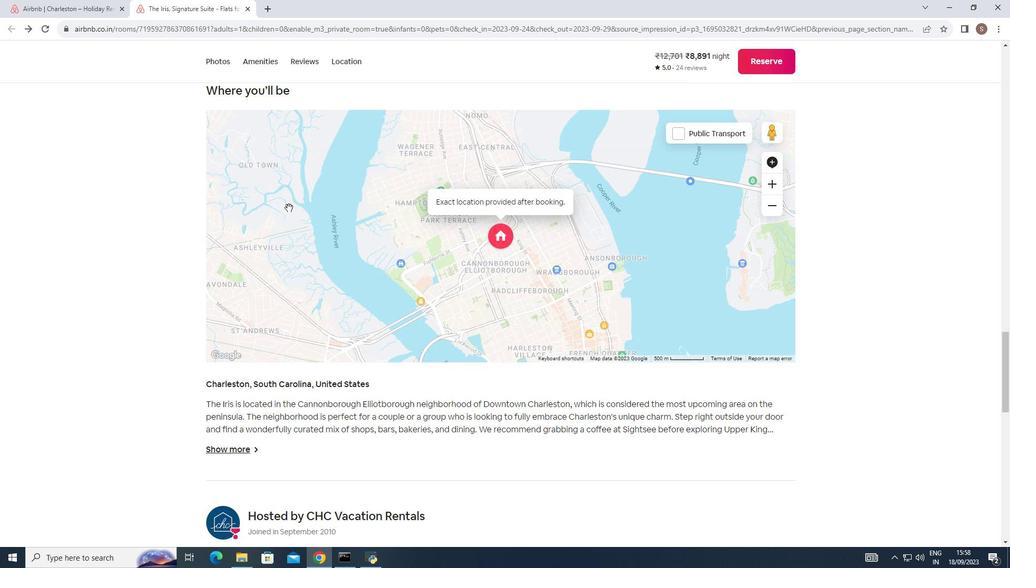 
Action: Mouse scrolled (296, 214) with delta (0, 0)
Screenshot: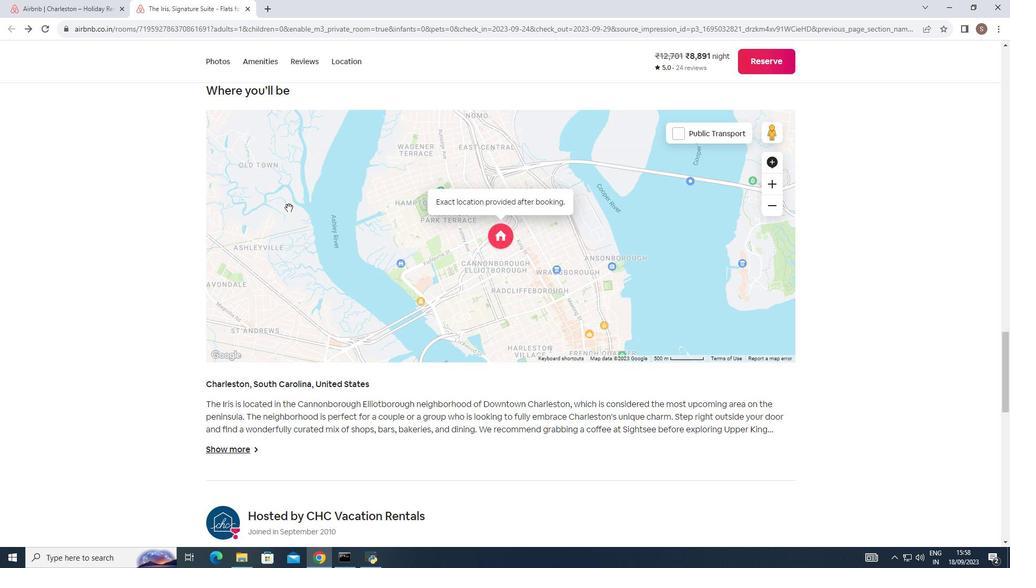 
Action: Mouse scrolled (296, 214) with delta (0, 0)
Screenshot: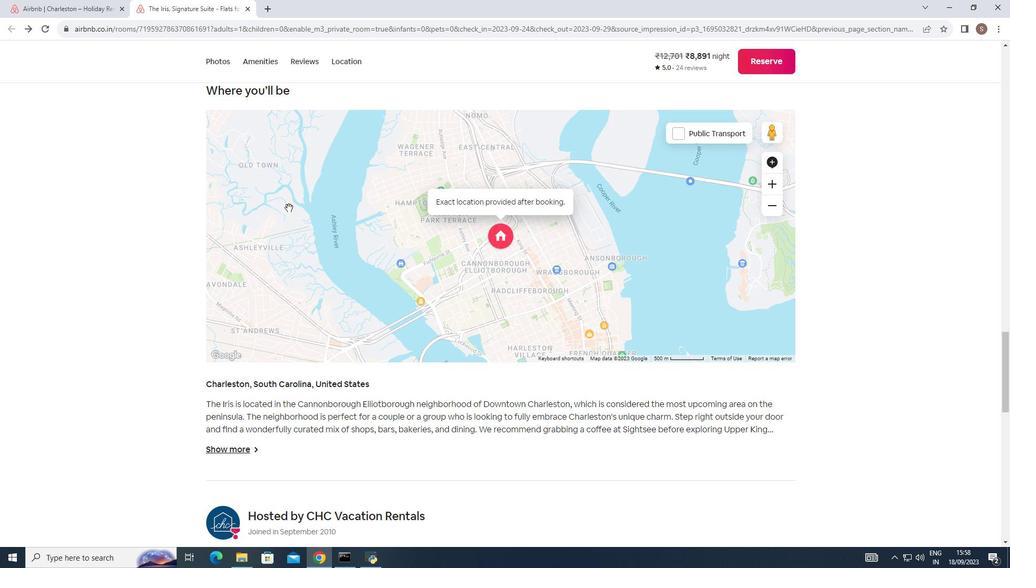 
Action: Mouse moved to (289, 207)
Screenshot: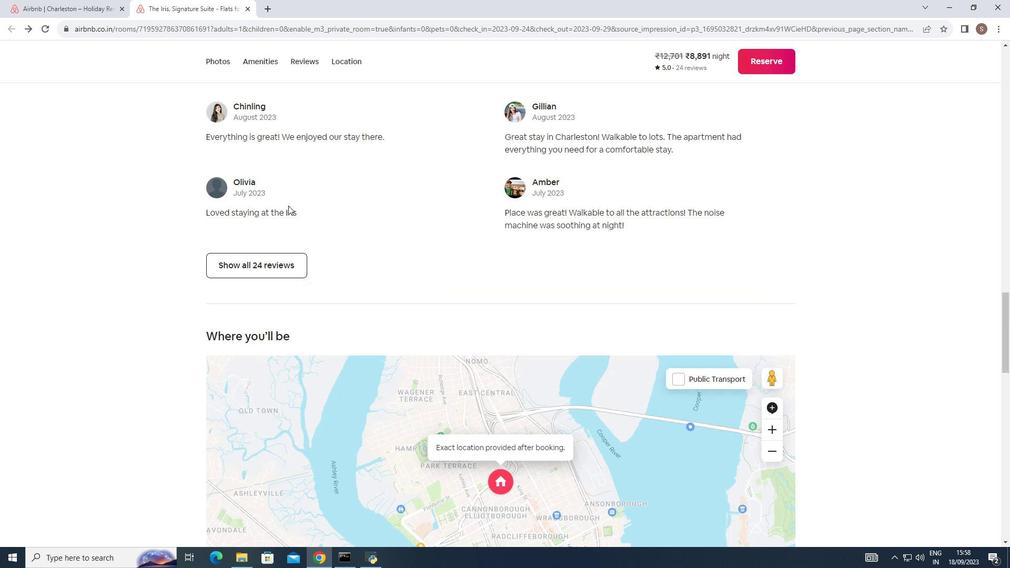 
Action: Mouse scrolled (289, 208) with delta (0, 0)
Screenshot: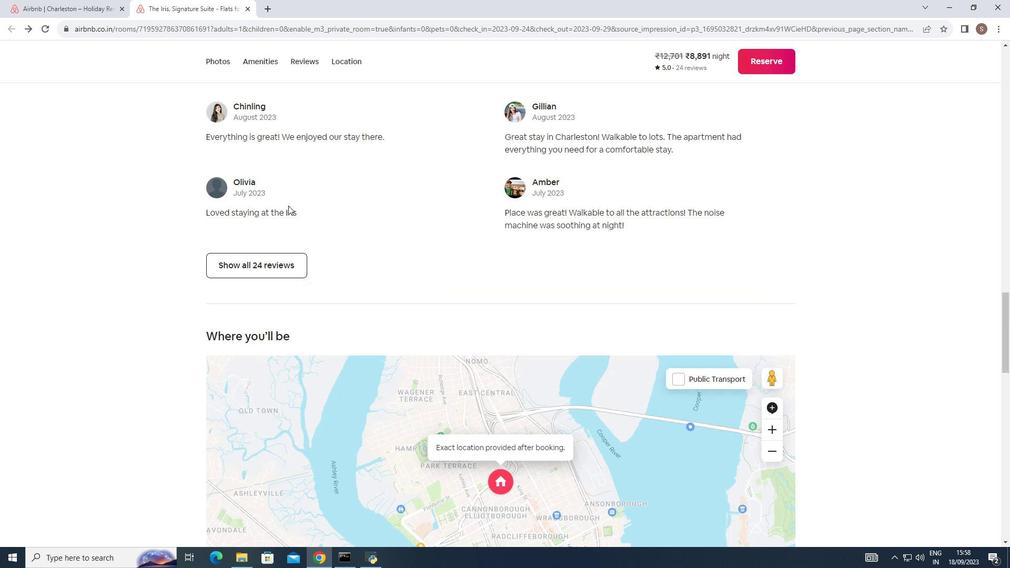 
Action: Mouse scrolled (289, 208) with delta (0, 0)
Screenshot: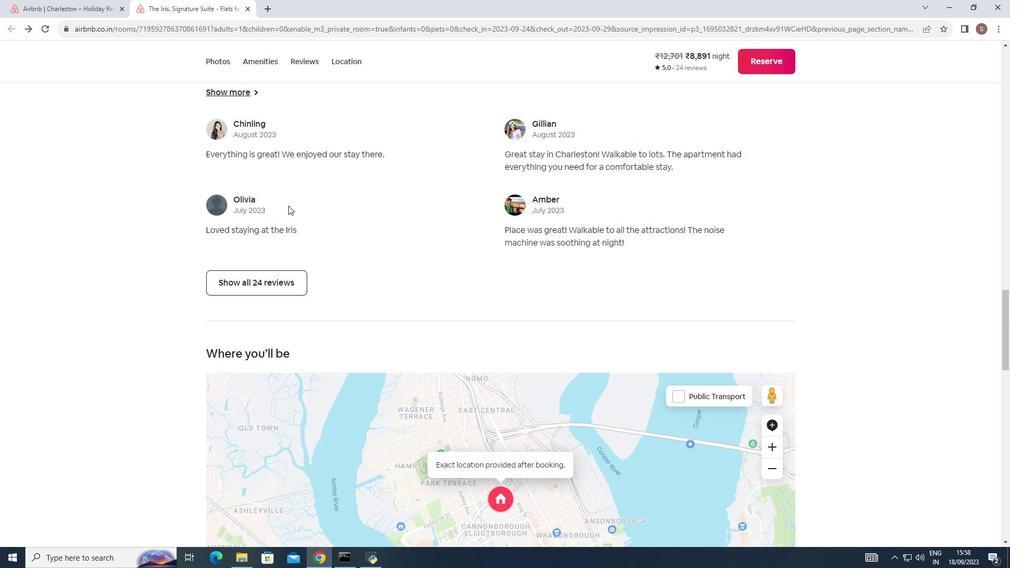
Action: Mouse scrolled (289, 208) with delta (0, 0)
Screenshot: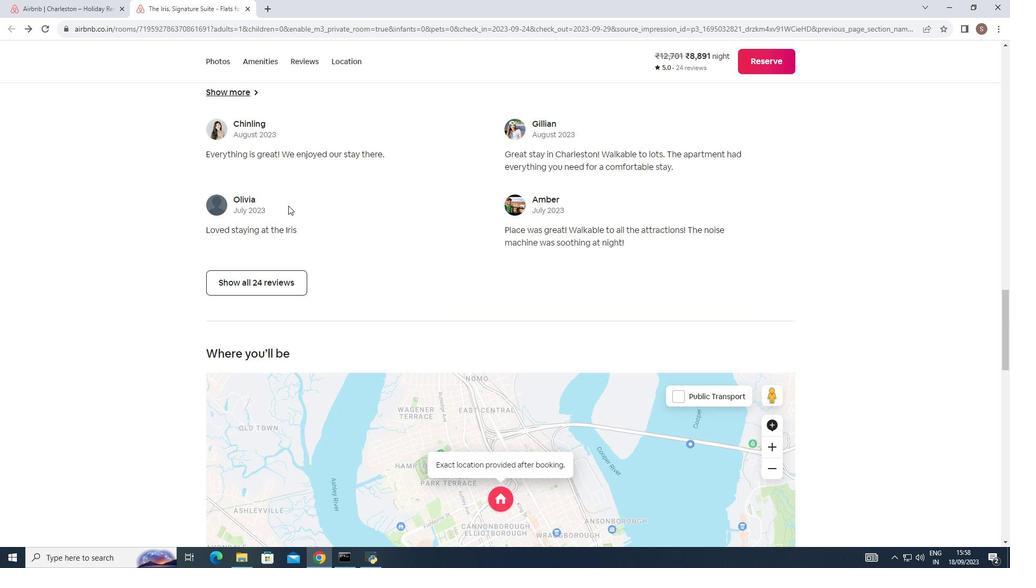 
Action: Mouse scrolled (289, 208) with delta (0, 0)
Screenshot: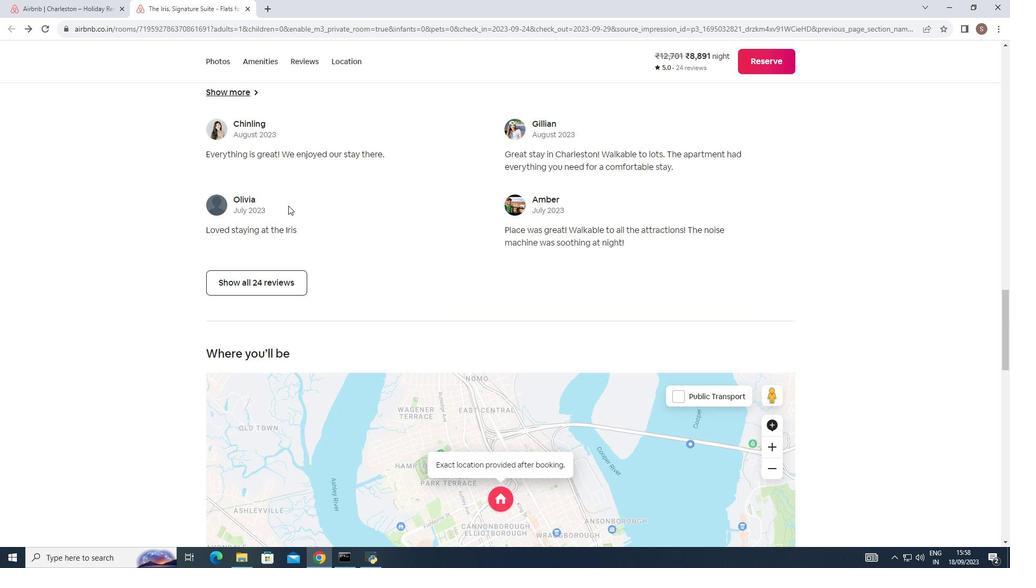 
Action: Mouse scrolled (289, 208) with delta (0, 0)
Screenshot: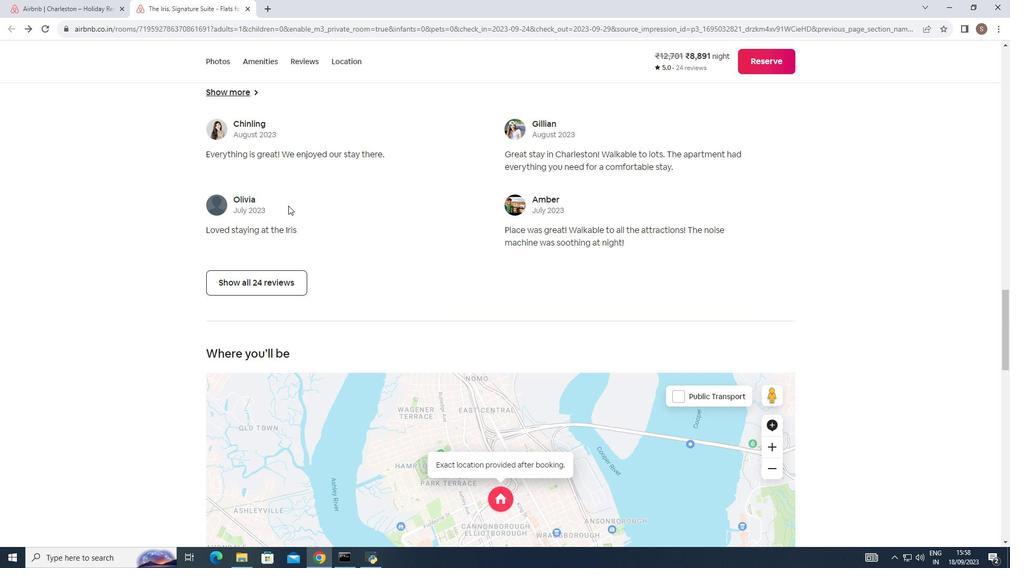 
Action: Mouse moved to (288, 205)
Screenshot: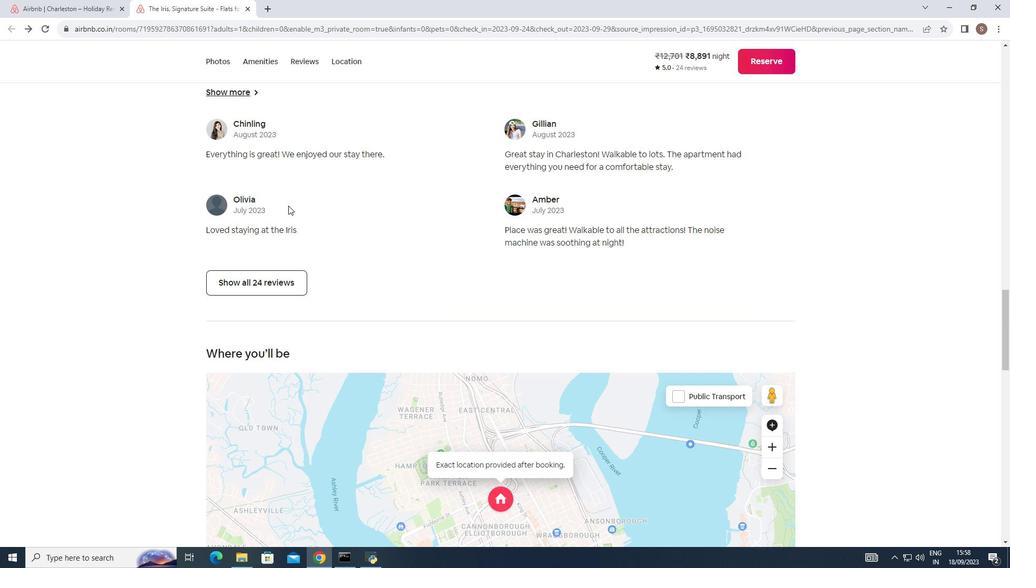 
Action: Mouse scrolled (288, 206) with delta (0, 0)
Screenshot: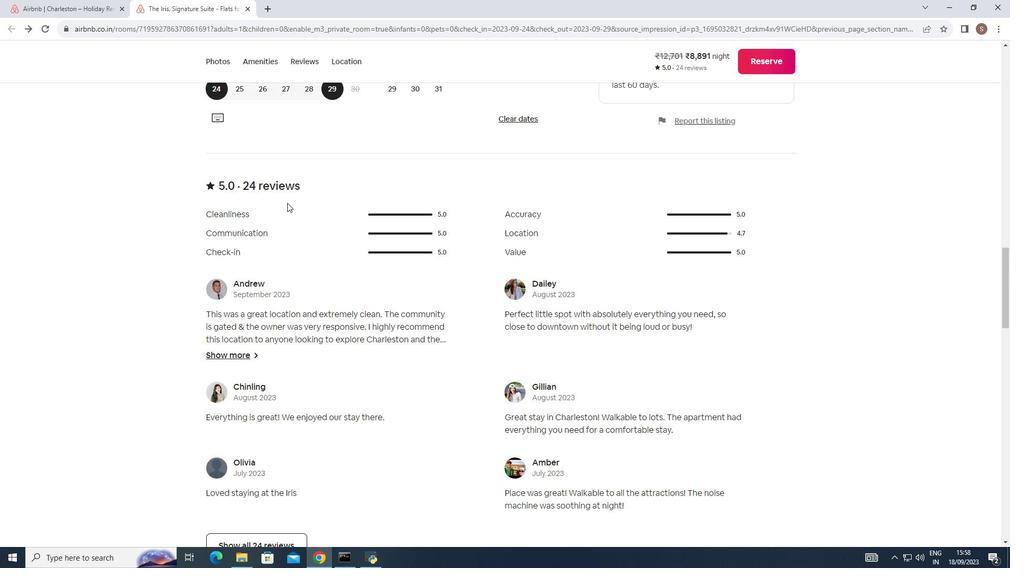 
Action: Mouse scrolled (288, 206) with delta (0, 0)
Screenshot: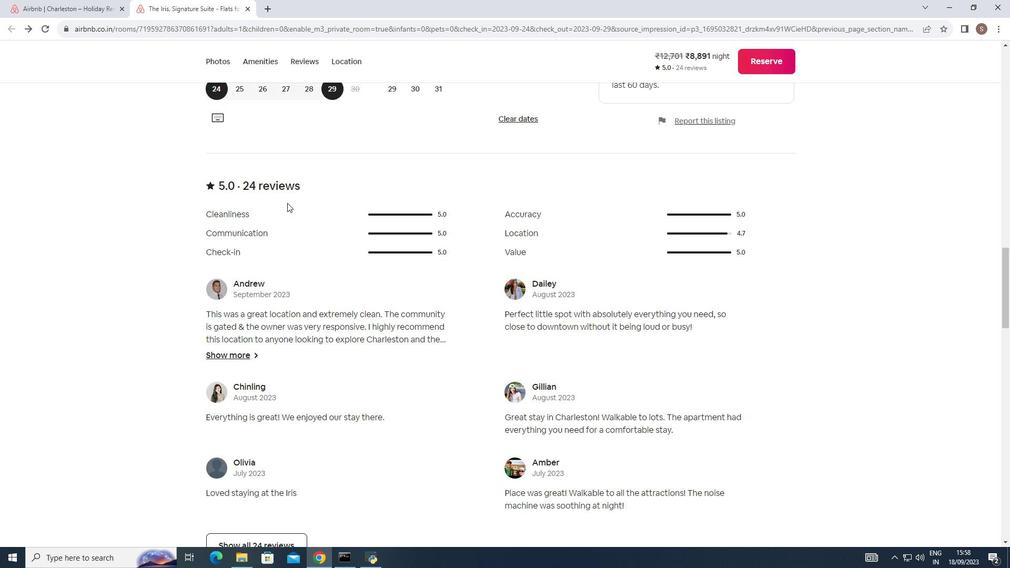 
Action: Mouse scrolled (288, 206) with delta (0, 0)
Screenshot: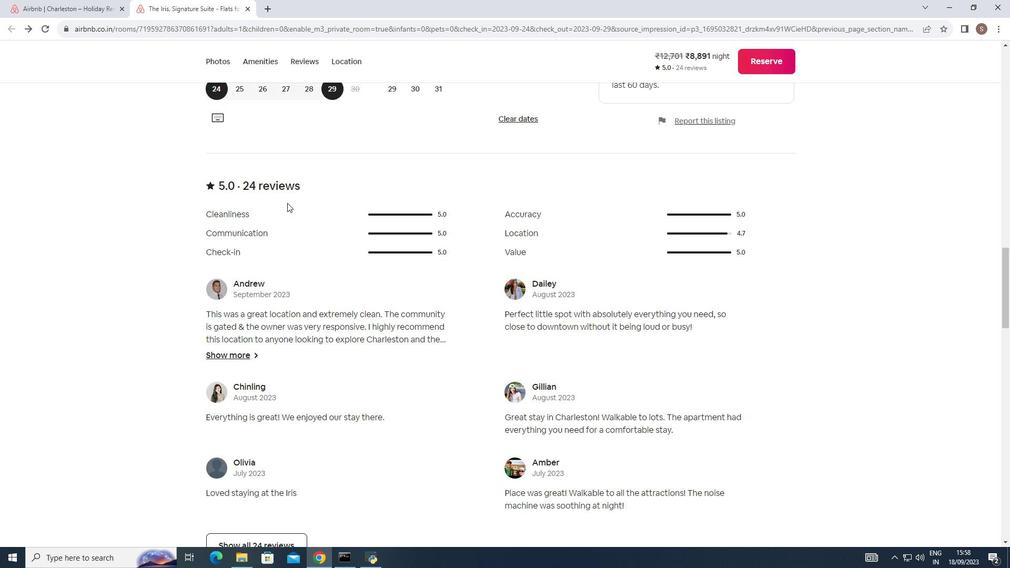 
Action: Mouse scrolled (288, 206) with delta (0, 0)
Screenshot: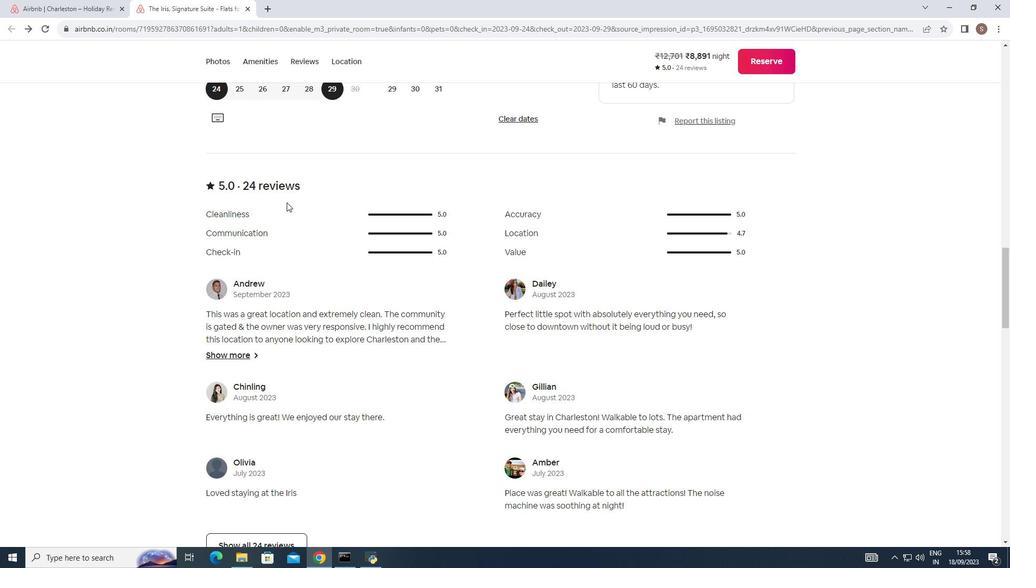 
Action: Mouse scrolled (288, 206) with delta (0, 0)
Screenshot: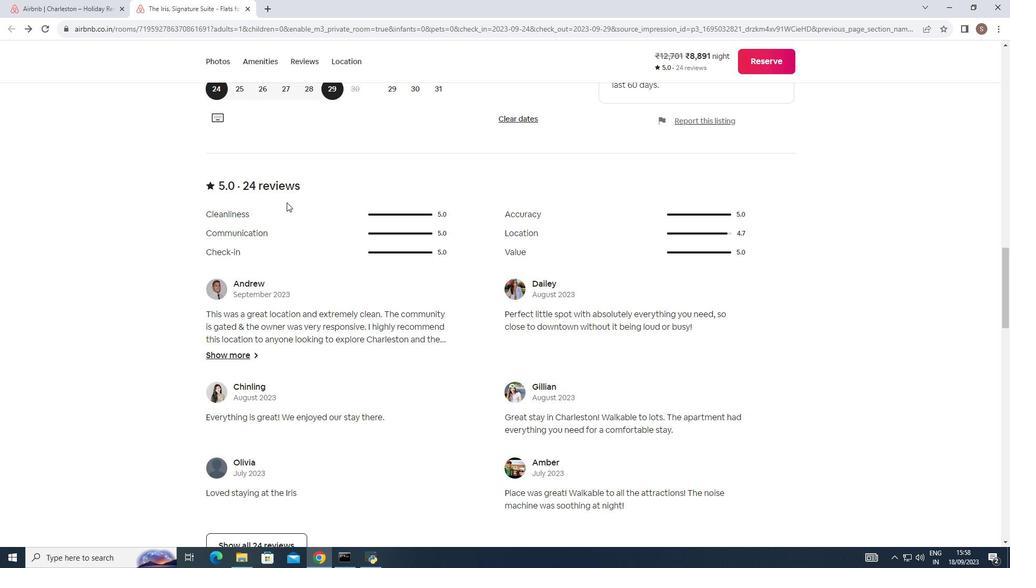 
Action: Mouse moved to (286, 202)
Screenshot: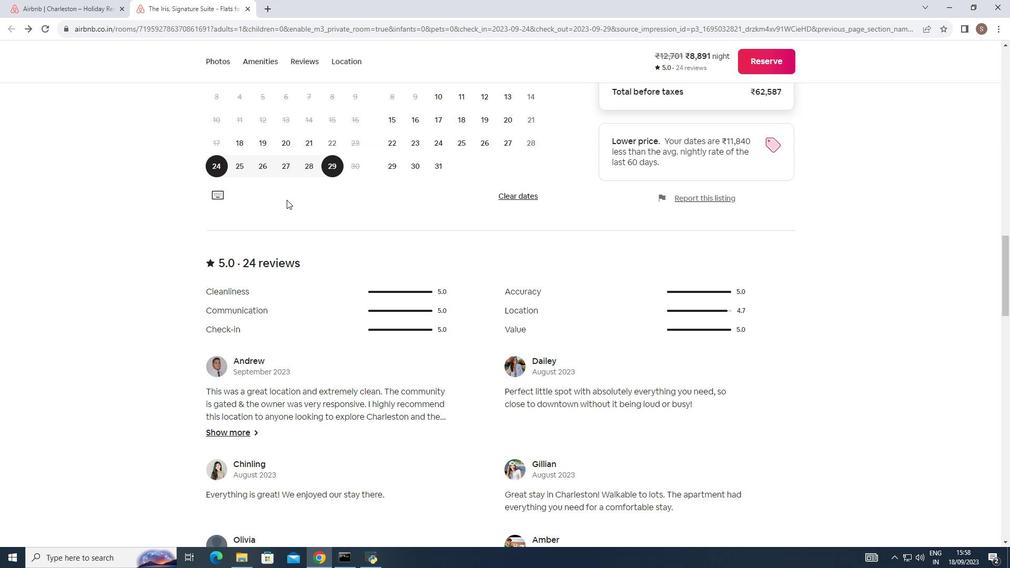 
Action: Mouse scrolled (286, 203) with delta (0, 0)
Screenshot: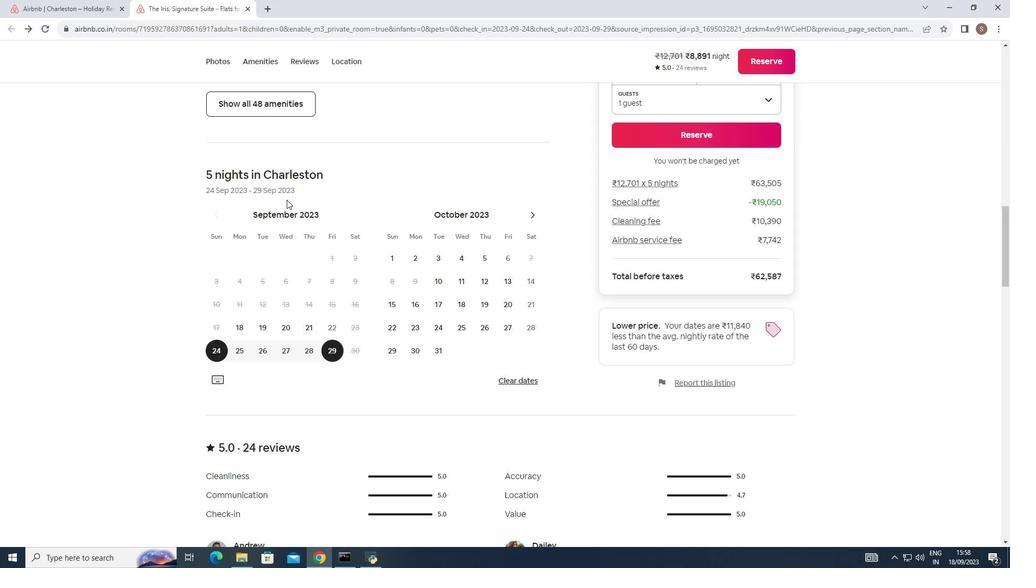 
Action: Mouse scrolled (286, 203) with delta (0, 0)
Screenshot: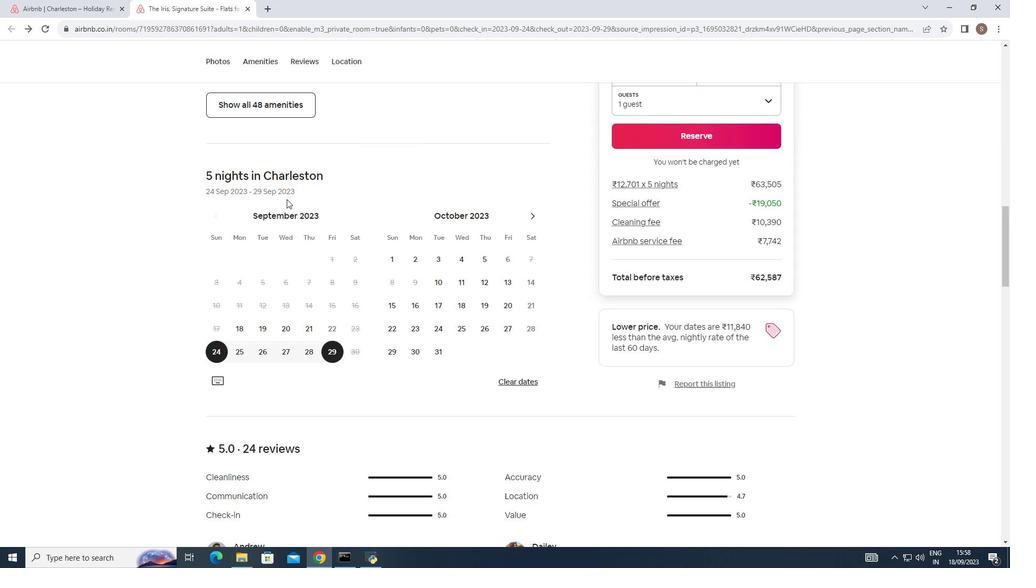 
Action: Mouse scrolled (286, 203) with delta (0, 0)
Screenshot: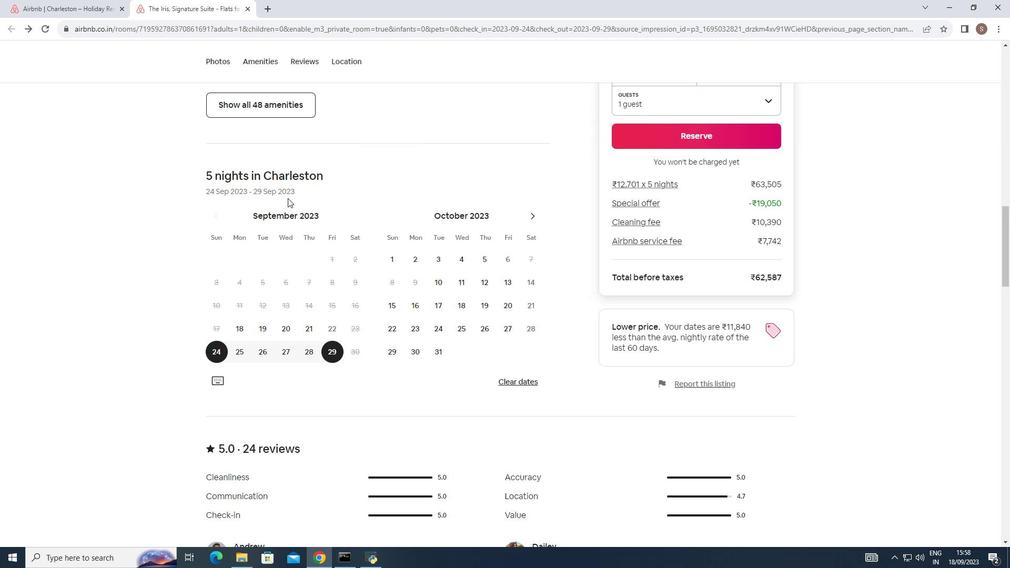 
Action: Mouse scrolled (286, 203) with delta (0, 0)
